 Task: Open an excel sheet and write heading  Prime Sales. Add 10 people name  'David White, Emily Green, Andrew Baker, Madison Evans, Logan King, Grace Hill, Gabriel Young, Elizabeth Flores, Samuel Reed, Avery Nelson'Item code in between  2020-2080. Product range in between  1000-5000. Add Products   TOMS Shoe, UGG Shoe, Wolverine Shoe, Z-Coil Shoe, Adidas shoe, Gucci T-shirt, Louis Vuitton bag, Zara Shirt, H&M jeans, Chanel perfume.Choose quantity  4 to 9 Tax 12 percent Total Add Amount. Save page  Prime Sales templetes book
Action: Mouse moved to (27, 83)
Screenshot: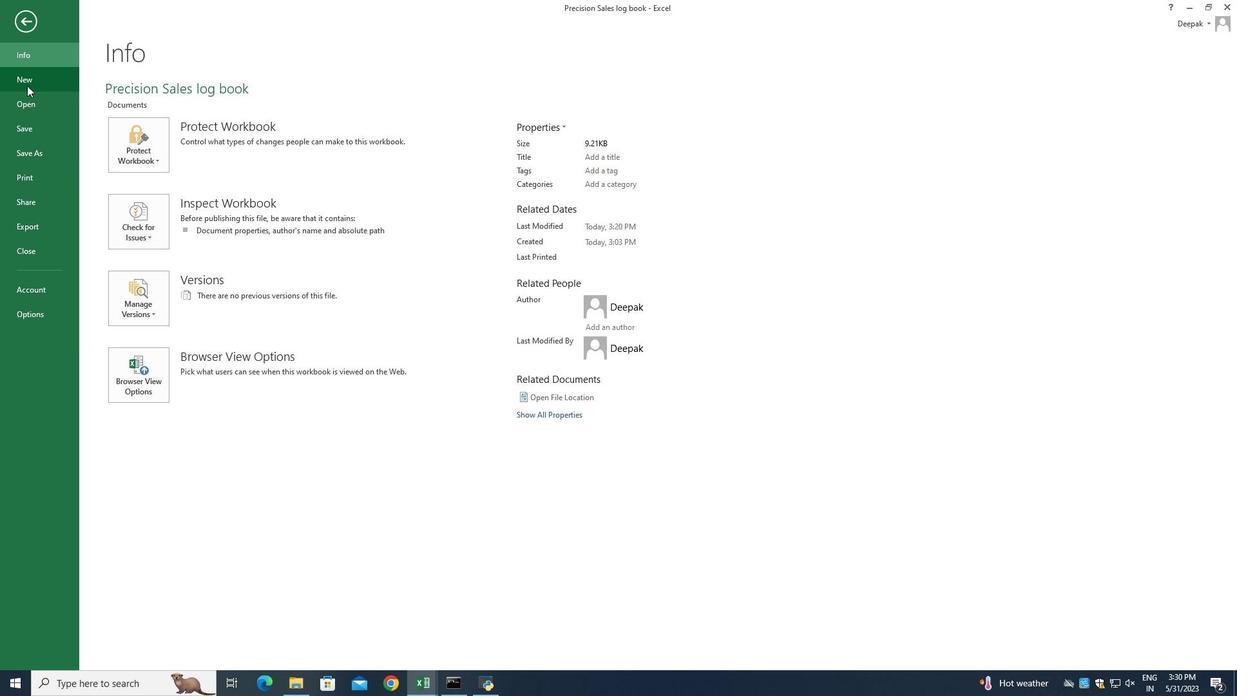 
Action: Mouse pressed left at (27, 83)
Screenshot: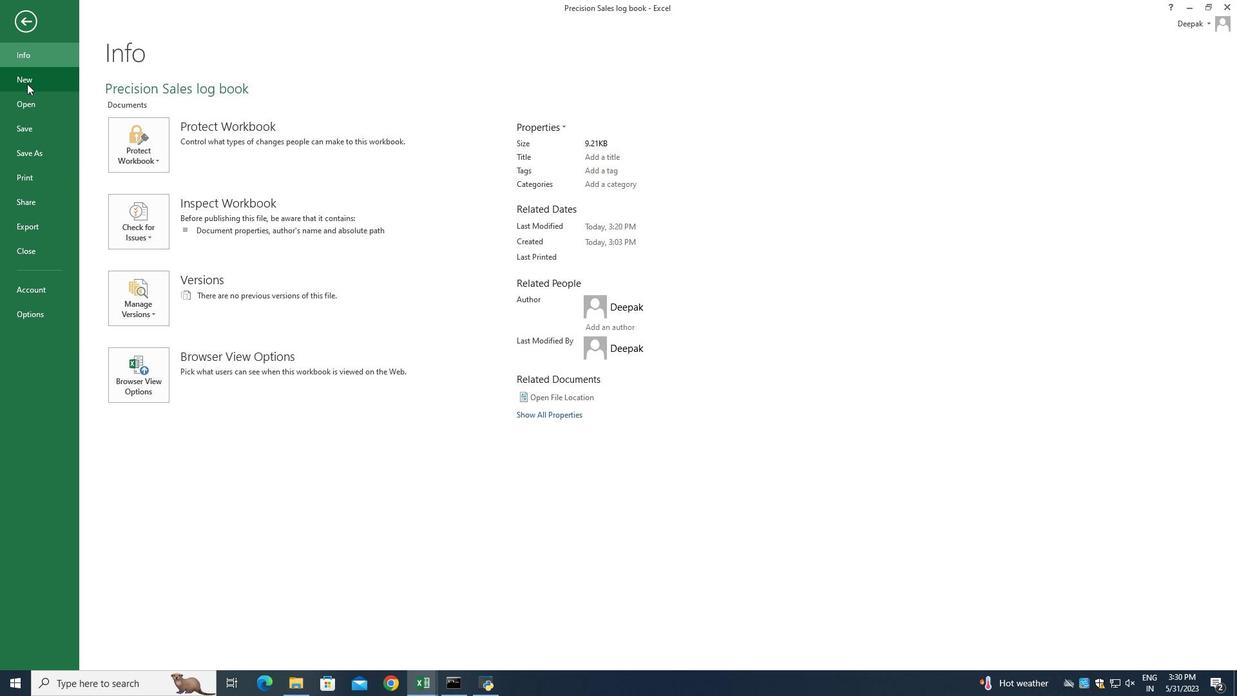 
Action: Mouse moved to (173, 230)
Screenshot: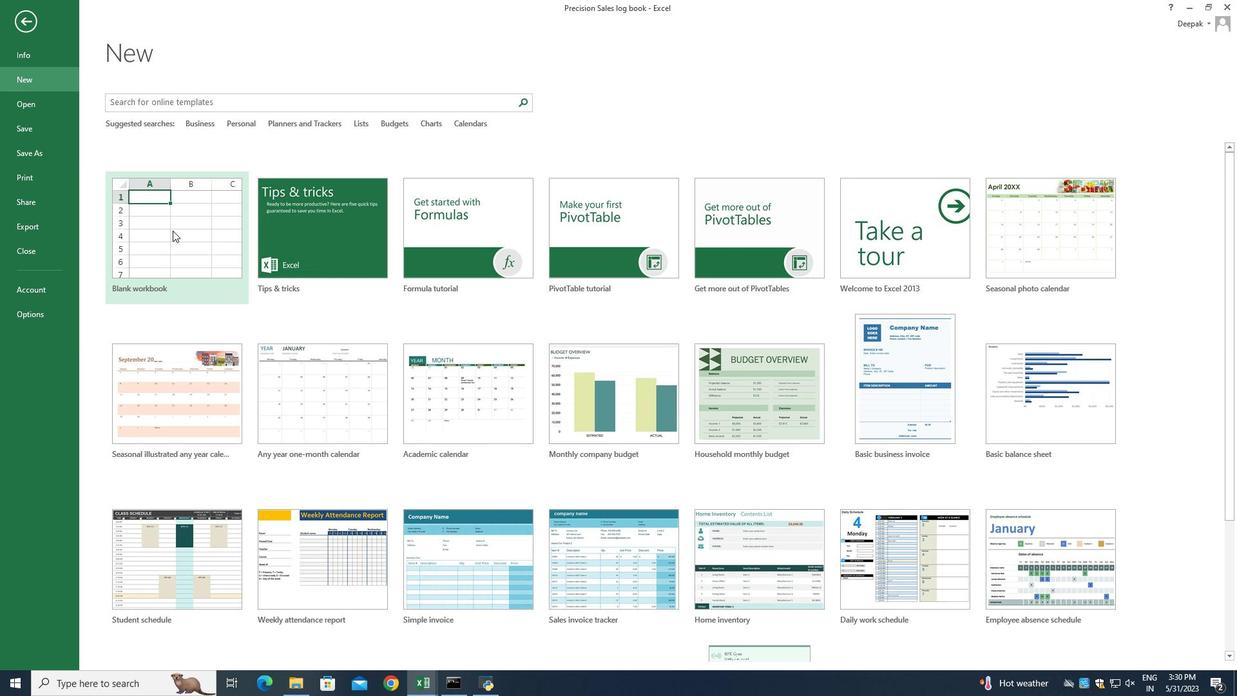 
Action: Mouse pressed left at (173, 230)
Screenshot: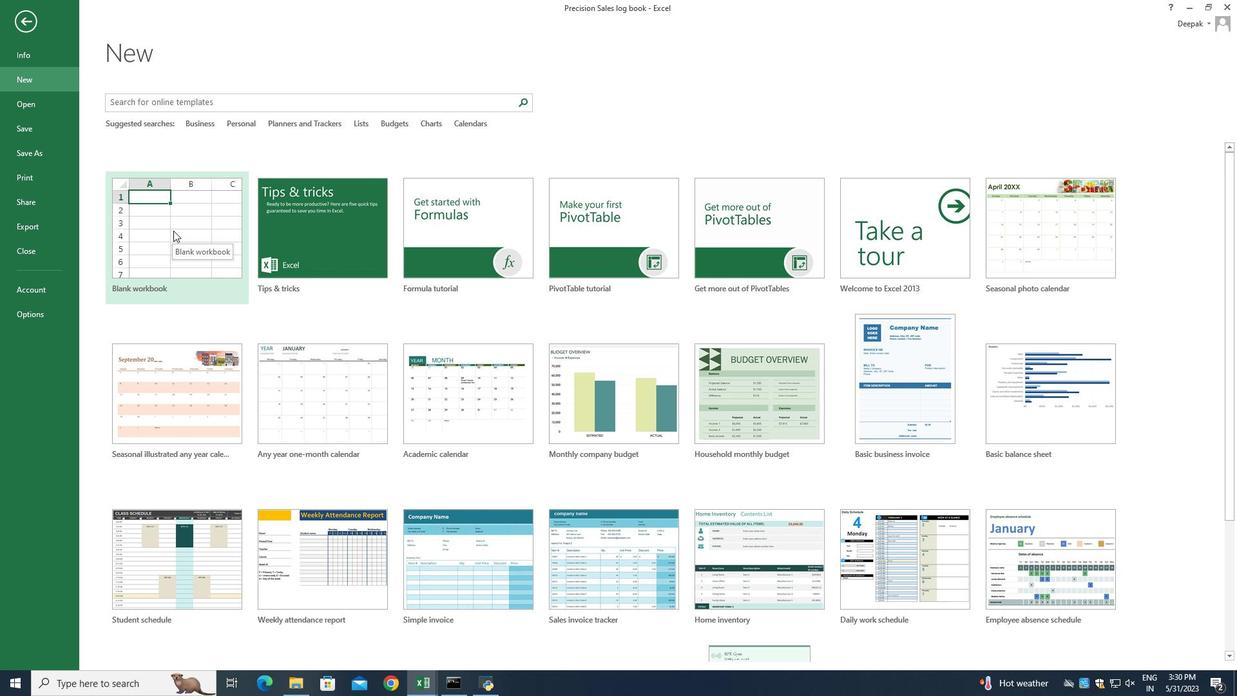 
Action: Mouse moved to (148, 201)
Screenshot: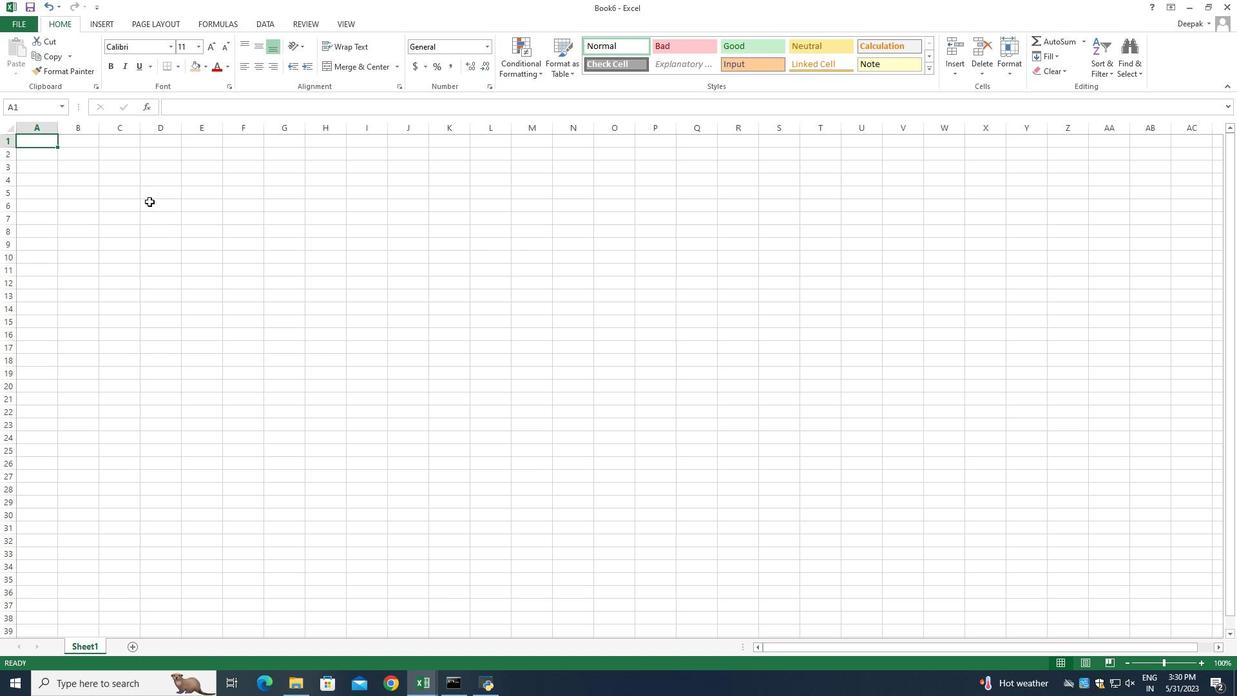 
Action: Key pressed <Key.shift>Prime<Key.space><Key.shift_r>Sales<Key.enter><Key.shift>Name<Key.enter><Key.shift_r>David<Key.space><Key.shift_r>White<Key.enter><Key.shift_r>Emily<Key.space><Key.shift_r>Green<Key.enter><Key.shift_r>Andrew<Key.space><Key.shift_r><Key.shift_r>Baker<Key.enter><Key.shift>Madison<Key.space><Key.shift_r>Evans<Key.enter><Key.shift>Logan<Key.space><Key.shift>King<Key.enter><Key.shift_r>Grace<Key.space><Key.shift>Hill<Key.enter><Key.shift_r>Gabriel<Key.space><Key.shift>Young<Key.enter><Key.shift_r>Elizabeth<Key.space><Key.shift_r>Flores<Key.enter><Key.shift_r>Samuel<Key.space><Key.shift_r>Reed<Key.enter><Key.shift_r>Avery<Key.space><Key.shift>Nelson<Key.enter>
Screenshot: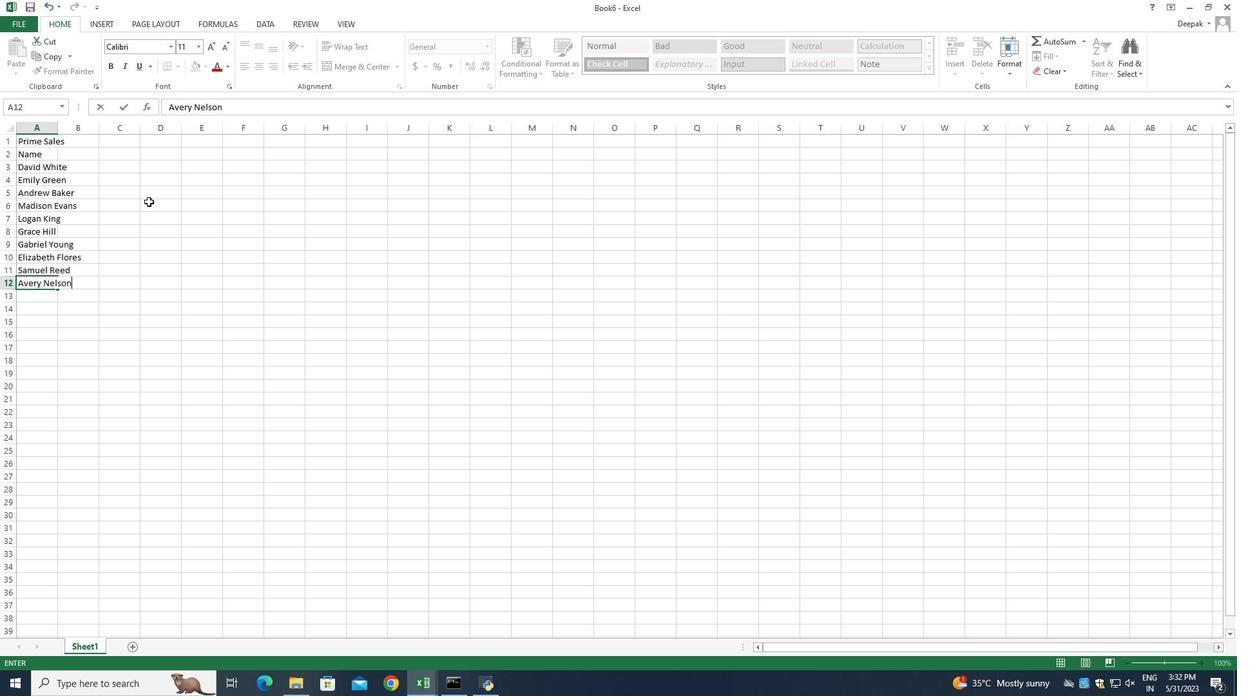 
Action: Mouse moved to (77, 154)
Screenshot: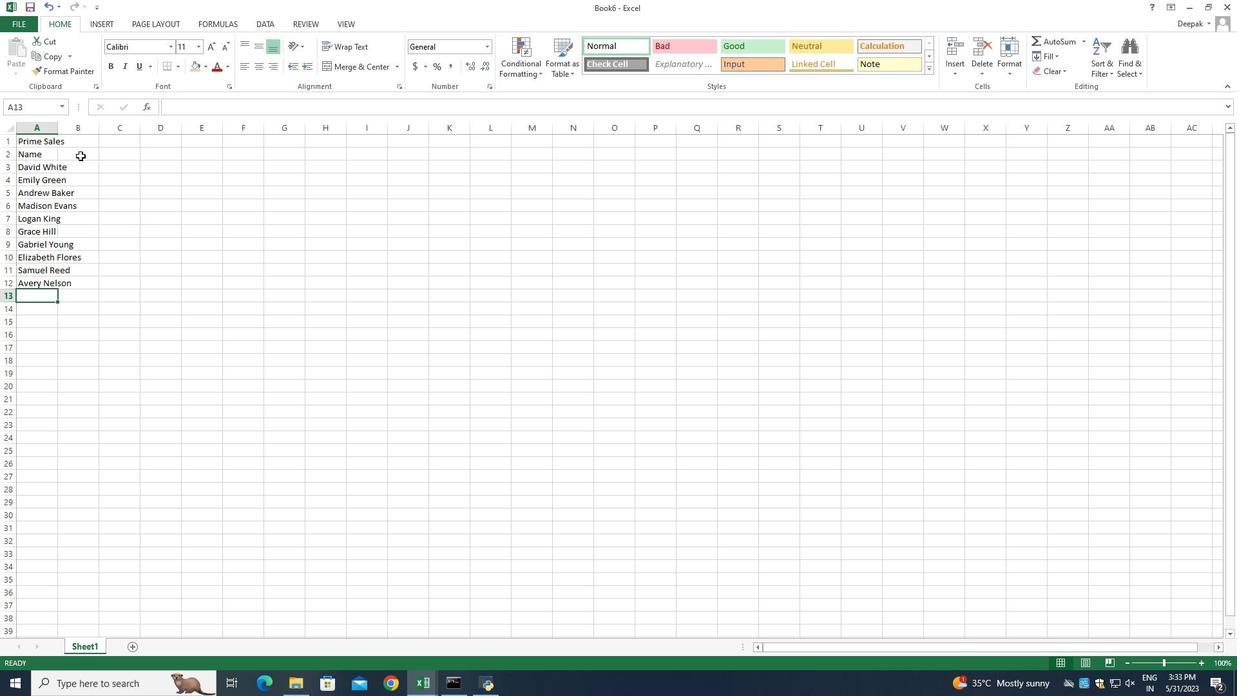 
Action: Mouse pressed left at (77, 154)
Screenshot: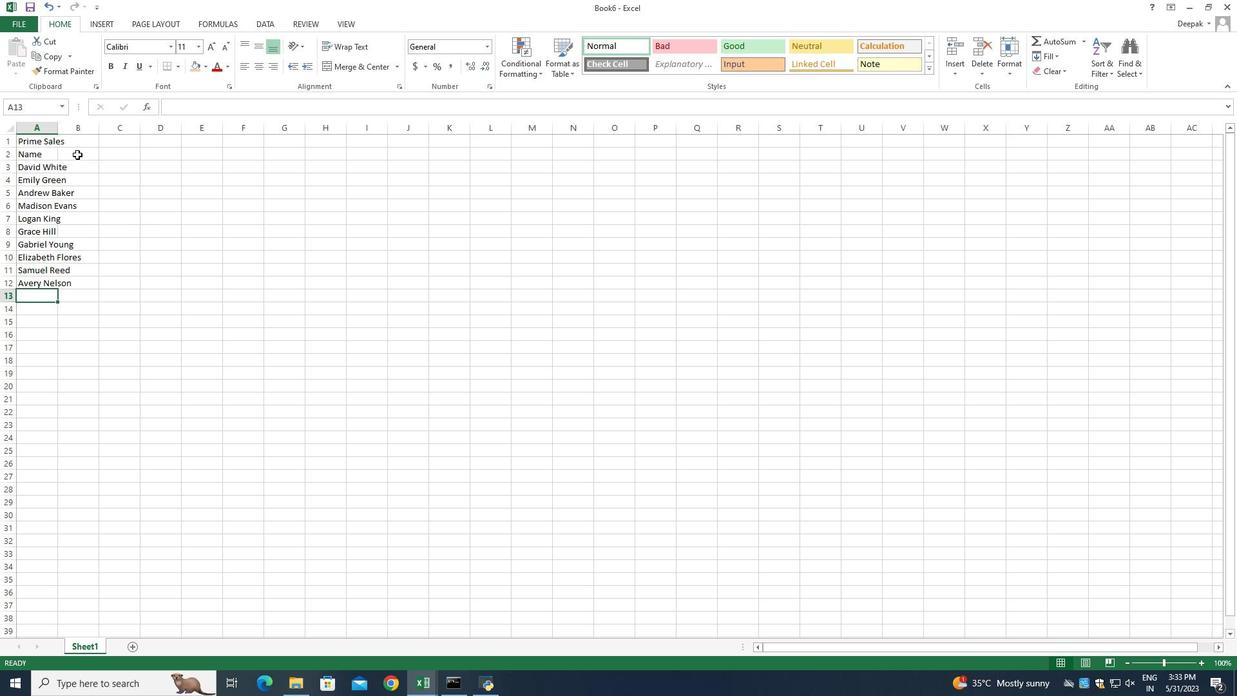 
Action: Mouse pressed left at (77, 154)
Screenshot: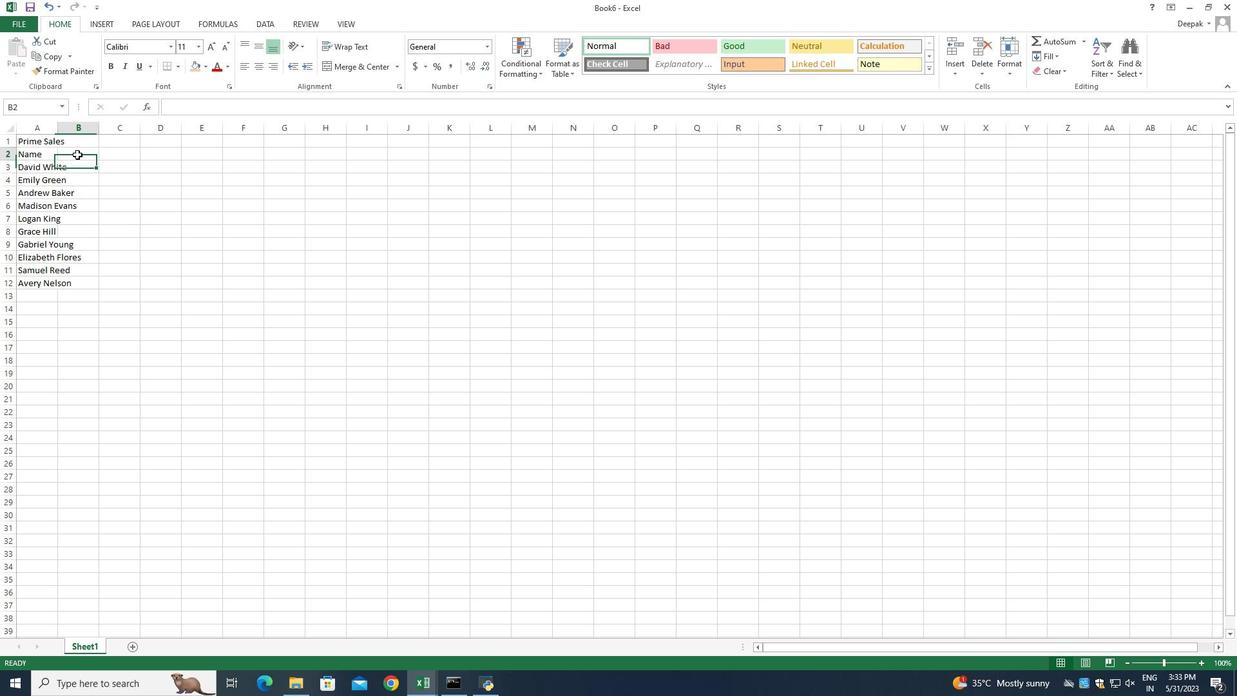 
Action: Mouse moved to (159, 209)
Screenshot: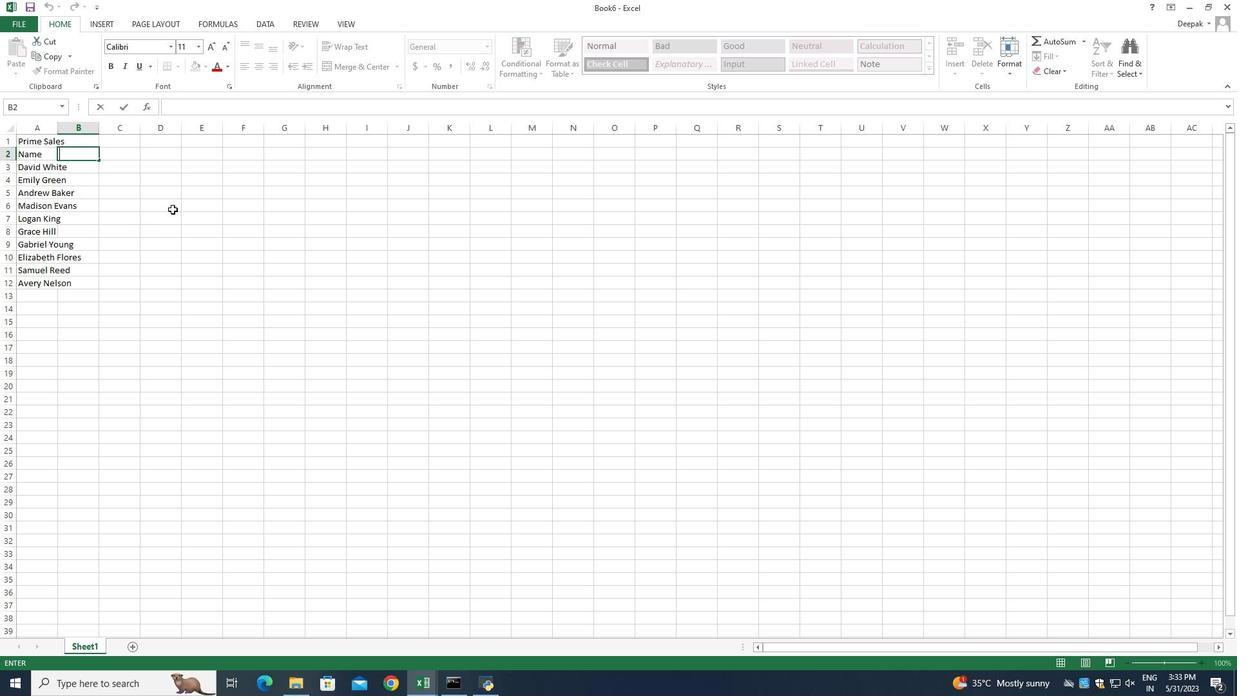 
Action: Key pressed <Key.shift>Item<Key.space><Key.shift_r>Code<Key.enter>2020<Key.enter>2030<Key.enter>2035<Key.enter>2050<Key.enter>2075<Key.enter>2065<Key.enter>2045<Key.enter>2015<Key.backspace><Key.backspace>25<Key.enter>2065<Key.enter>2055<Key.enter>
Screenshot: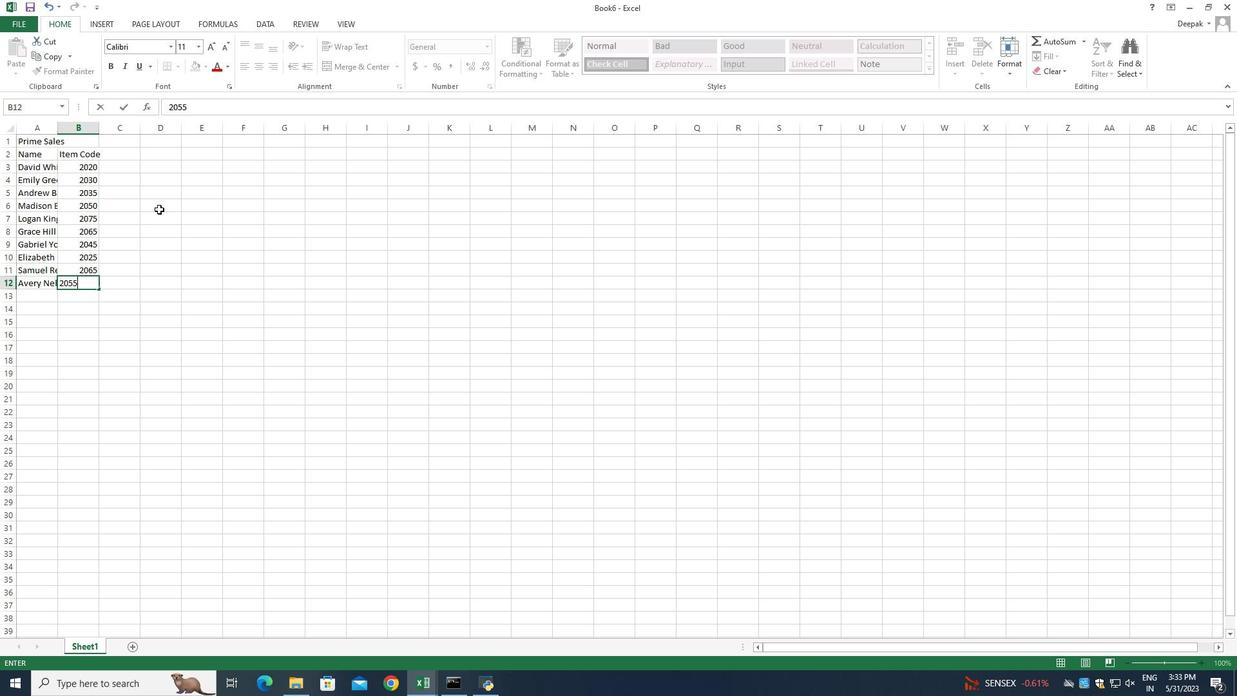 
Action: Mouse moved to (128, 152)
Screenshot: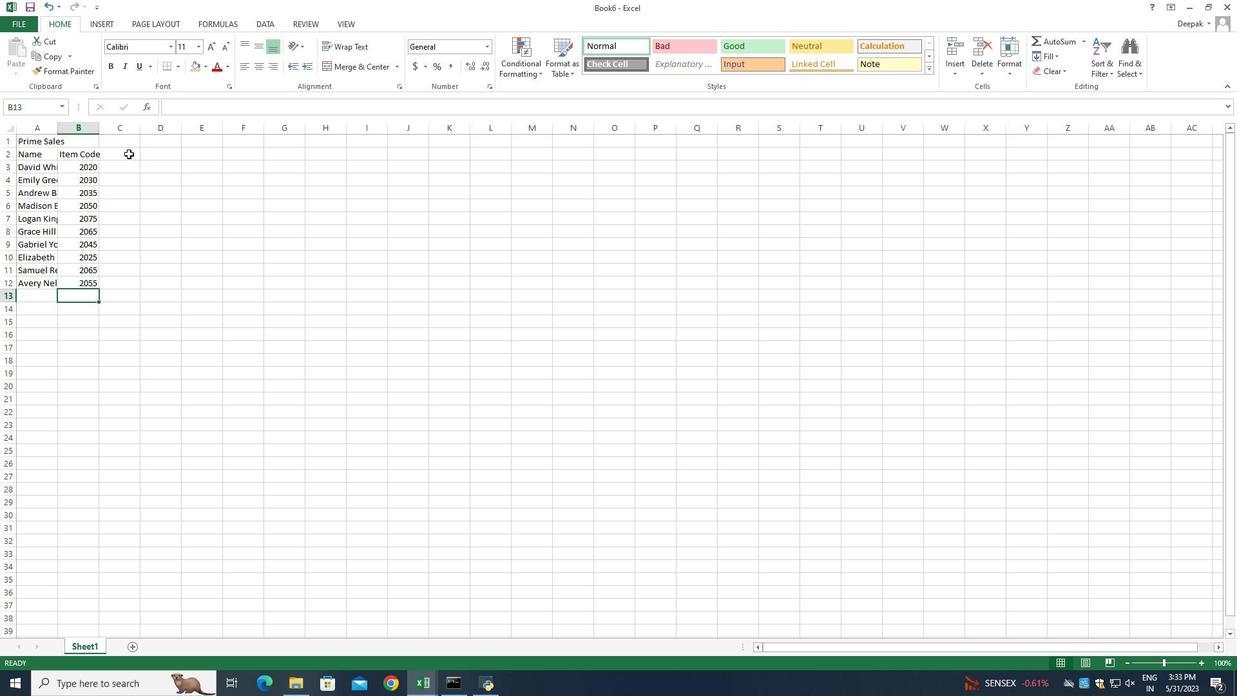 
Action: Mouse pressed left at (128, 152)
Screenshot: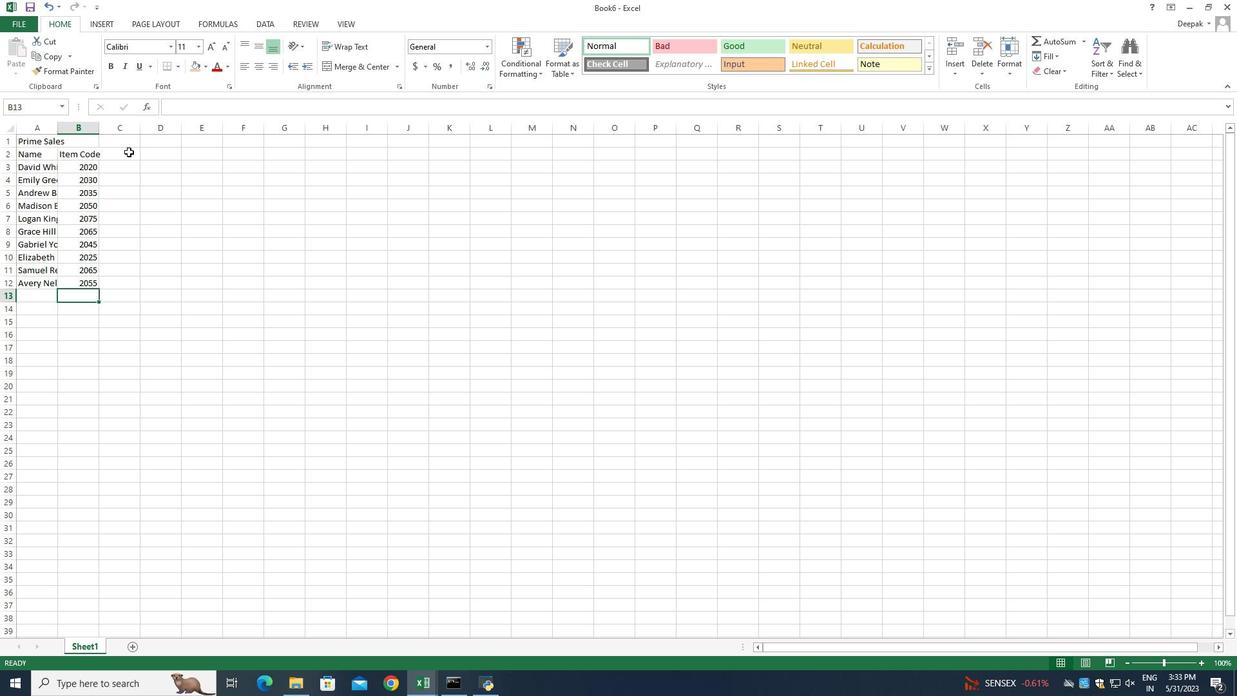 
Action: Mouse pressed left at (128, 152)
Screenshot: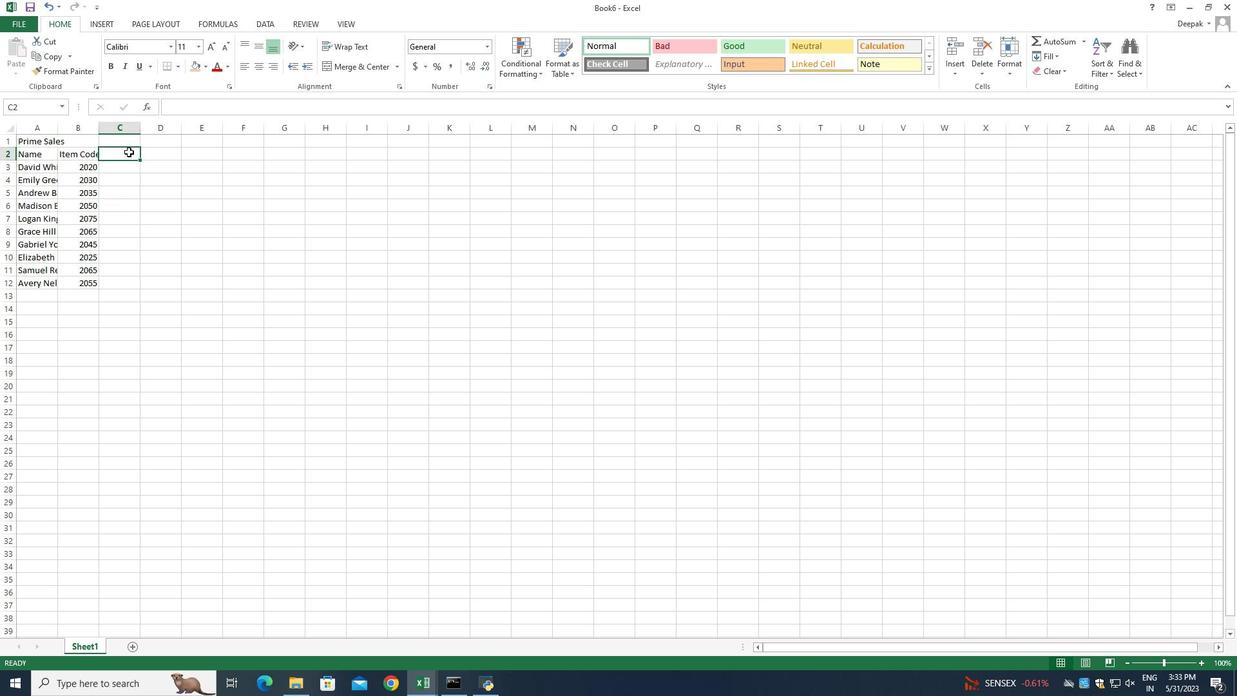
Action: Mouse moved to (244, 186)
Screenshot: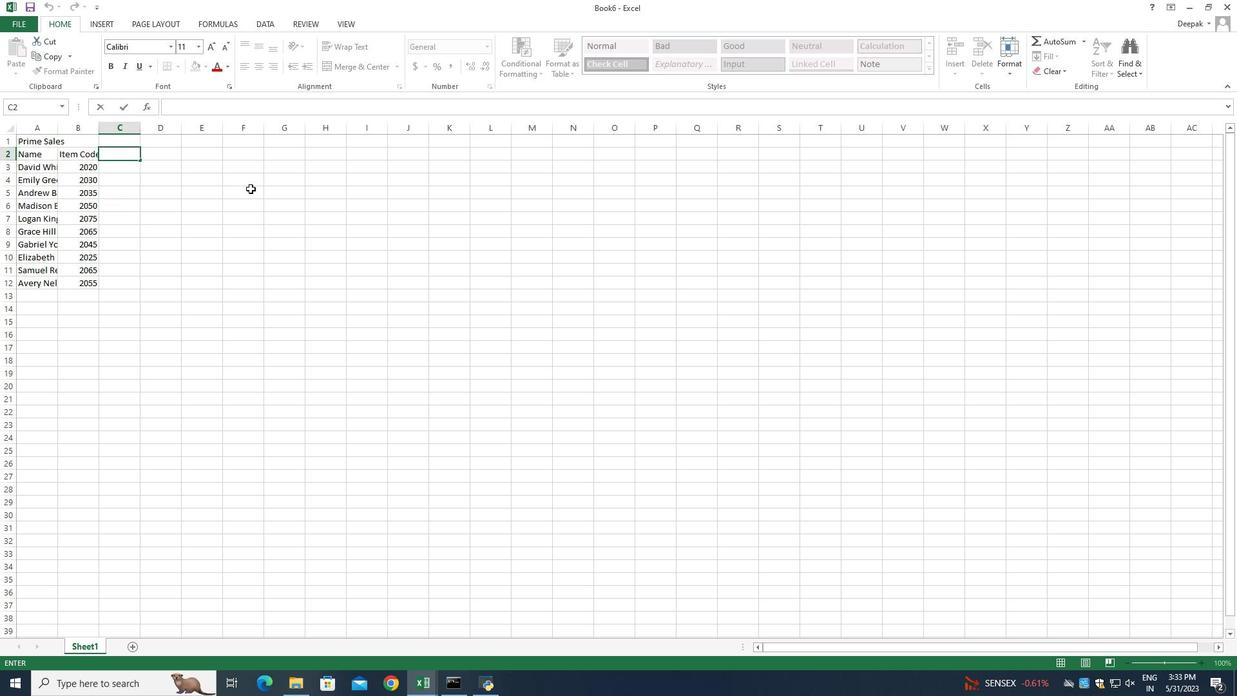 
Action: Key pressed <Key.shift_r><Key.shift_r><Key.shift>Product<Key.space>range<Key.backspace><Key.backspace><Key.backspace><Key.backspace><Key.backspace><Key.shift_r>Range<Key.enter>
Screenshot: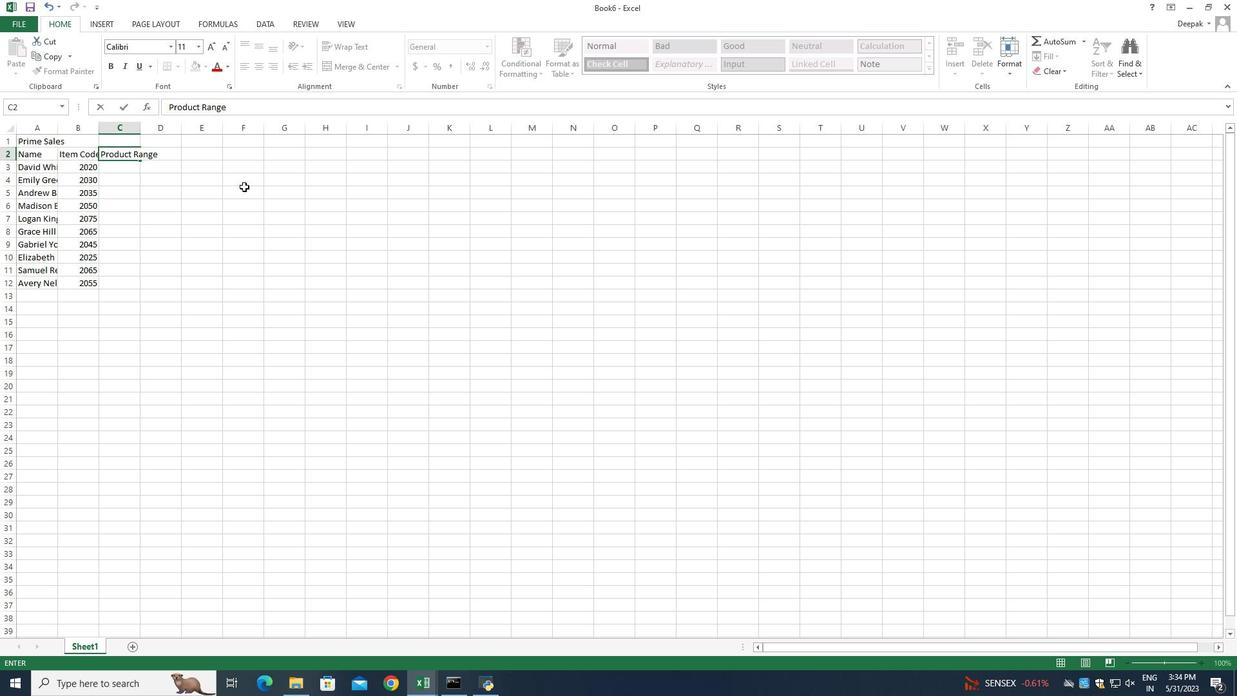 
Action: Mouse moved to (130, 153)
Screenshot: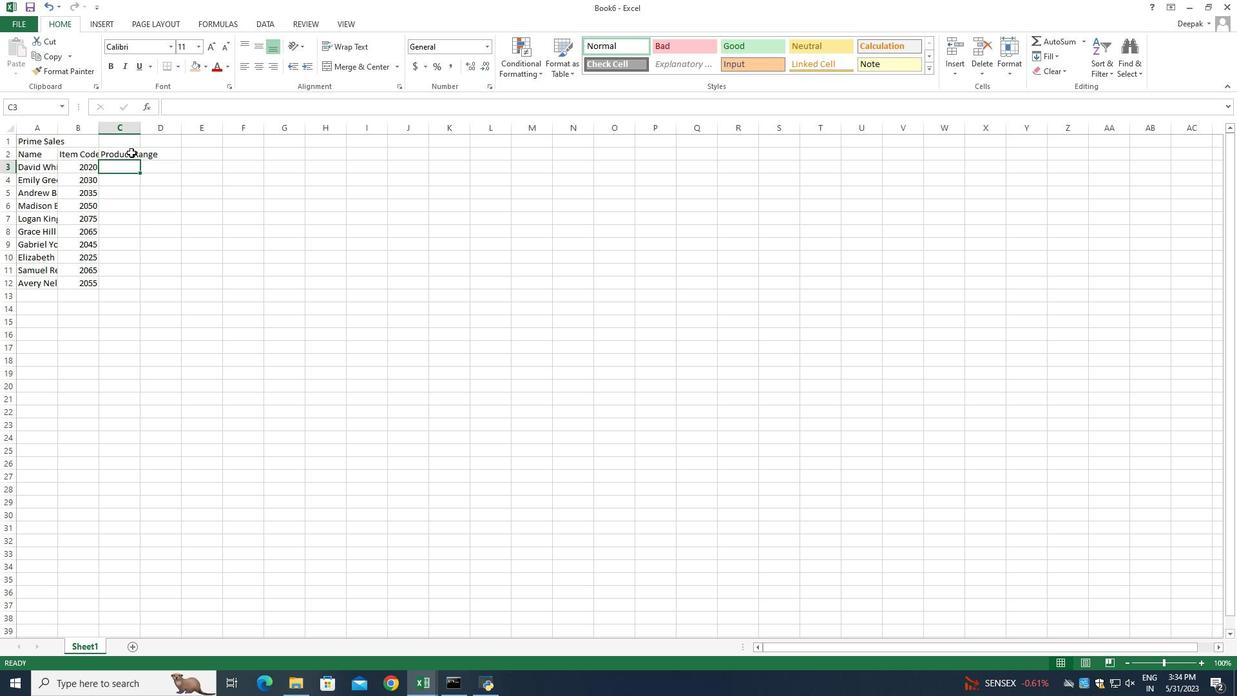 
Action: Mouse pressed left at (130, 153)
Screenshot: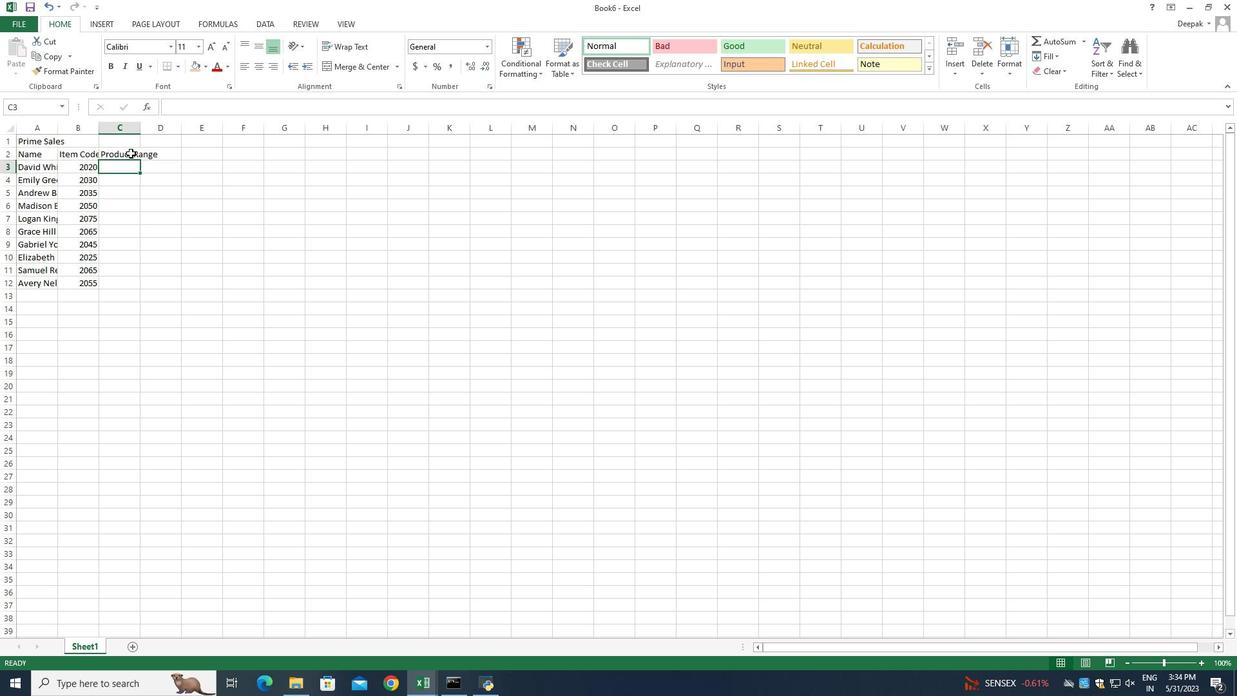 
Action: Mouse moved to (130, 153)
Screenshot: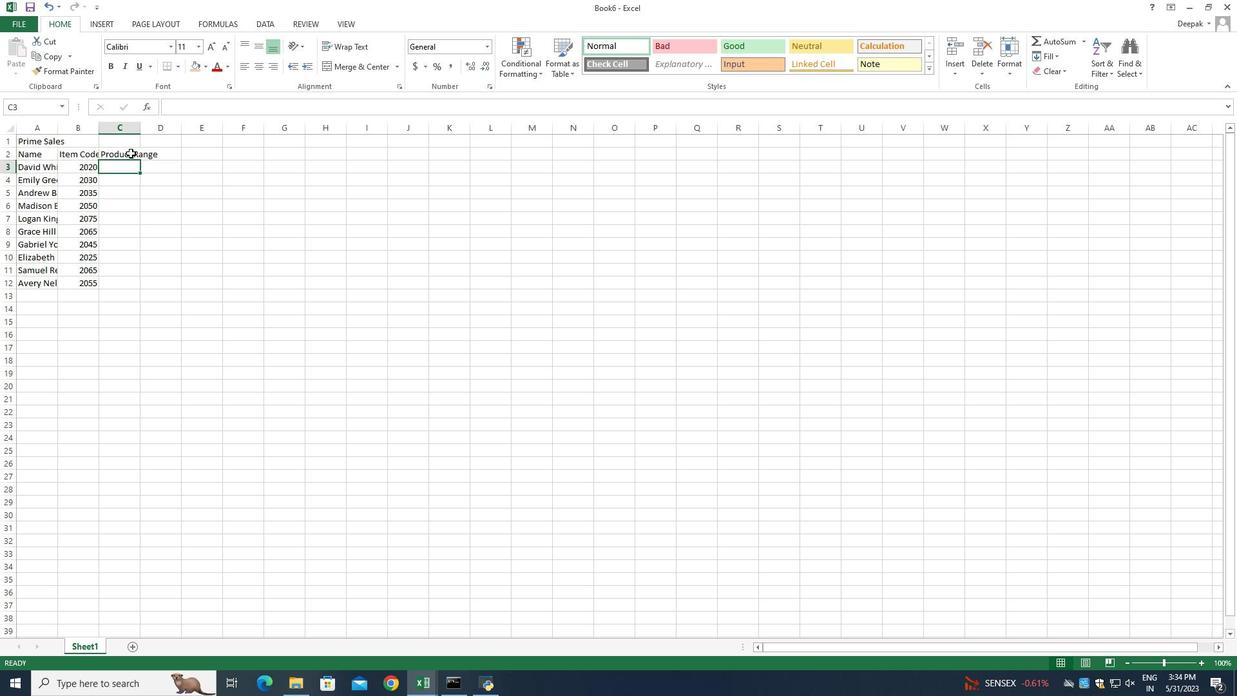 
Action: Mouse pressed left at (130, 153)
Screenshot: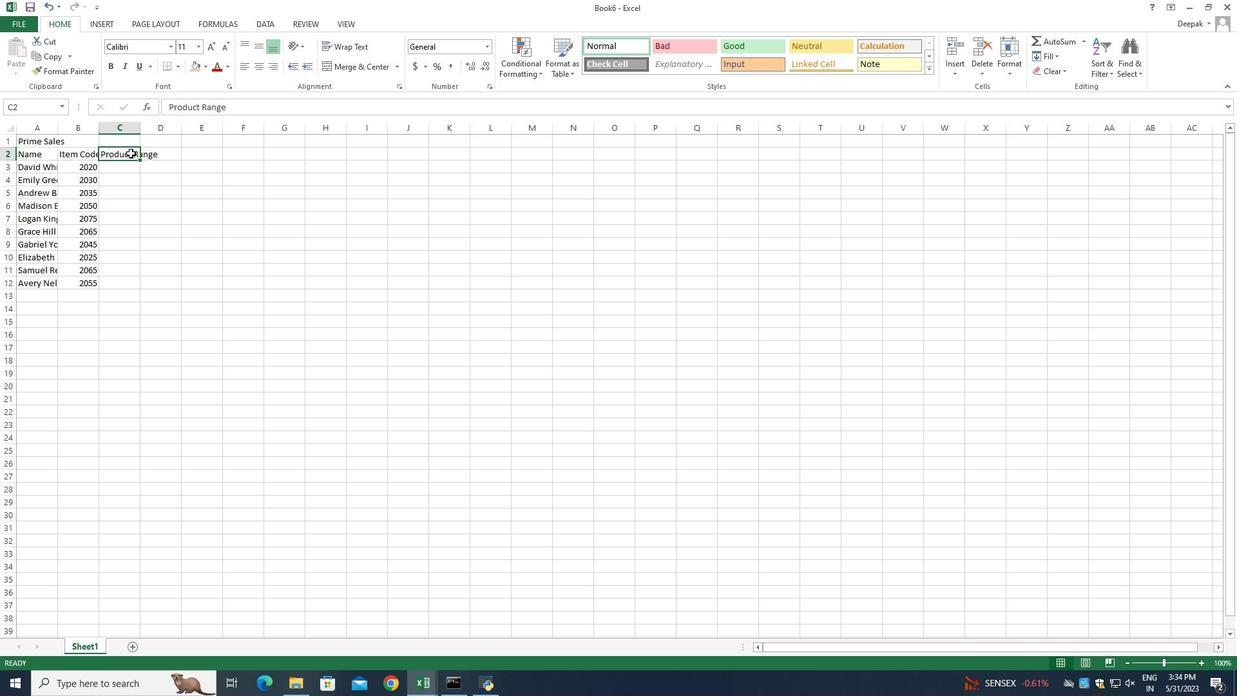 
Action: Mouse moved to (136, 187)
Screenshot: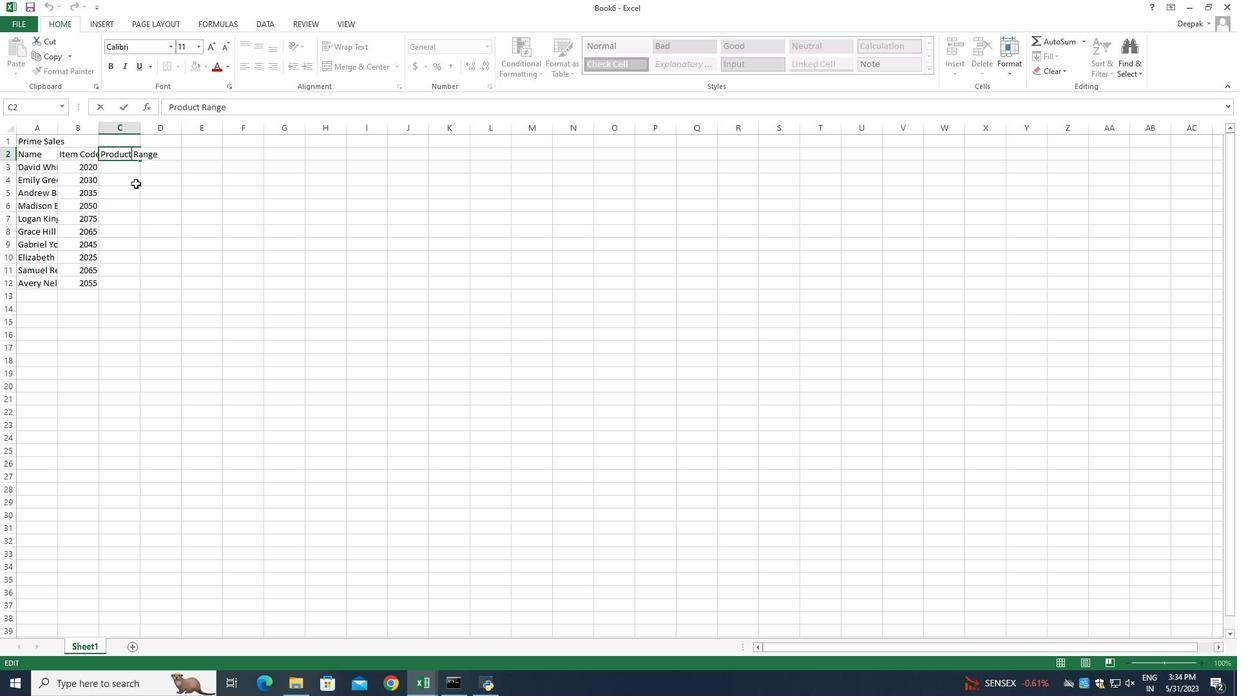 
Action: Key pressed s
Screenshot: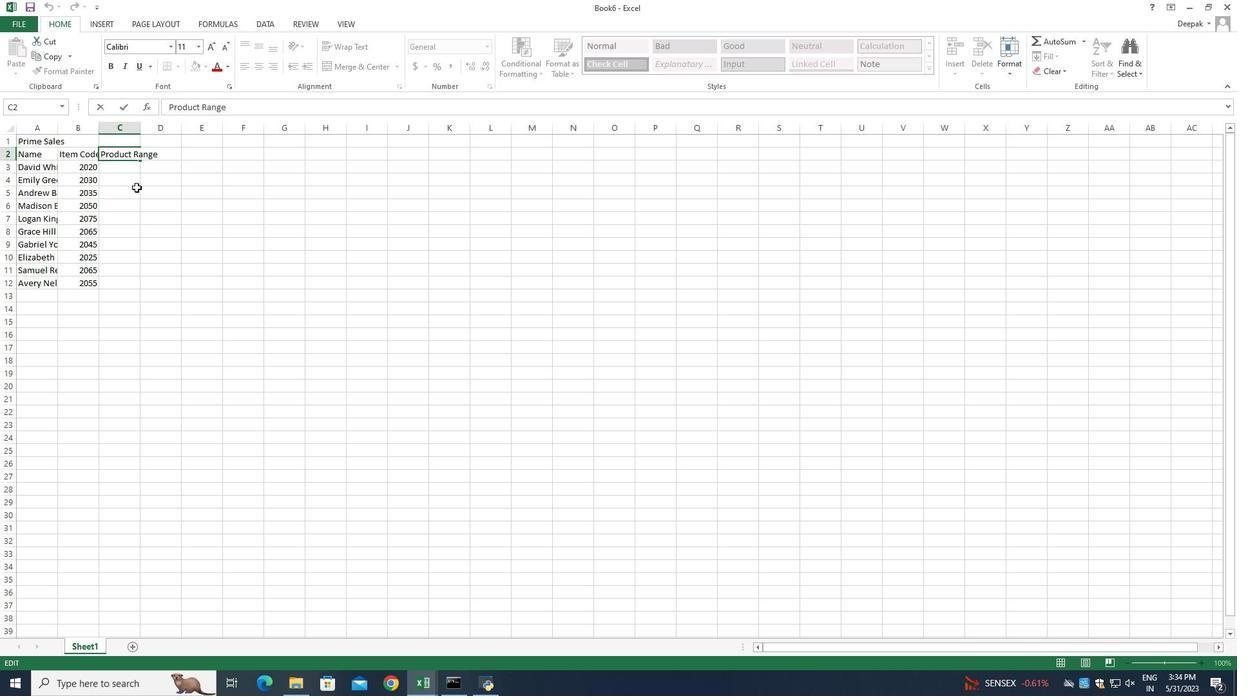
Action: Mouse moved to (125, 166)
Screenshot: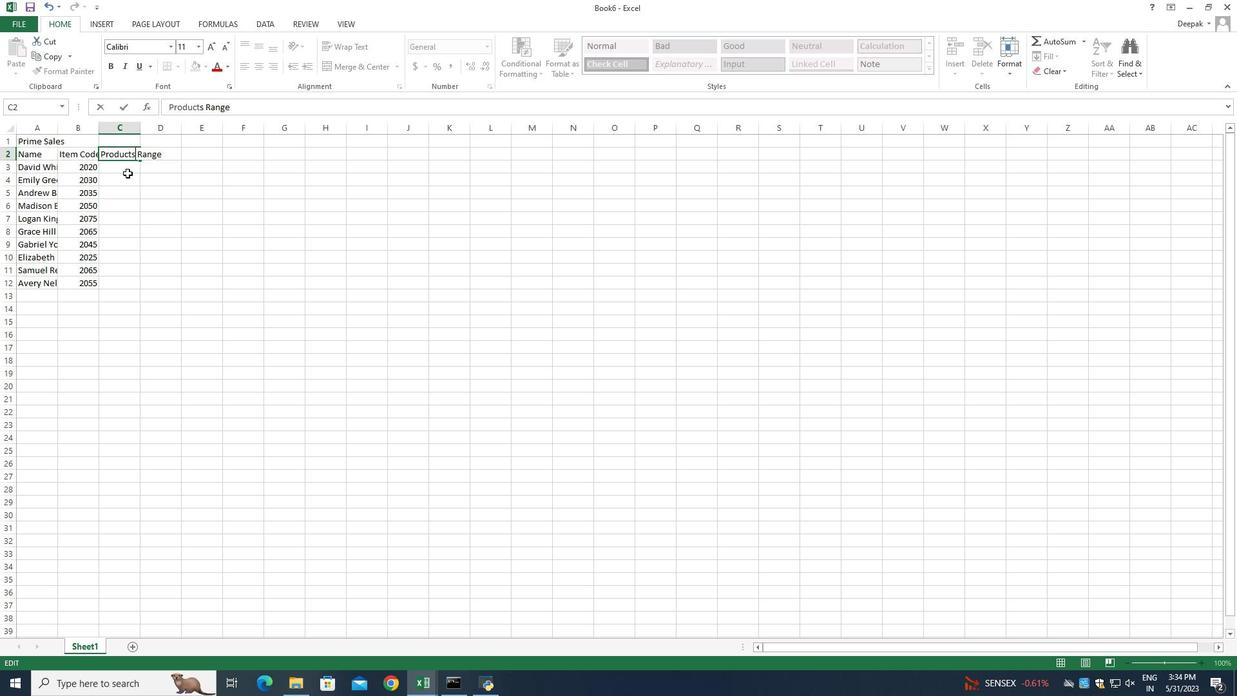 
Action: Mouse pressed left at (125, 166)
Screenshot: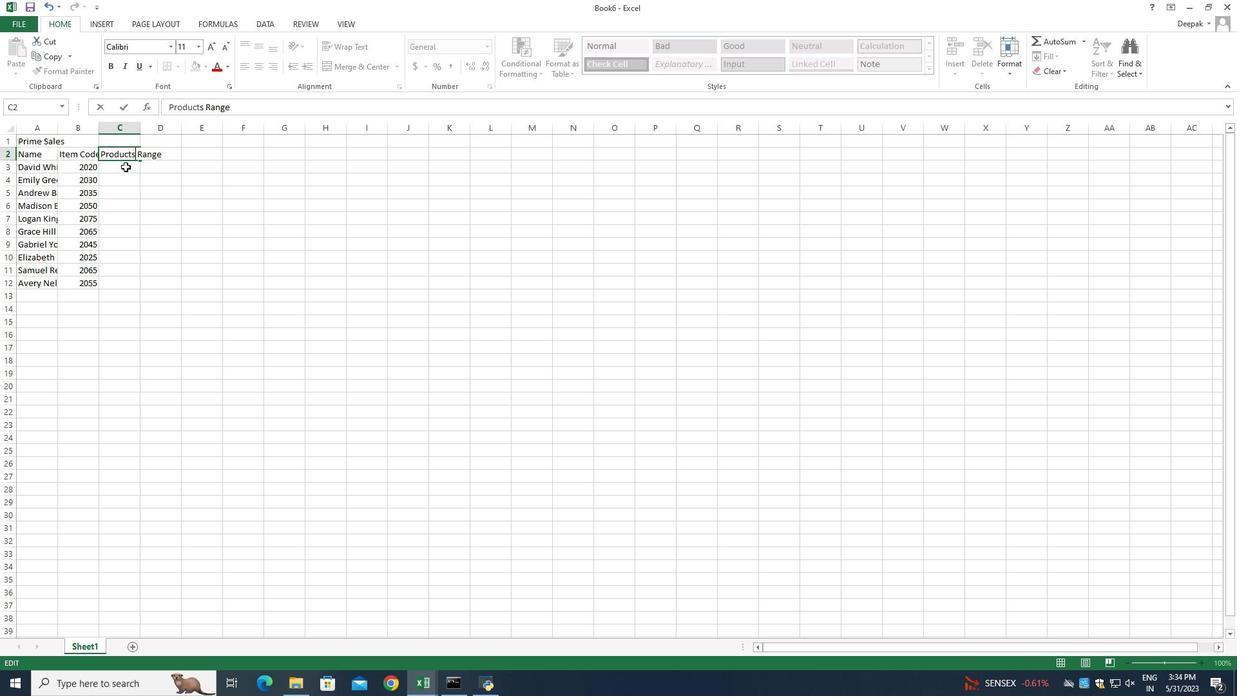 
Action: Mouse moved to (144, 189)
Screenshot: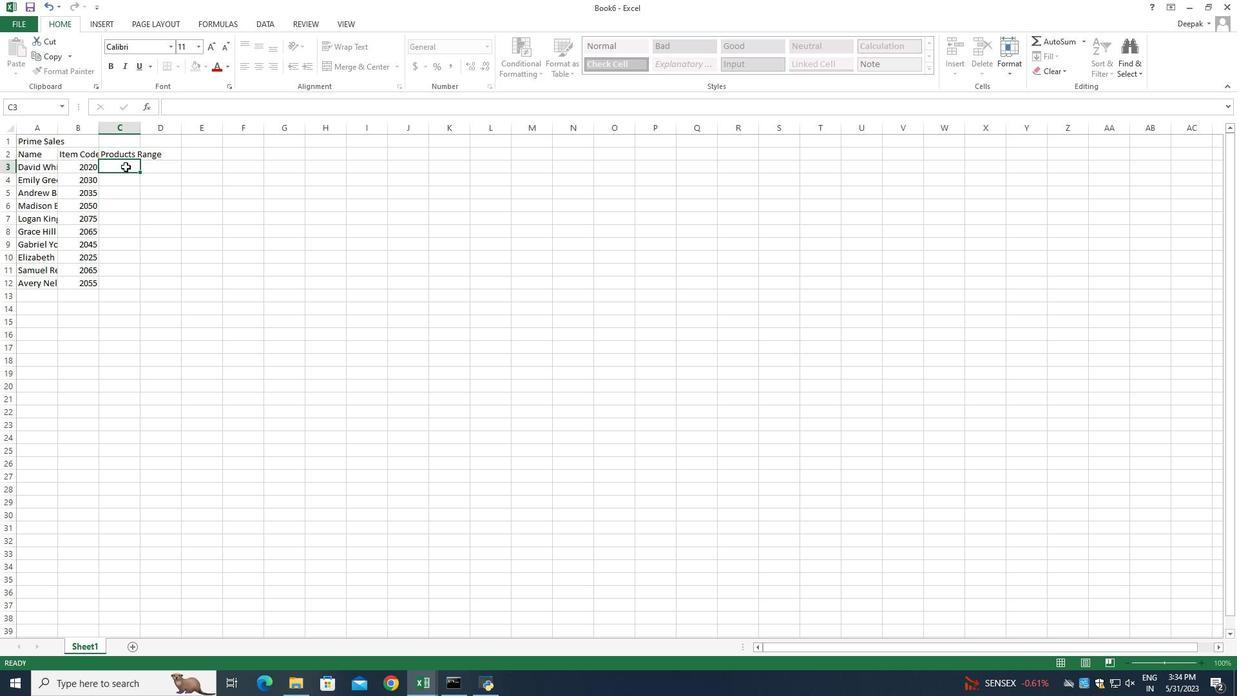 
Action: Key pressed 1000<Key.enter>1500<Key.enter>5000<Key.enter>2500<Key.enter>4500<Key.enter>3500<Key.enter>4500<Key.enter>2450<Key.enter>3650<Key.enter>4650<Key.enter>
Screenshot: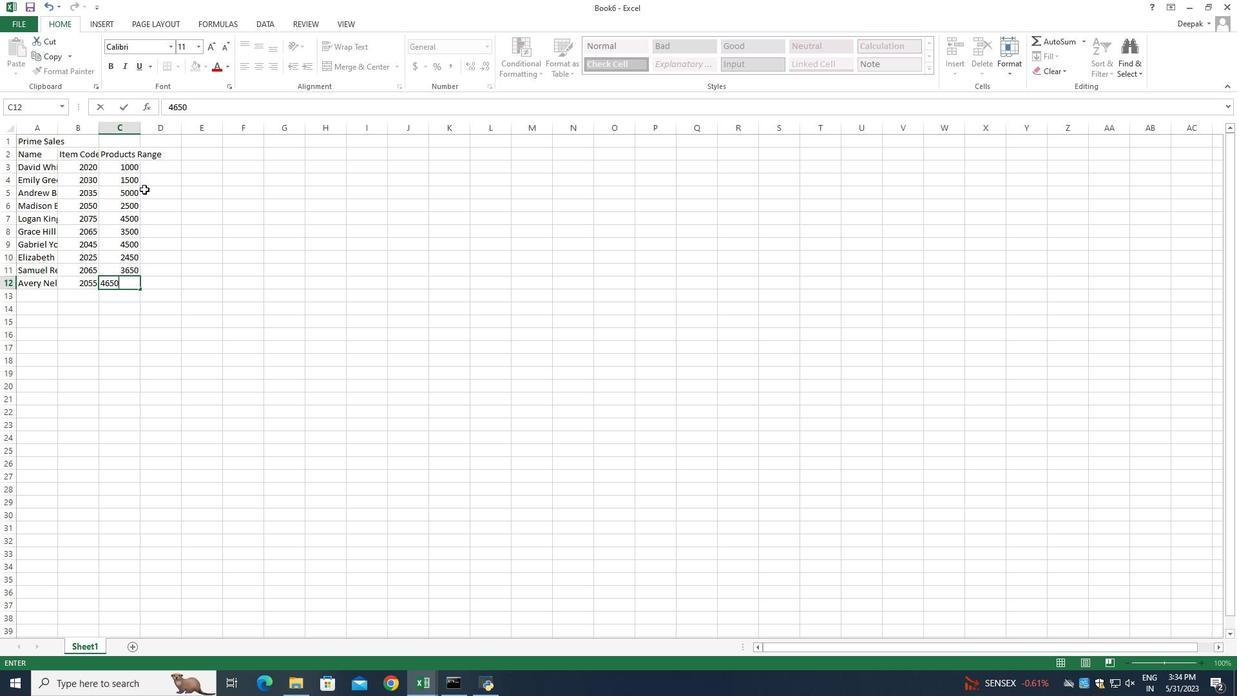 
Action: Mouse moved to (163, 152)
Screenshot: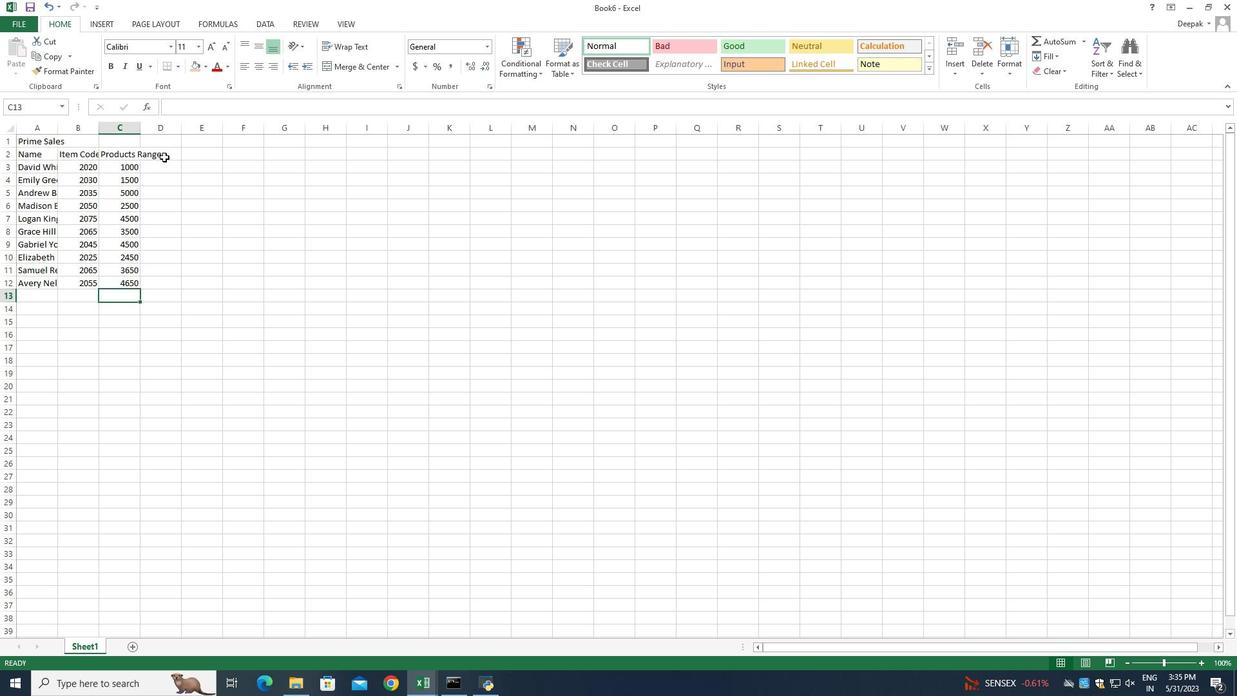 
Action: Mouse pressed left at (163, 152)
Screenshot: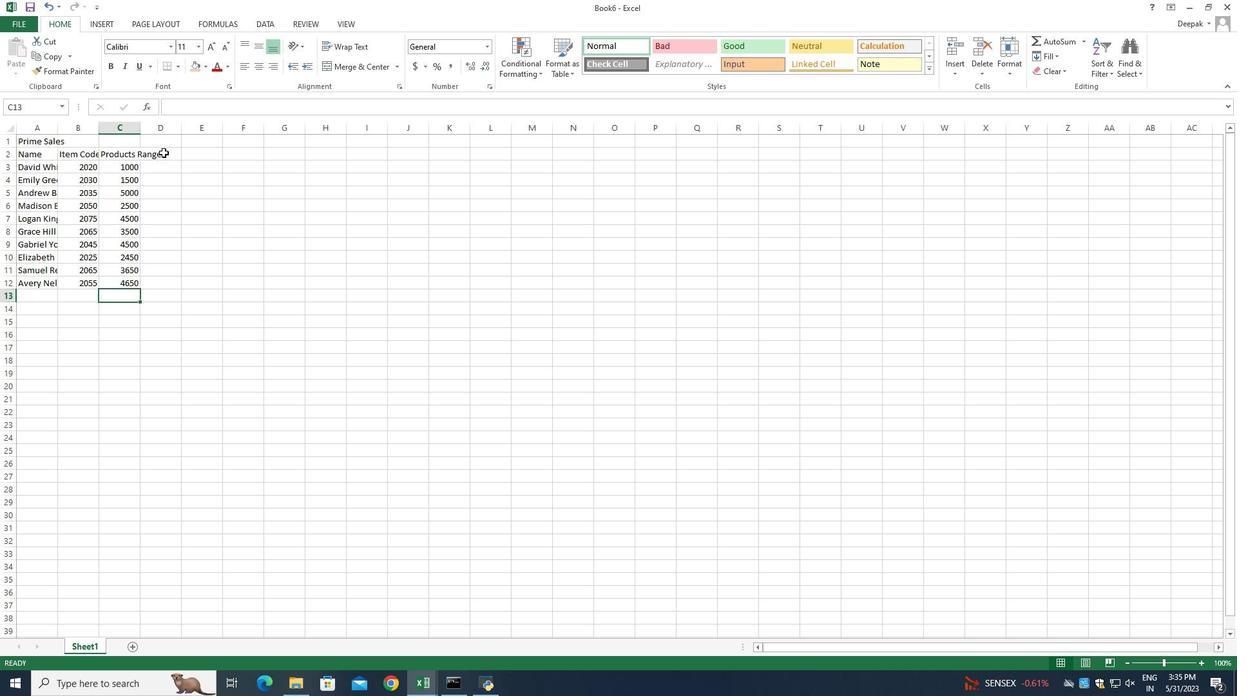 
Action: Mouse pressed left at (163, 152)
Screenshot: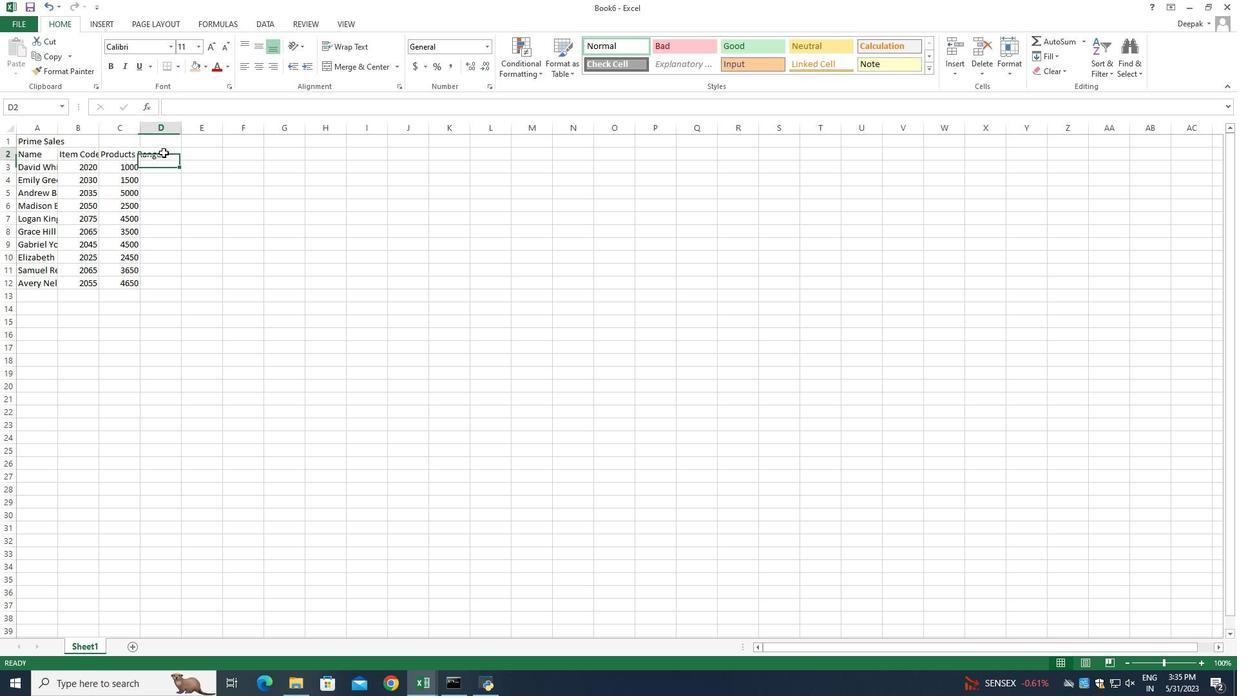 
Action: Mouse moved to (240, 176)
Screenshot: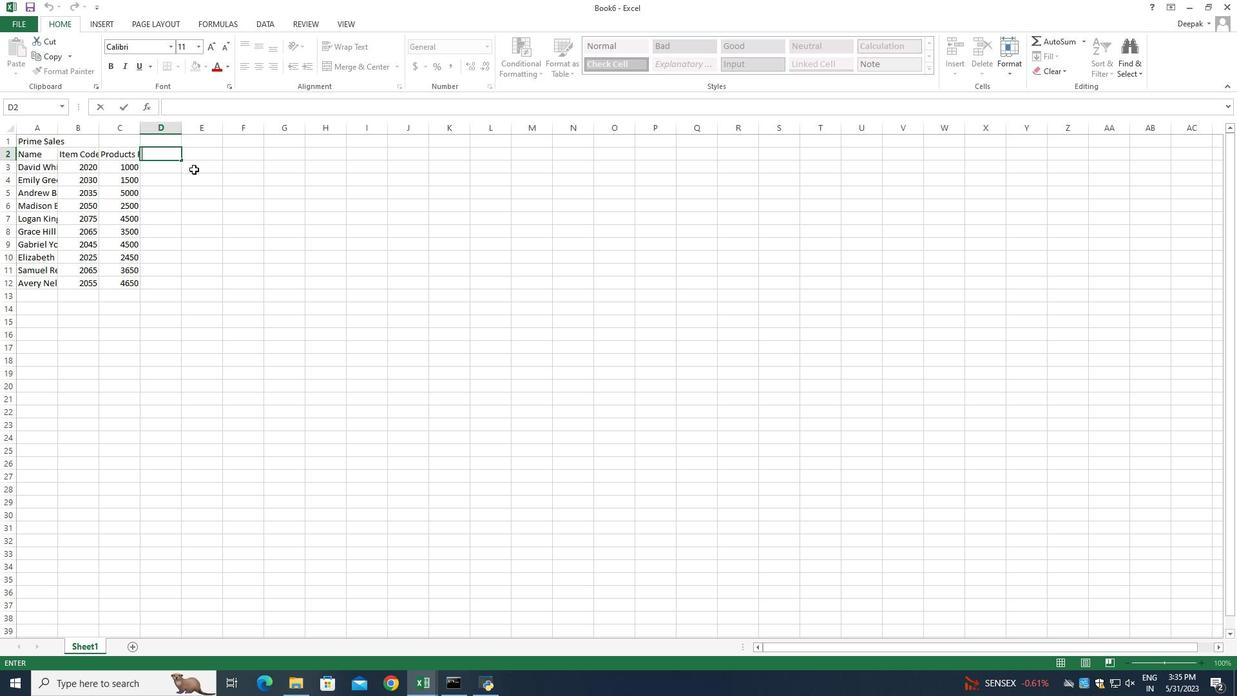 
Action: Key pressed <Key.shift>Products<Key.enter><Key.shift_r>T<Key.shift>Oam<Key.backspace><Key.shift>M<Key.backspace><Key.backspace><Key.shift>M<Key.shift_r>S<Key.space><Key.shift_r>Shoe<Key.enter><Key.shift>U<Key.shift_r>GG<Key.space><Key.shift_r>Shoe<Key.enter><Key.shift_r>Wolverine<Key.space><Key.shift_r>Shoe<Key.enter><Key.shift_r><Key.shift_r><Key.shift_r><Key.shift_r><Key.shift_r><Key.shift_r><Key.shift_r><Key.shift_r><Key.shift_r>Z-<Key.shift_r>Coil<Key.space><Key.shift_r>Shoe<Key.enter><Key.shift_r>Adidas<Key.space>shoe<Key.enter><Key.shift_r>gu=<Key.backspace><Key.backspace><Key.backspace><Key.shift_r>Gucci<Key.space><Key.shift_r>T-0<Key.backspace>0<Key.backspace>shirt<Key.enter><Key.shift>Louis<Key.space><Key.shift_r>Vuitton<Key.space>bag<Key.enter><Key.shift_r>Zara<Key.space><Key.shift_r>Shirt<Key.space><Key.enter><Key.shift>H<Key.shift><Key.shift><Key.shift><Key.shift><Key.shift><Key.shift><Key.shift><Key.shift><Key.shift><Key.shift><Key.shift><Key.shift><Key.shift><Key.shift><Key.shift><Key.shift><Key.shift><Key.shift><Key.shift><Key.shift><Key.shift><Key.shift><Key.shift><Key.shift><Key.shift><Key.shift><Key.shift><Key.shift><Key.shift><Key.shift><Key.shift><Key.shift><Key.shift><Key.shift><Key.shift><Key.shift><Key.shift><Key.shift><Key.shift><Key.shift><Key.shift><Key.shift><Key.shift><Key.shift><Key.shift><Key.shift><Key.shift><Key.shift><Key.shift><Key.shift><Key.shift><Key.shift><Key.shift><Key.shift><Key.shift><Key.shift><Key.shift><Key.shift><Key.shift><Key.shift><Key.shift><Key.shift><Key.shift><Key.shift><Key.shift><Key.shift><Key.shift><Key.shift><Key.shift><Key.shift><Key.shift>&M<Key.space>jeans<Key.enter><Key.shift_r>Chanel<Key.space>perfume<Key.enter>
Screenshot: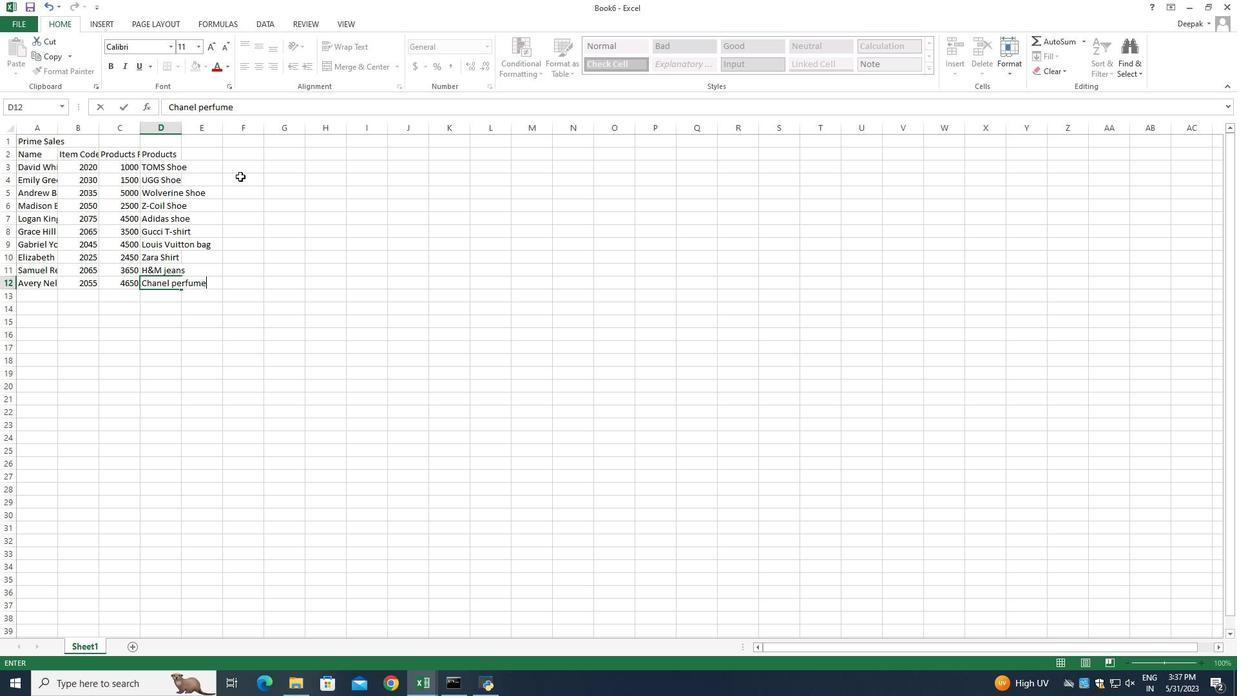 
Action: Mouse moved to (191, 154)
Screenshot: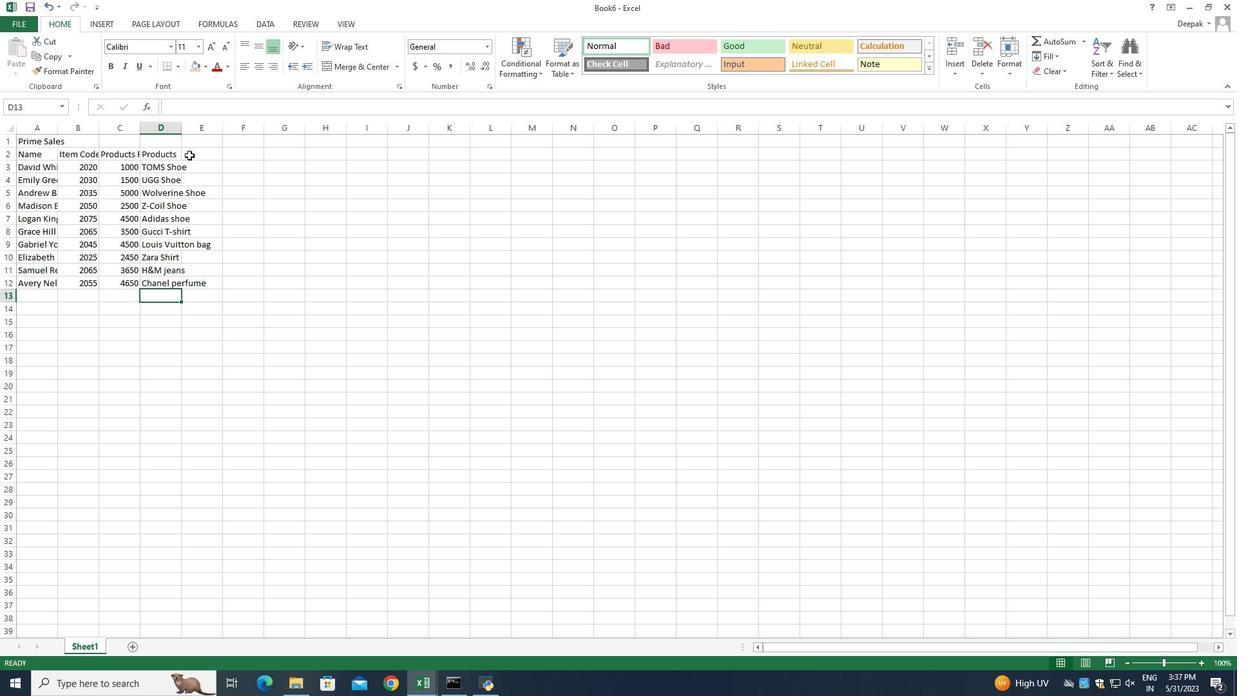 
Action: Mouse pressed left at (191, 154)
Screenshot: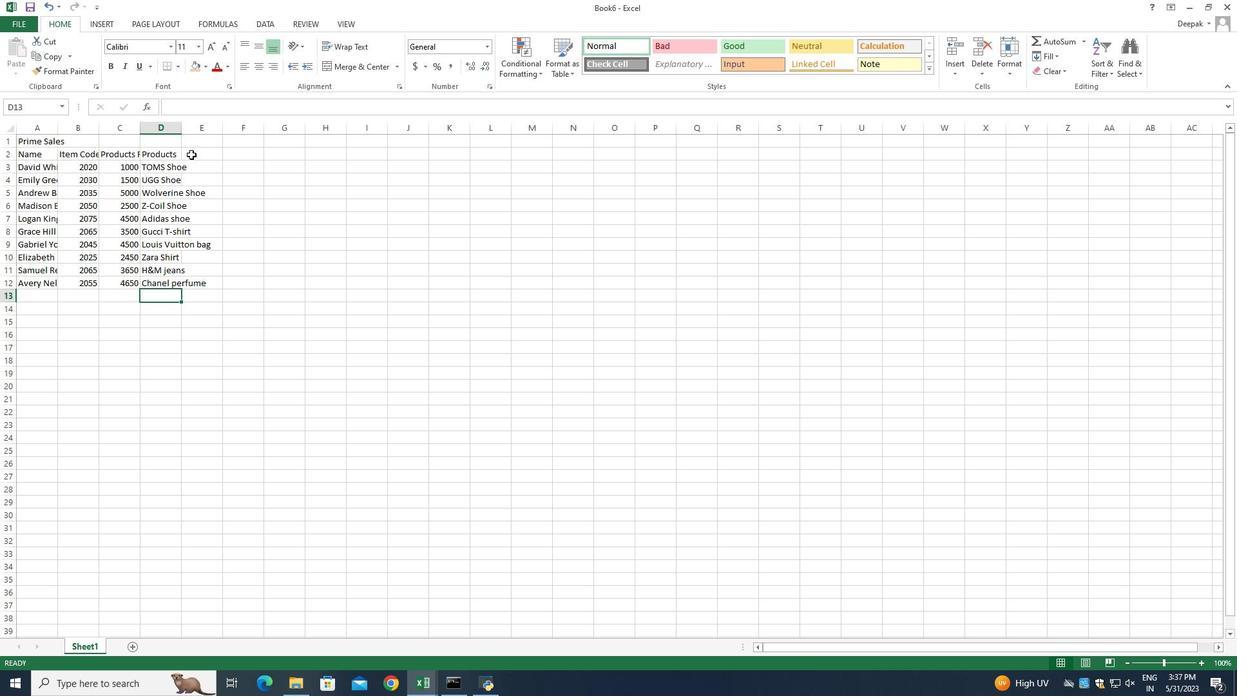
Action: Mouse pressed left at (191, 154)
Screenshot: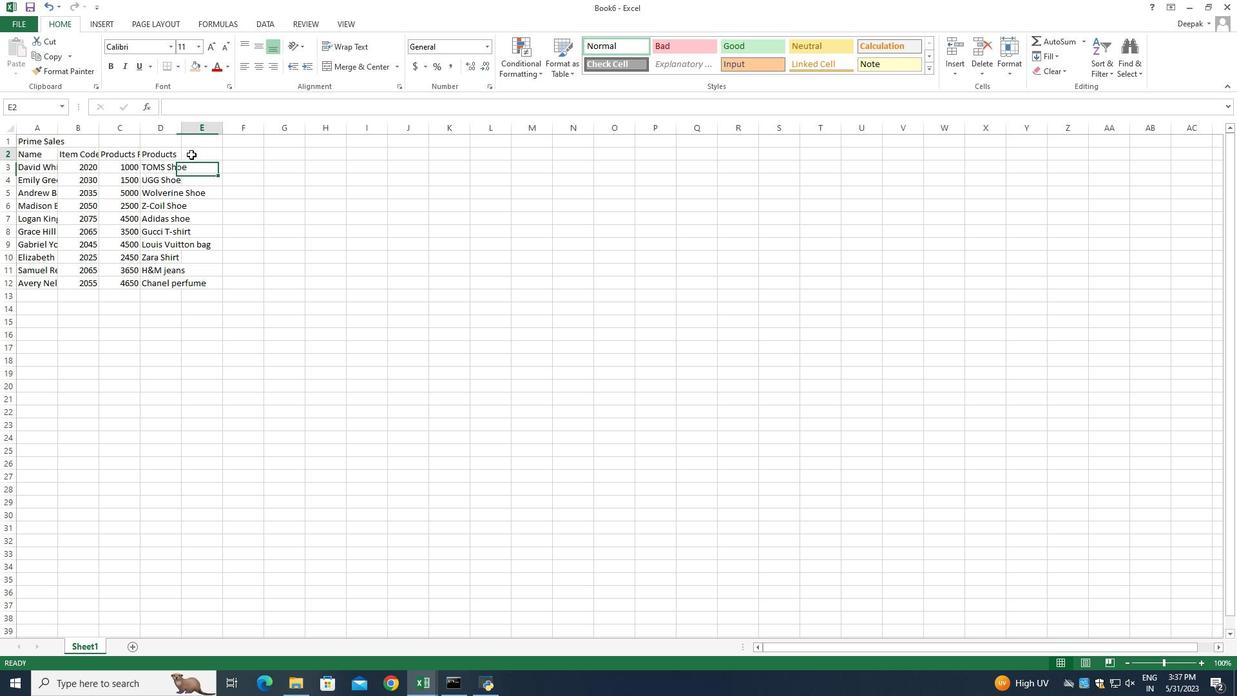 
Action: Mouse moved to (277, 217)
Screenshot: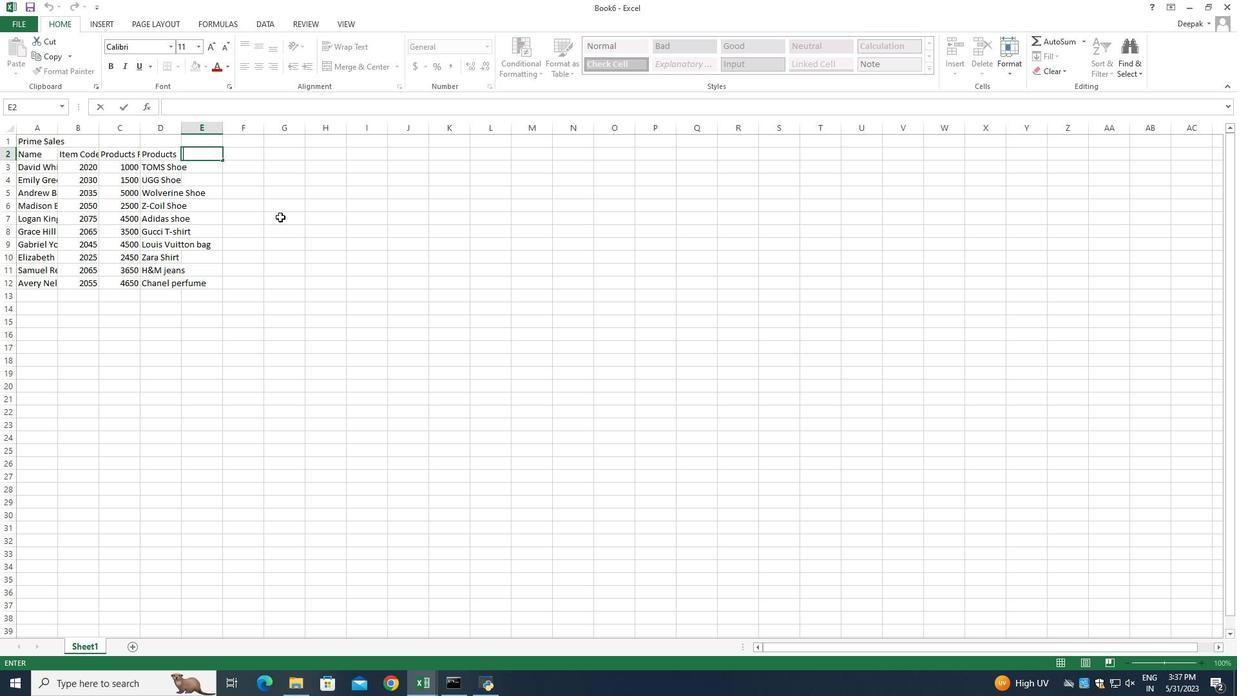 
Action: Key pressed <Key.shift_r>Quantity<Key.enter>5<Key.enter>6<Key.enter>8<Key.enter>5<Key.enter>7<Key.enter>6<Key.enter>8<Key.enter>9<Key.enter>7<Key.enter>5<Key.enter>9<Key.enter><Key.up><Key.delete>
Screenshot: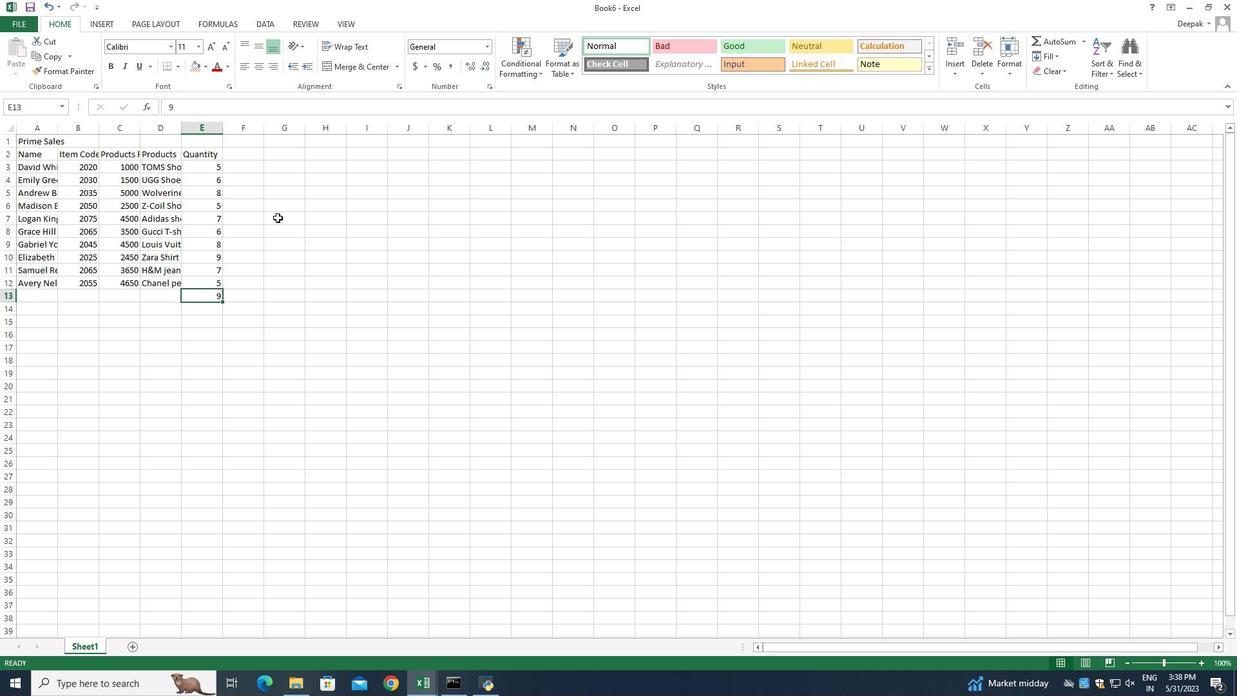 
Action: Mouse moved to (245, 154)
Screenshot: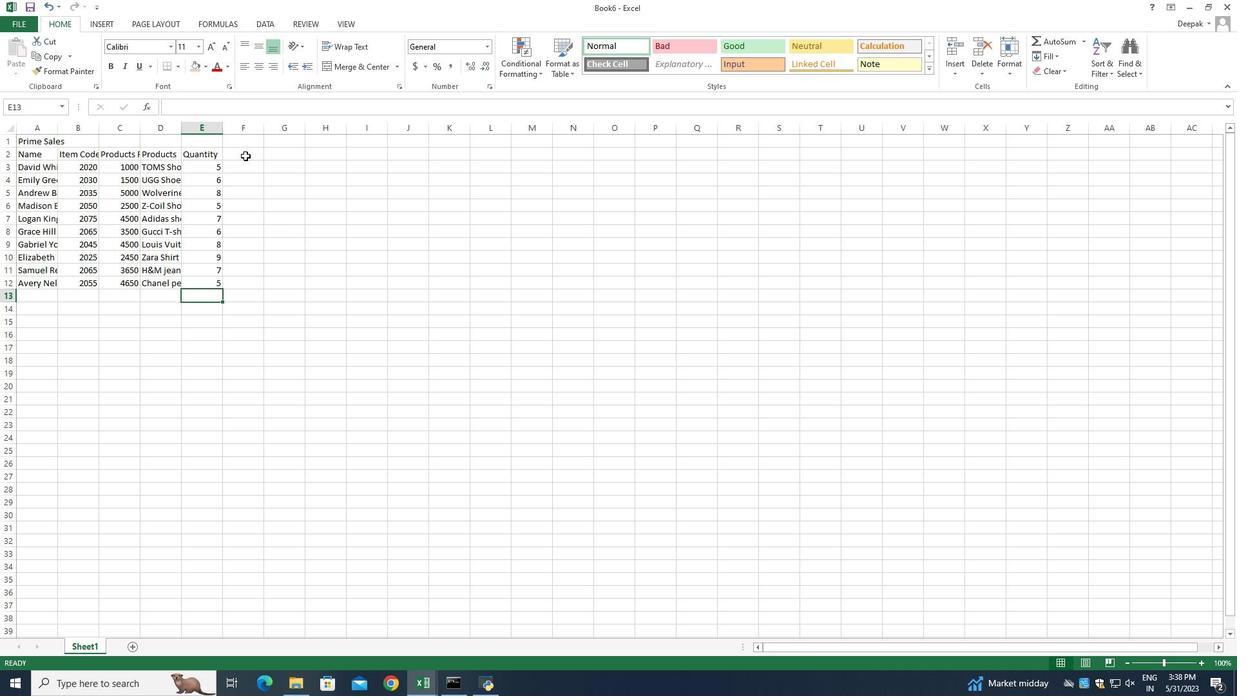 
Action: Mouse pressed left at (245, 154)
Screenshot: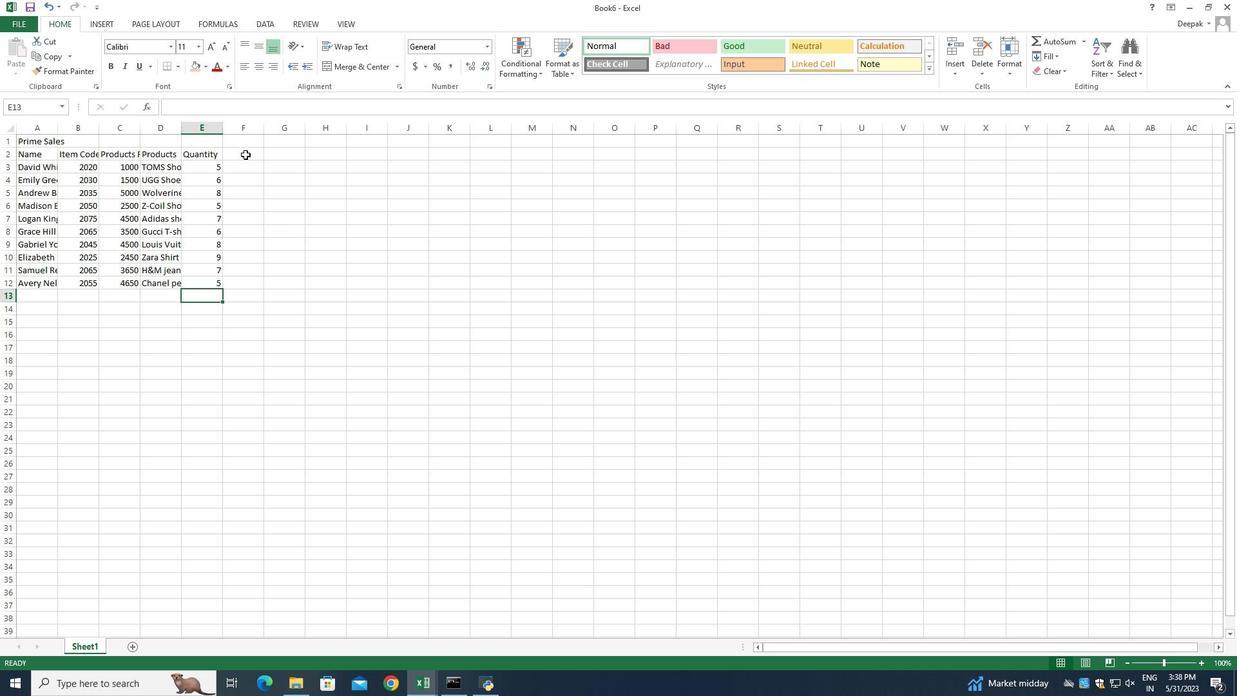 
Action: Mouse moved to (235, 154)
Screenshot: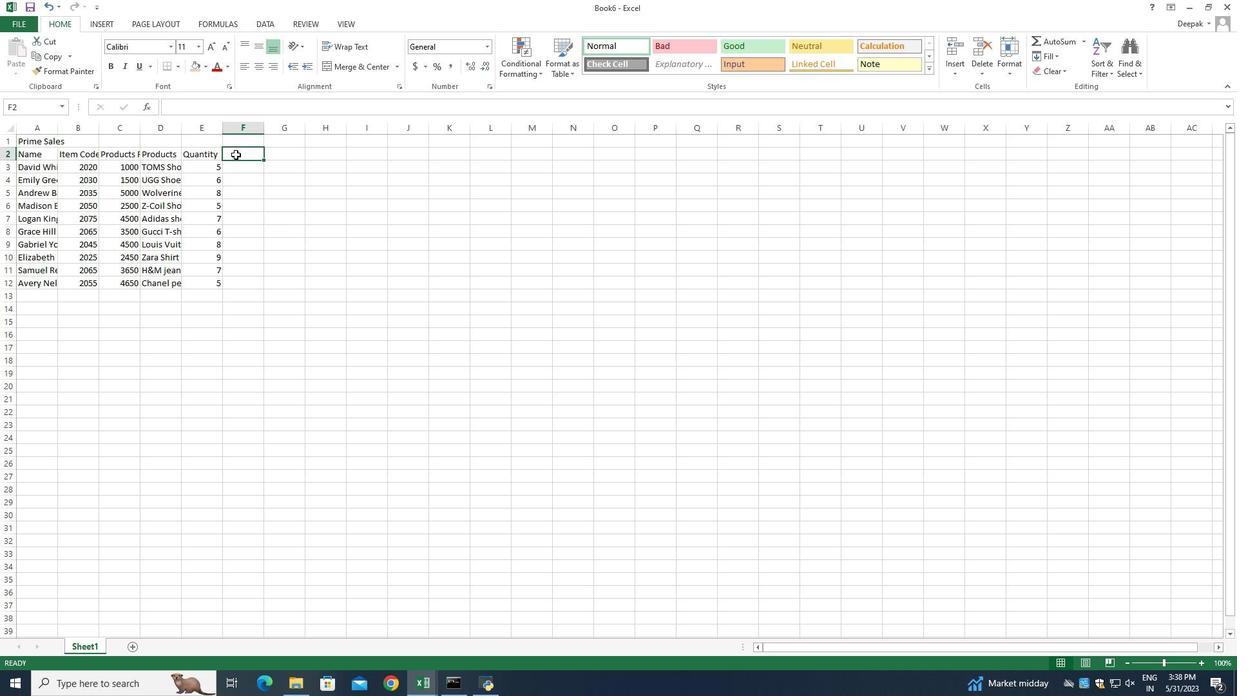 
Action: Mouse pressed left at (235, 154)
Screenshot: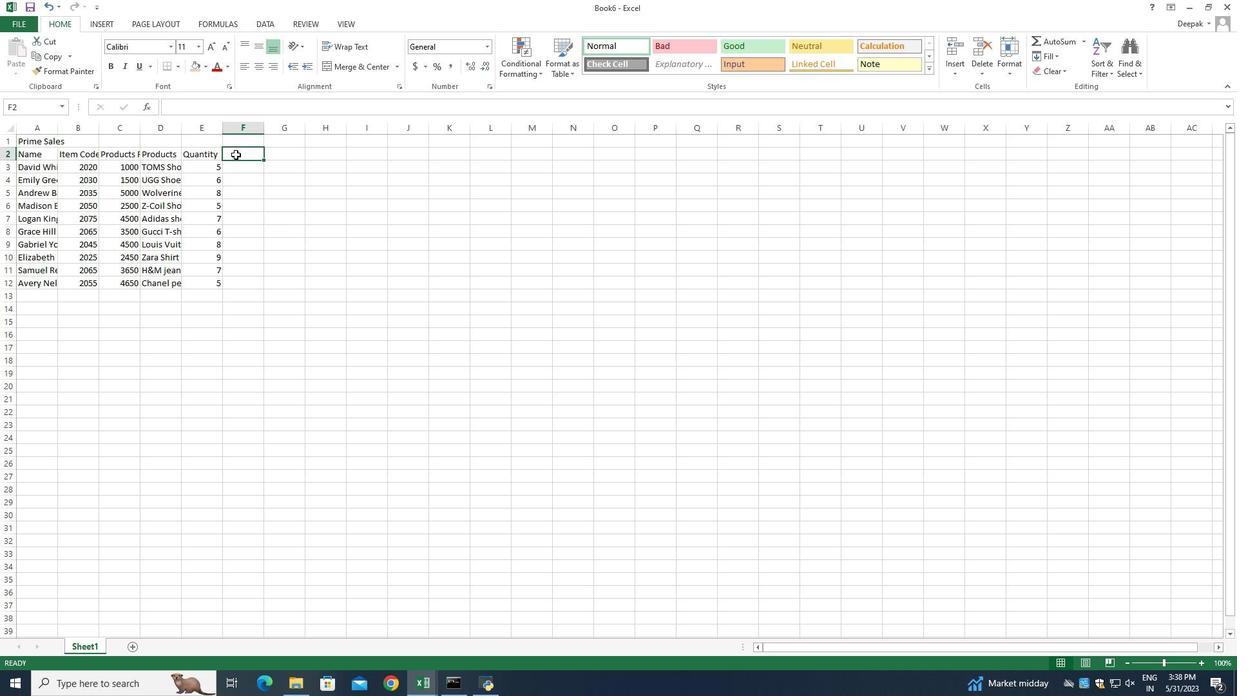 
Action: Mouse pressed left at (235, 154)
Screenshot: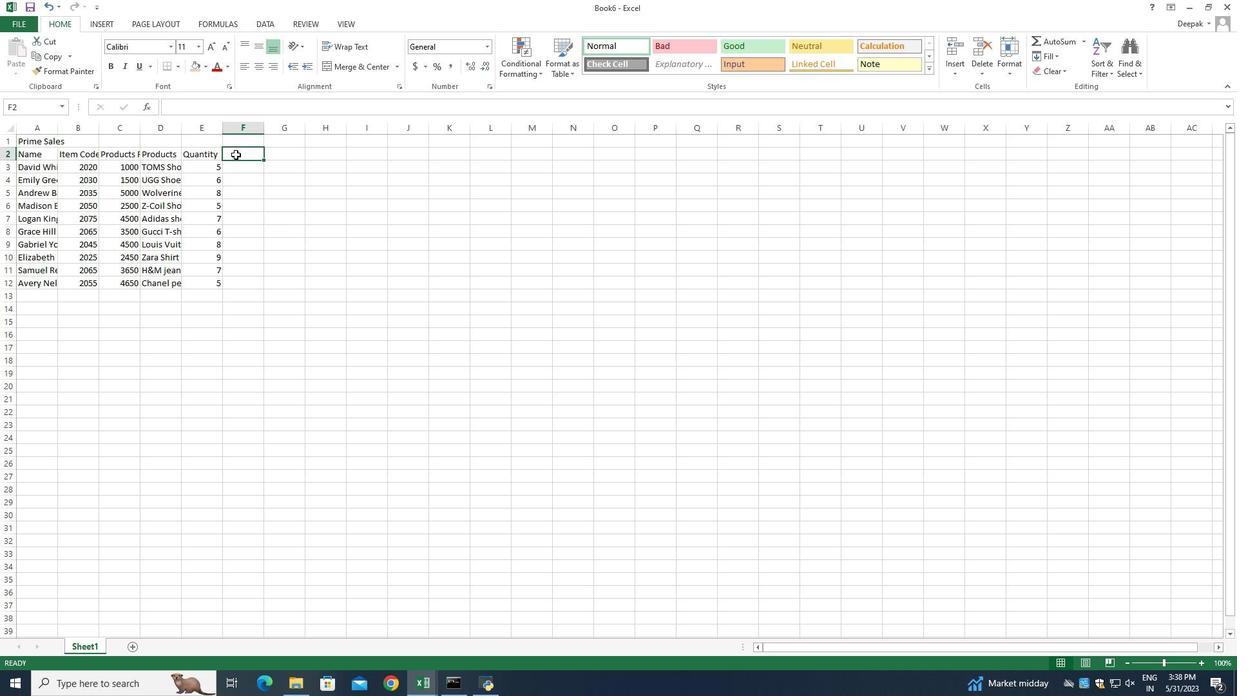 
Action: Mouse moved to (371, 271)
Screenshot: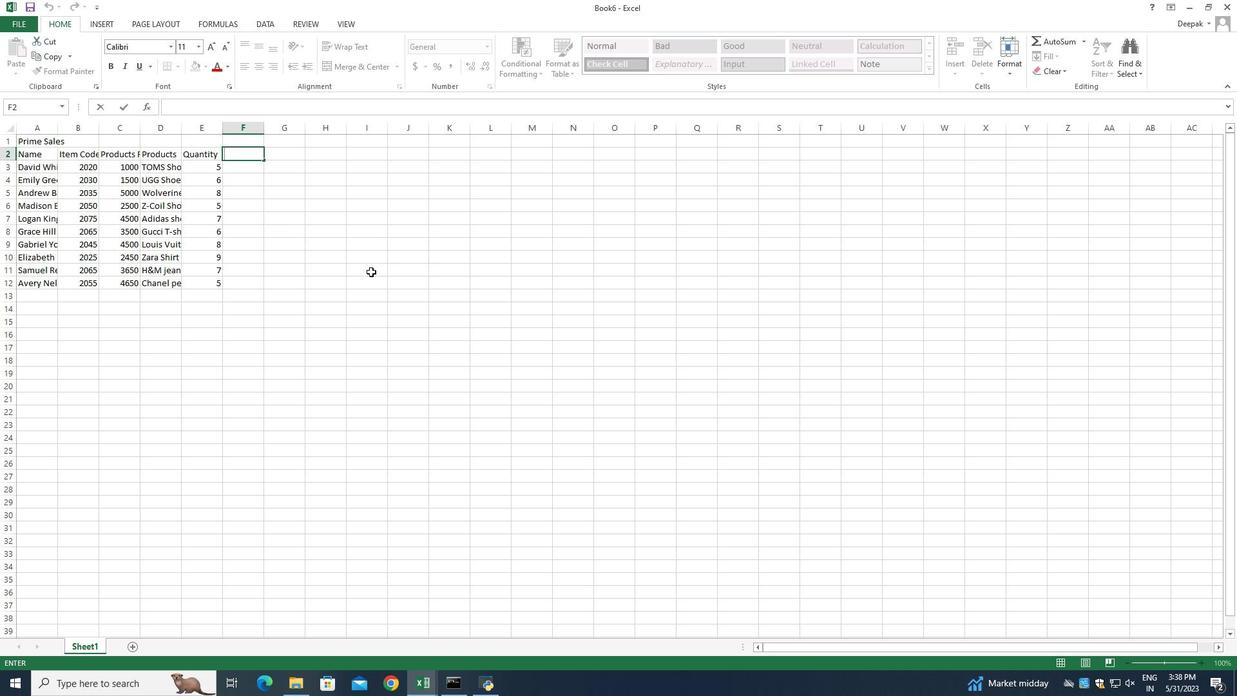 
Action: Key pressed <Key.shift_r>Tax<Key.enter>=
Screenshot: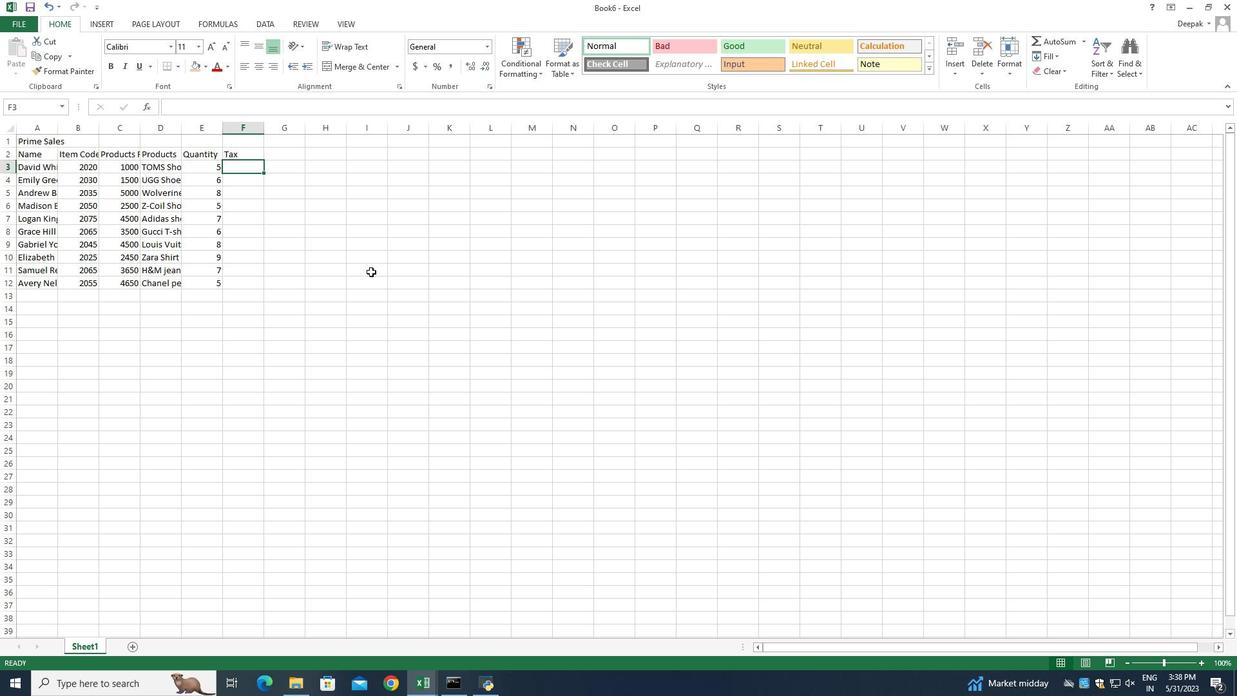 
Action: Mouse moved to (117, 166)
Screenshot: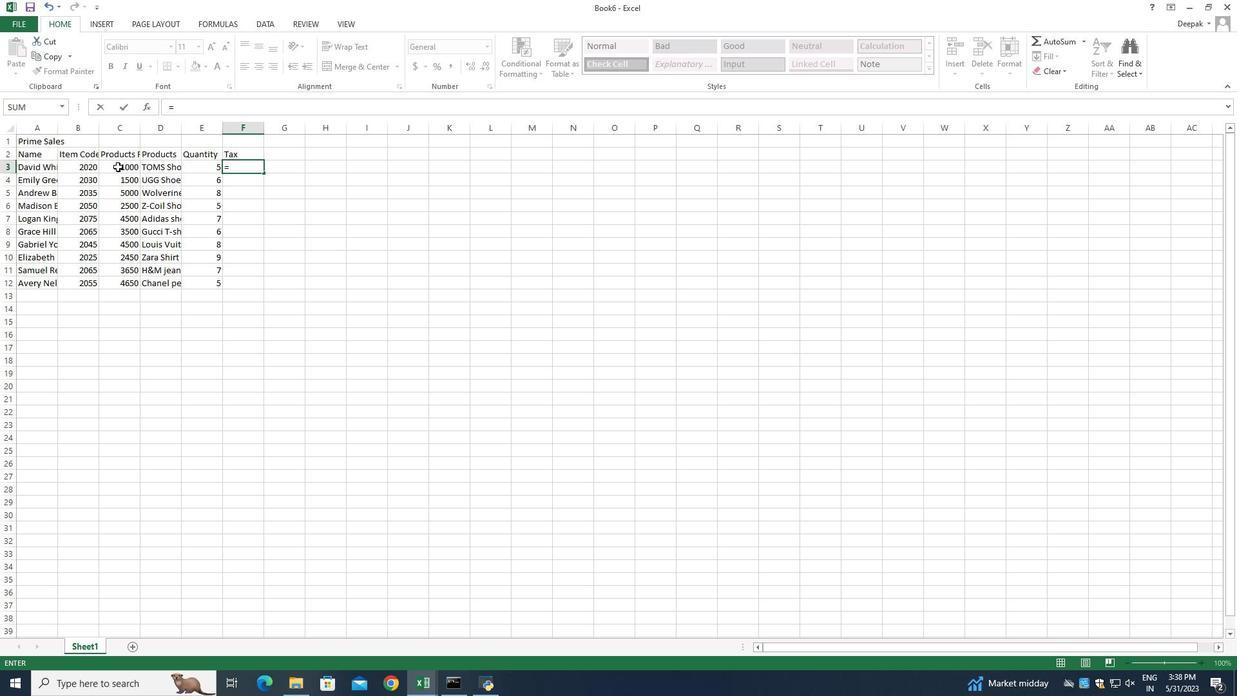 
Action: Mouse pressed left at (117, 166)
Screenshot: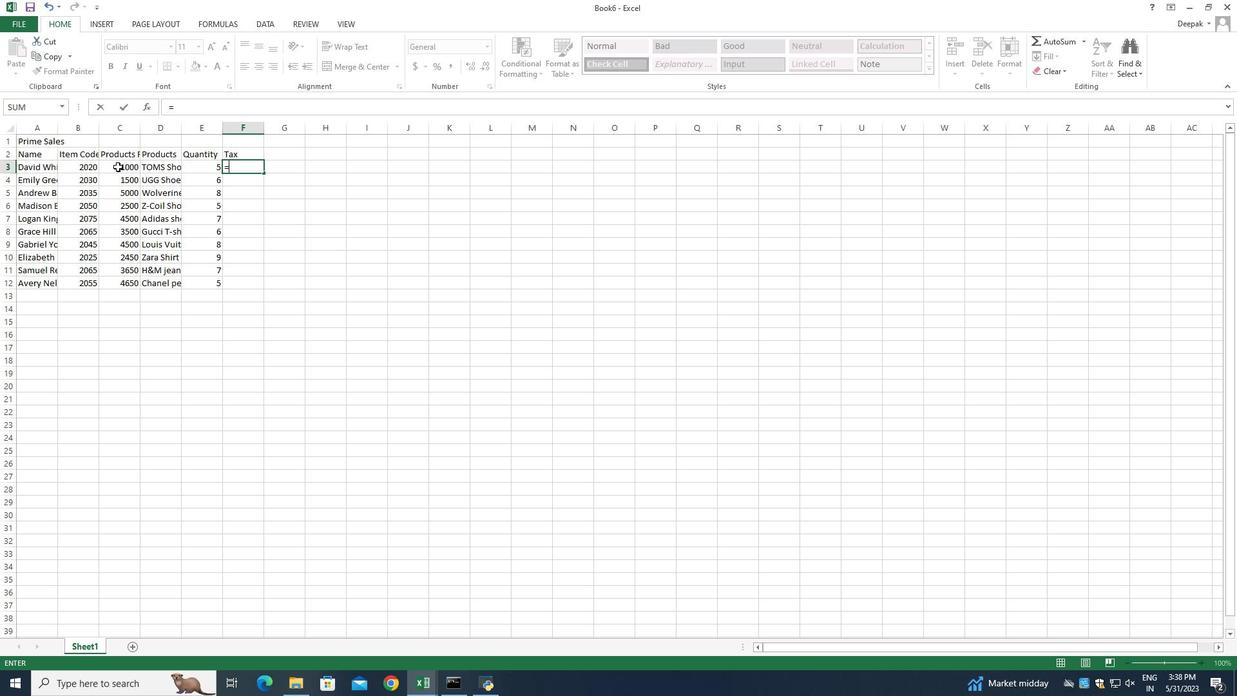 
Action: Mouse moved to (243, 195)
Screenshot: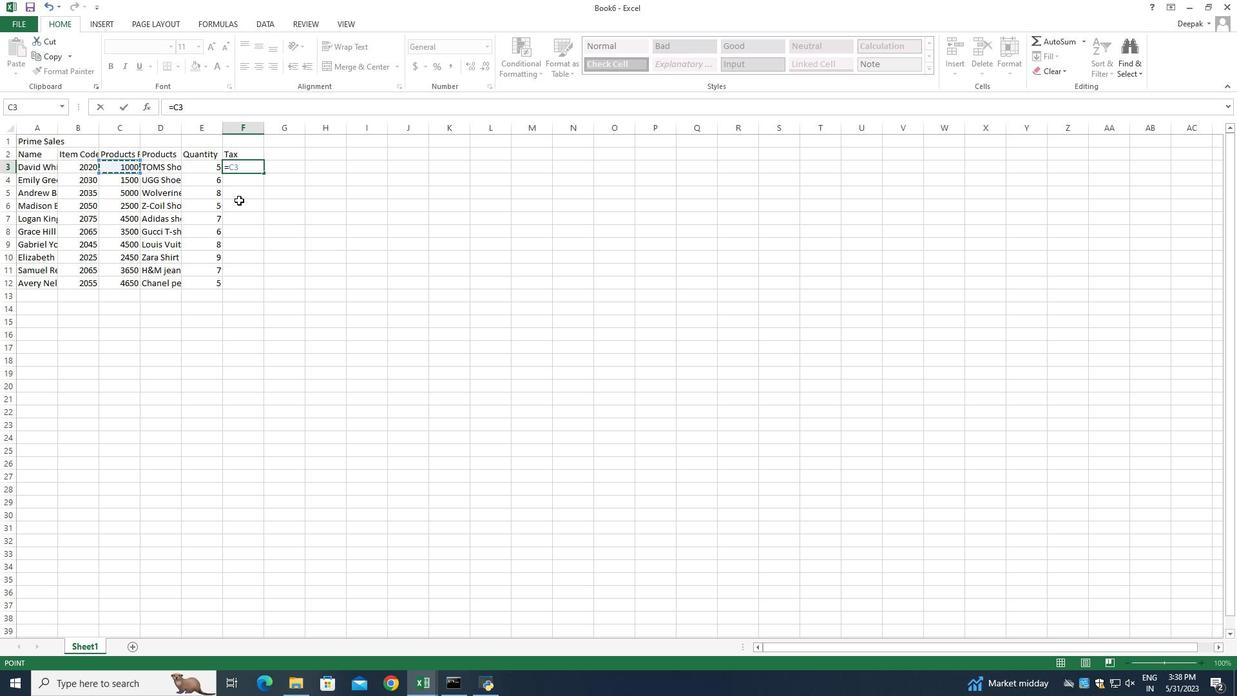 
Action: Key pressed *12<Key.shift>%<Key.enter>
Screenshot: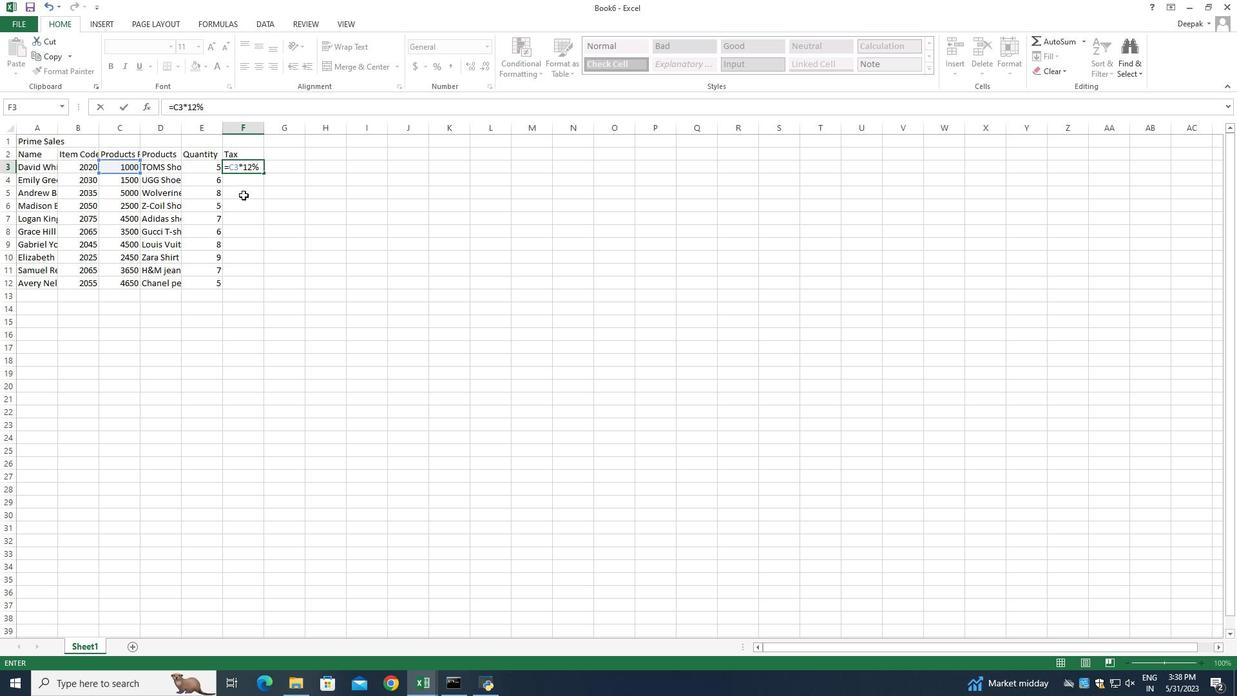 
Action: Mouse moved to (244, 180)
Screenshot: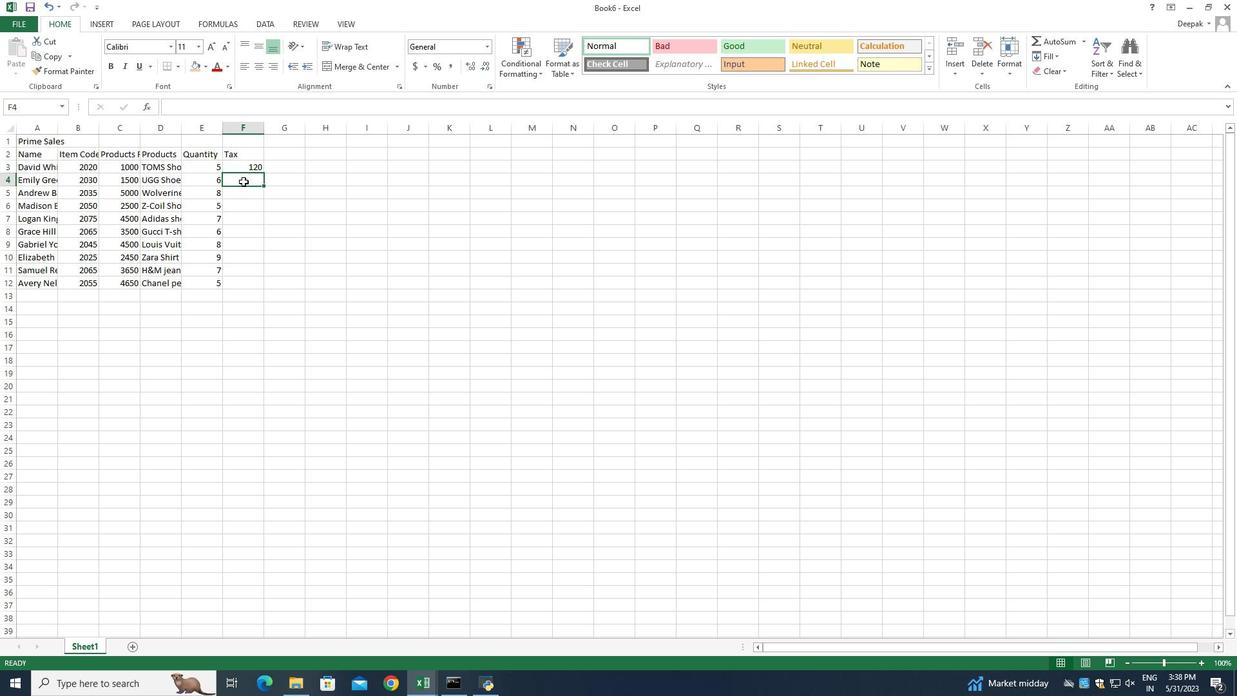 
Action: Key pressed =
Screenshot: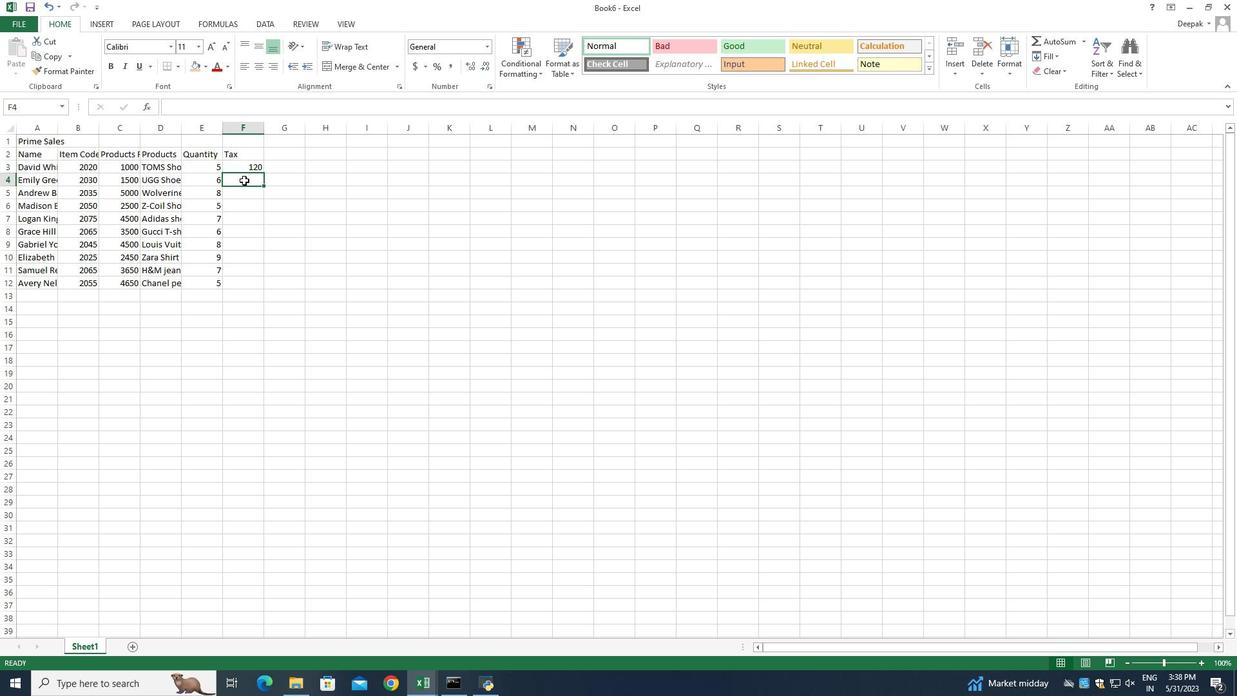 
Action: Mouse moved to (121, 181)
Screenshot: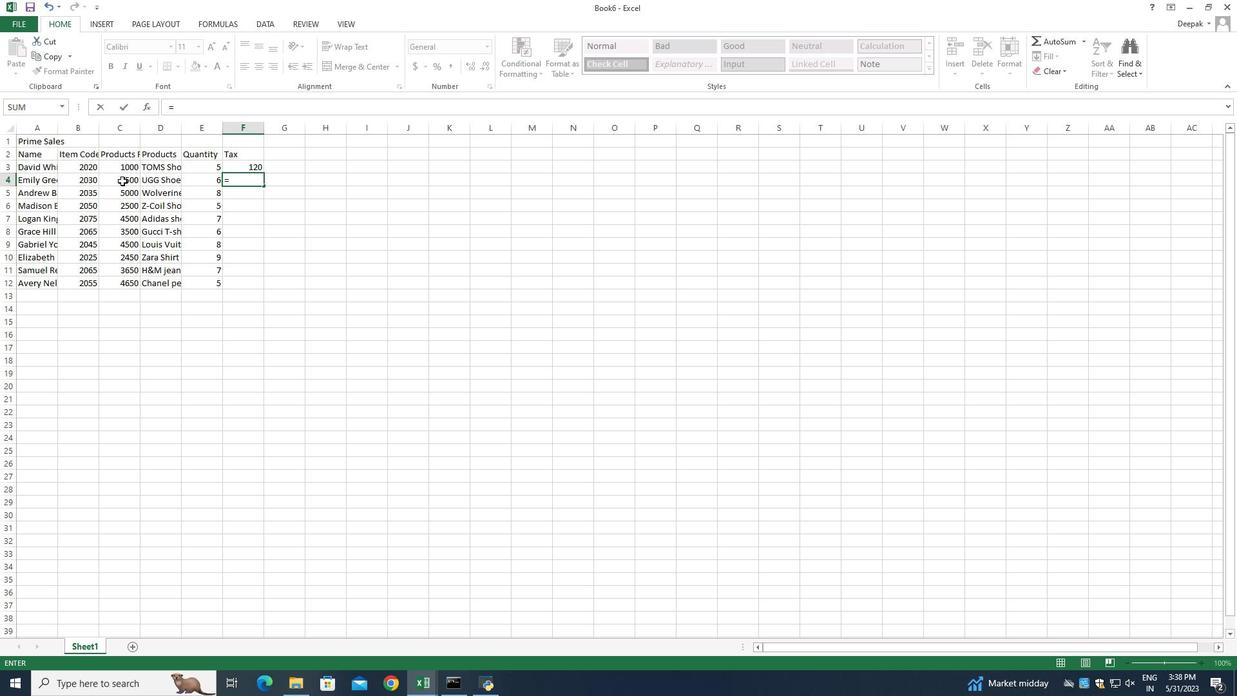 
Action: Mouse pressed left at (121, 181)
Screenshot: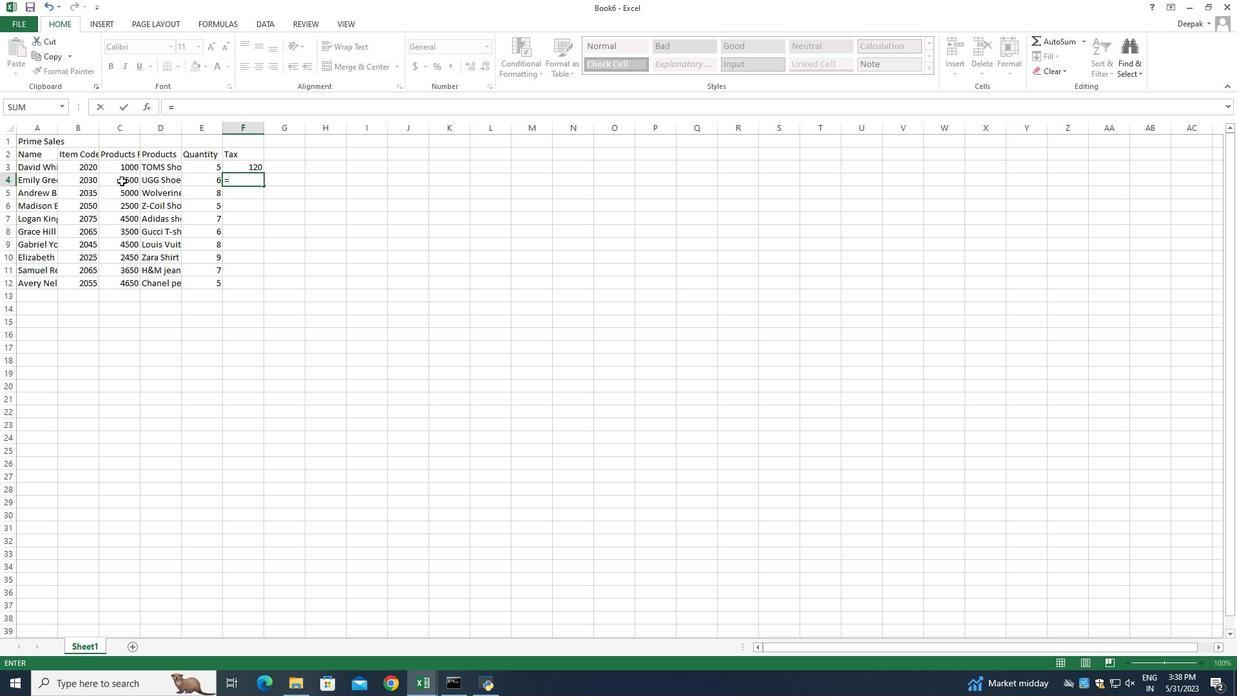 
Action: Mouse moved to (241, 263)
Screenshot: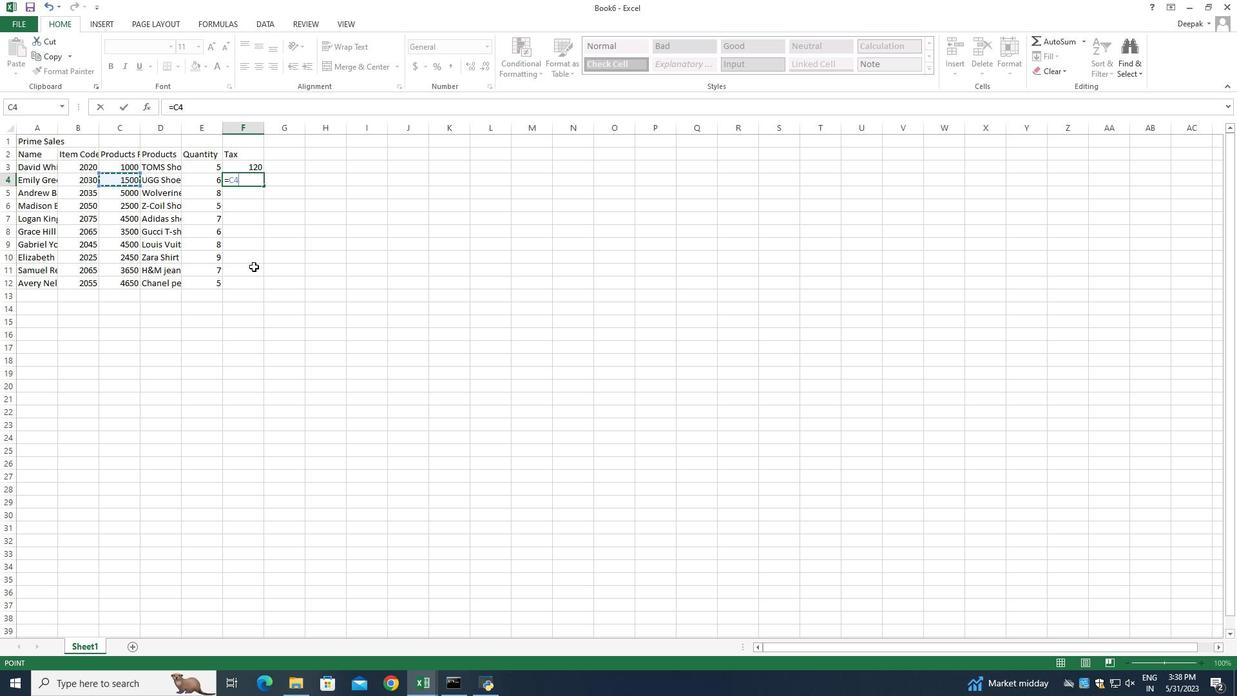 
Action: Key pressed *12<Key.shift><Key.shift><Key.shift><Key.shift><Key.shift><Key.shift><Key.shift><Key.shift><Key.shift><Key.shift>%<Key.enter>=
Screenshot: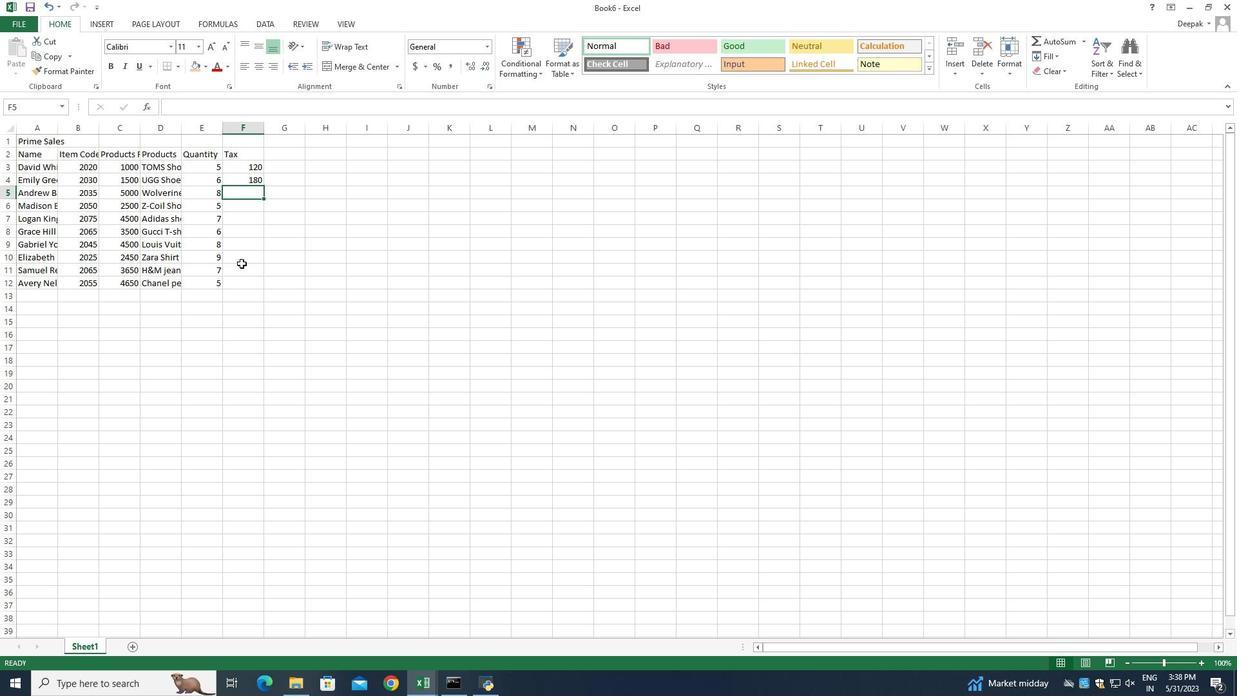 
Action: Mouse moved to (80, 192)
Screenshot: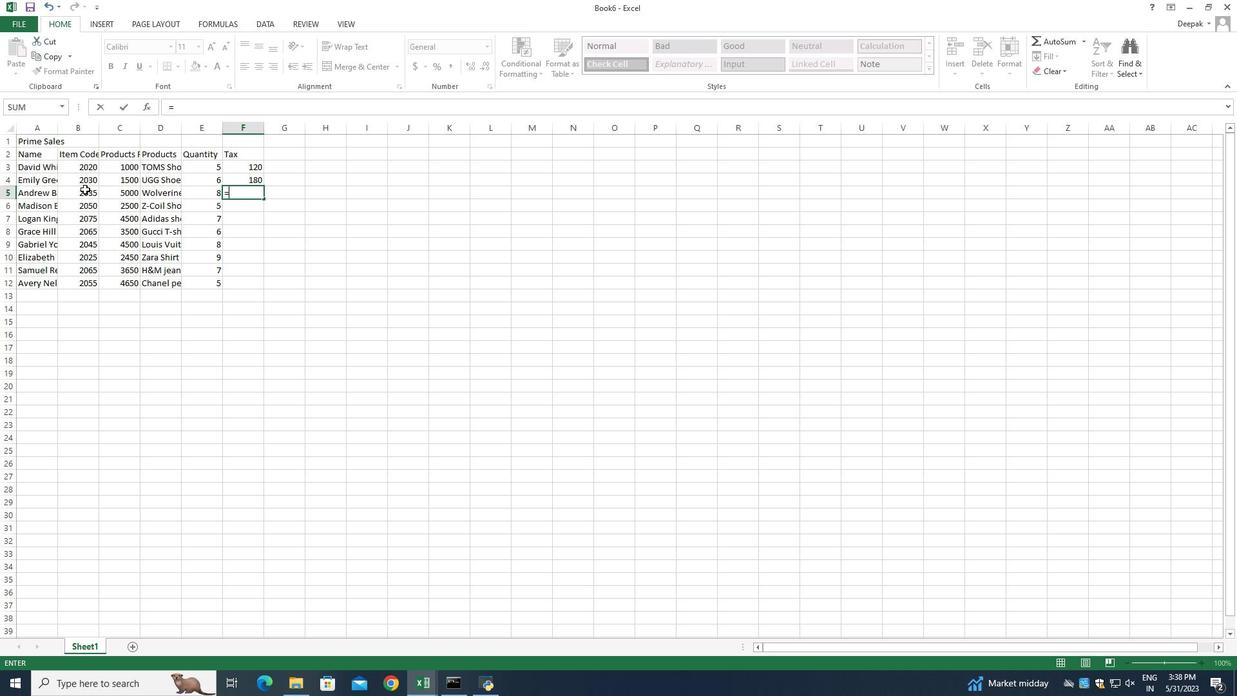 
Action: Mouse pressed left at (80, 192)
Screenshot: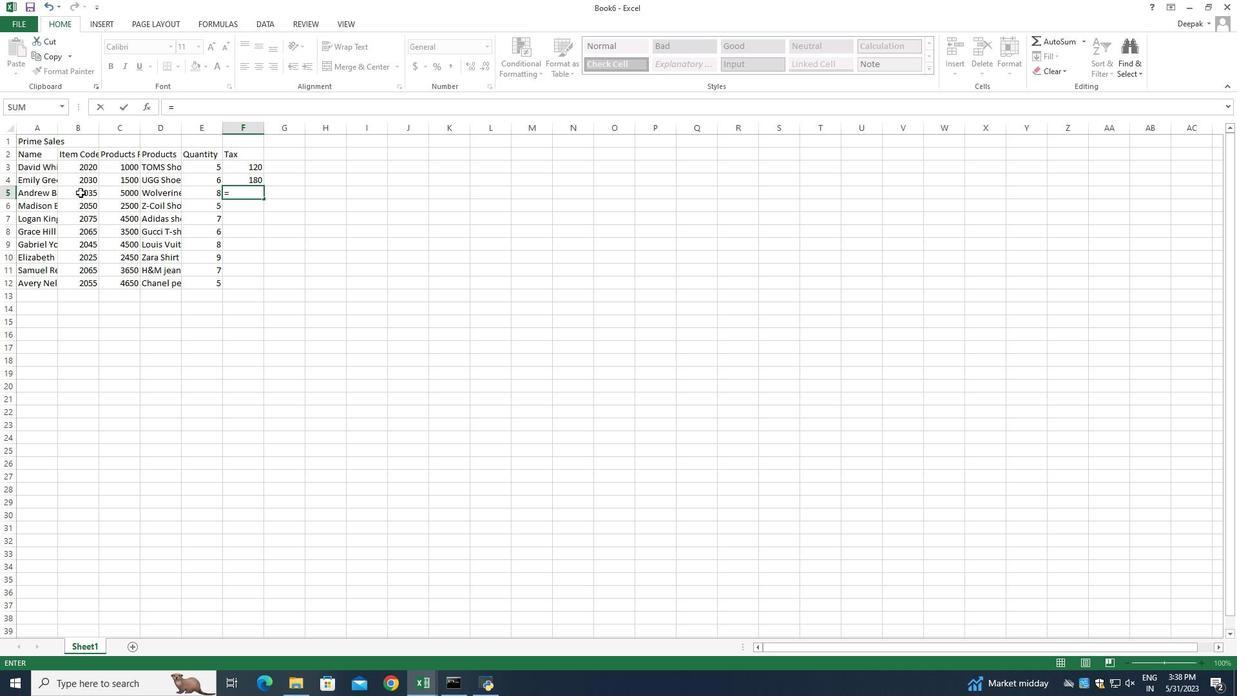 
Action: Mouse moved to (254, 246)
Screenshot: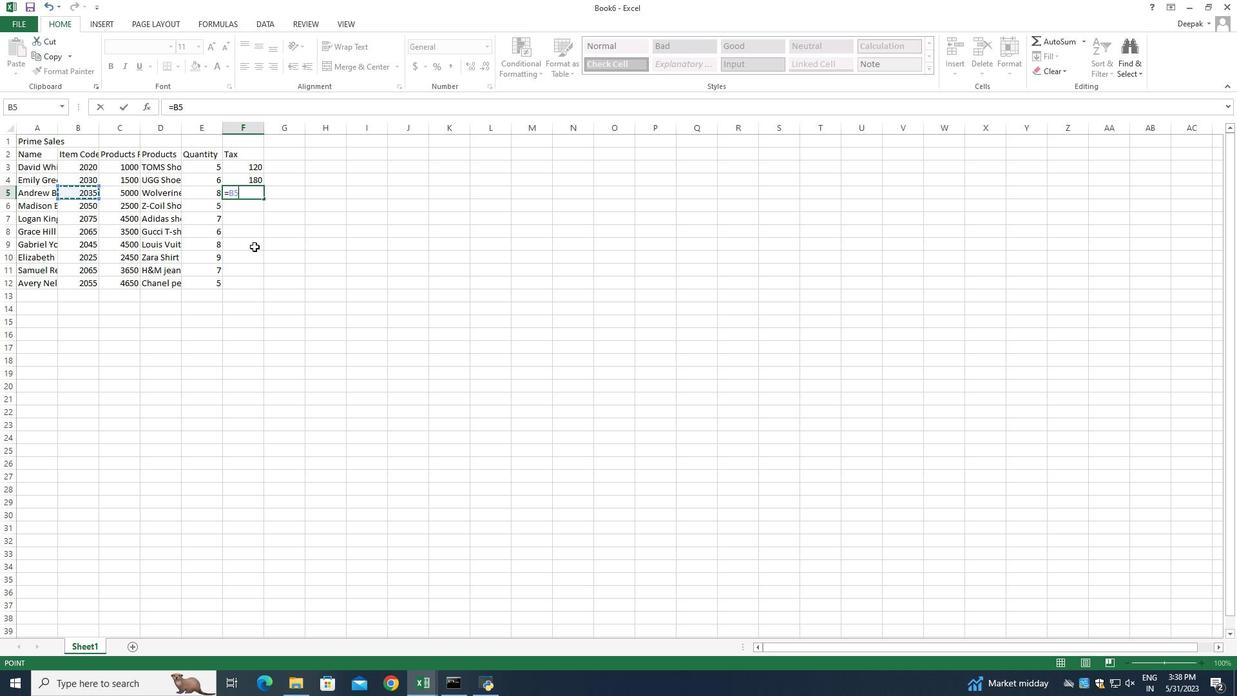 
Action: Key pressed *12<Key.shift>%<Key.enter>
Screenshot: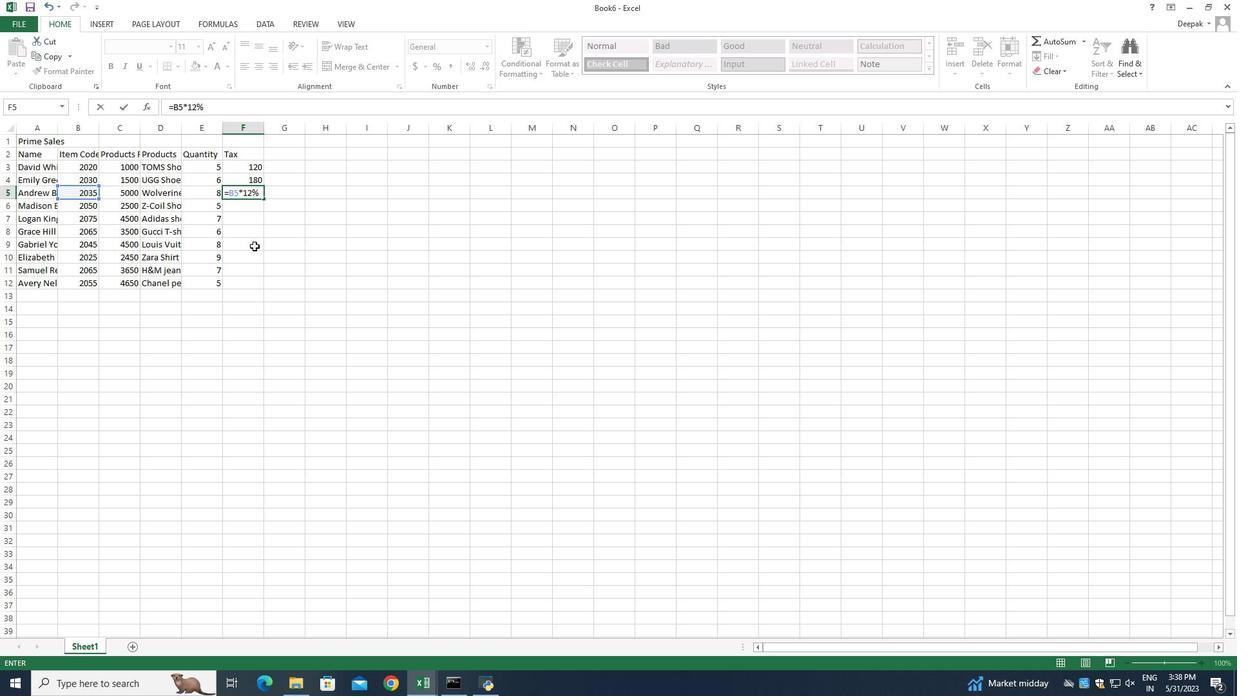 
Action: Mouse moved to (246, 208)
Screenshot: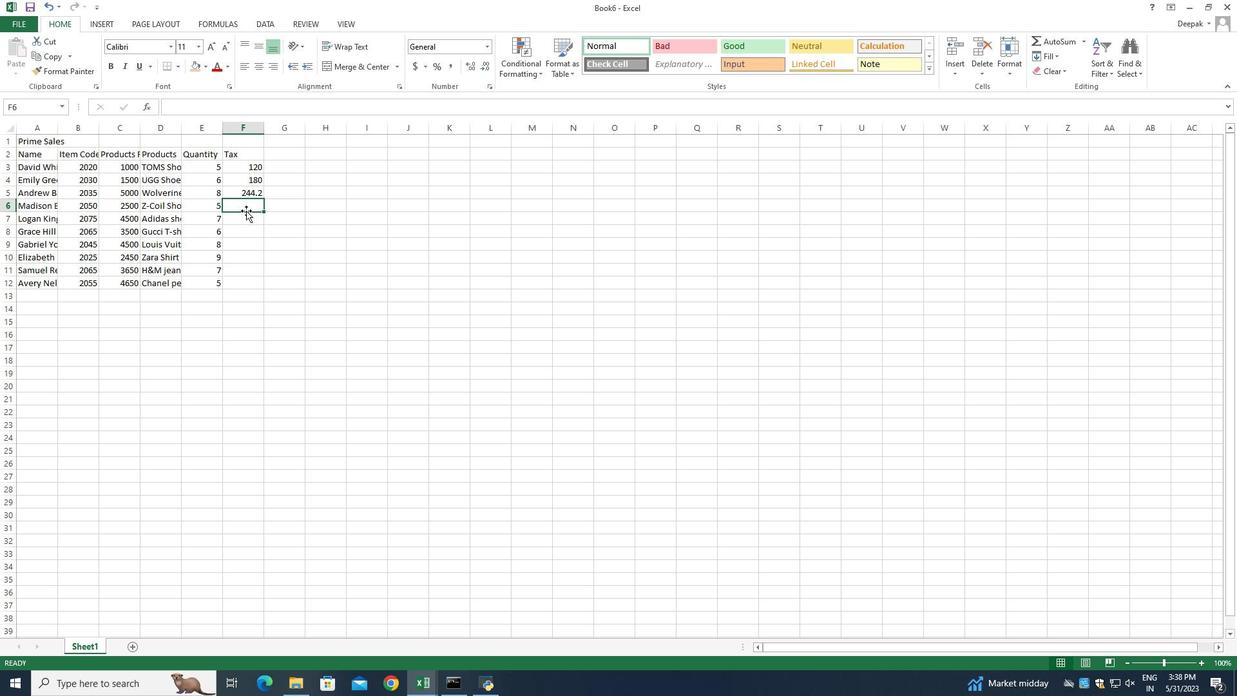
Action: Key pressed =
Screenshot: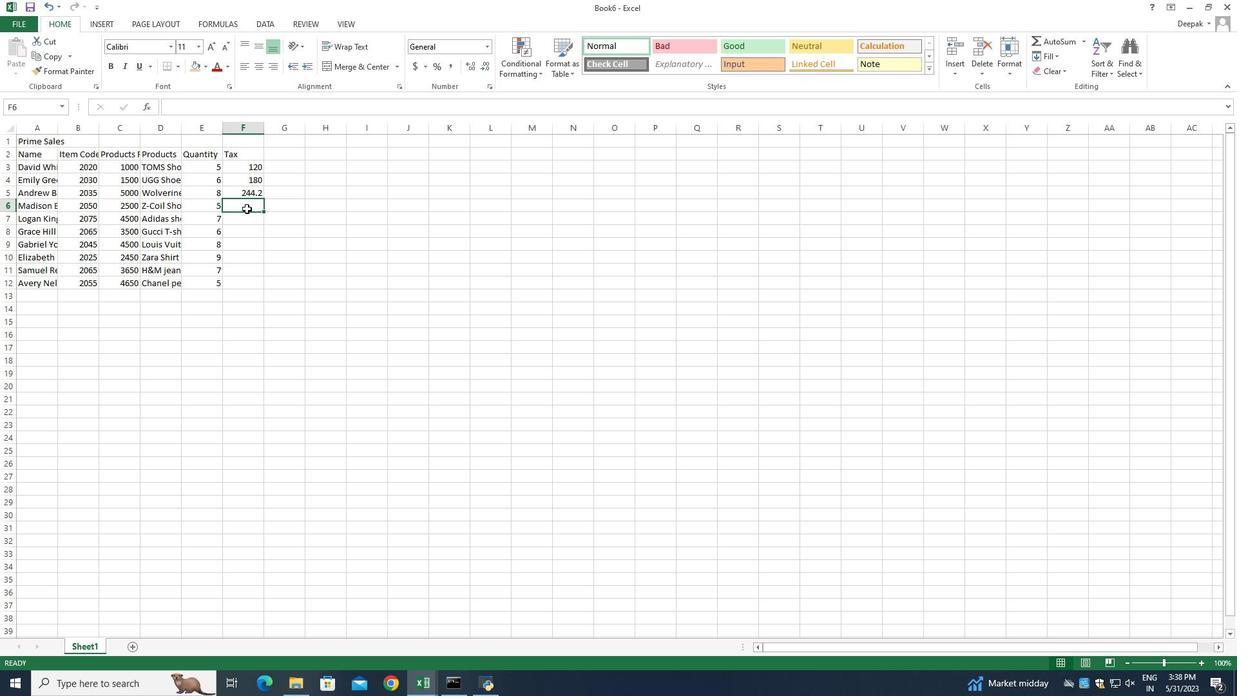 
Action: Mouse moved to (81, 208)
Screenshot: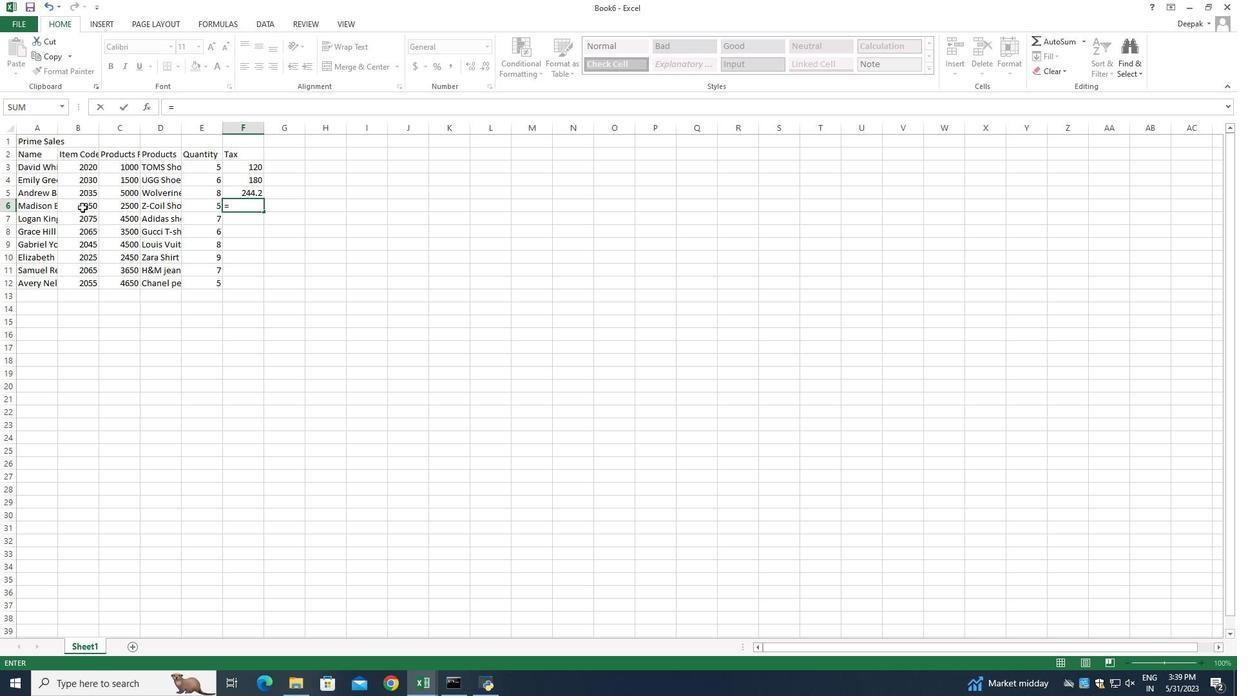
Action: Mouse pressed left at (81, 208)
Screenshot: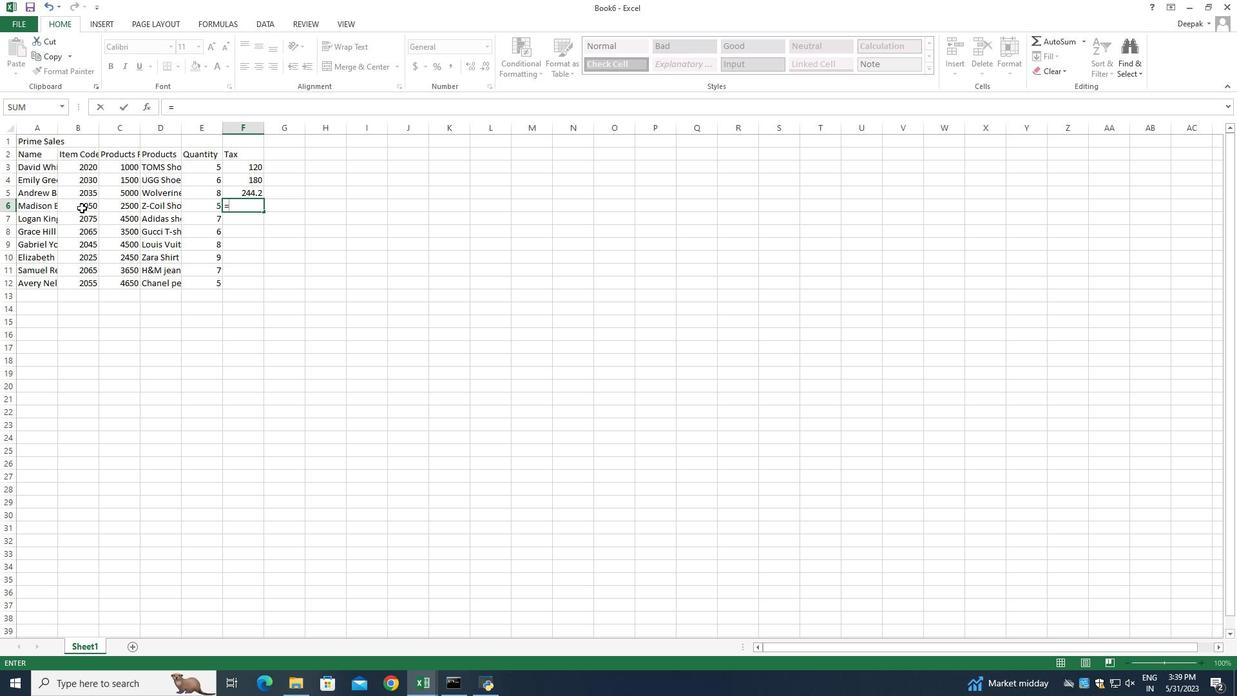 
Action: Mouse moved to (244, 227)
Screenshot: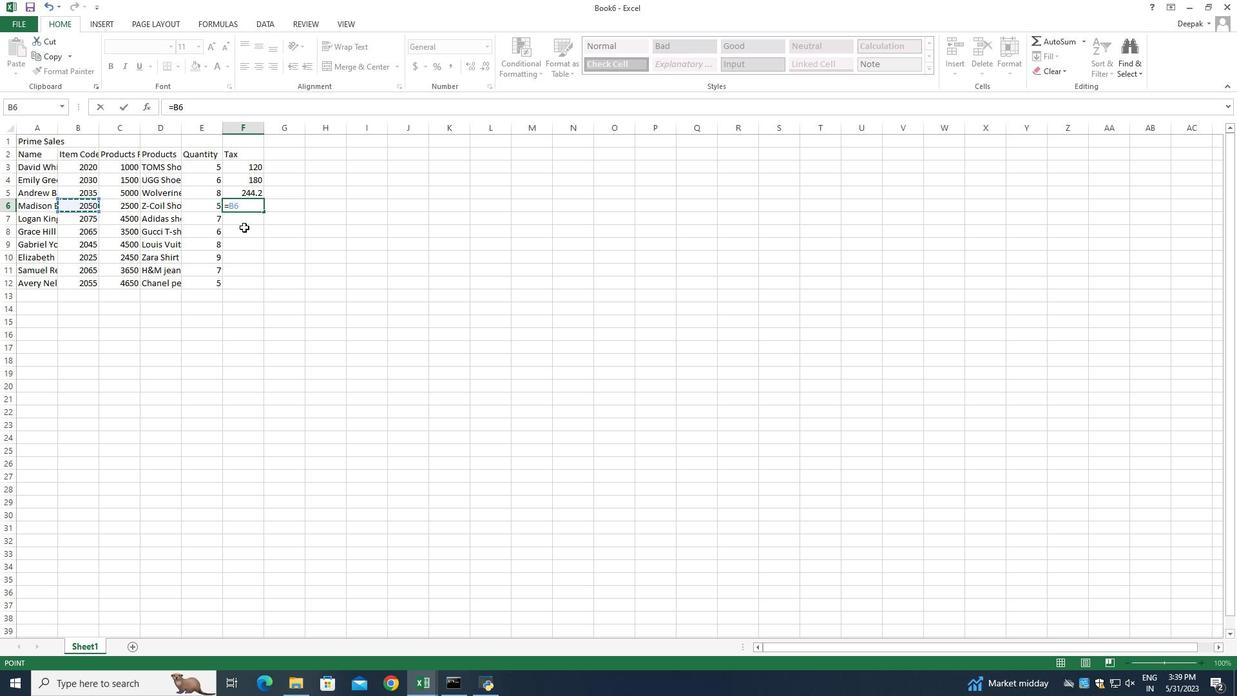 
Action: Key pressed *12<Key.shift>%<Key.enter>
Screenshot: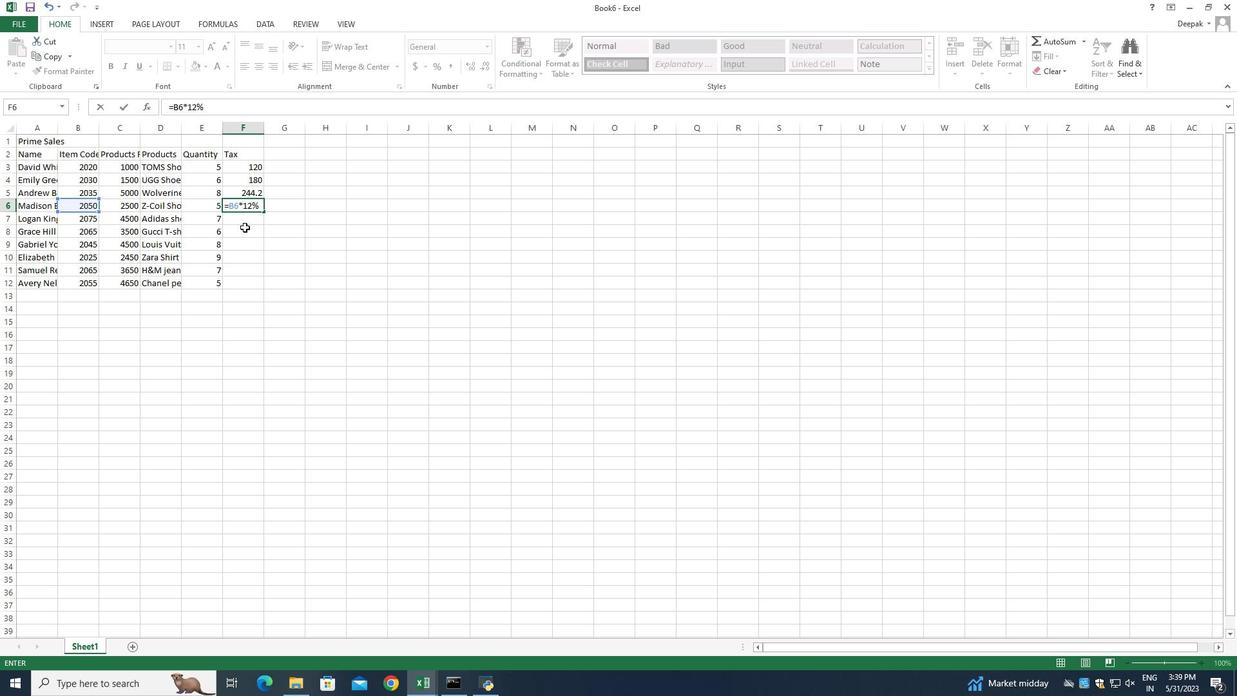 
Action: Mouse moved to (241, 217)
Screenshot: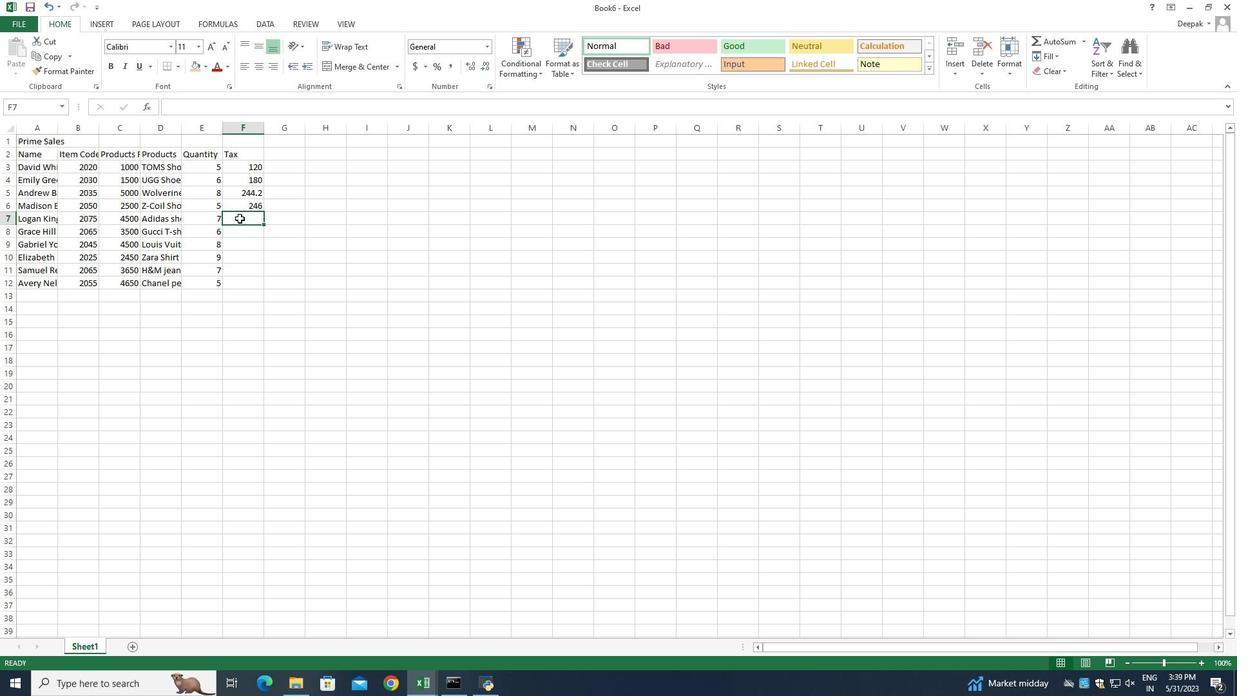
Action: Key pressed =
Screenshot: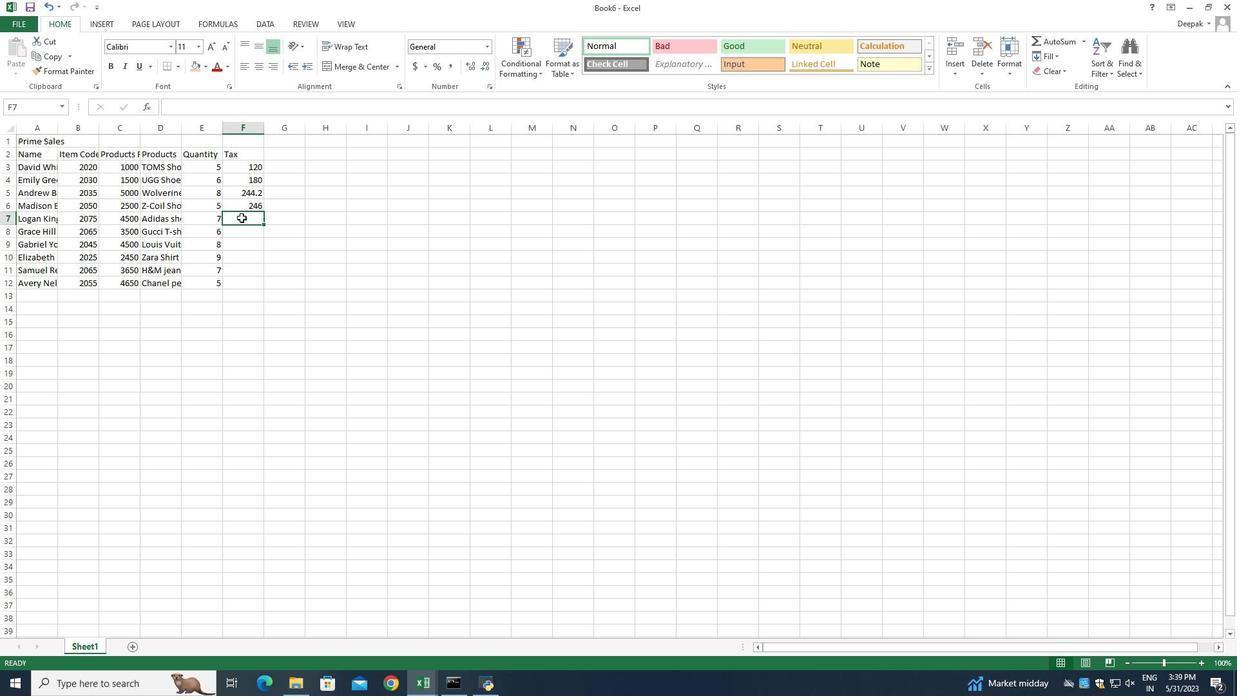 
Action: Mouse moved to (72, 219)
Screenshot: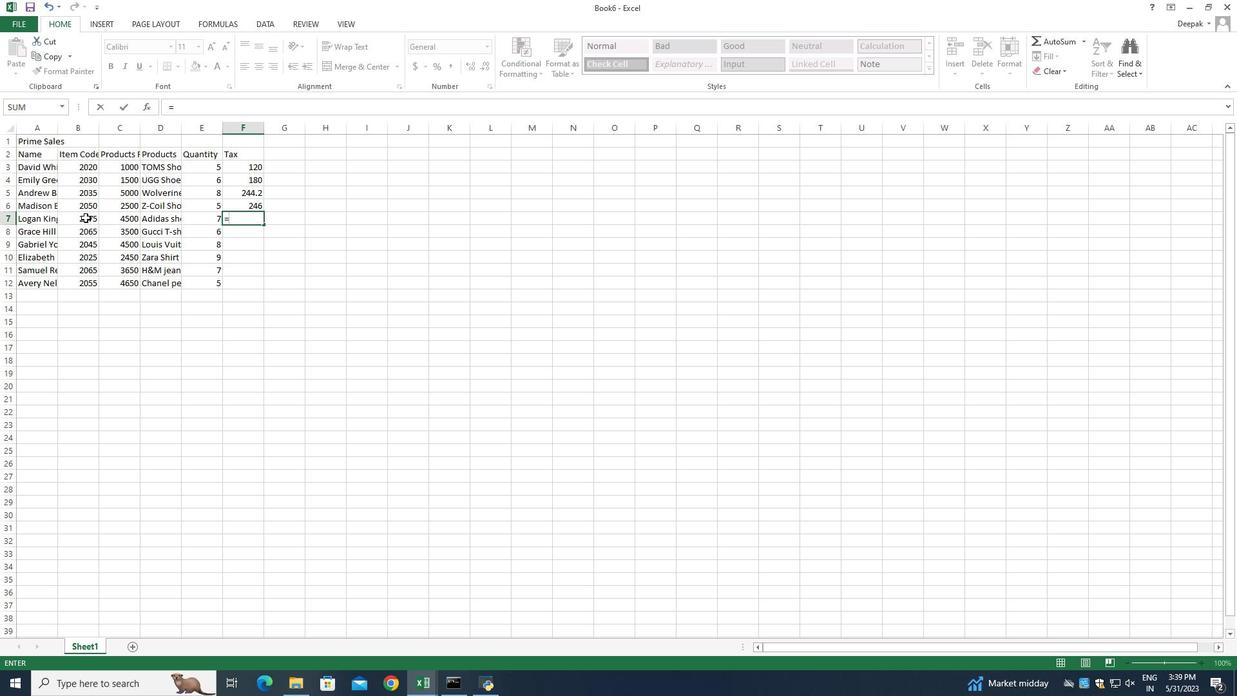 
Action: Mouse pressed left at (72, 219)
Screenshot: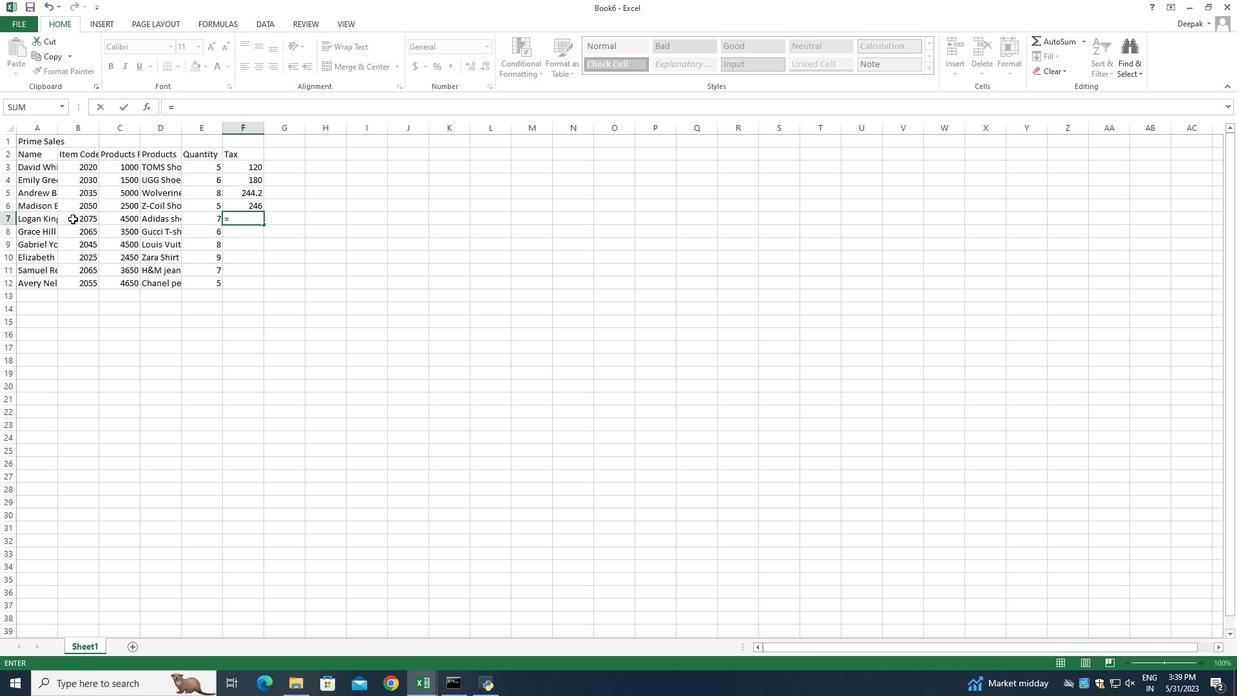 
Action: Mouse moved to (253, 246)
Screenshot: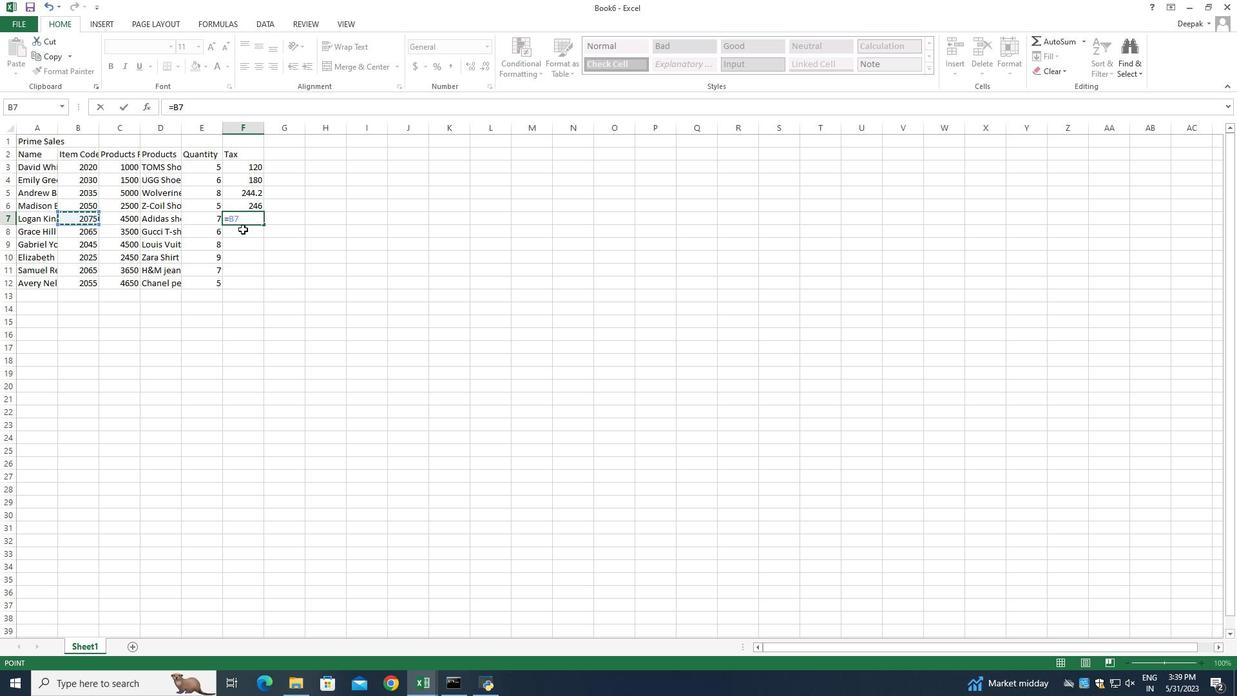 
Action: Key pressed *12<Key.shift>%<Key.enter>
Screenshot: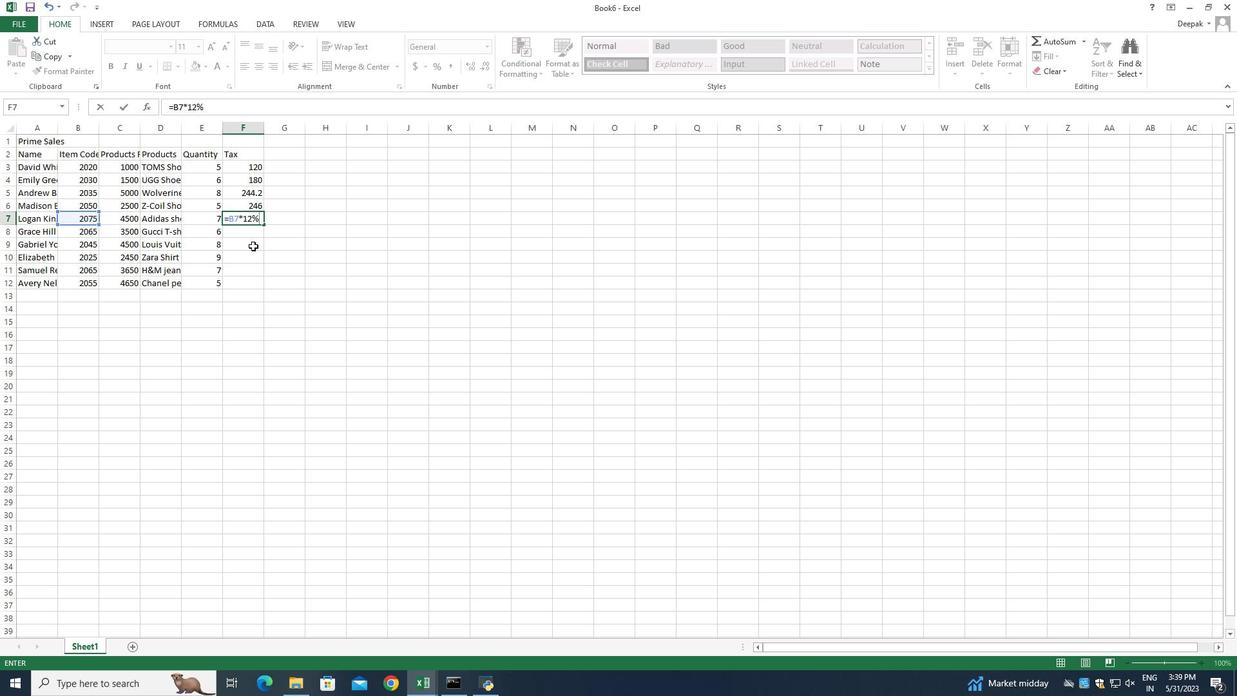 
Action: Mouse moved to (241, 231)
Screenshot: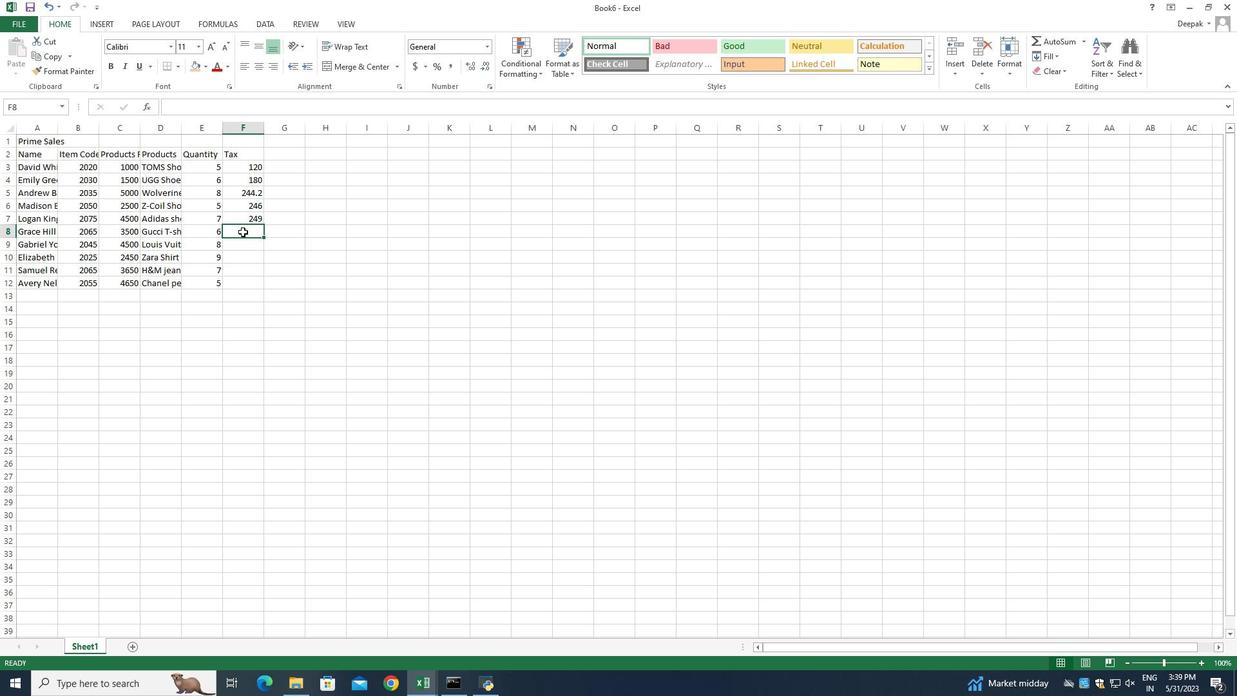 
Action: Key pressed =
Screenshot: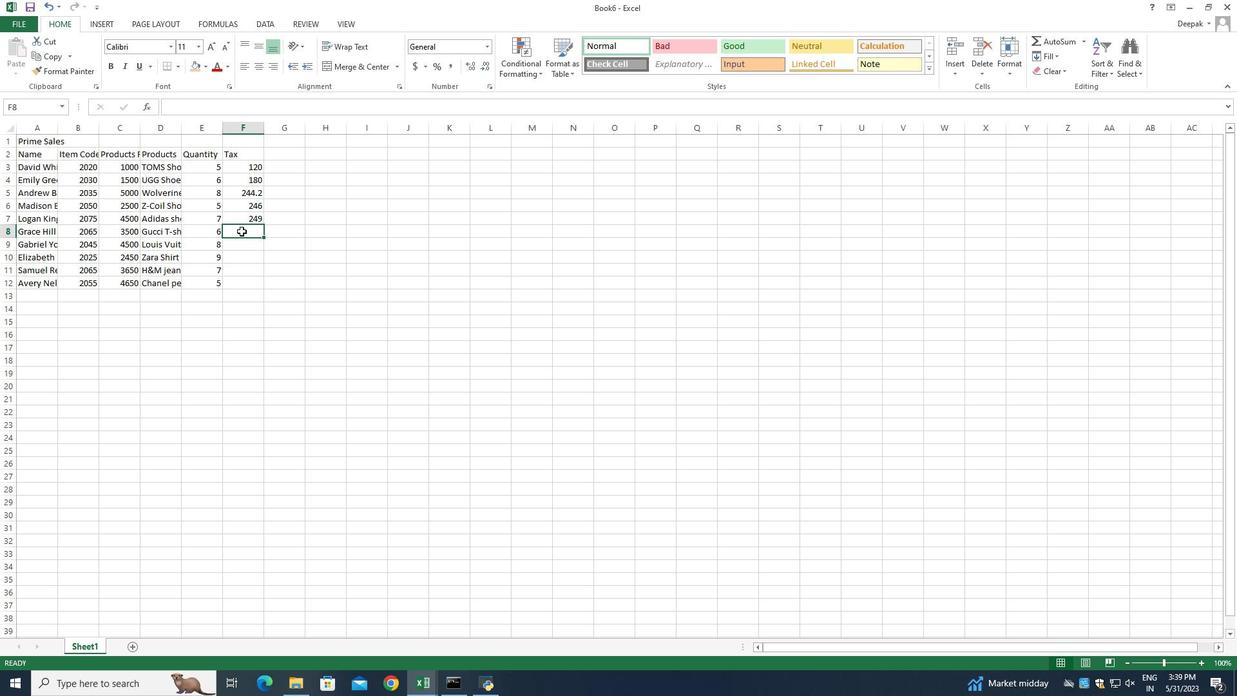 
Action: Mouse moved to (123, 231)
Screenshot: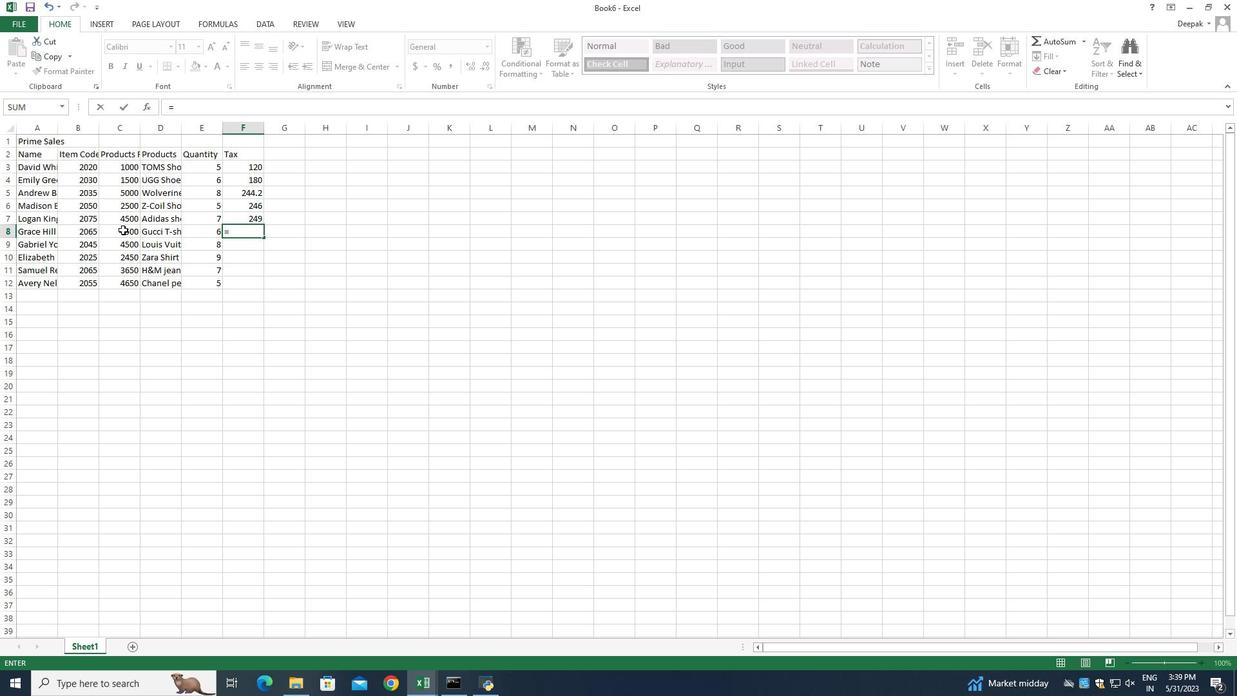 
Action: Mouse pressed left at (123, 231)
Screenshot: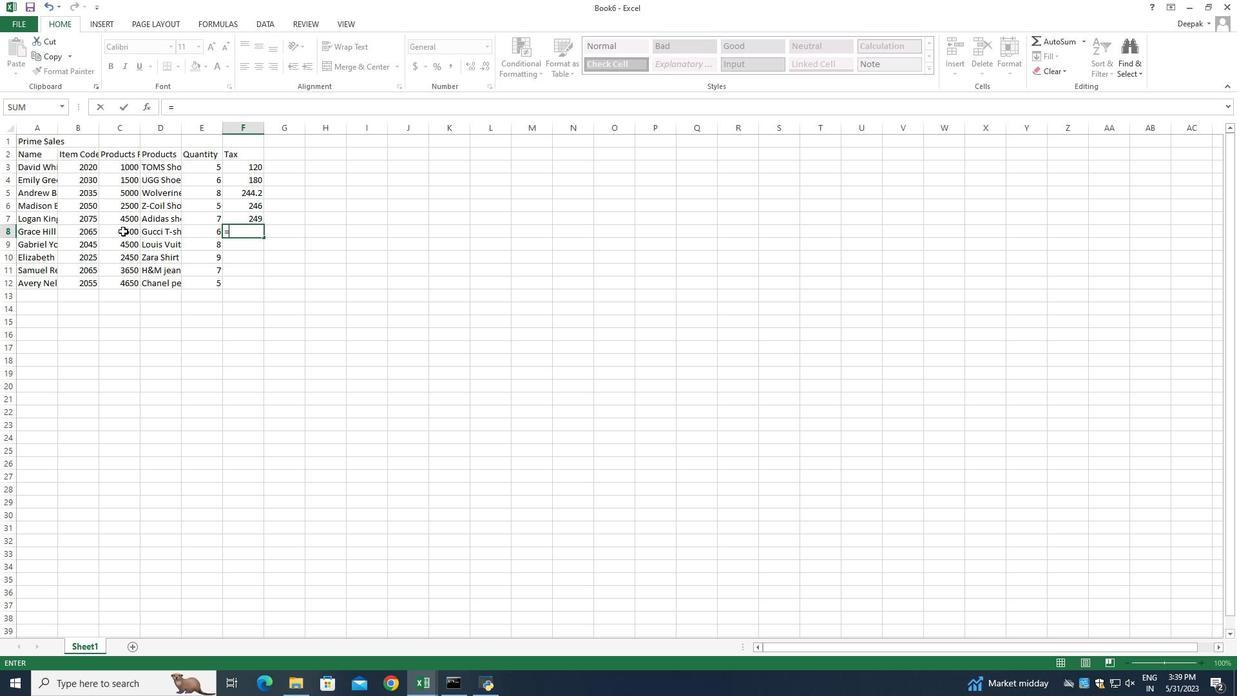 
Action: Mouse moved to (231, 270)
Screenshot: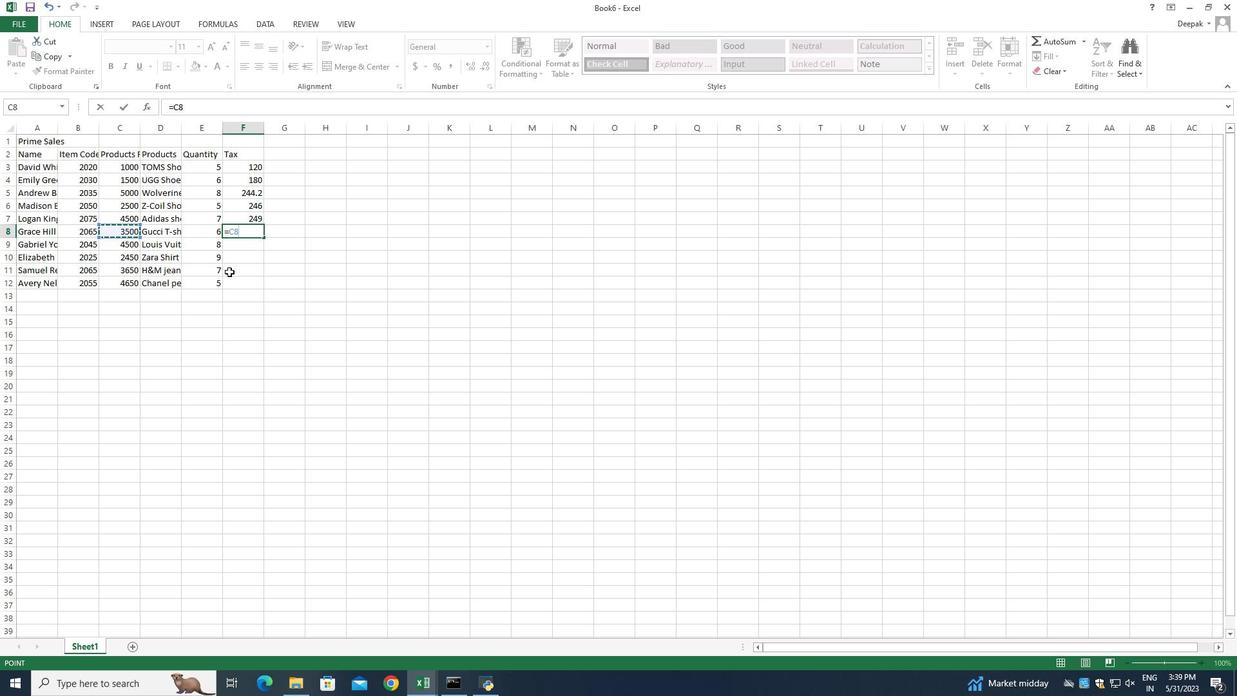 
Action: Key pressed *12<Key.shift><Key.shift><Key.shift><Key.shift><Key.shift><Key.shift><Key.shift><Key.shift><Key.shift><Key.shift><Key.shift><Key.shift><Key.shift>%<Key.enter>
Screenshot: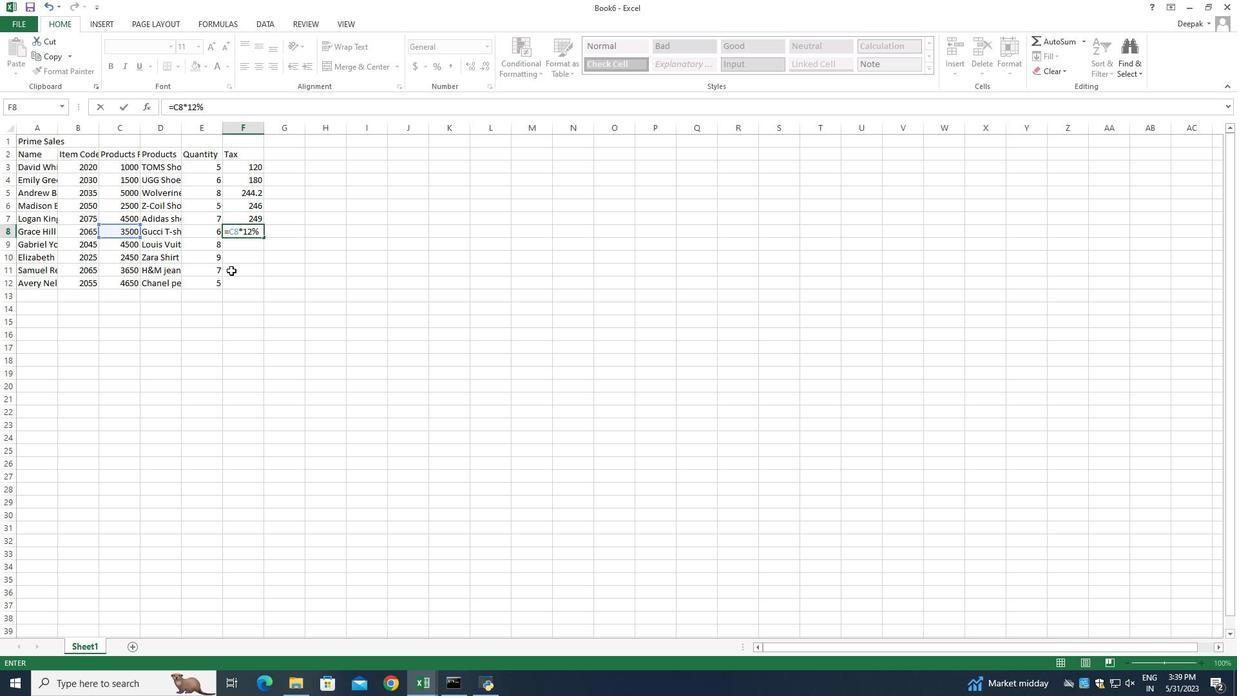 
Action: Mouse moved to (232, 266)
Screenshot: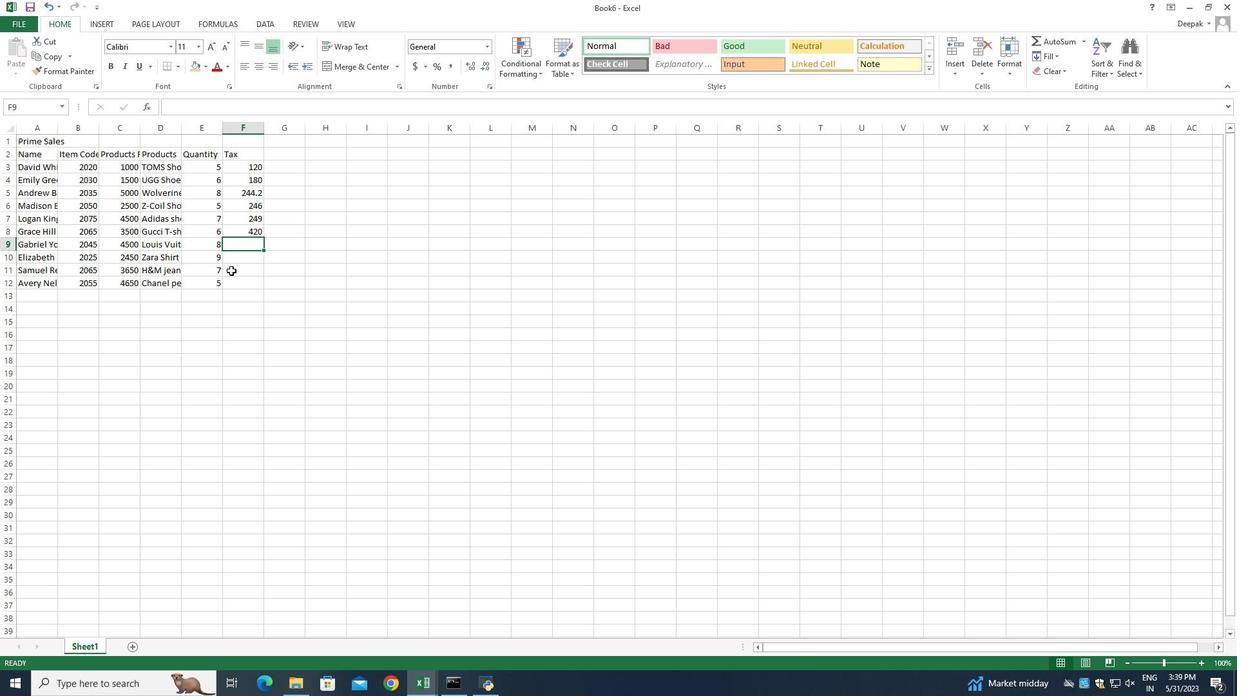
Action: Key pressed =
Screenshot: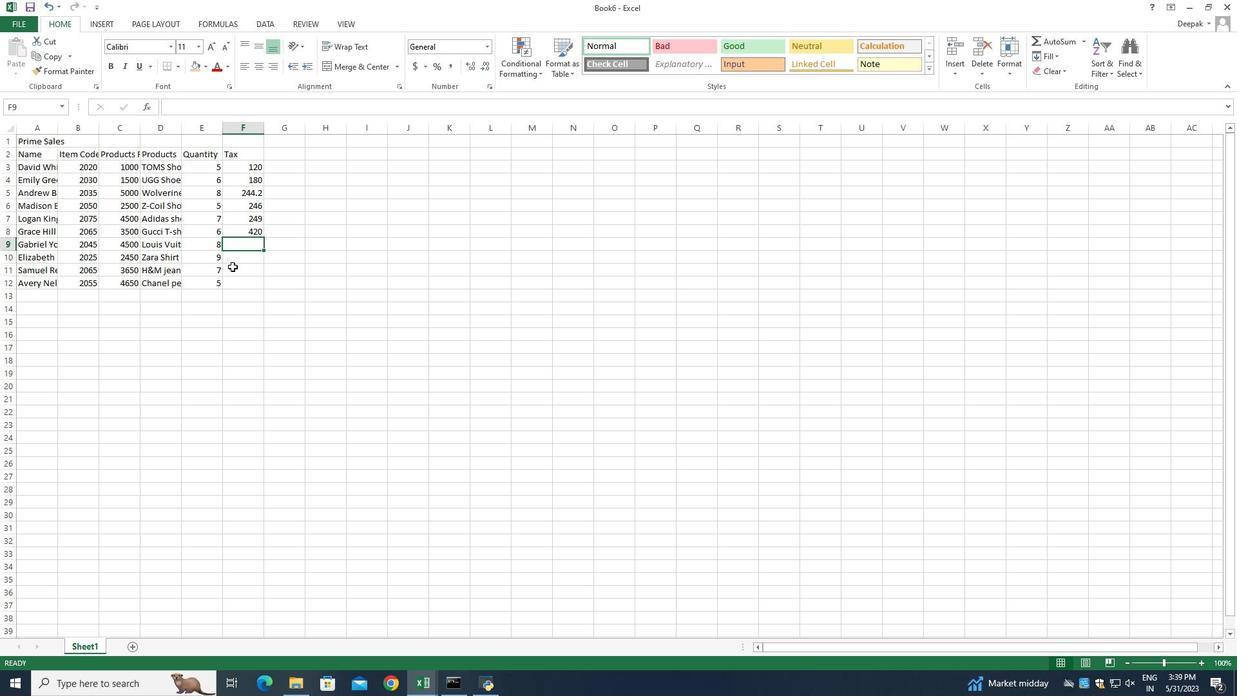 
Action: Mouse moved to (128, 242)
Screenshot: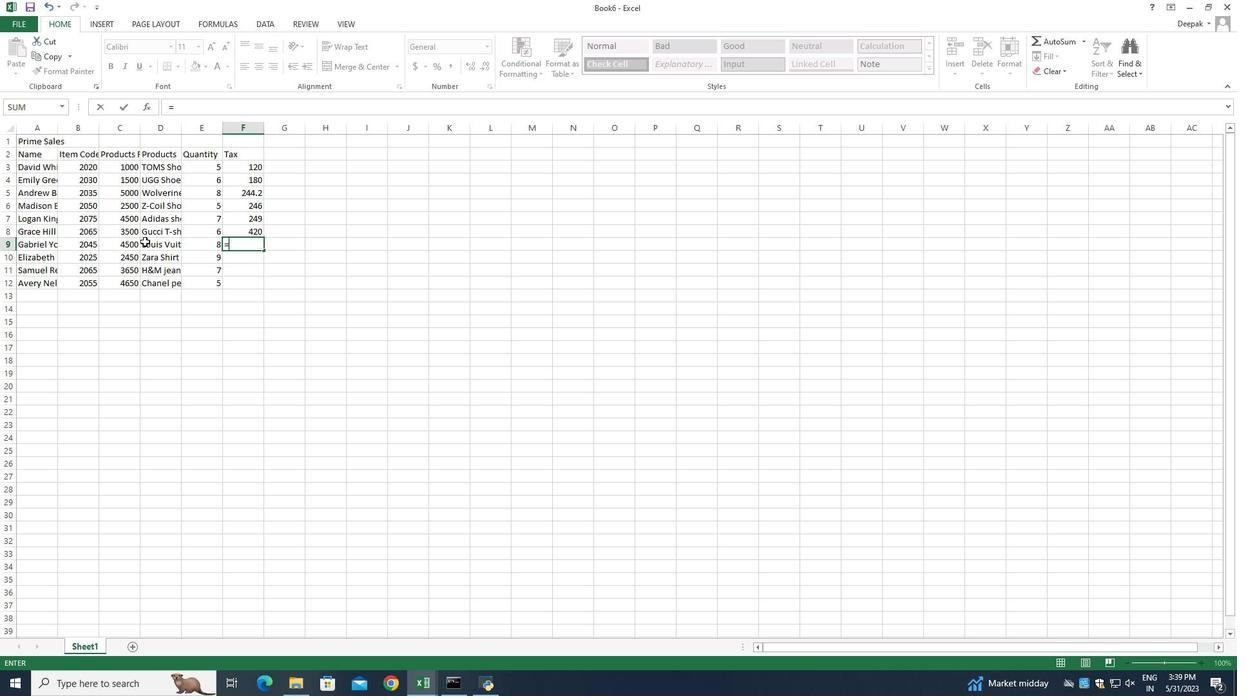 
Action: Mouse pressed left at (128, 242)
Screenshot: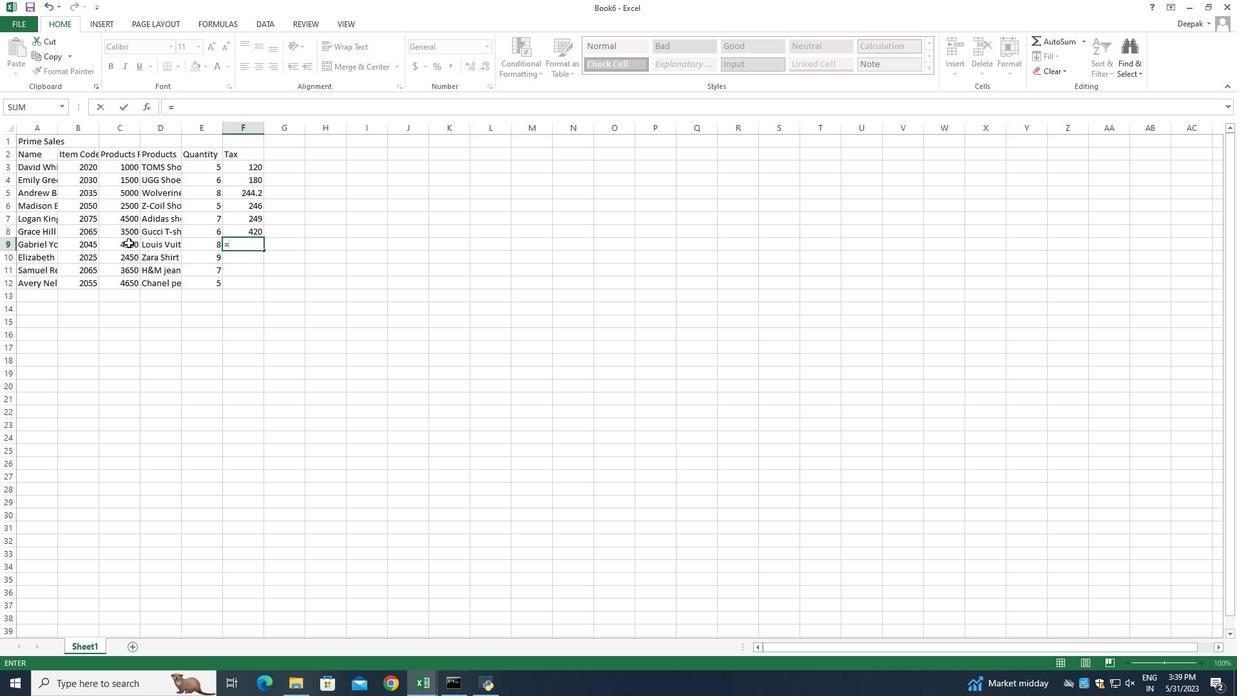 
Action: Mouse moved to (245, 275)
Screenshot: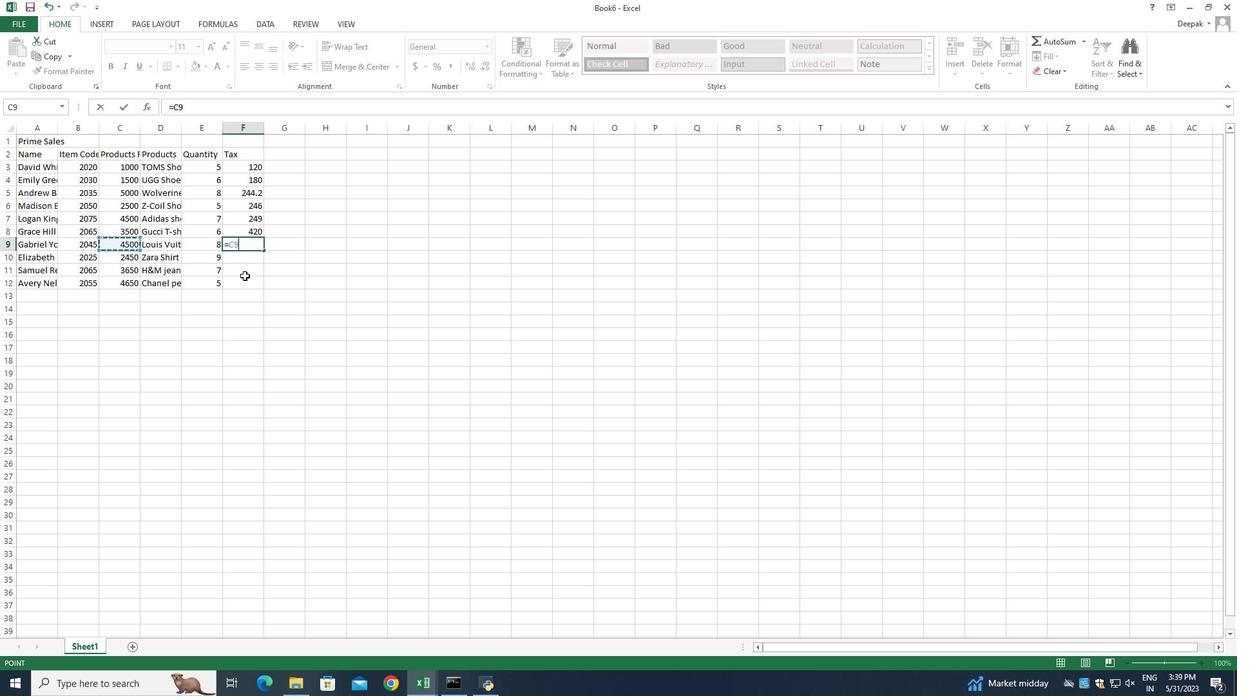 
Action: Key pressed *12<Key.shift><Key.shift><Key.shift><Key.shift><Key.shift><Key.shift><Key.shift><Key.shift><Key.shift><Key.shift><Key.shift><Key.shift><Key.shift><Key.shift><Key.shift><Key.shift><Key.shift><Key.shift><Key.shift><Key.shift><Key.shift><Key.shift><Key.shift><Key.shift><Key.shift><Key.shift><Key.shift><Key.shift><Key.shift><Key.shift><Key.shift><Key.shift><Key.shift><Key.shift><Key.shift><Key.shift><Key.shift><Key.shift><Key.shift><Key.shift><Key.shift><Key.shift><Key.shift><Key.shift><Key.shift>%<Key.enter>
Screenshot: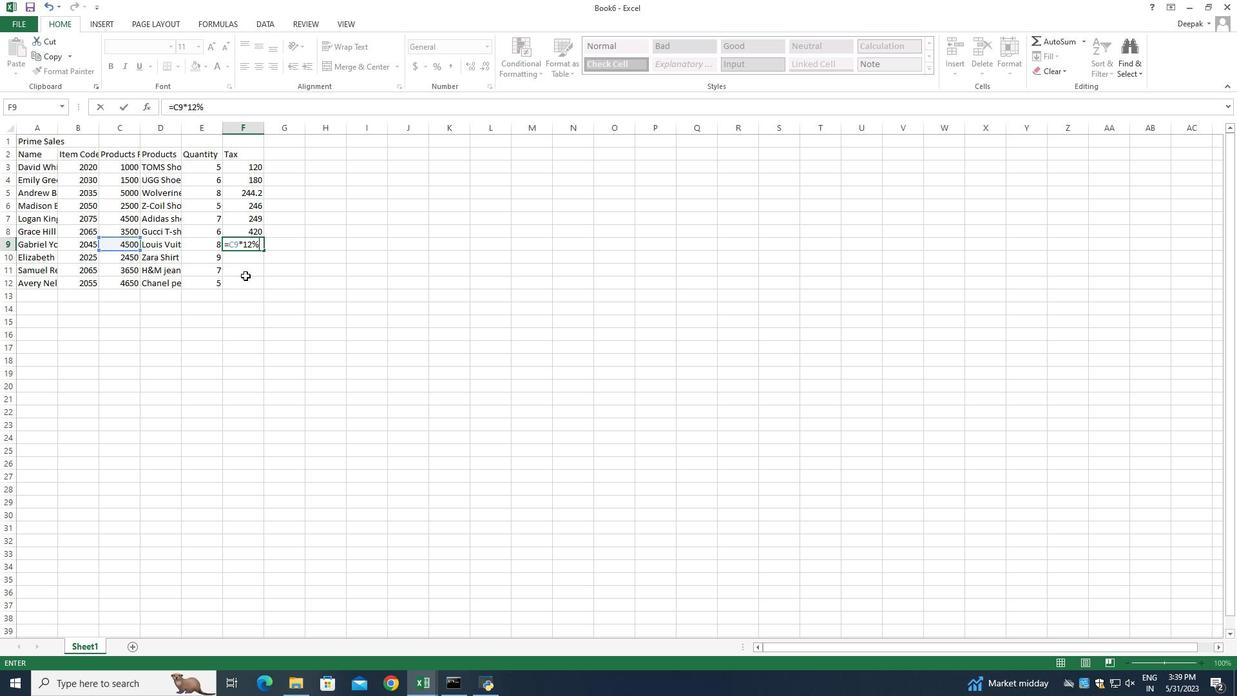 
Action: Mouse moved to (252, 274)
Screenshot: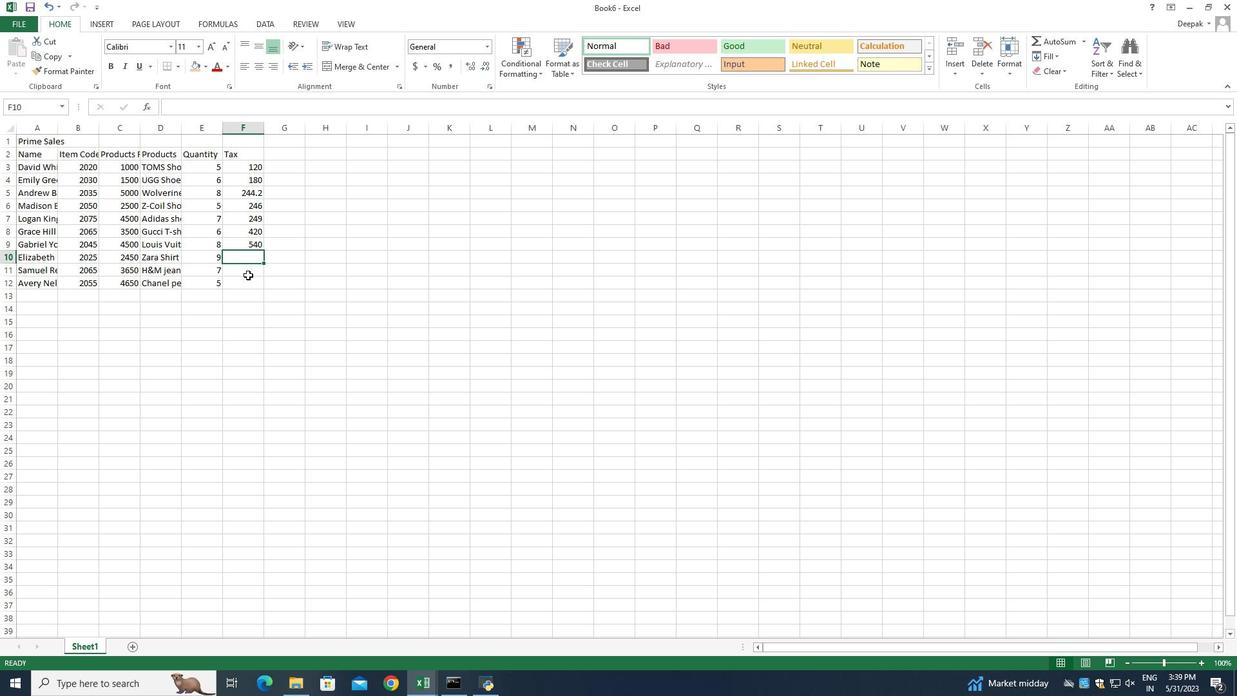 
Action: Key pressed =
Screenshot: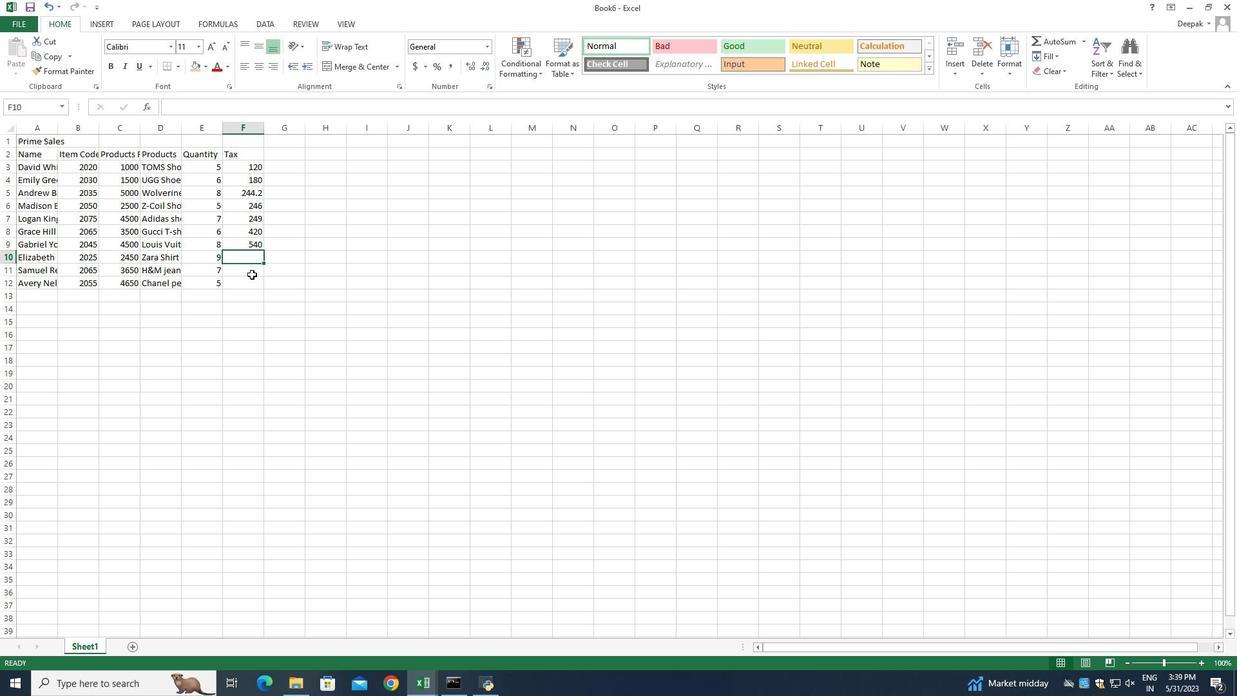
Action: Mouse moved to (126, 257)
Screenshot: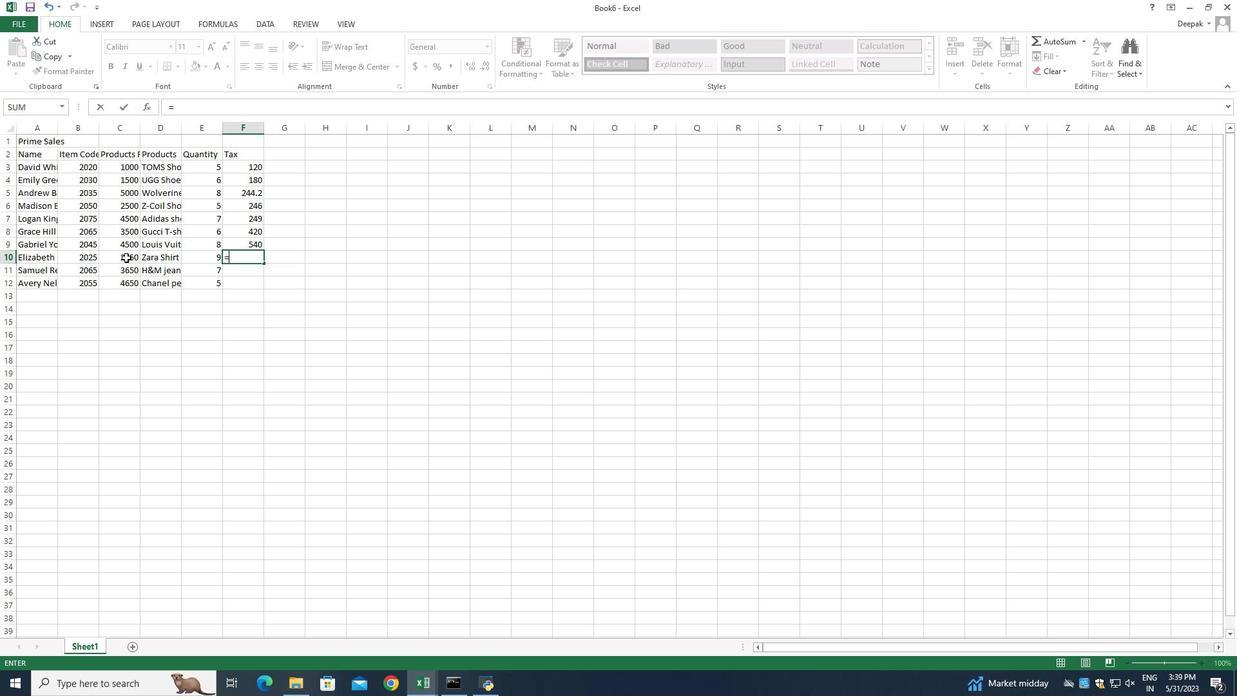 
Action: Mouse pressed left at (126, 257)
Screenshot: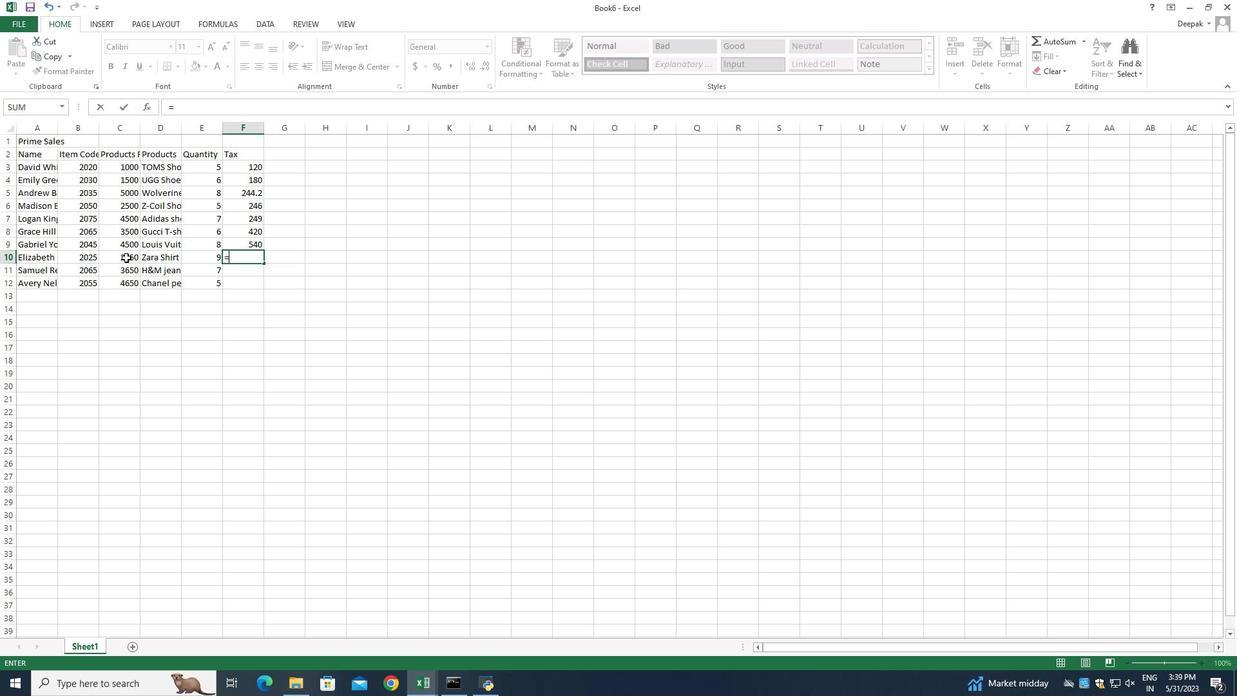 
Action: Mouse moved to (271, 283)
Screenshot: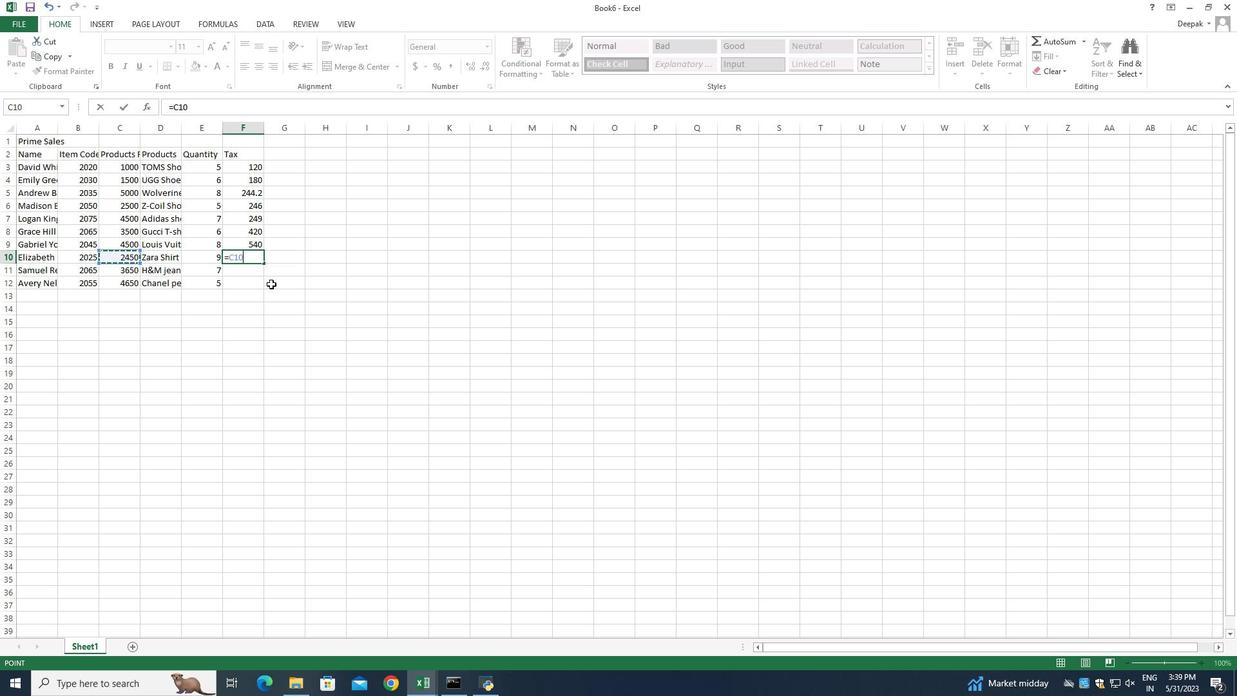 
Action: Key pressed *12<Key.shift><Key.shift><Key.shift><Key.shift><Key.shift>%<Key.enter>=
Screenshot: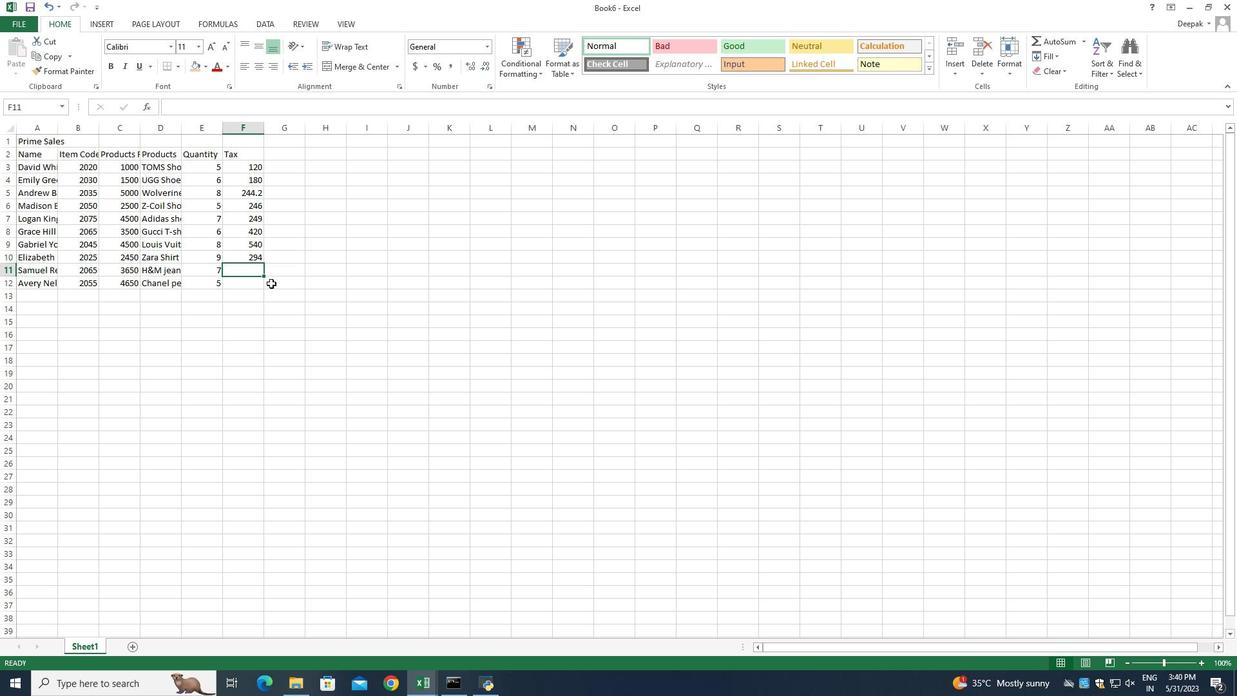
Action: Mouse moved to (122, 271)
Screenshot: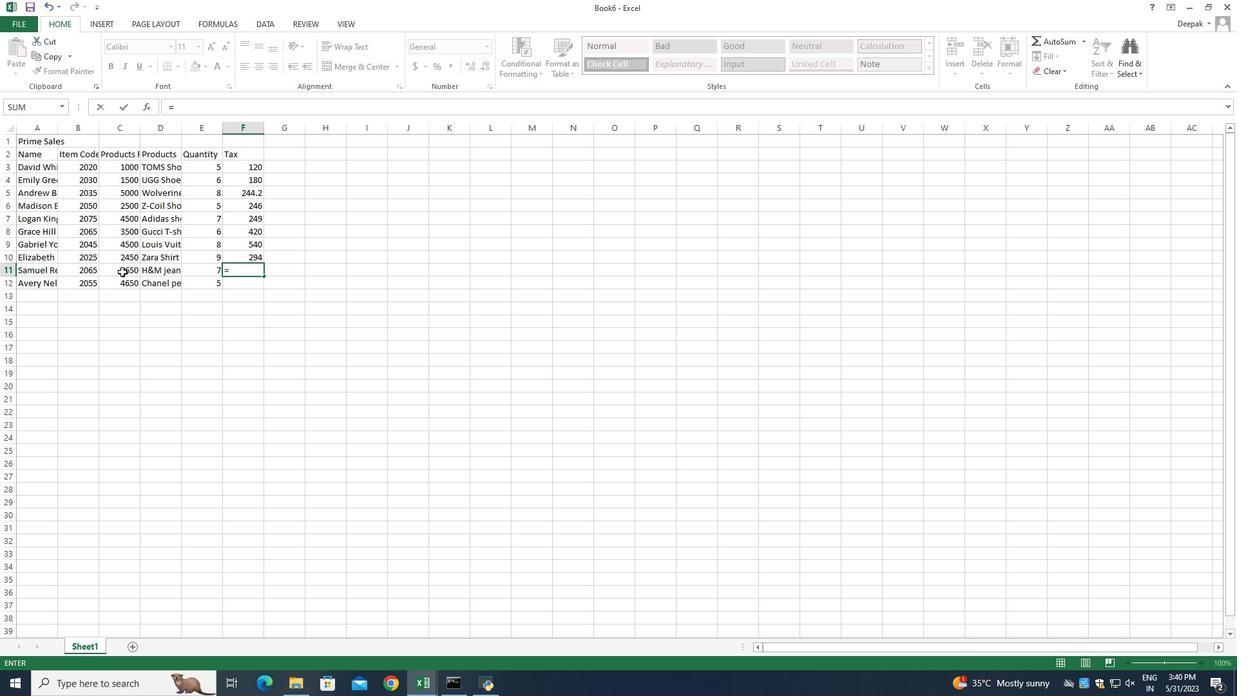 
Action: Mouse pressed left at (122, 271)
Screenshot: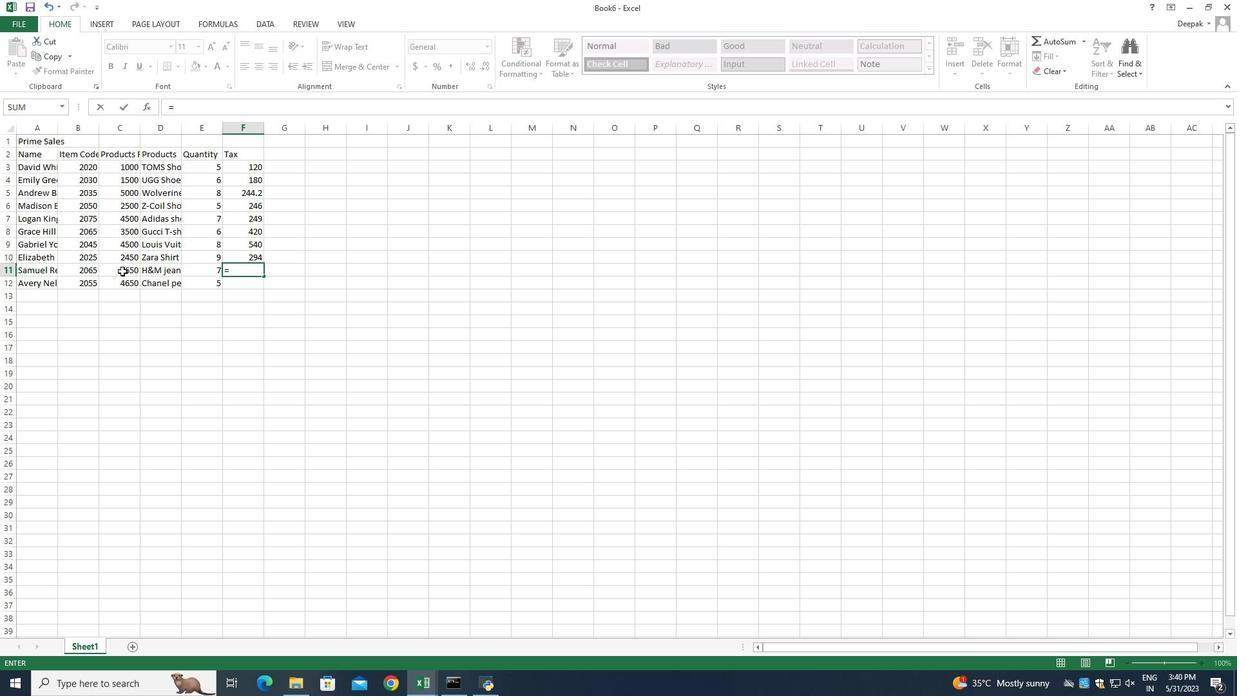 
Action: Mouse moved to (237, 280)
Screenshot: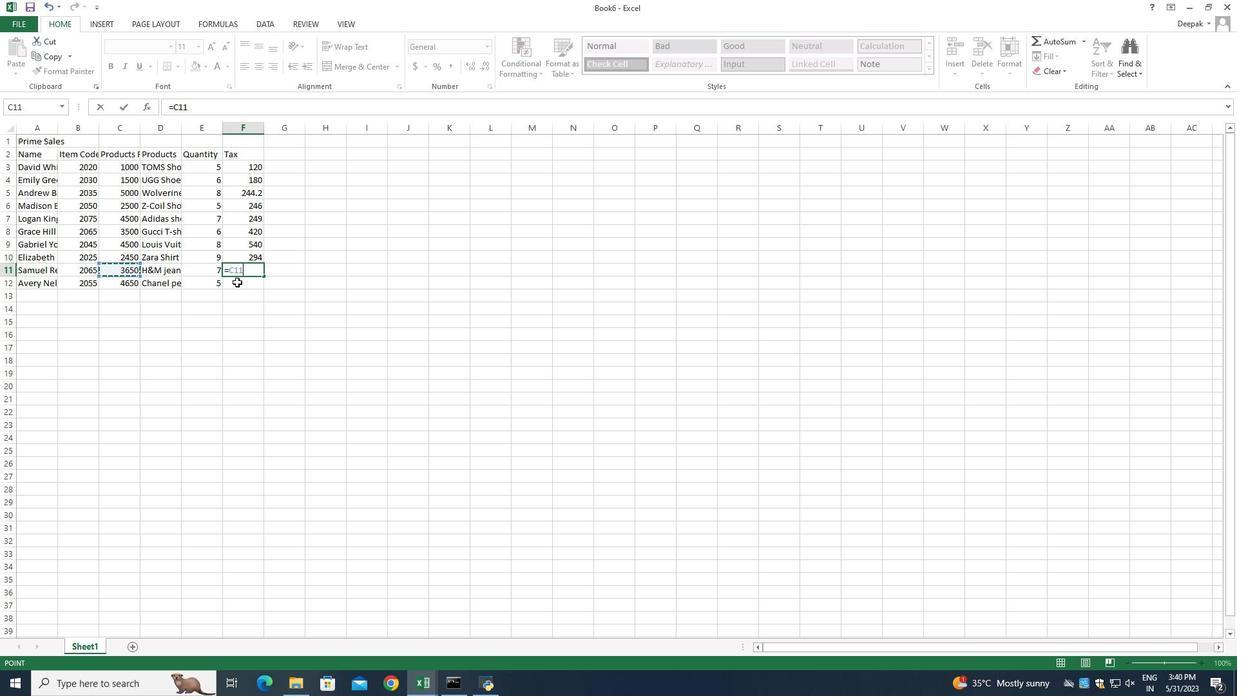 
Action: Key pressed *12<Key.shift><Key.shift><Key.shift><Key.shift><Key.shift><Key.shift><Key.shift><Key.shift><Key.shift>%<Key.enter>=
Screenshot: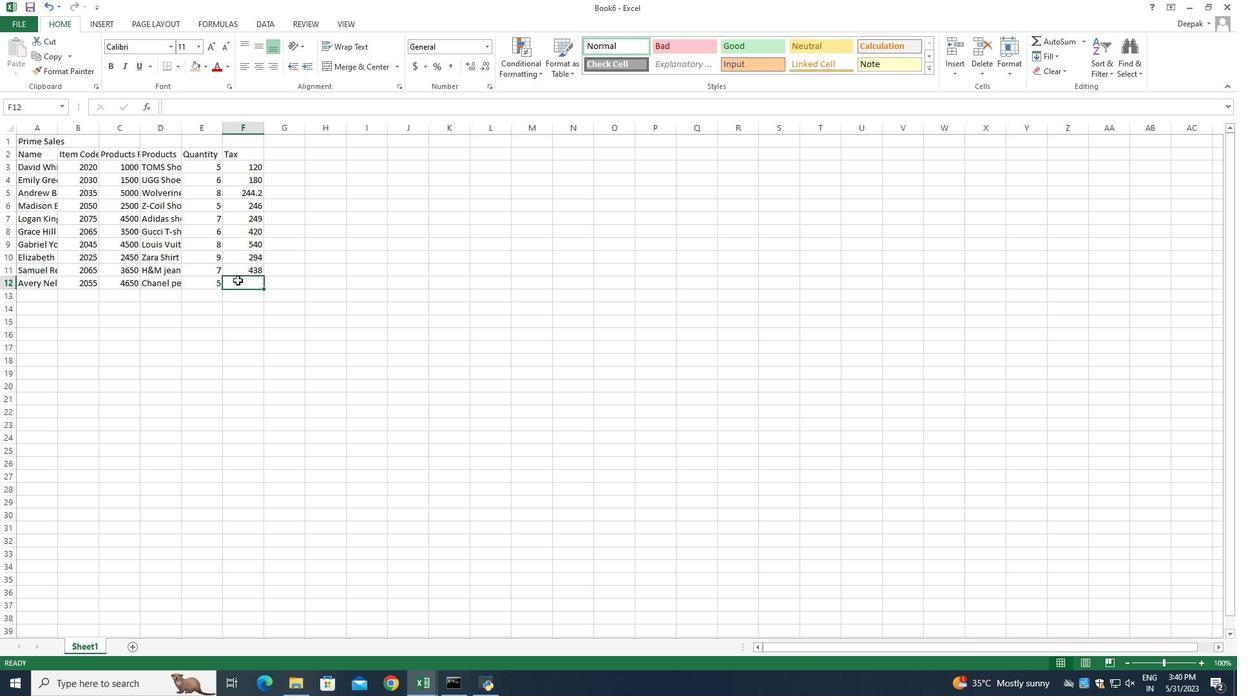 
Action: Mouse moved to (121, 284)
Screenshot: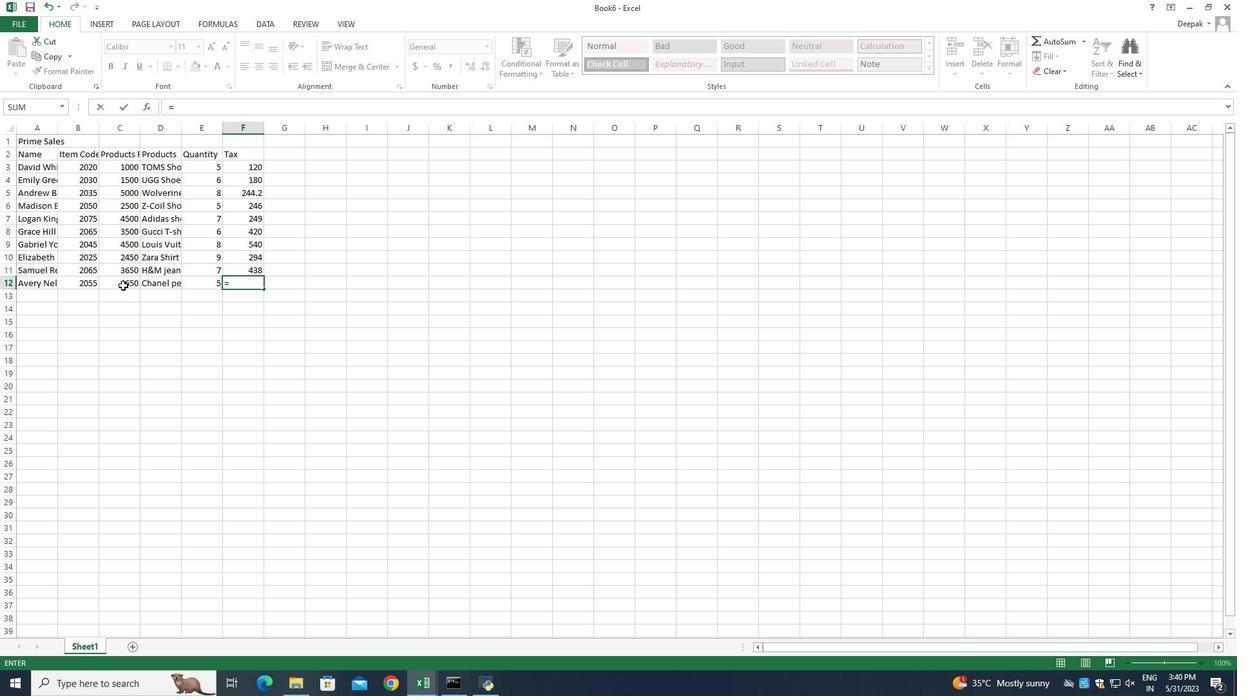 
Action: Mouse pressed left at (121, 284)
Screenshot: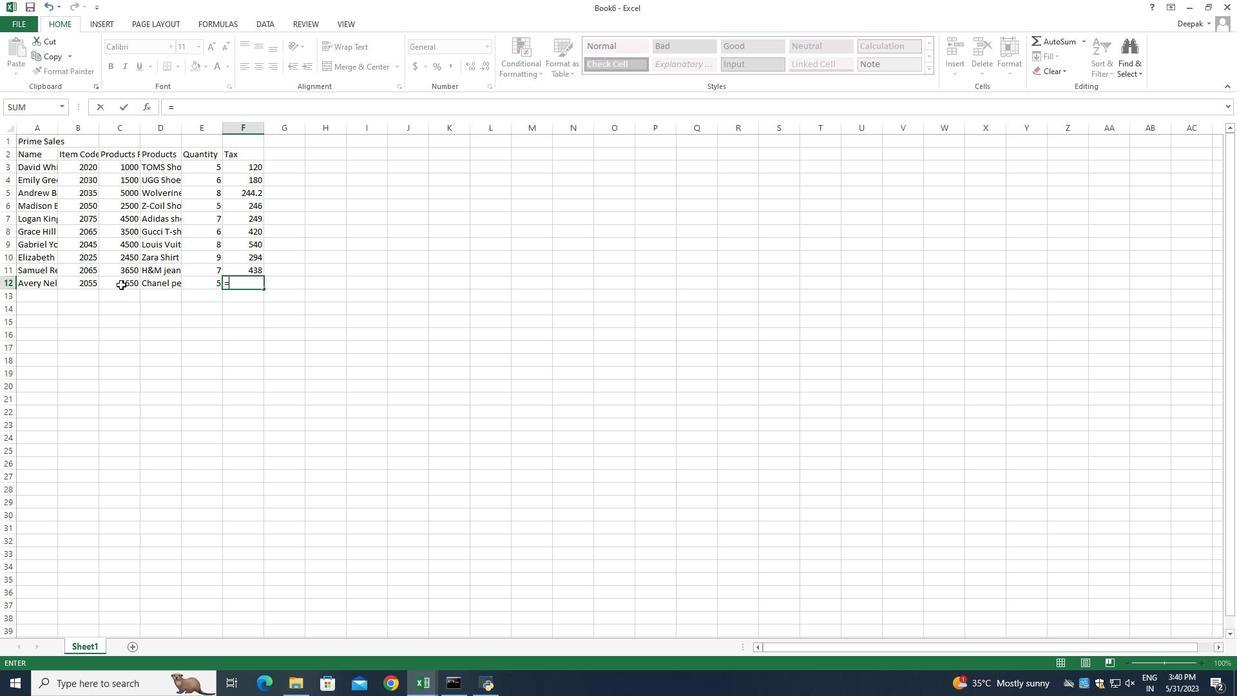 
Action: Mouse moved to (269, 288)
Screenshot: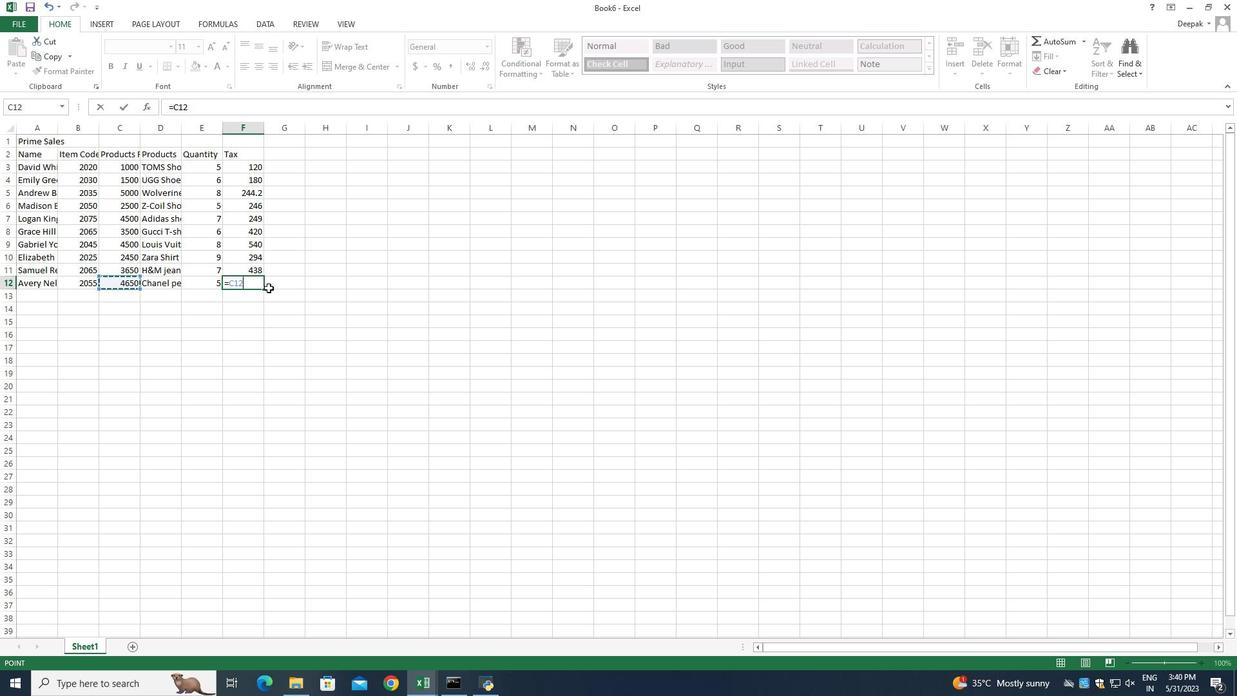 
Action: Key pressed *12<Key.enter>
Screenshot: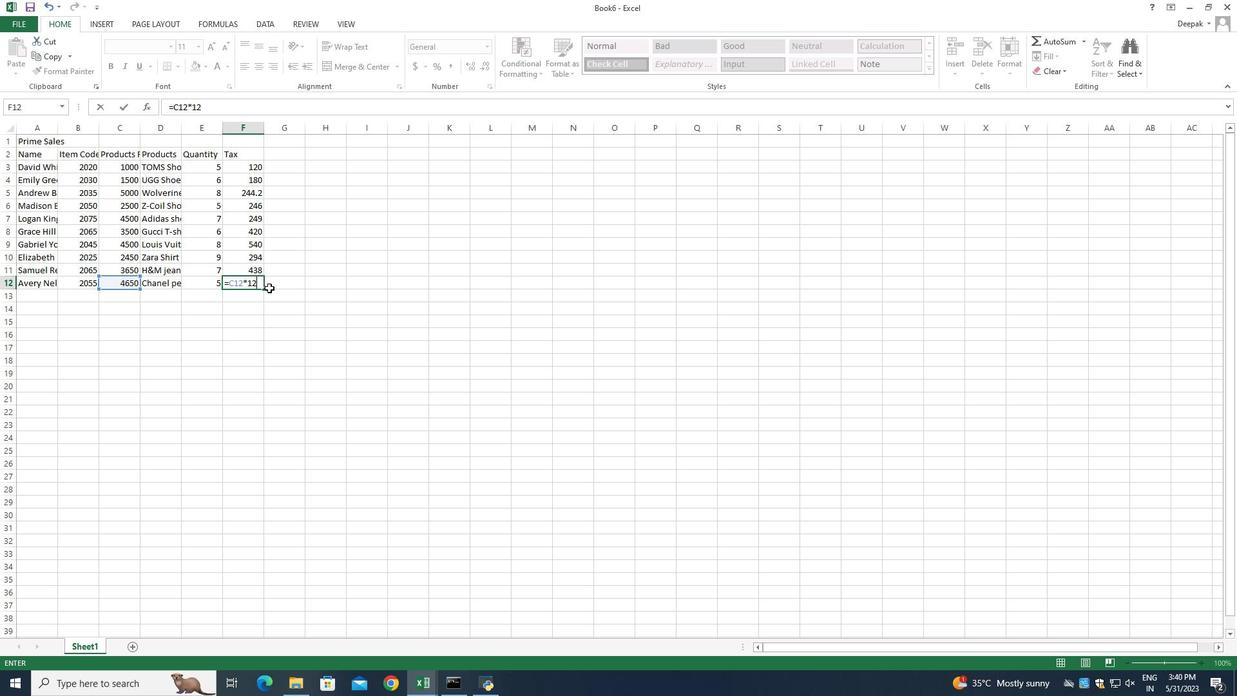 
Action: Mouse moved to (252, 284)
Screenshot: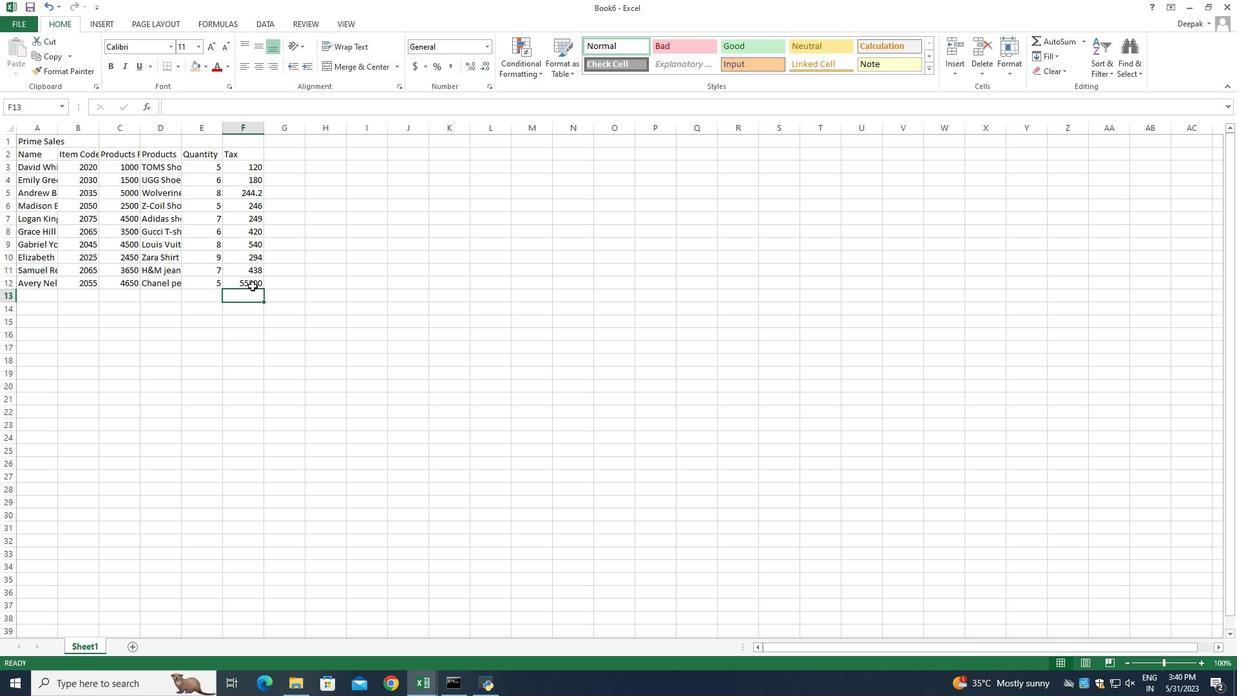 
Action: Mouse pressed left at (252, 284)
Screenshot: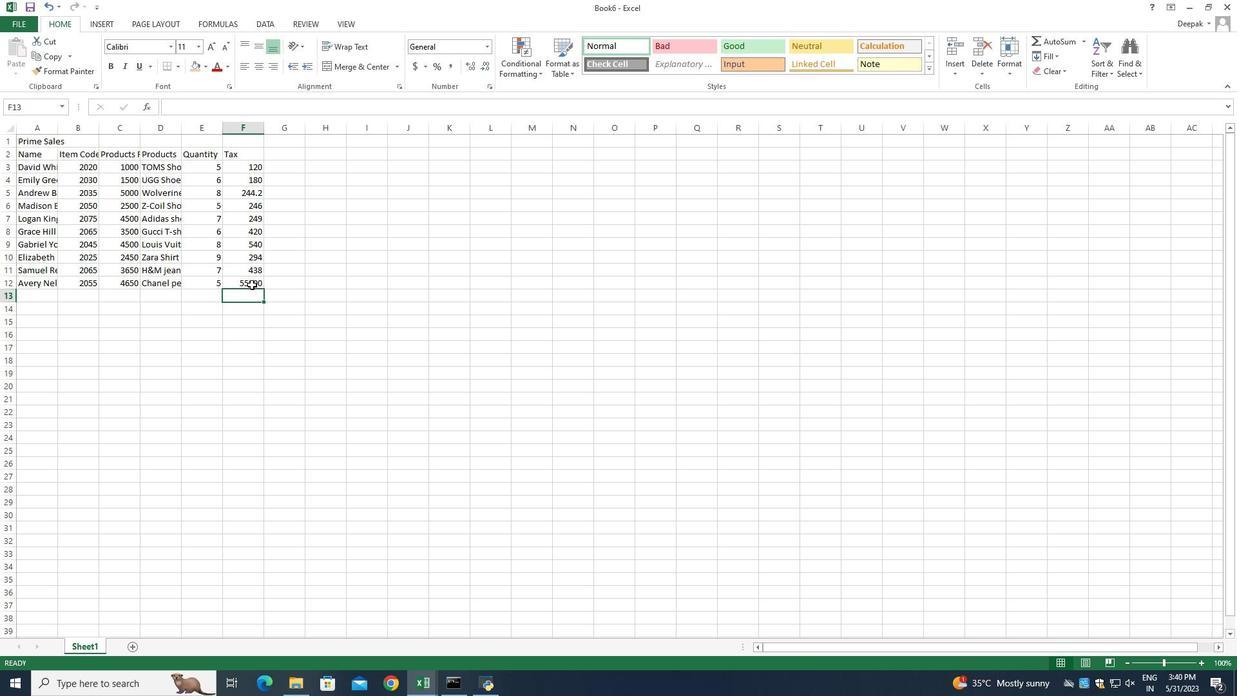 
Action: Key pressed <Key.delete>=
Screenshot: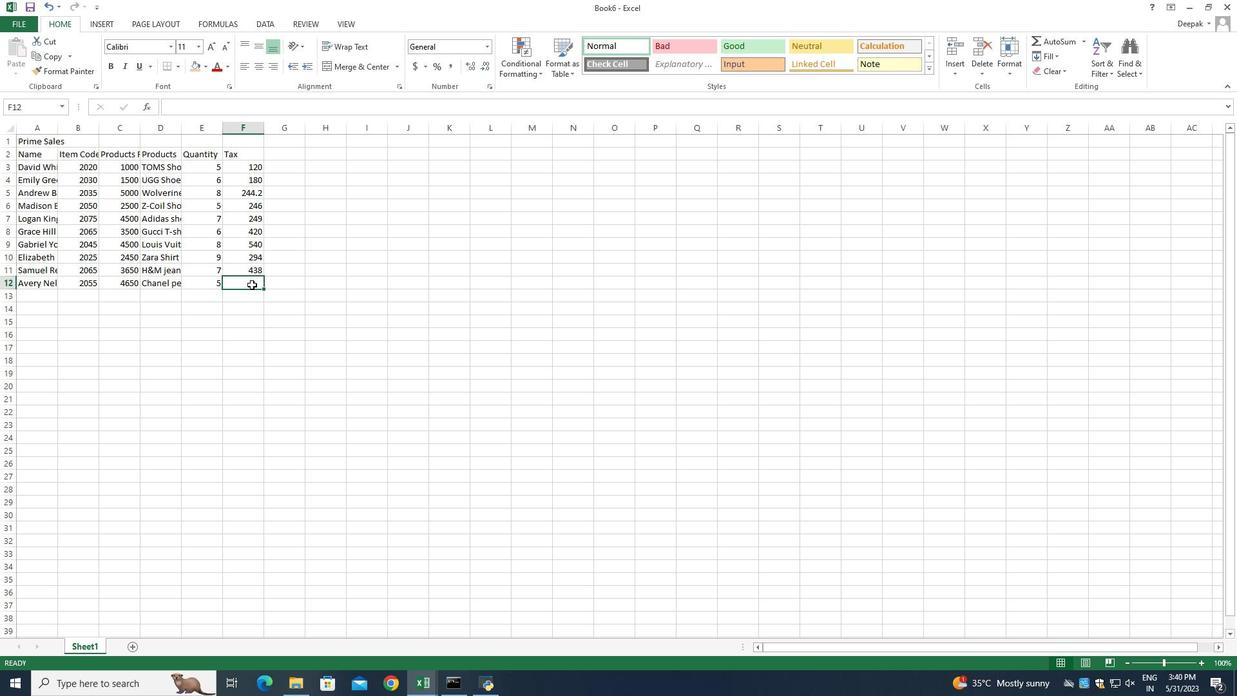 
Action: Mouse moved to (125, 284)
Screenshot: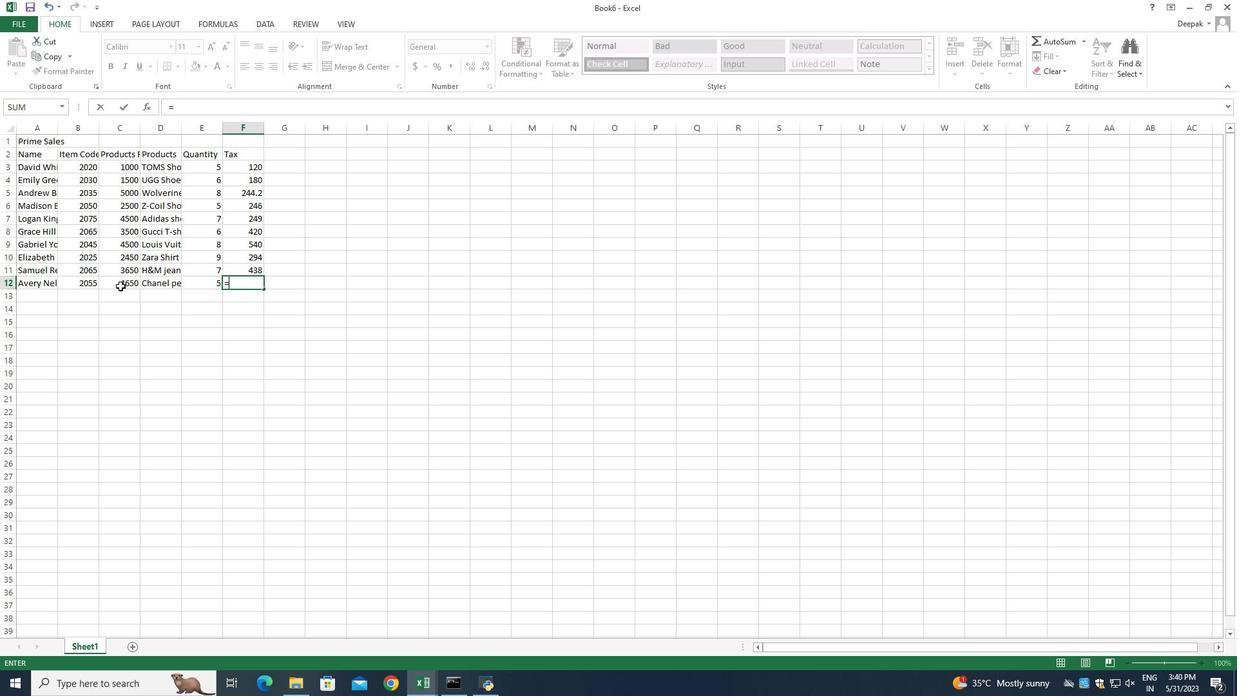 
Action: Mouse pressed left at (125, 284)
Screenshot: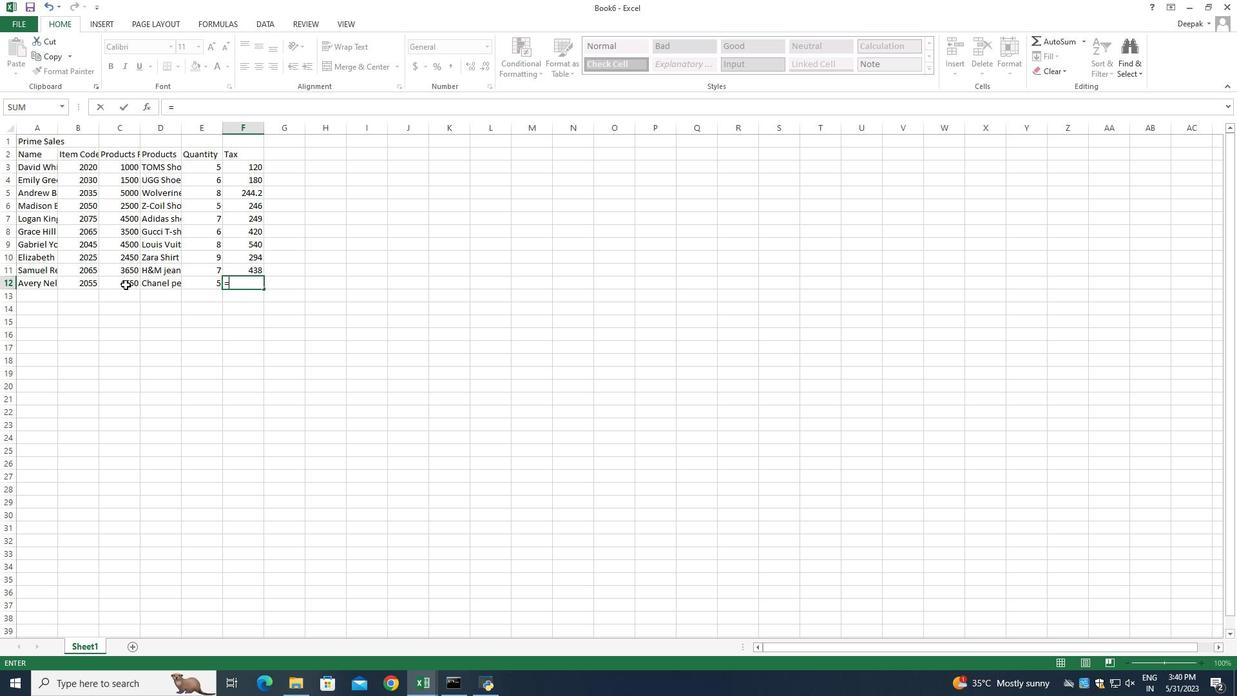 
Action: Mouse moved to (260, 282)
Screenshot: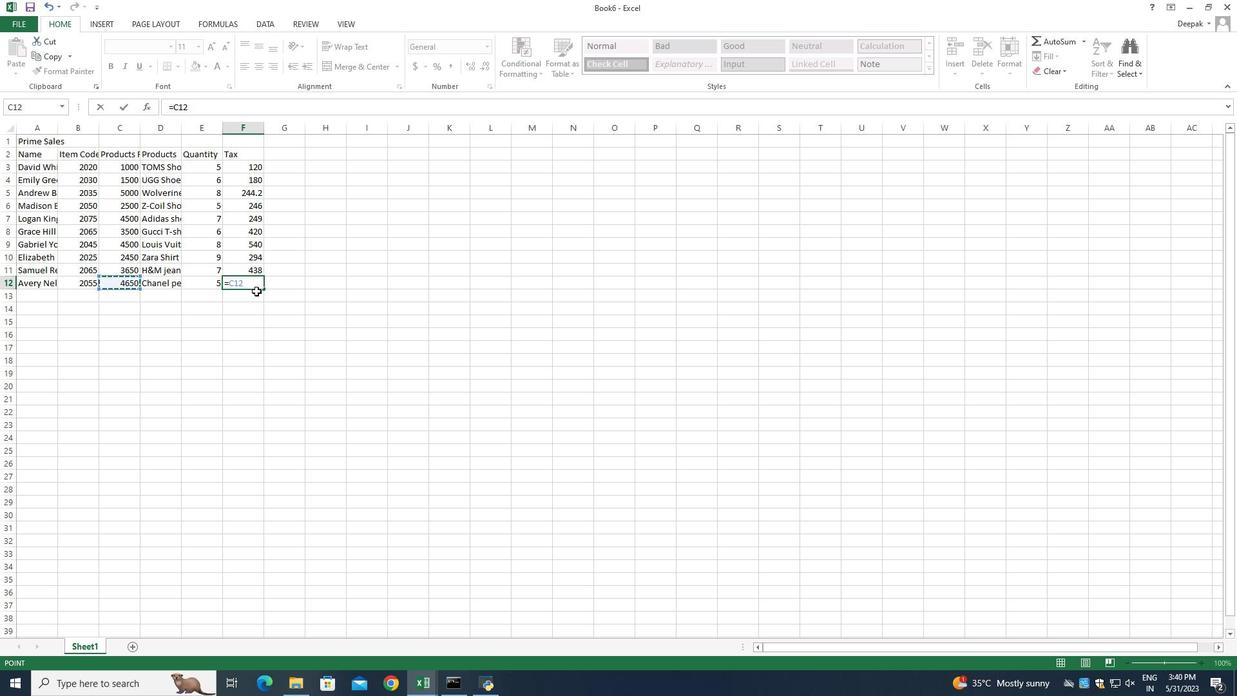 
Action: Key pressed *12<Key.shift>%<Key.enter>
Screenshot: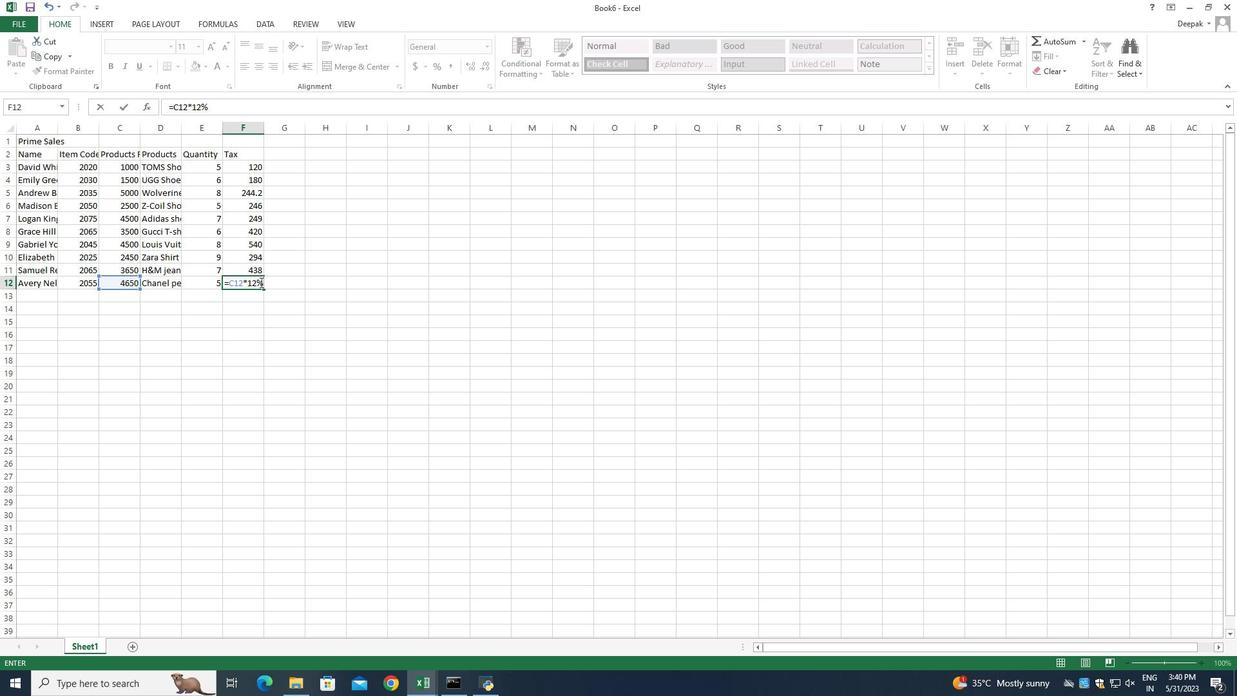 
Action: Mouse moved to (283, 154)
Screenshot: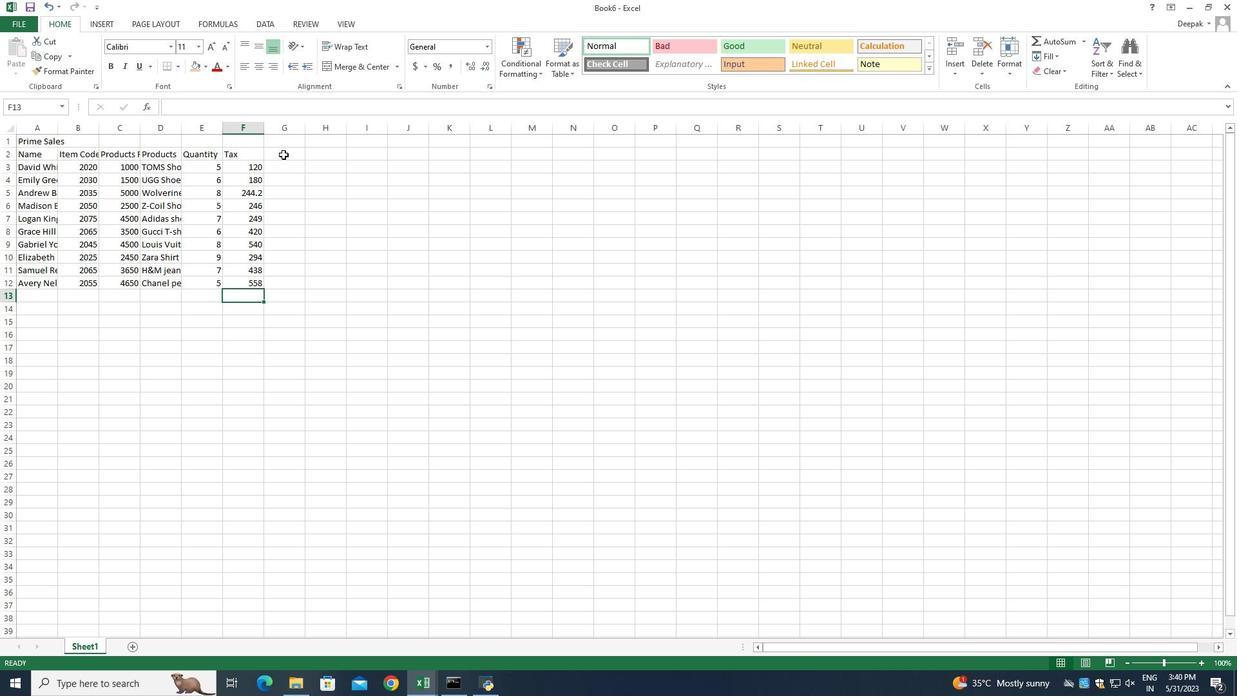 
Action: Mouse pressed left at (283, 154)
Screenshot: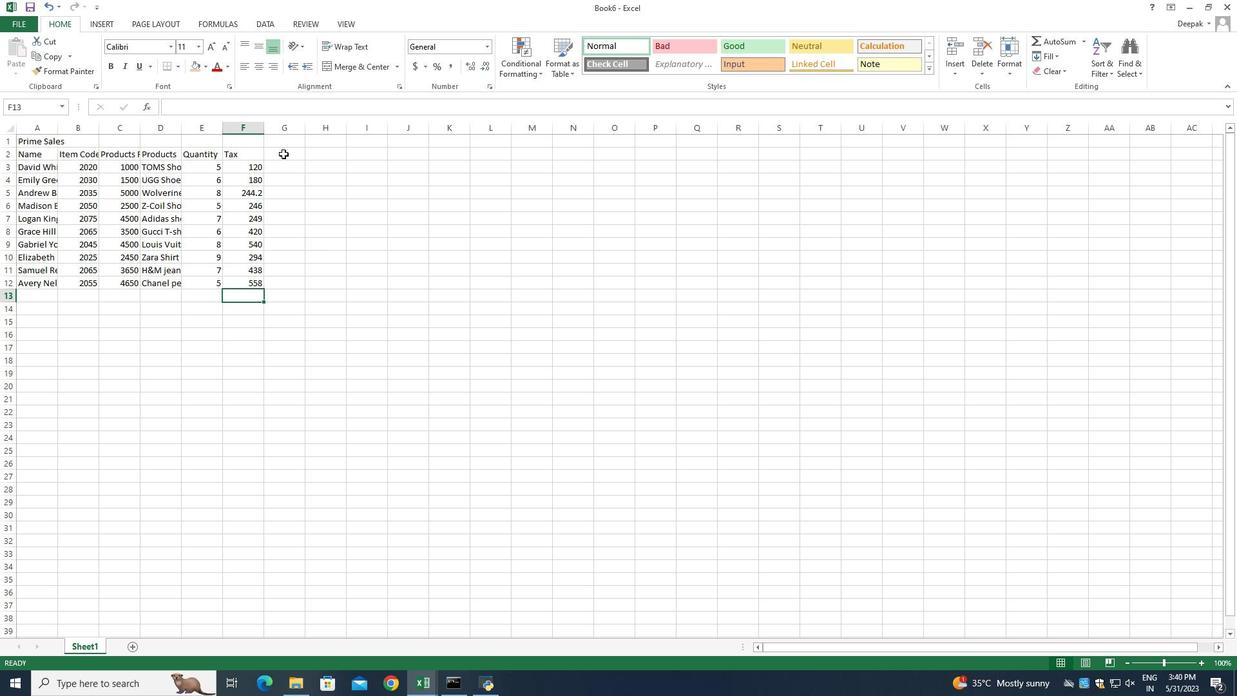 
Action: Mouse pressed left at (283, 154)
Screenshot: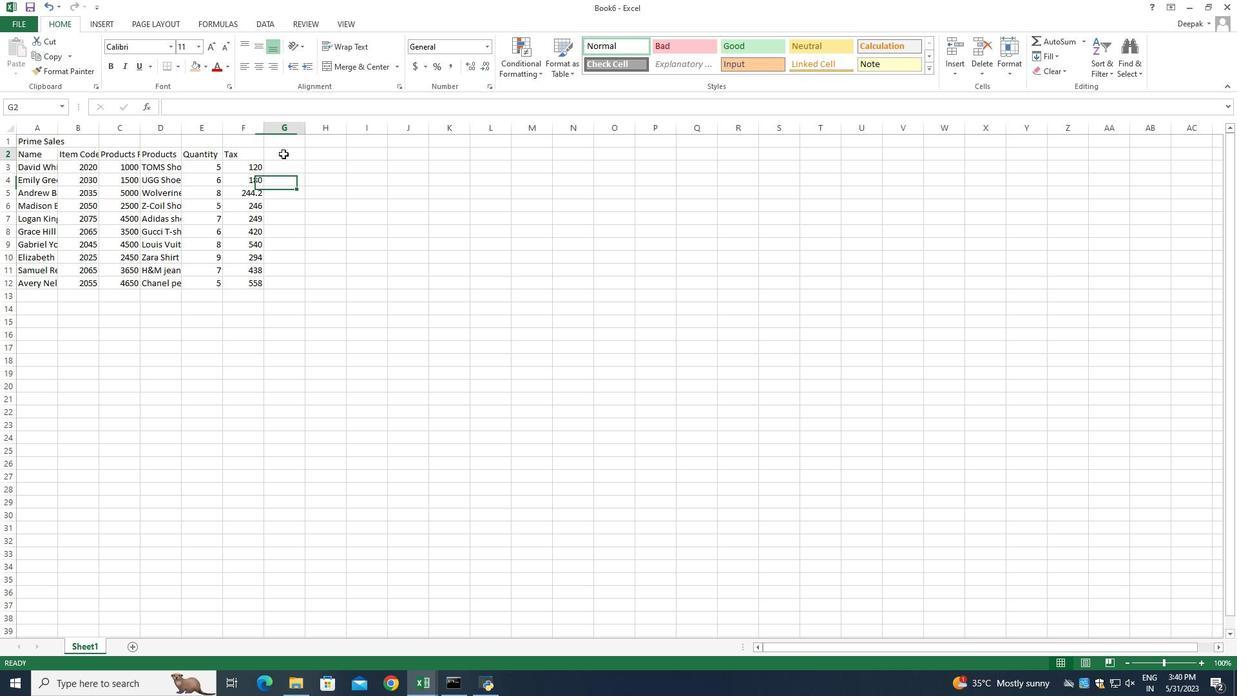 
Action: Mouse moved to (359, 258)
Screenshot: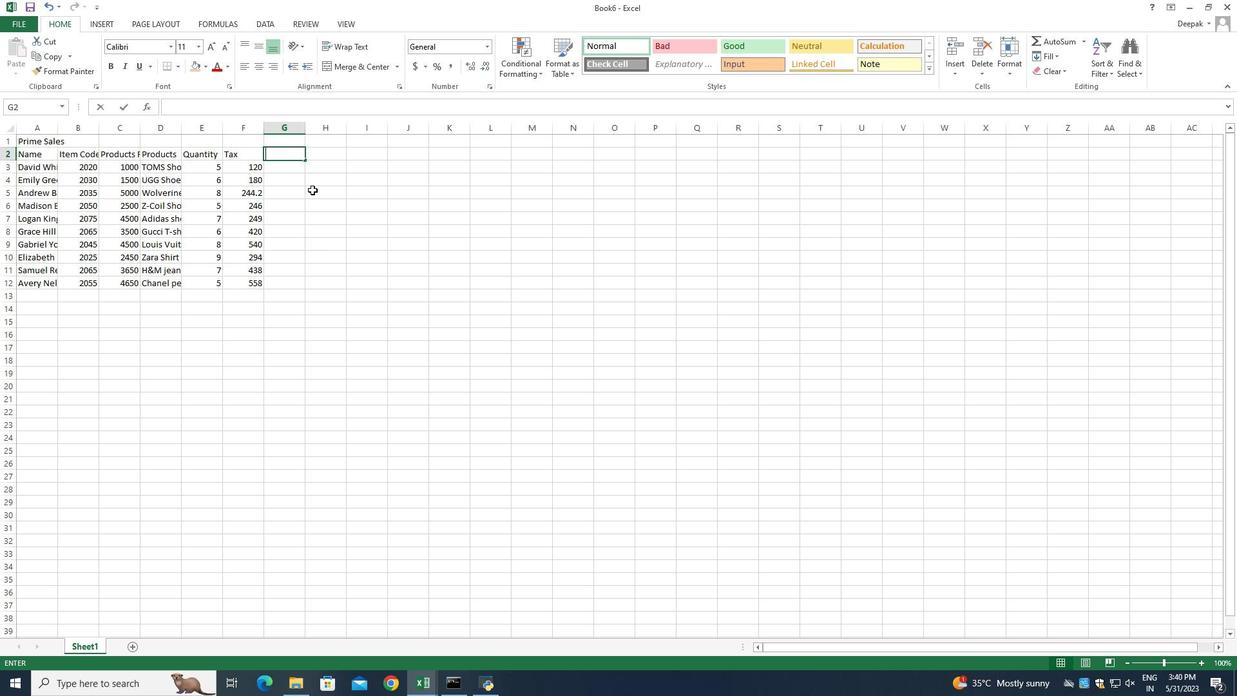 
Action: Key pressed <Key.shift_r>Total<Key.enter>
Screenshot: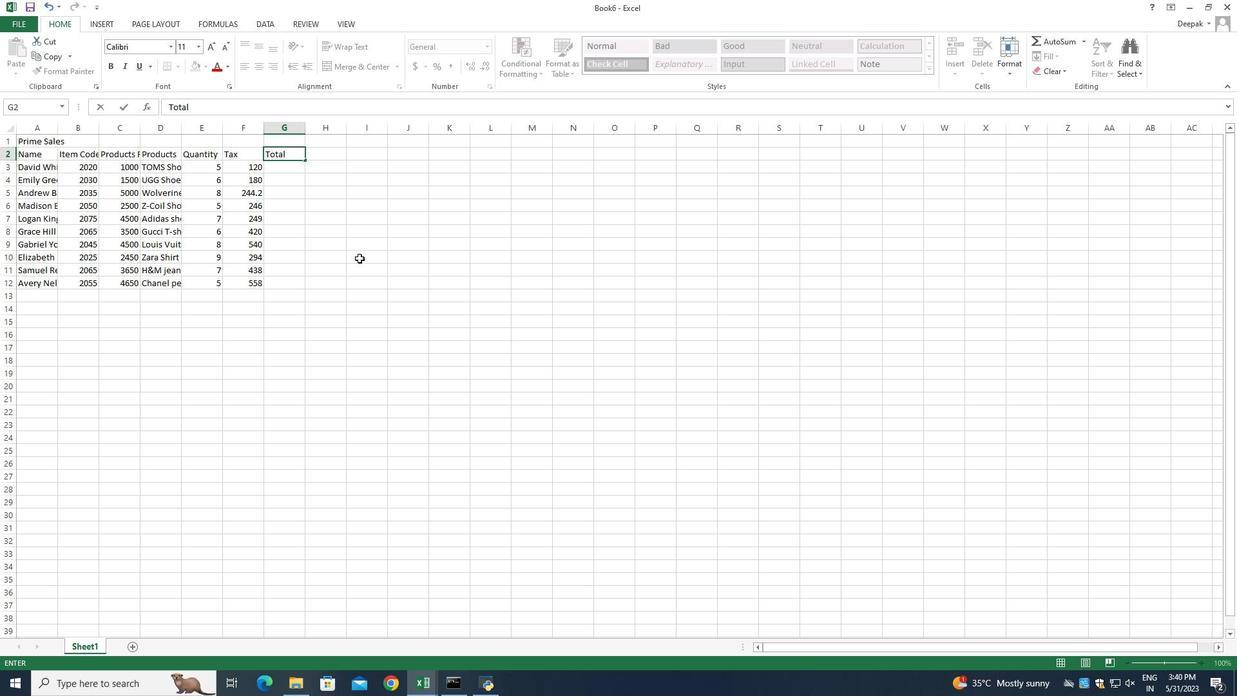 
Action: Mouse moved to (296, 268)
Screenshot: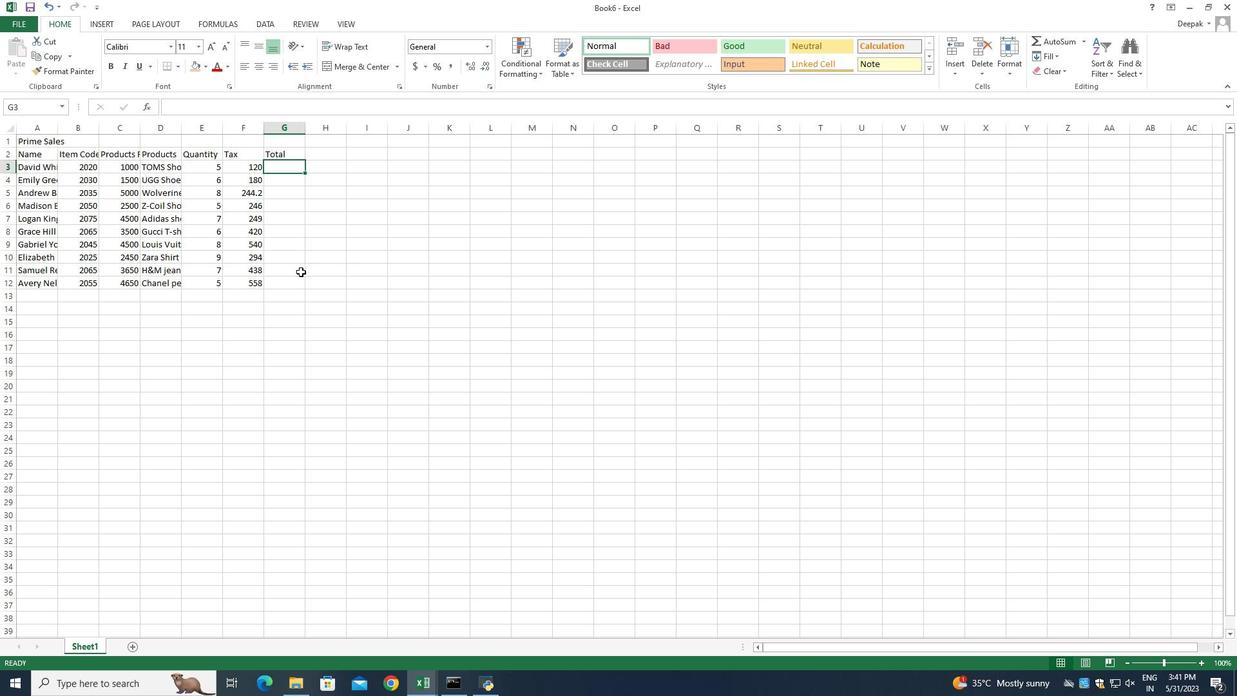 
Action: Mouse scrolled (296, 268) with delta (0, 0)
Screenshot: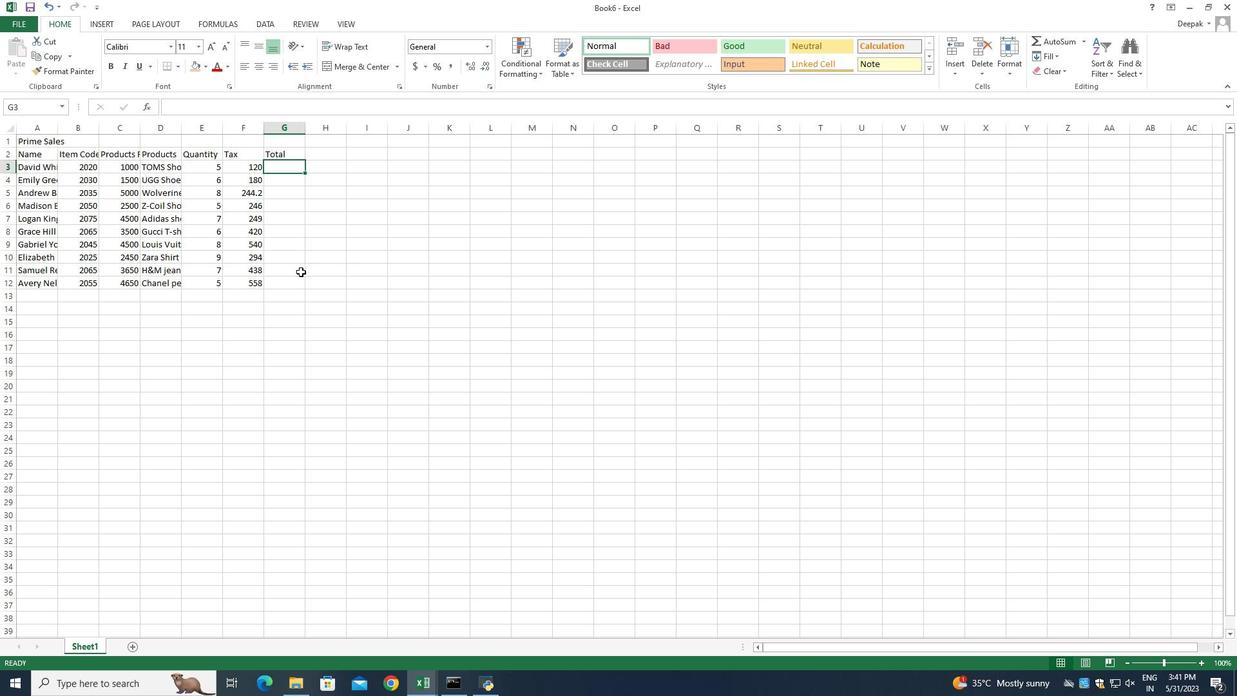
Action: Mouse moved to (295, 264)
Screenshot: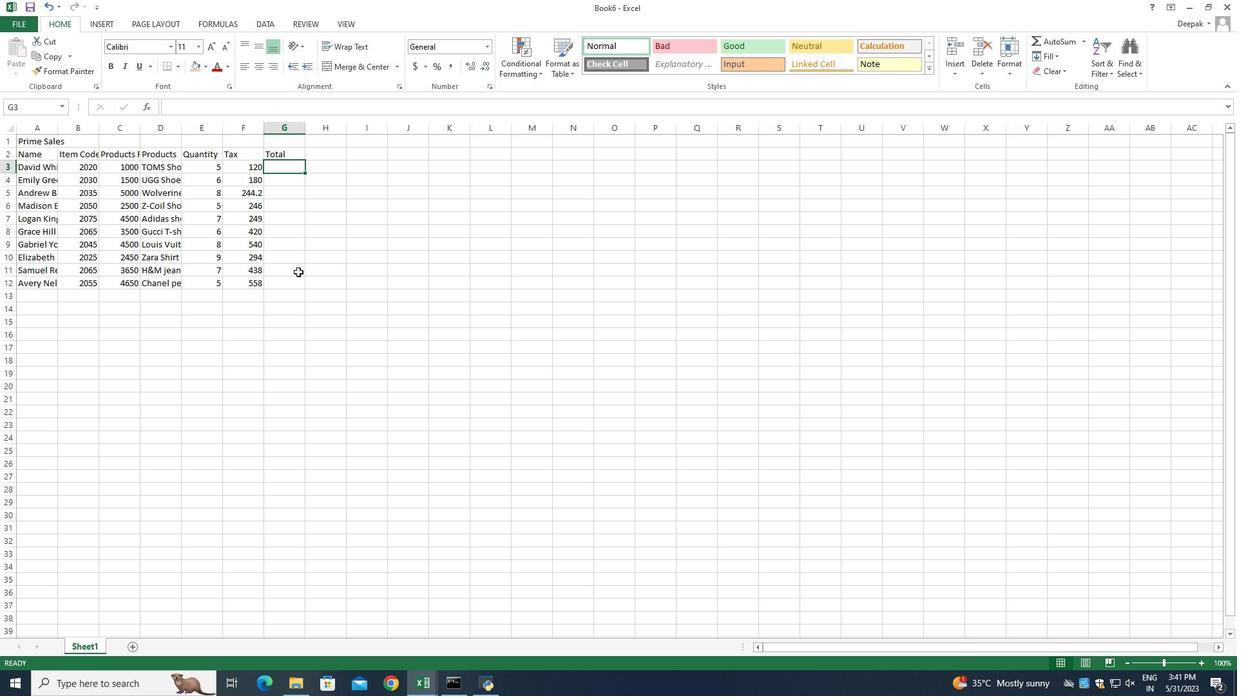 
Action: Mouse scrolled (295, 264) with delta (0, 0)
Screenshot: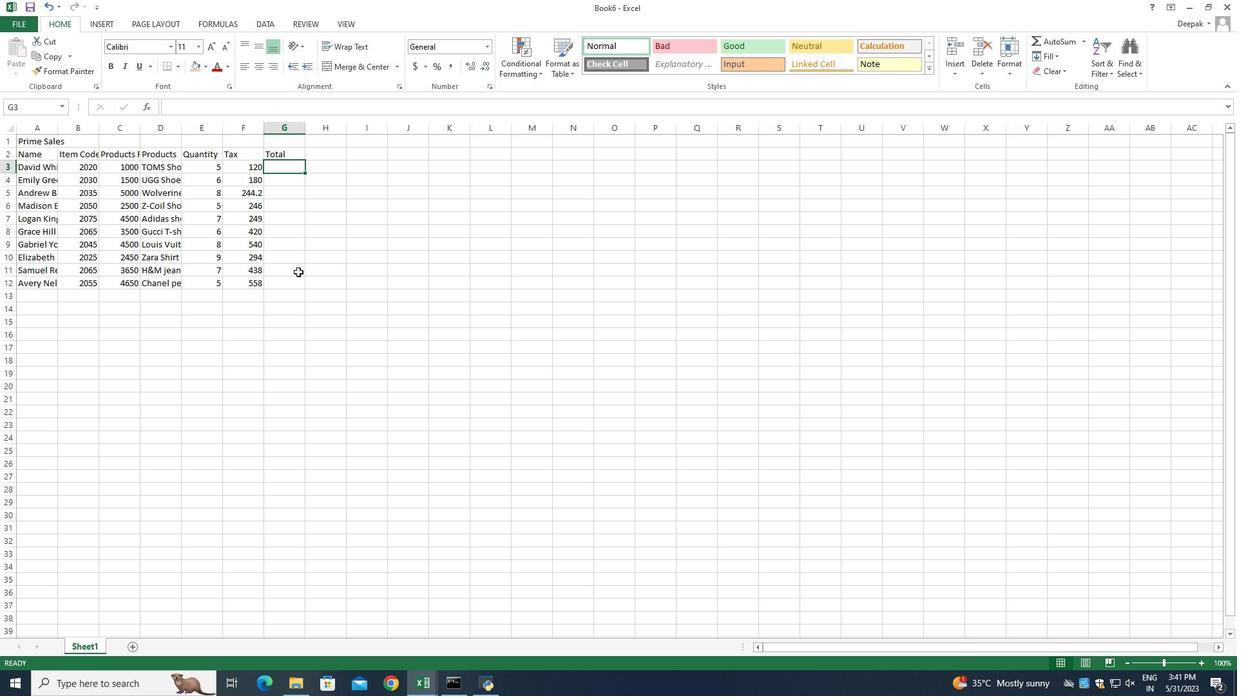 
Action: Mouse moved to (294, 260)
Screenshot: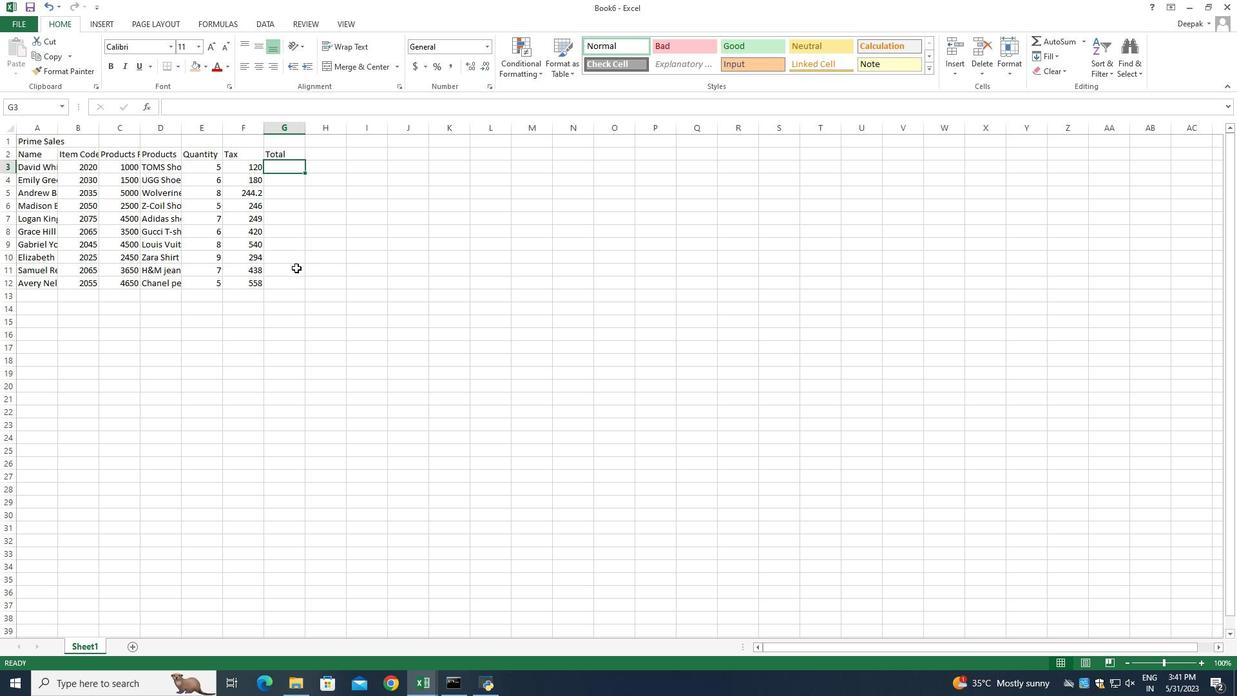 
Action: Mouse scrolled (294, 261) with delta (0, 0)
Screenshot: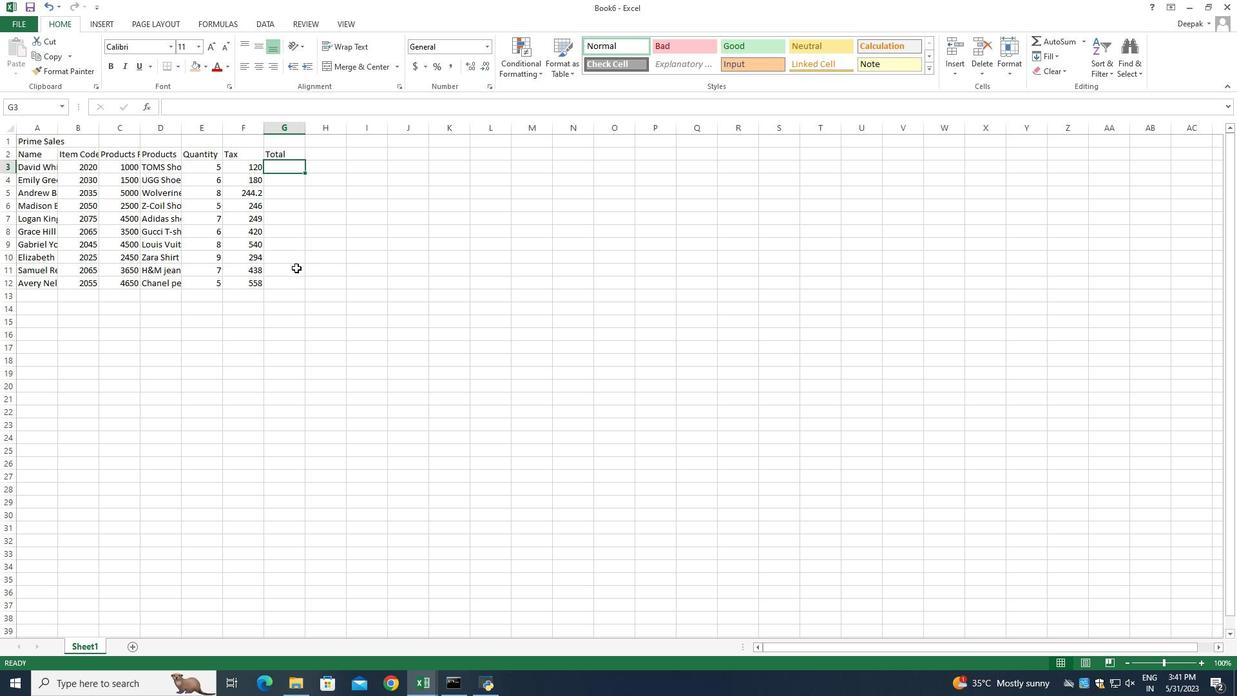 
Action: Mouse moved to (291, 184)
Screenshot: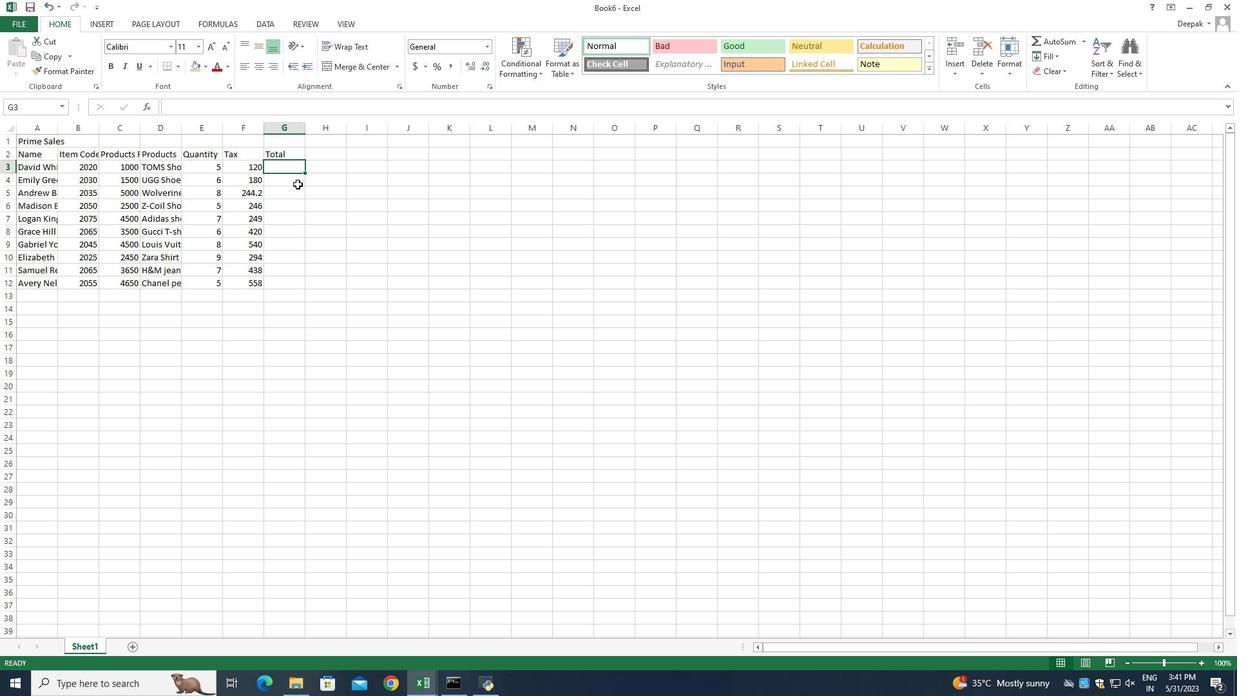 
Action: Mouse pressed left at (291, 184)
Screenshot: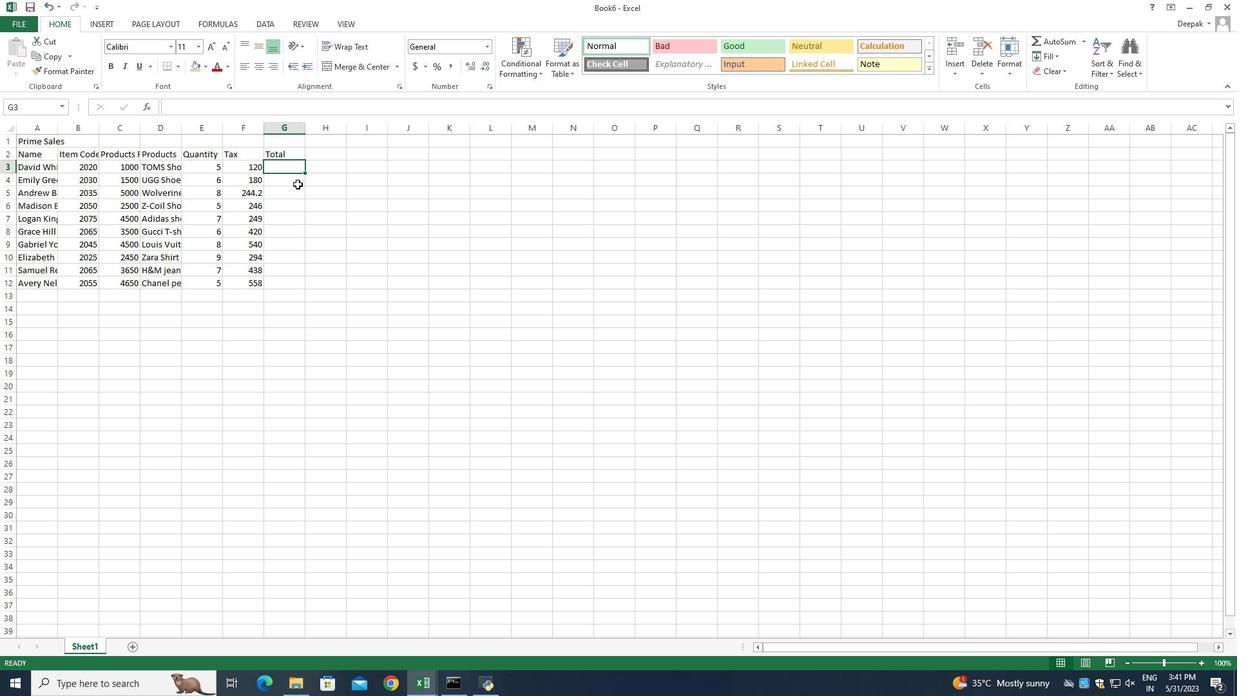 
Action: Mouse moved to (289, 169)
Screenshot: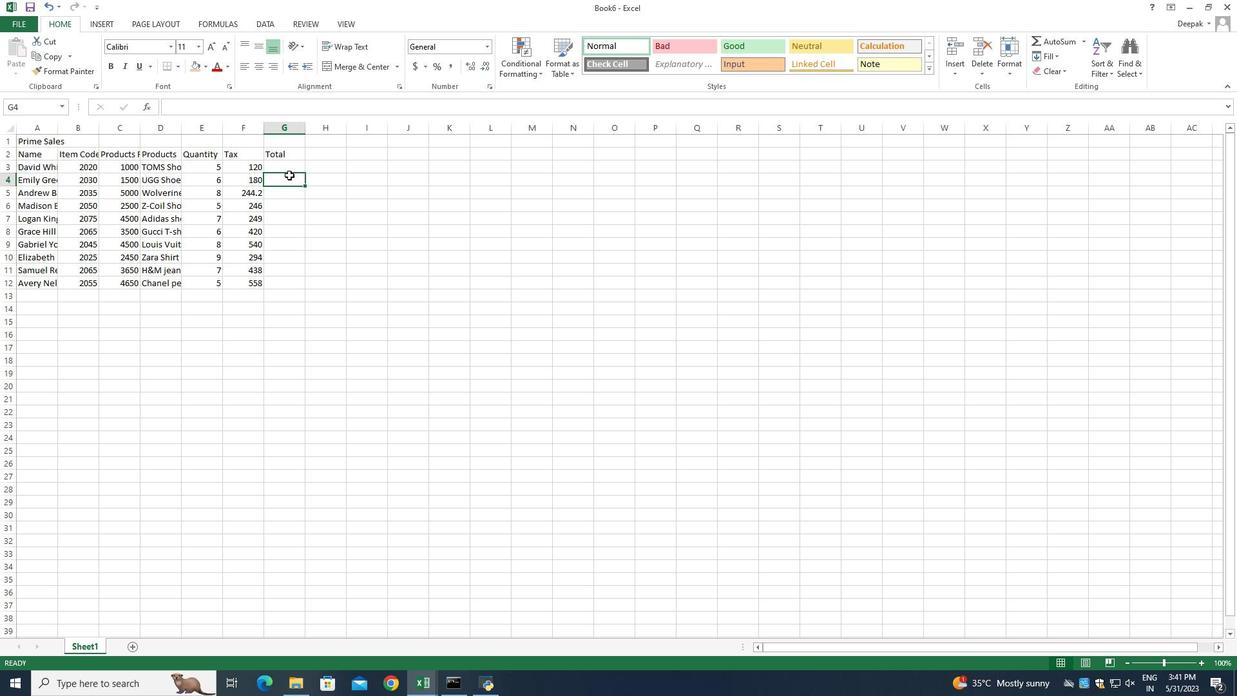 
Action: Mouse pressed left at (289, 169)
Screenshot: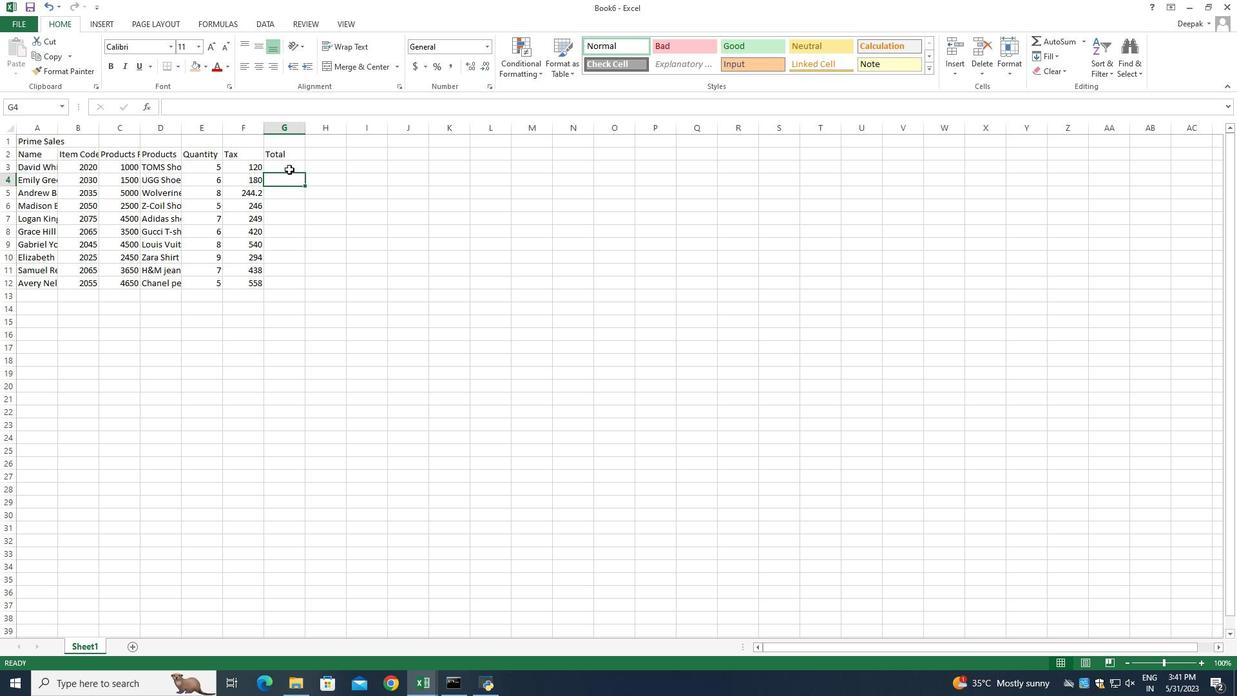 
Action: Mouse moved to (289, 165)
Screenshot: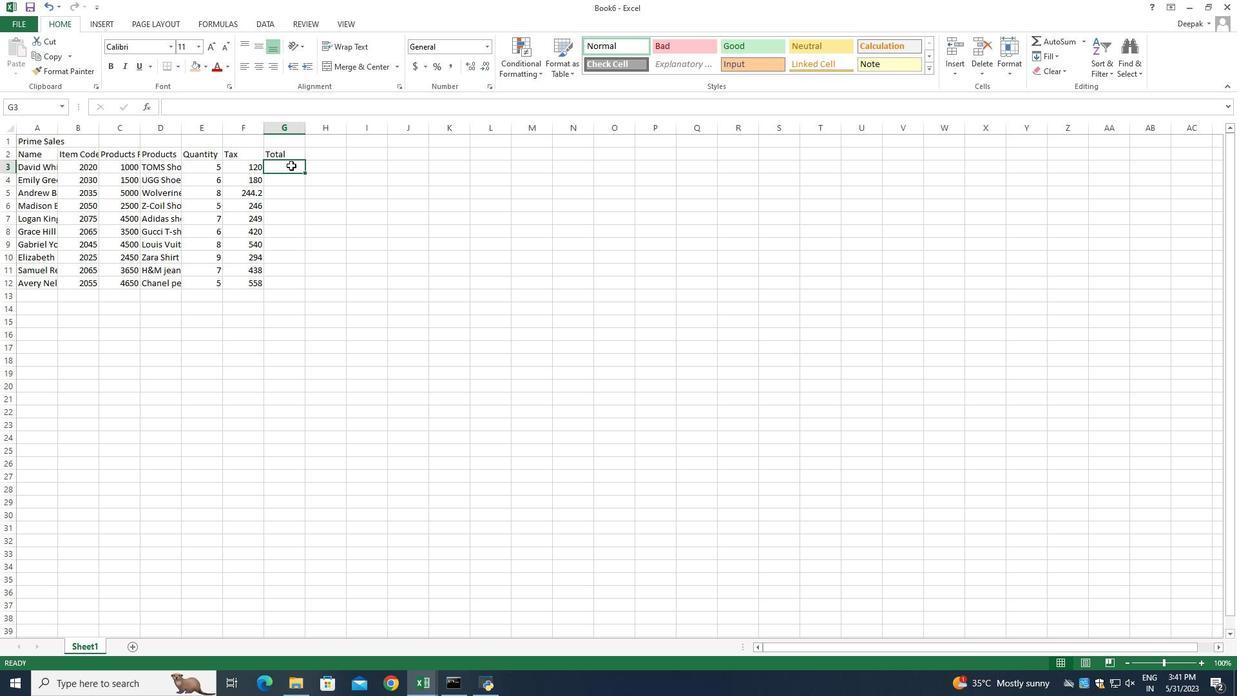 
Action: Key pressed =
Screenshot: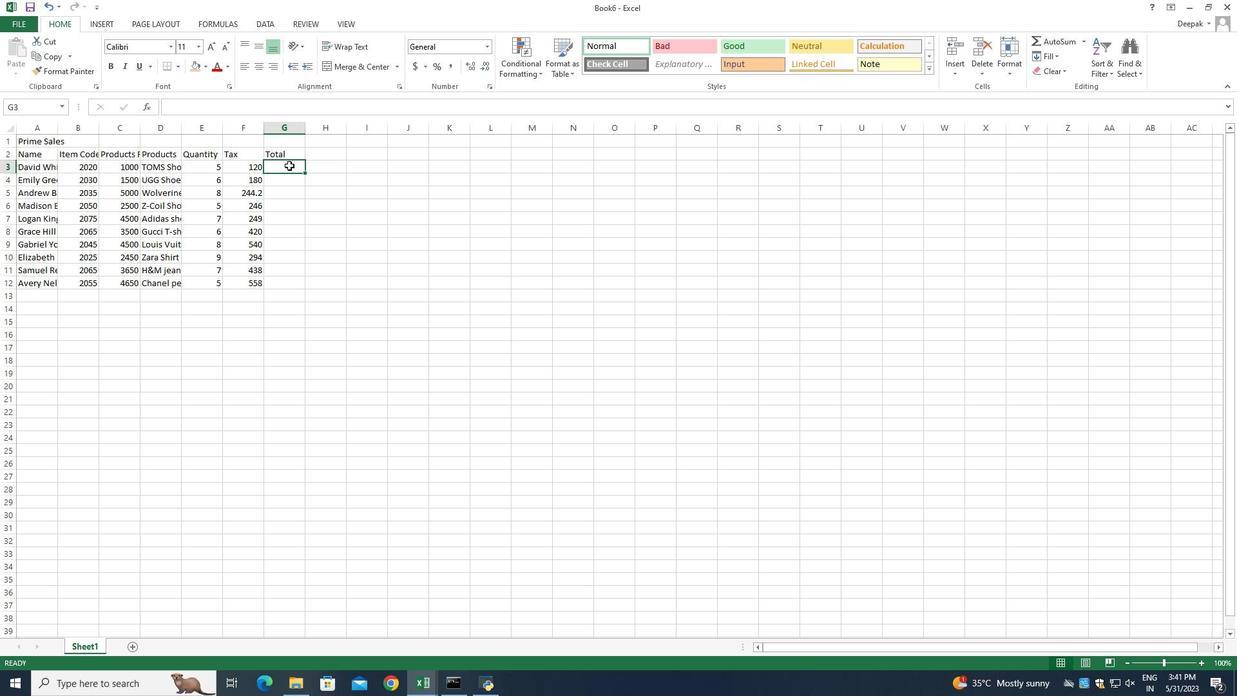
Action: Mouse moved to (207, 166)
Screenshot: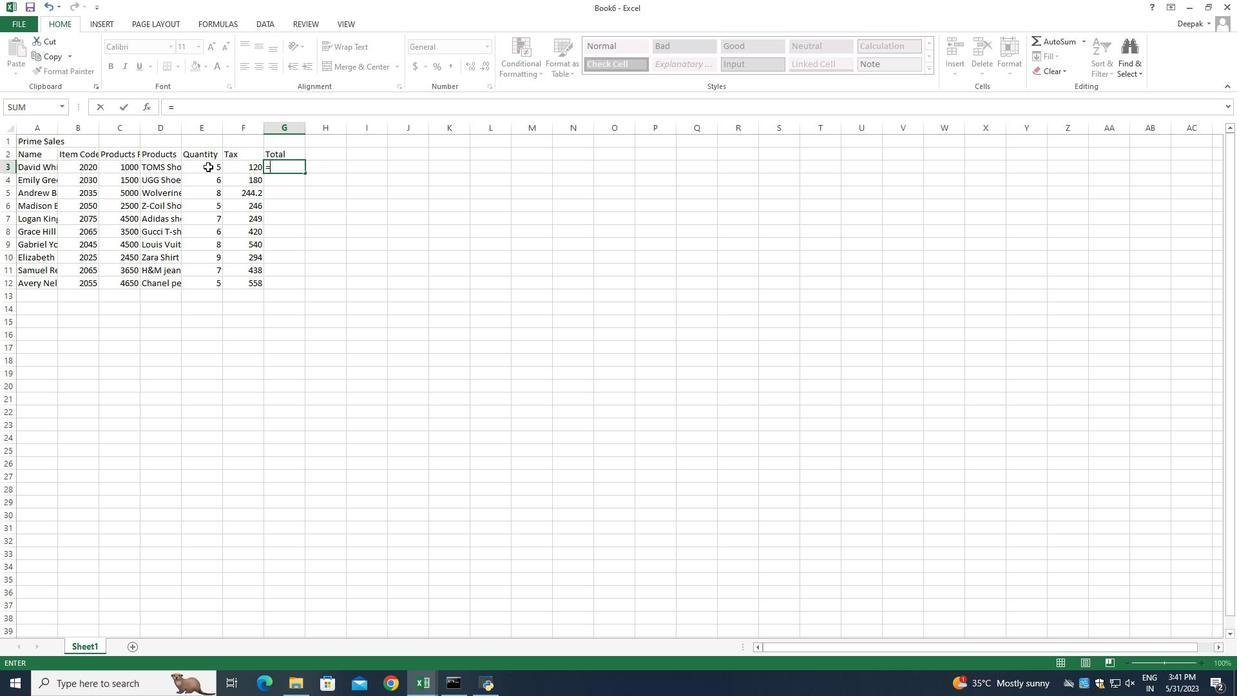 
Action: Mouse pressed left at (207, 166)
Screenshot: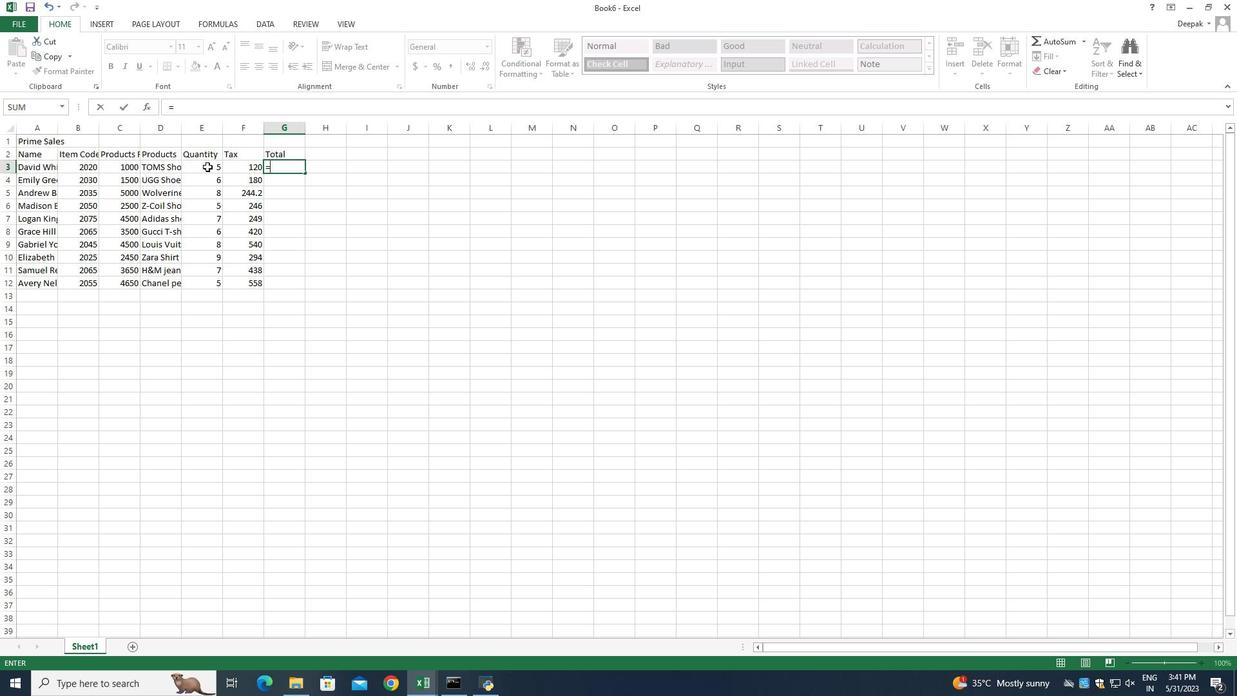 
Action: Key pressed *
Screenshot: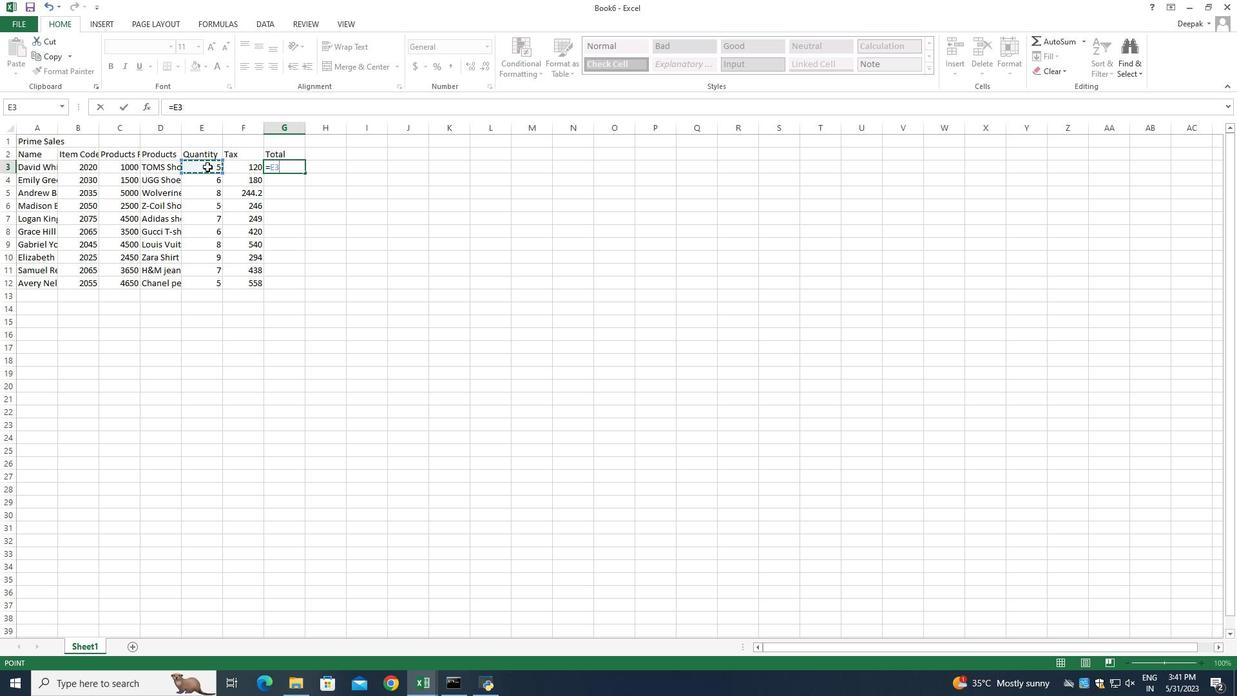 
Action: Mouse moved to (119, 167)
Screenshot: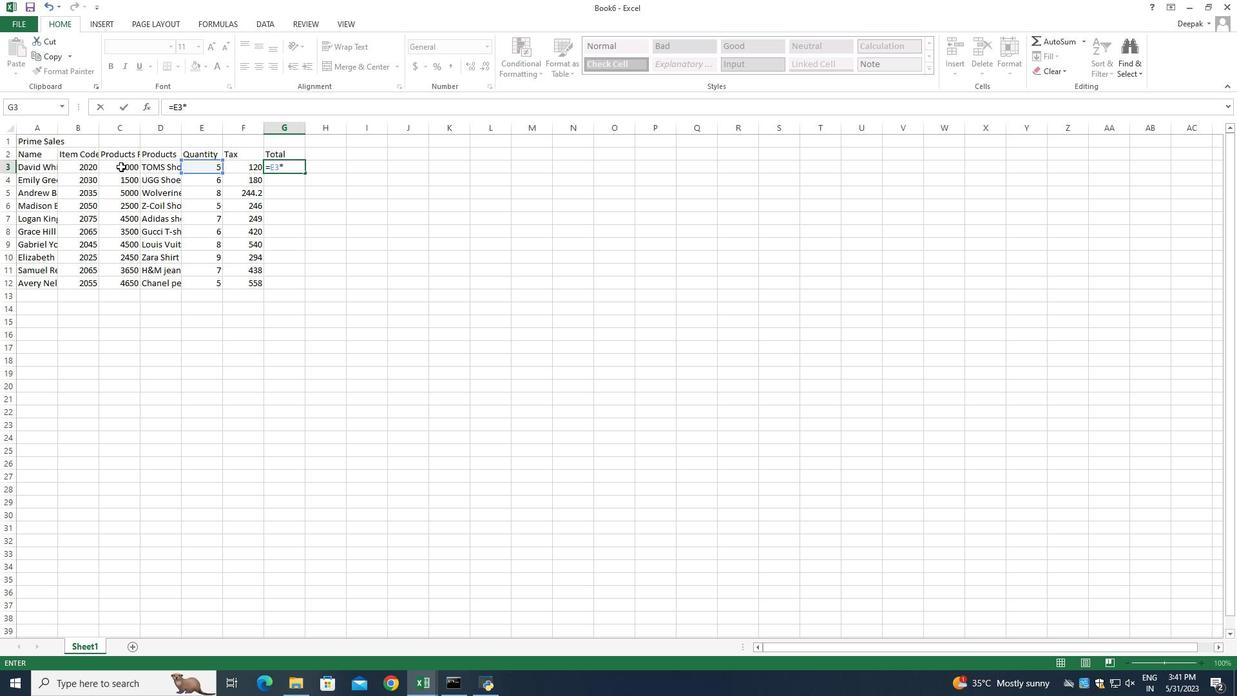 
Action: Mouse pressed left at (119, 167)
Screenshot: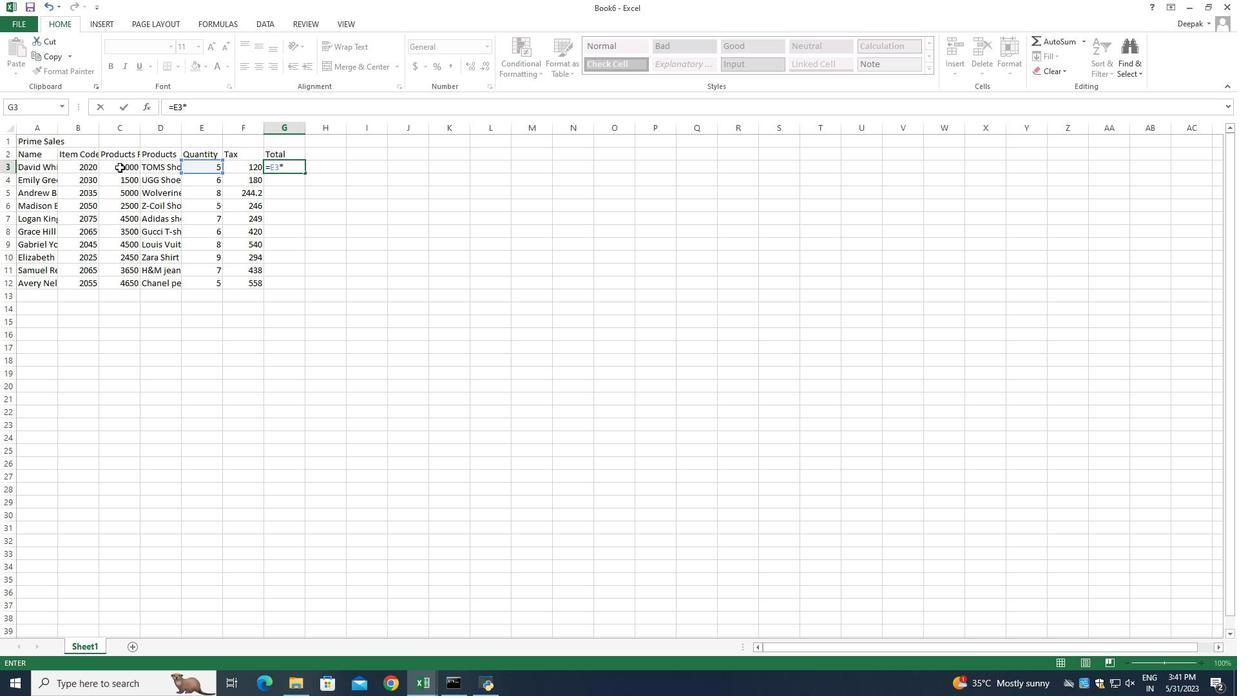 
Action: Key pressed +
Screenshot: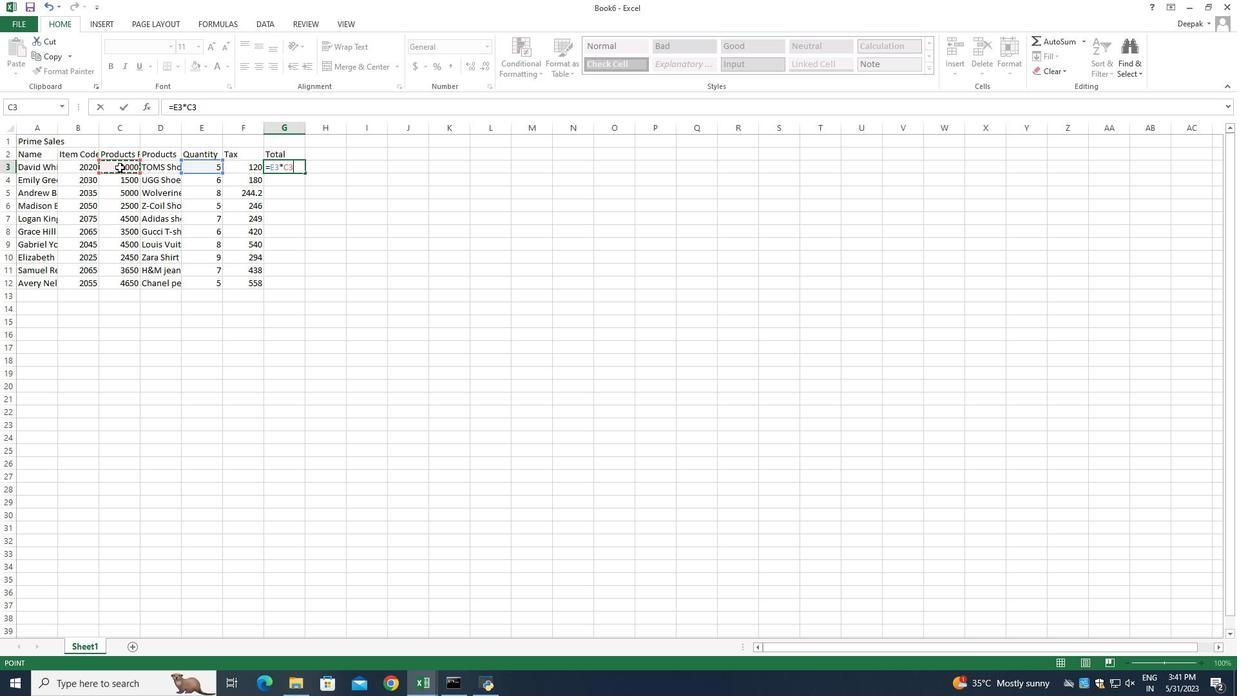 
Action: Mouse moved to (203, 168)
Screenshot: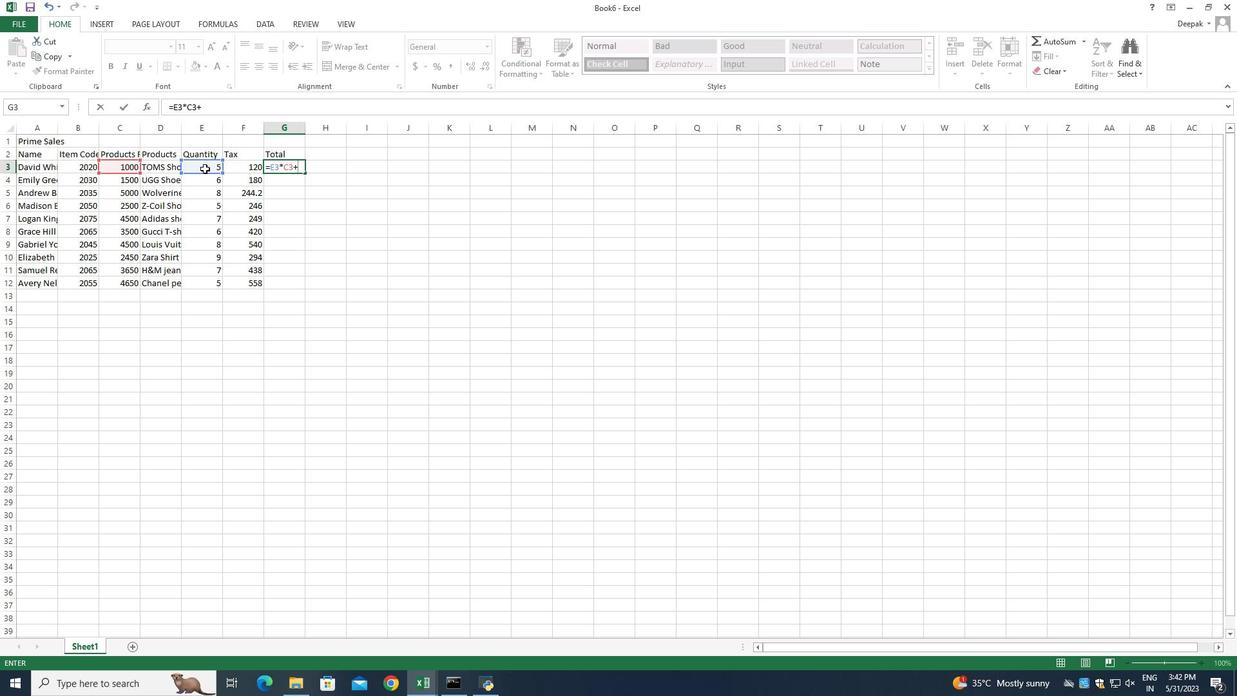 
Action: Mouse pressed left at (203, 168)
Screenshot: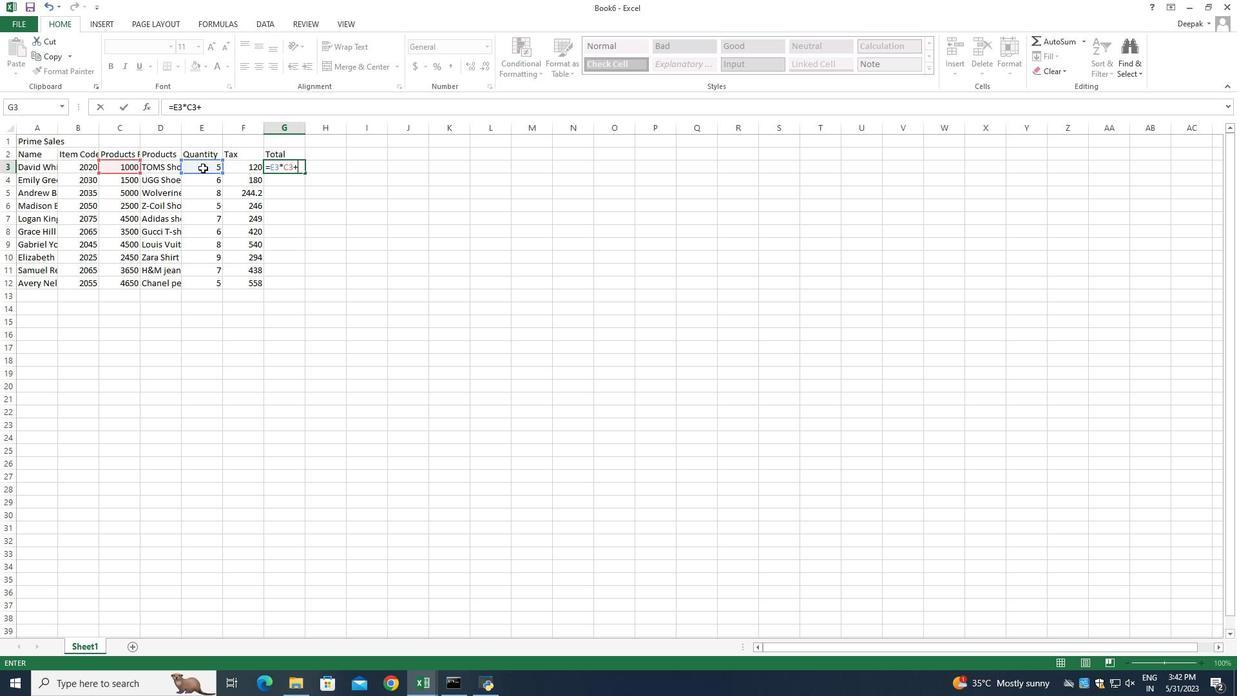 
Action: Key pressed *
Screenshot: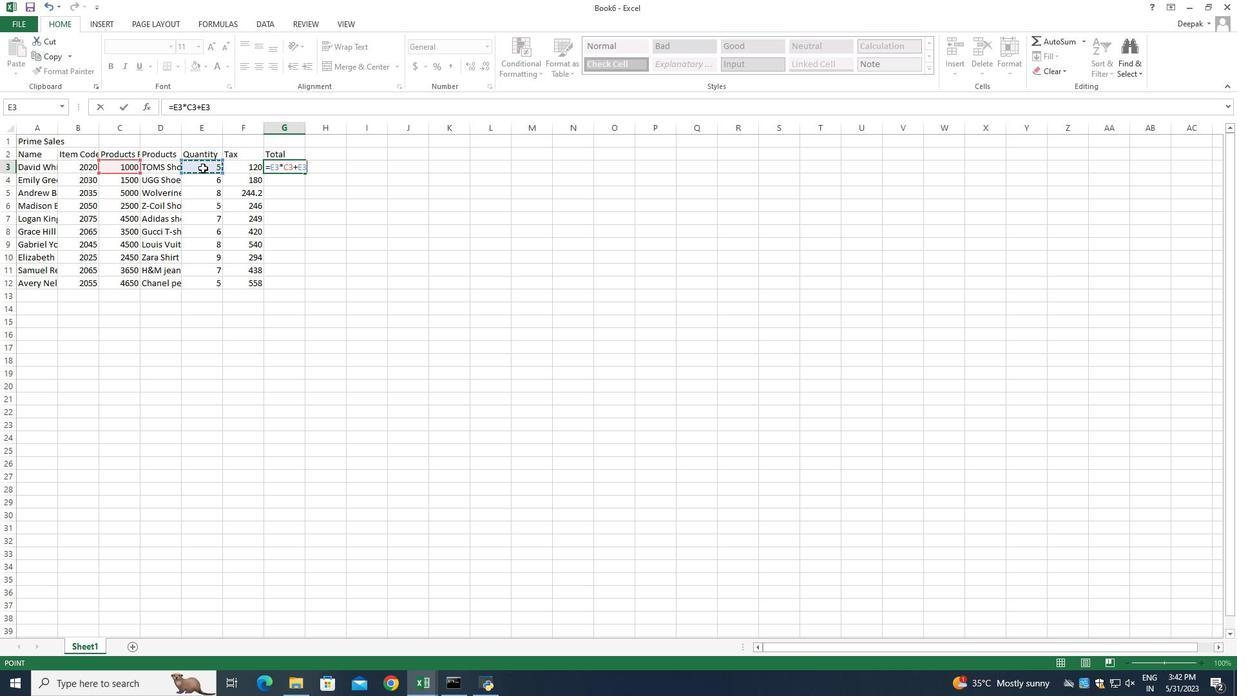 
Action: Mouse moved to (237, 170)
Screenshot: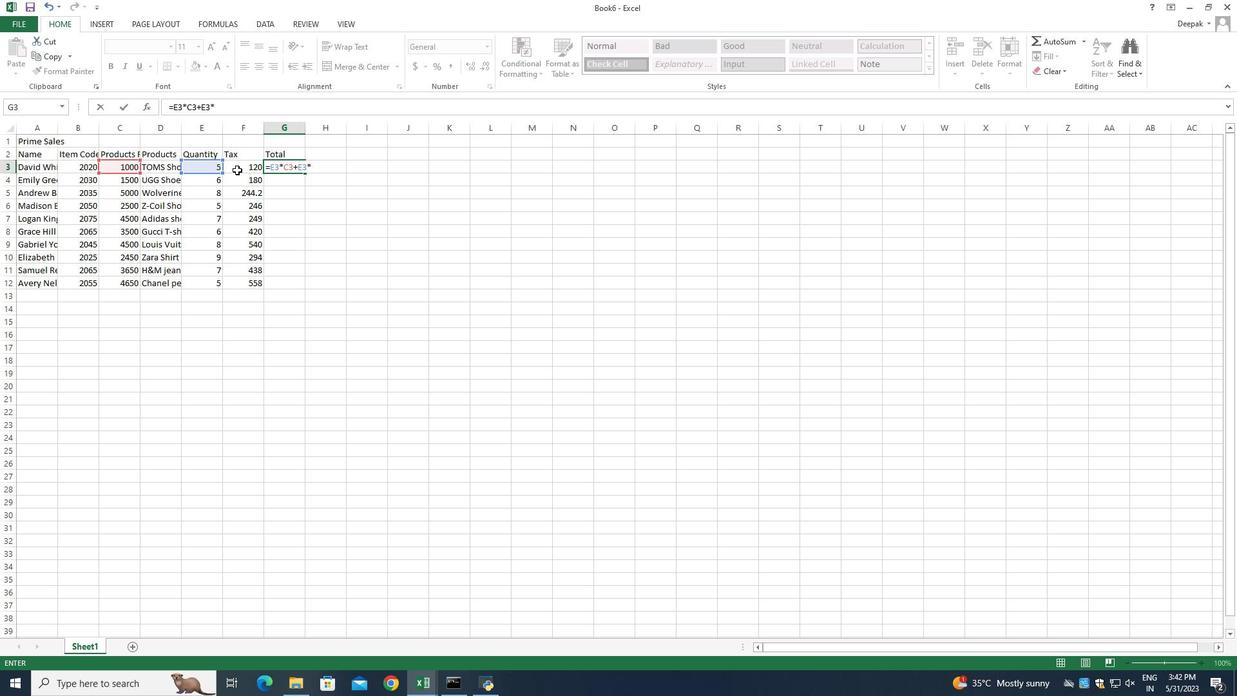 
Action: Mouse pressed left at (237, 170)
Screenshot: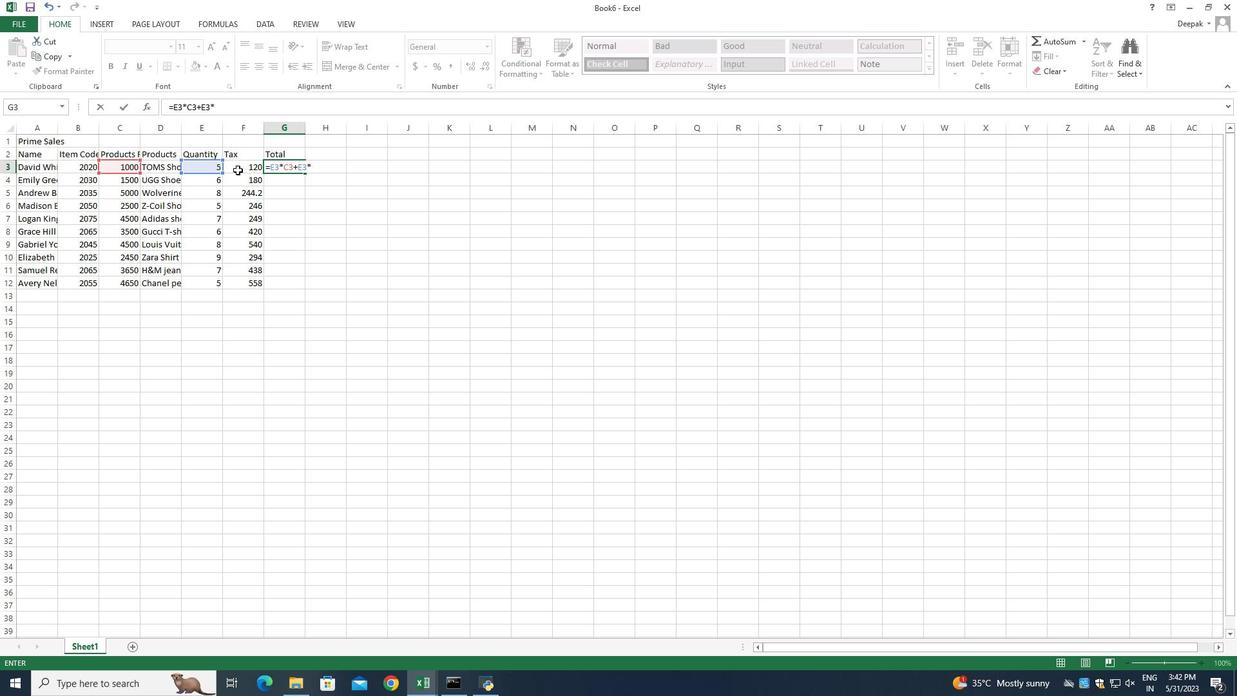 
Action: Mouse moved to (223, 163)
Screenshot: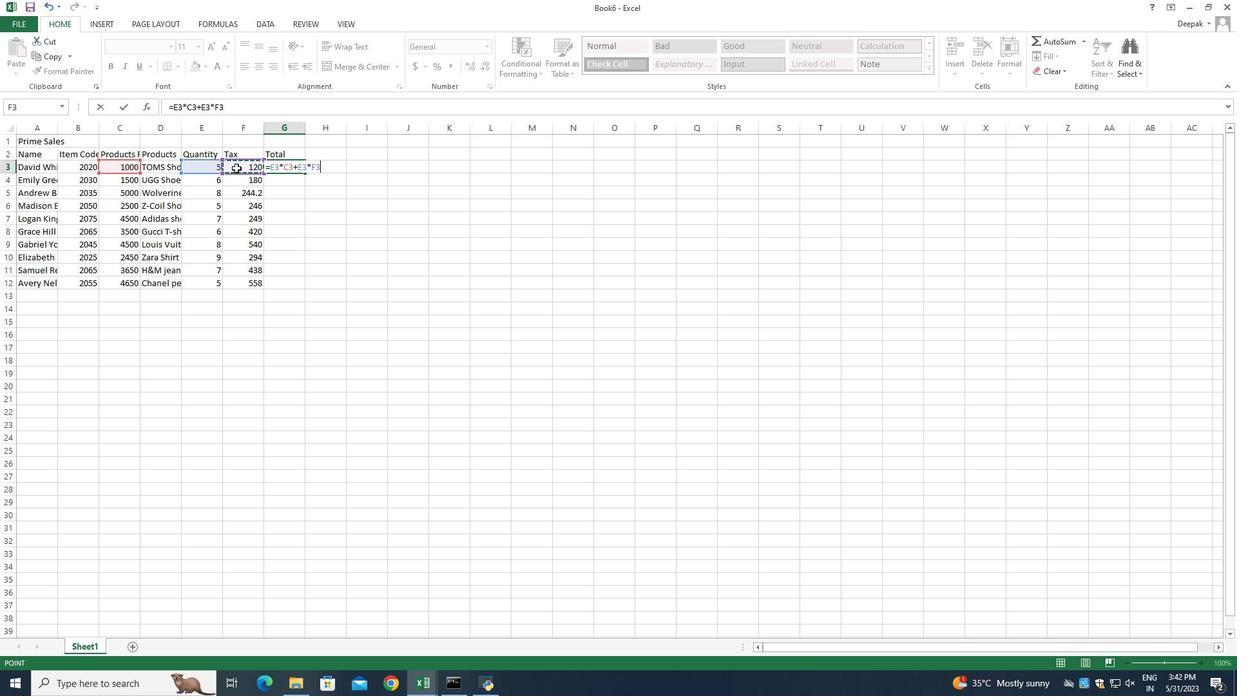 
Action: Key pressed <Key.enter>
Screenshot: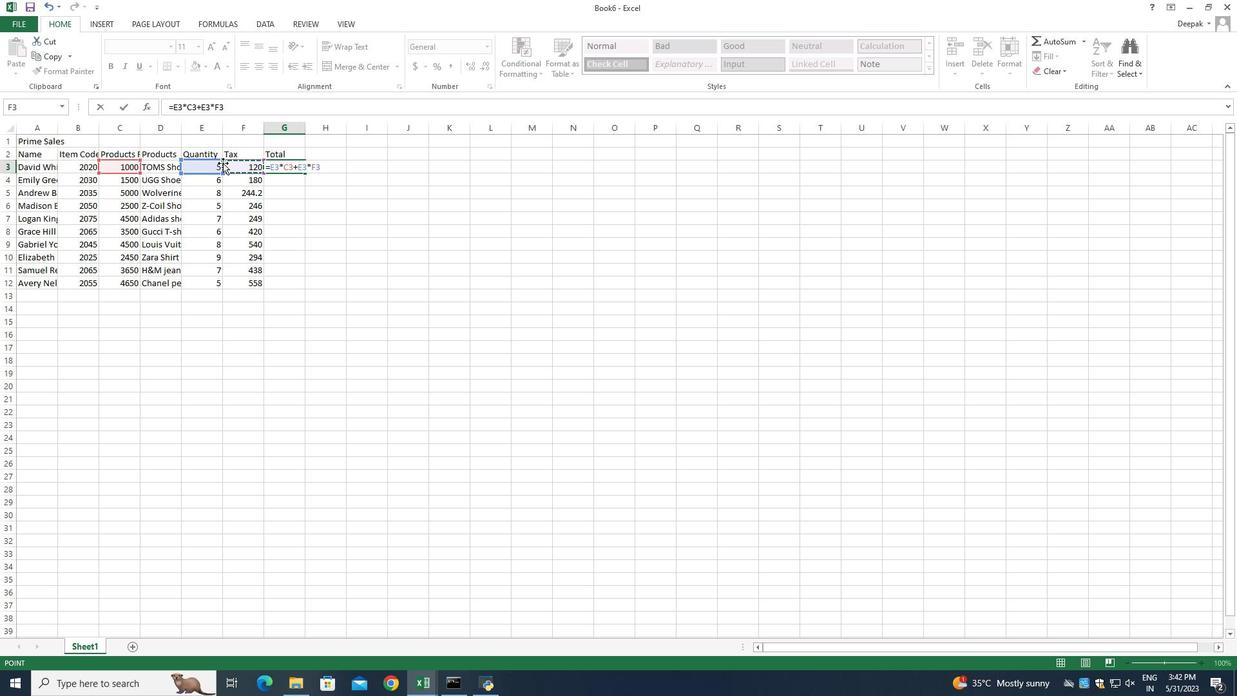 
Action: Mouse moved to (99, 126)
Screenshot: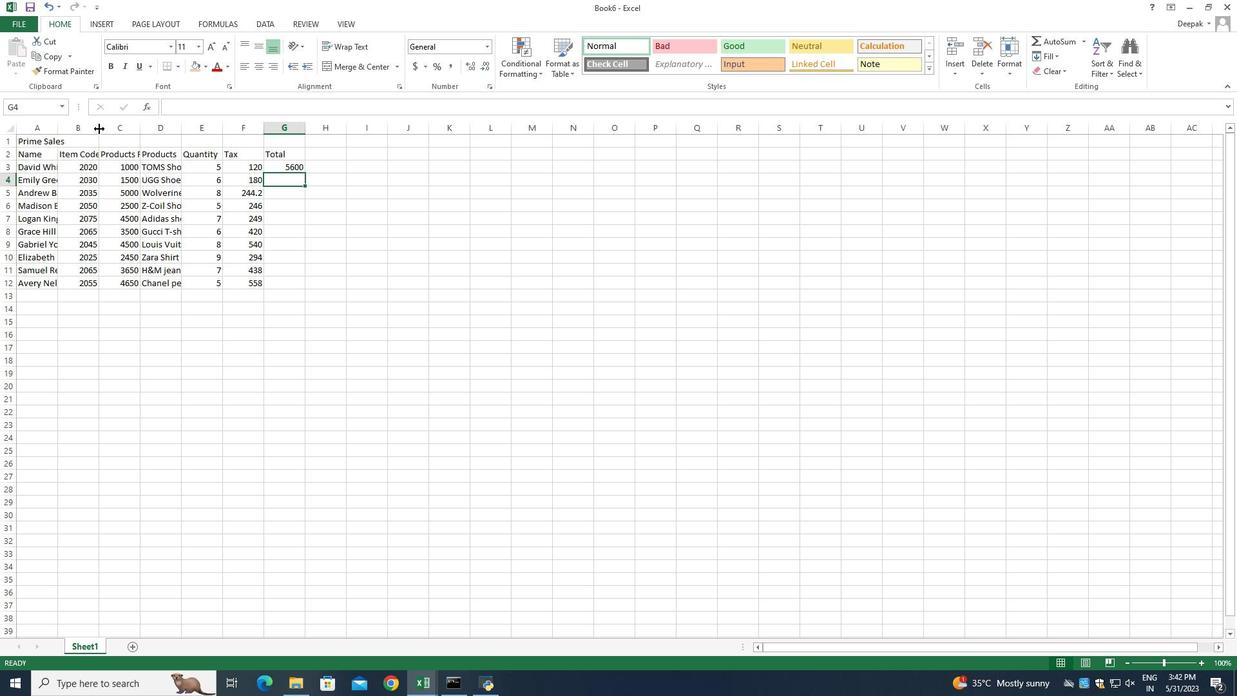 
Action: Mouse pressed left at (99, 126)
Screenshot: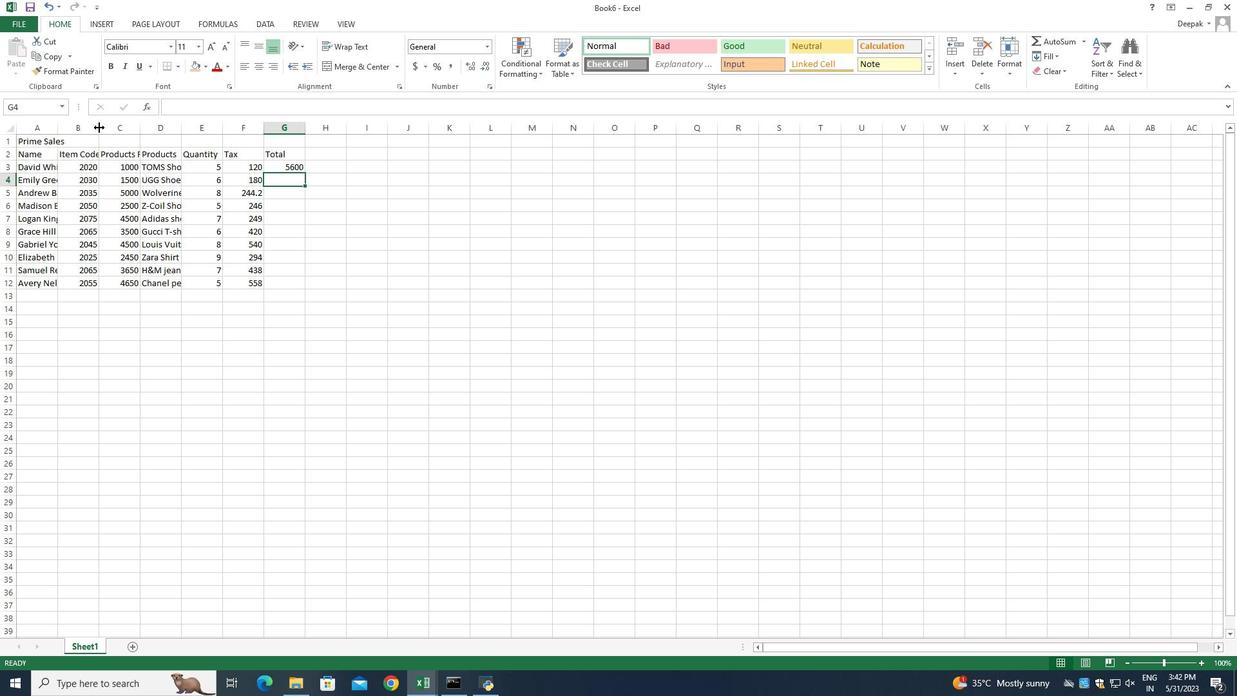 
Action: Mouse pressed left at (99, 126)
Screenshot: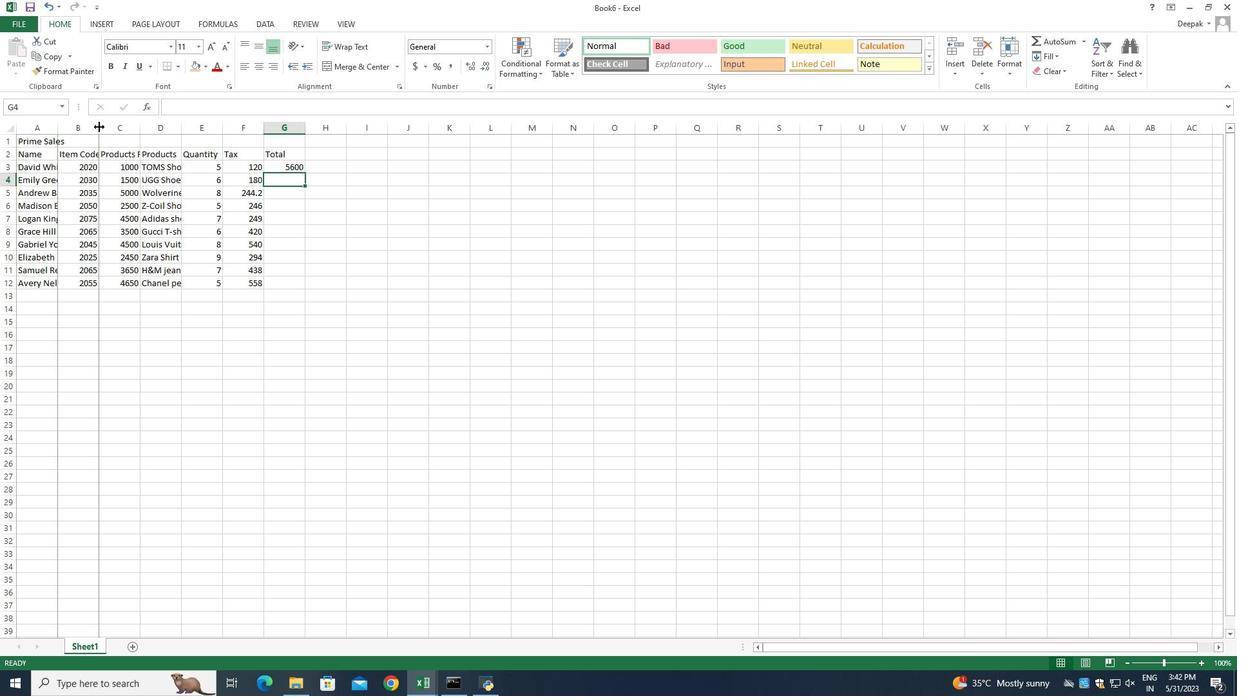 
Action: Mouse moved to (58, 127)
Screenshot: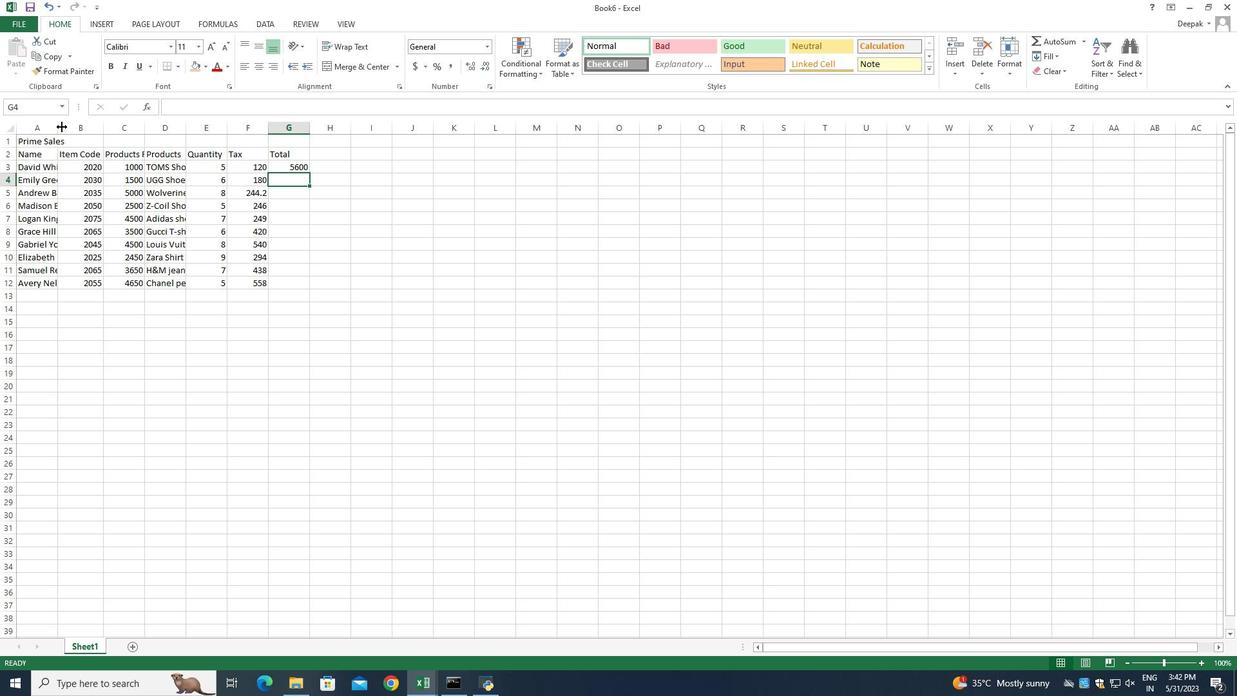 
Action: Mouse pressed left at (58, 127)
Screenshot: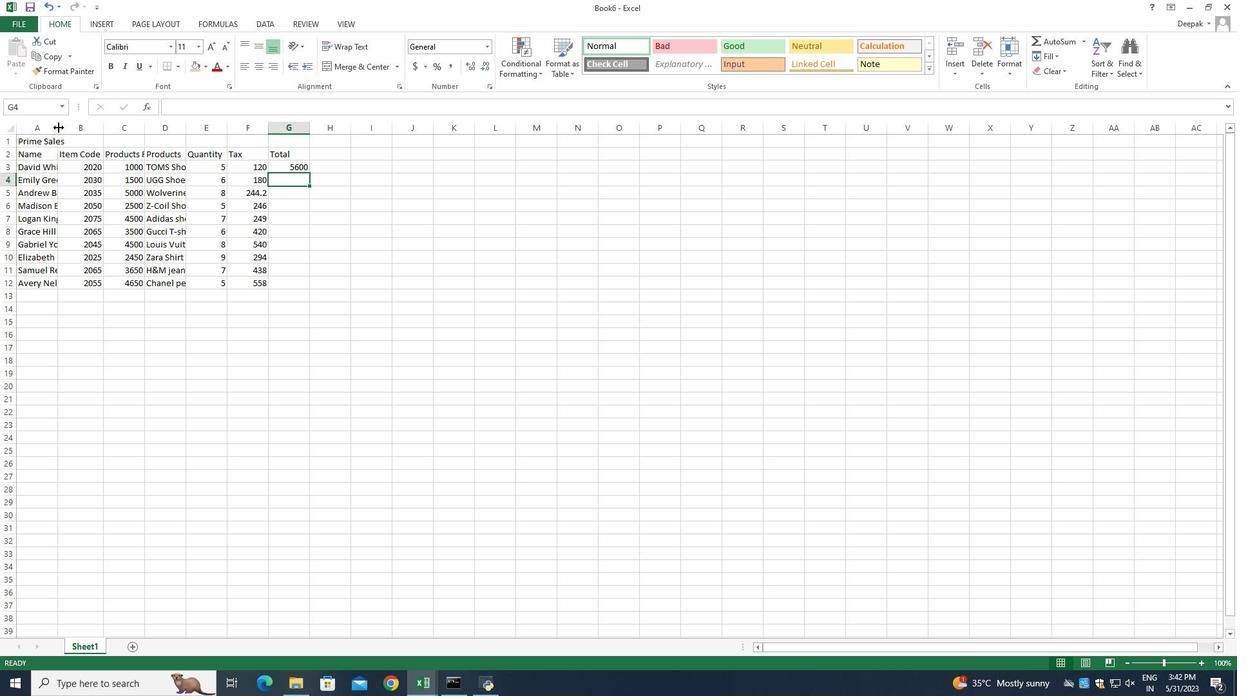 
Action: Mouse pressed left at (58, 127)
Screenshot: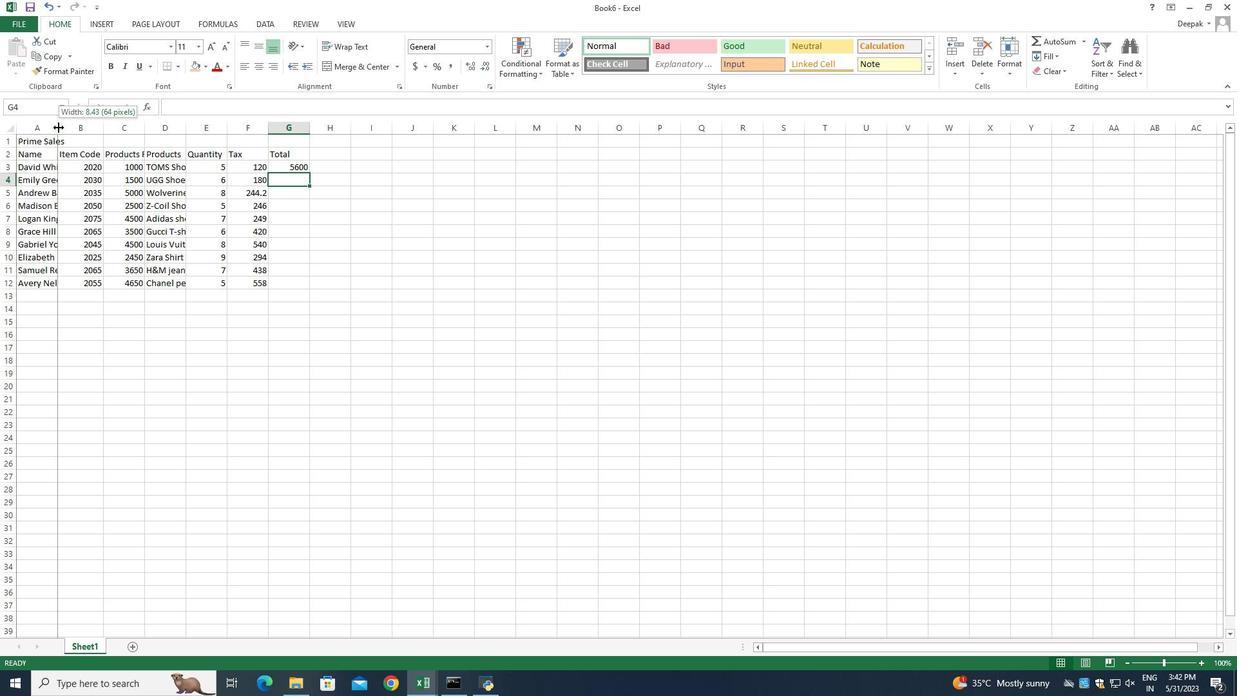 
Action: Mouse moved to (213, 125)
Screenshot: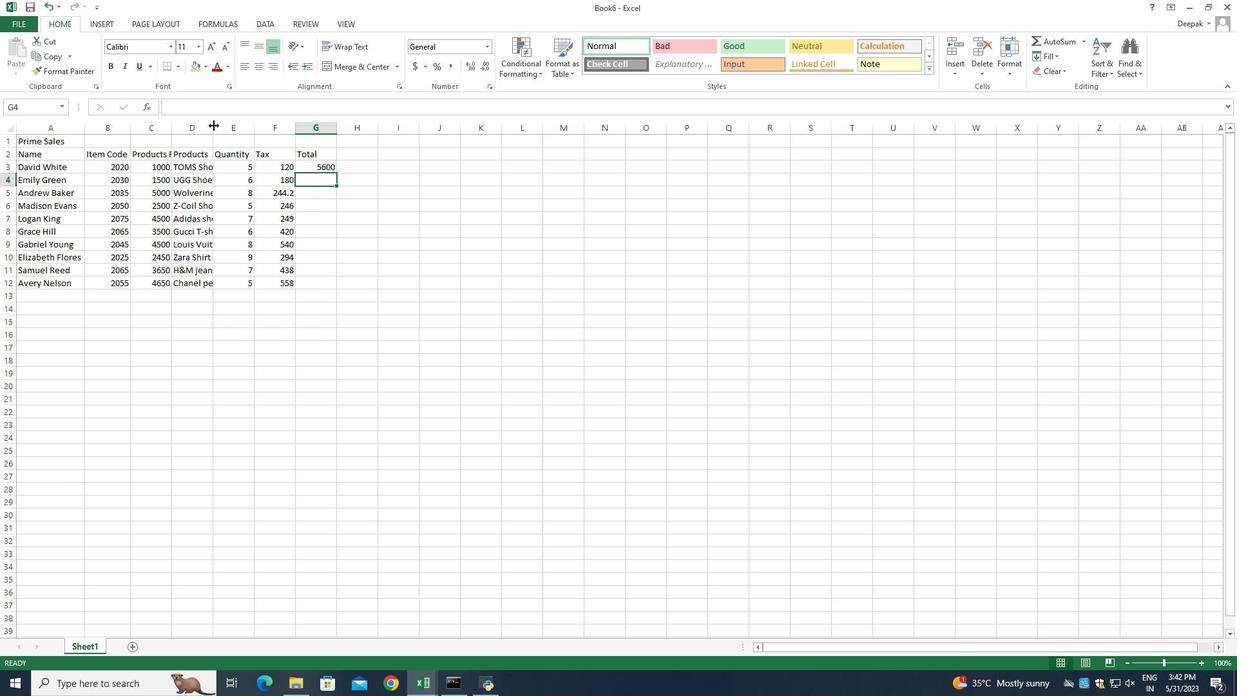 
Action: Mouse pressed left at (213, 125)
Screenshot: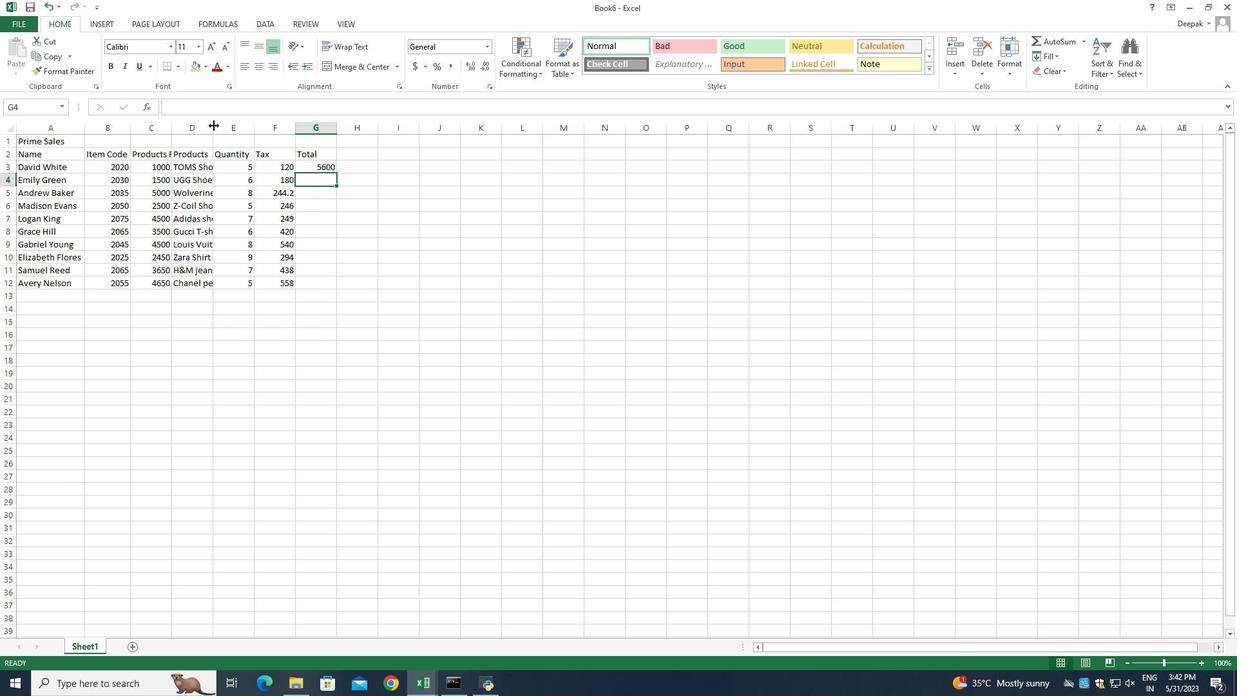 
Action: Mouse pressed left at (213, 125)
Screenshot: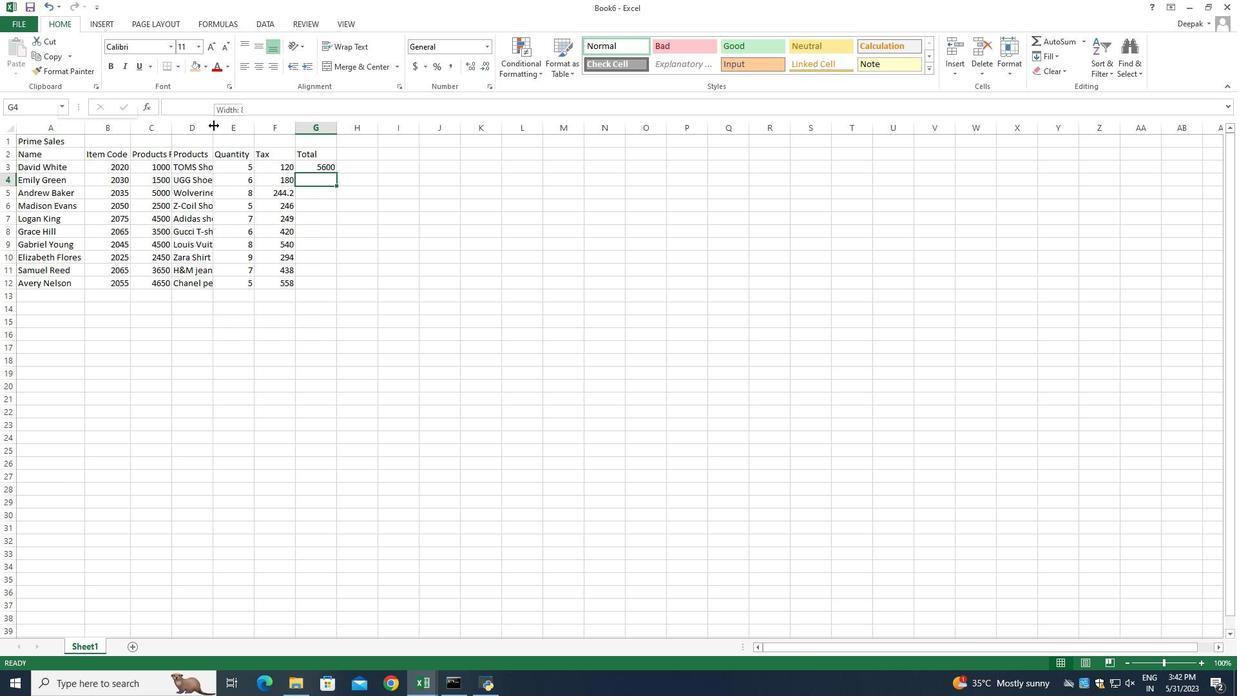 
Action: Mouse moved to (170, 128)
Screenshot: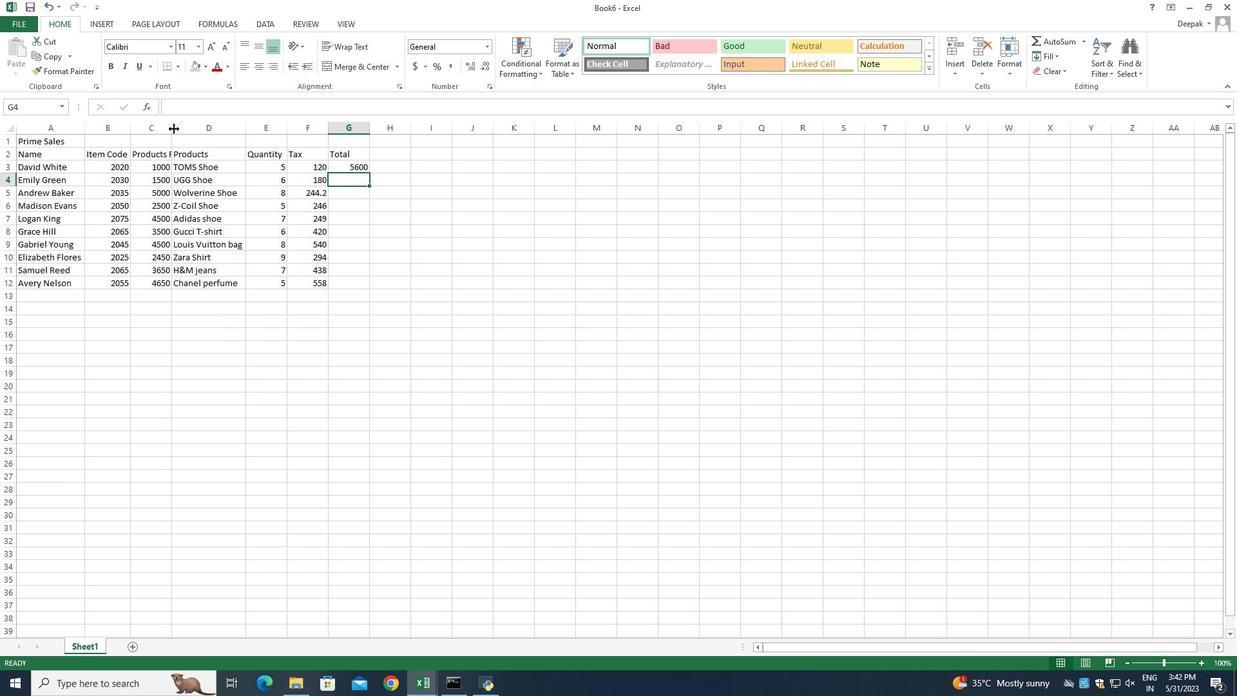 
Action: Mouse pressed left at (170, 128)
Screenshot: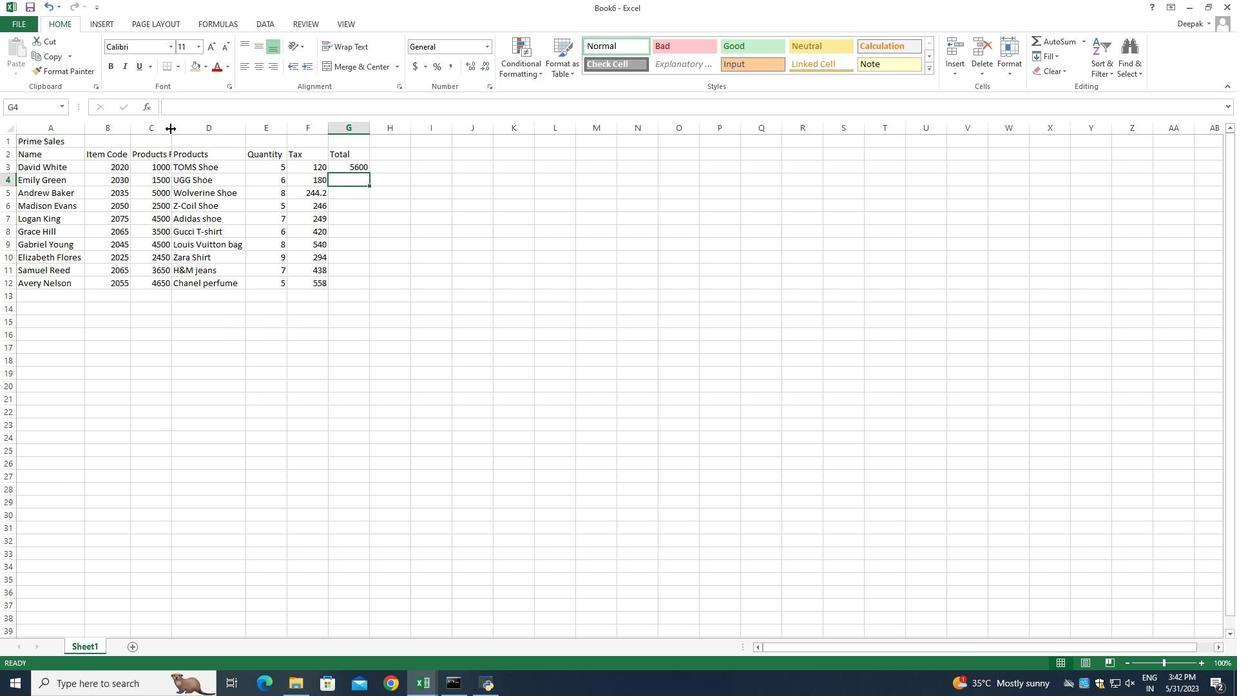 
Action: Mouse pressed left at (170, 128)
Screenshot: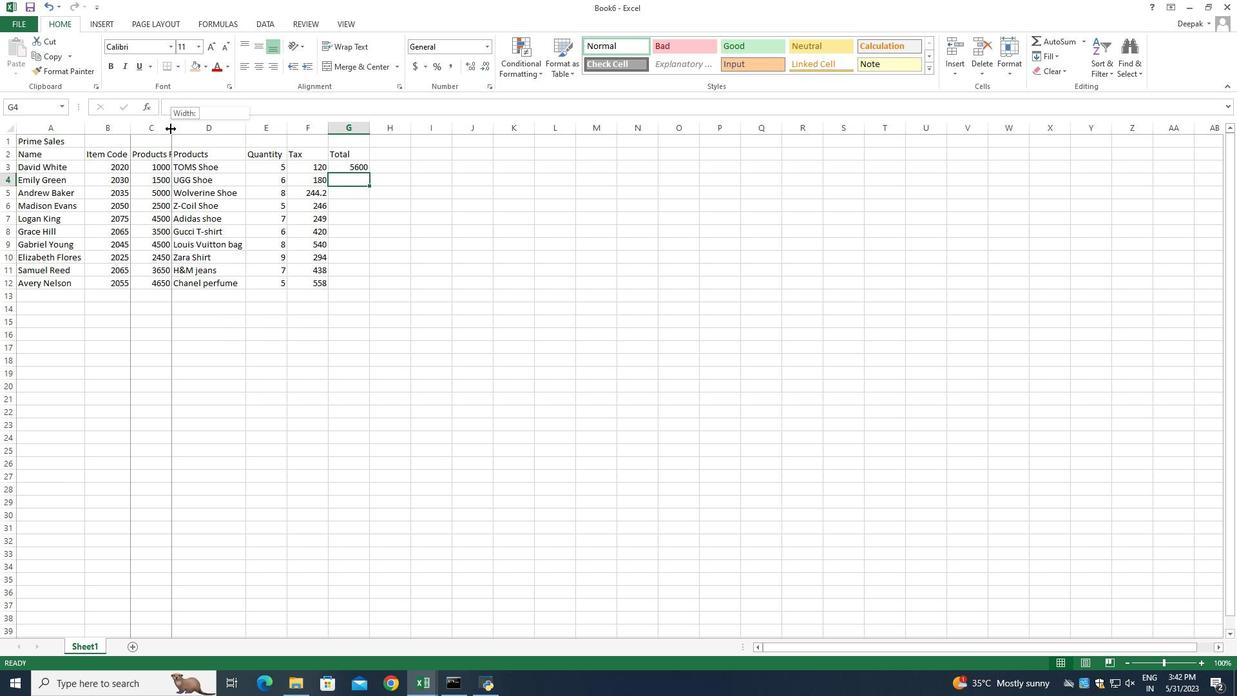 
Action: Mouse moved to (311, 127)
Screenshot: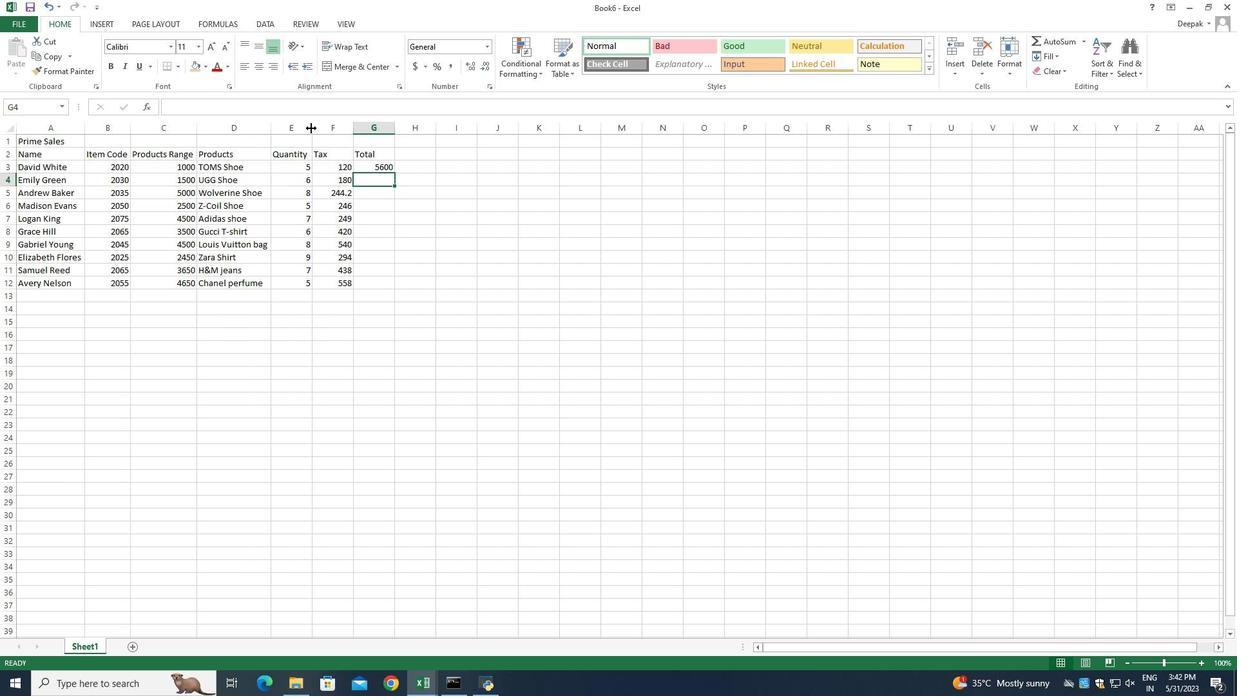 
Action: Mouse pressed left at (311, 127)
Screenshot: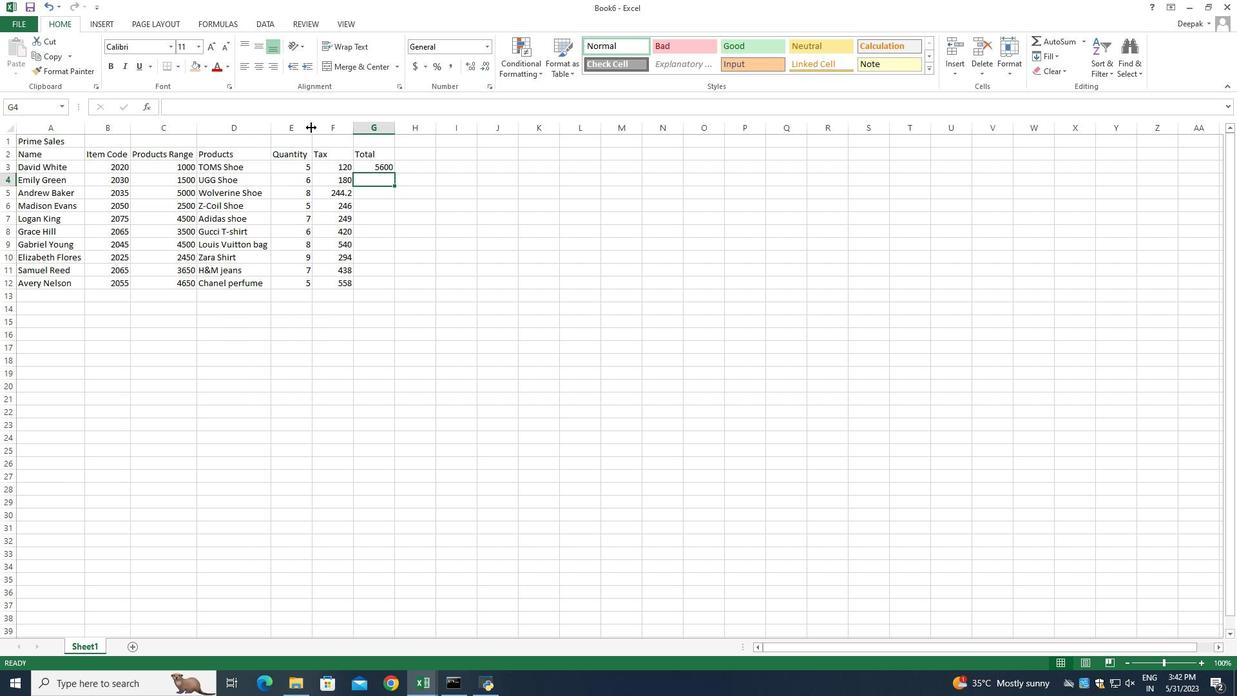 
Action: Mouse pressed left at (311, 127)
Screenshot: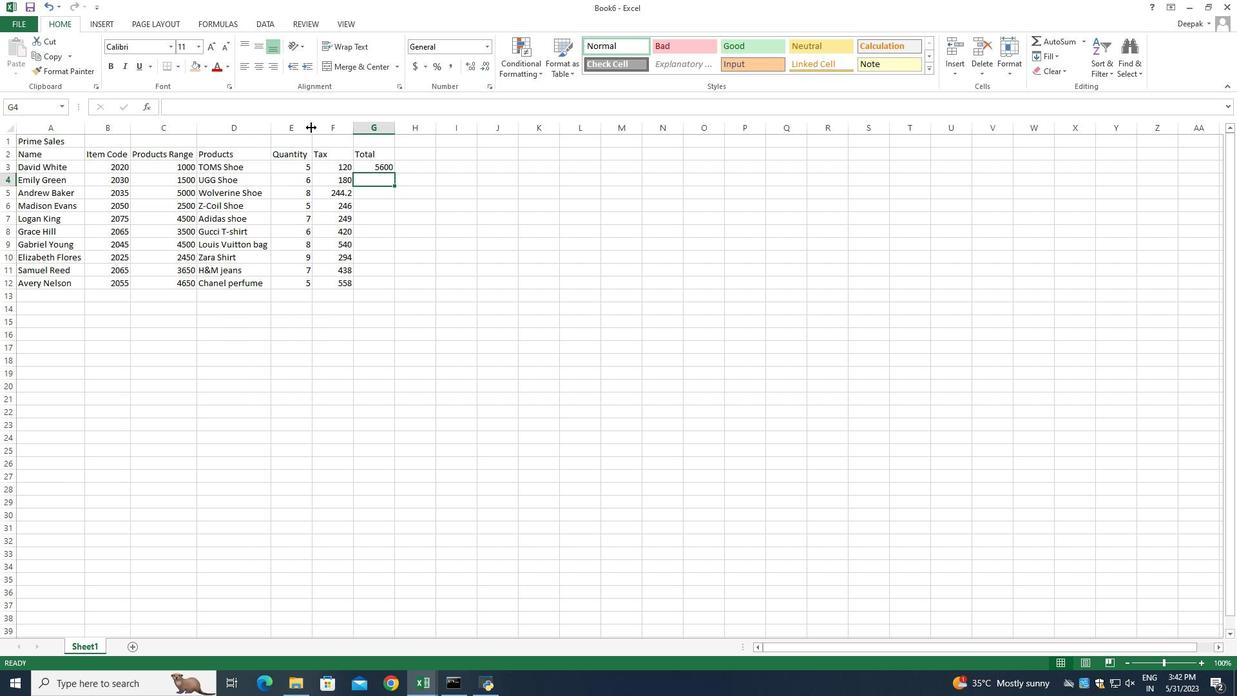 
Action: Mouse moved to (352, 126)
Screenshot: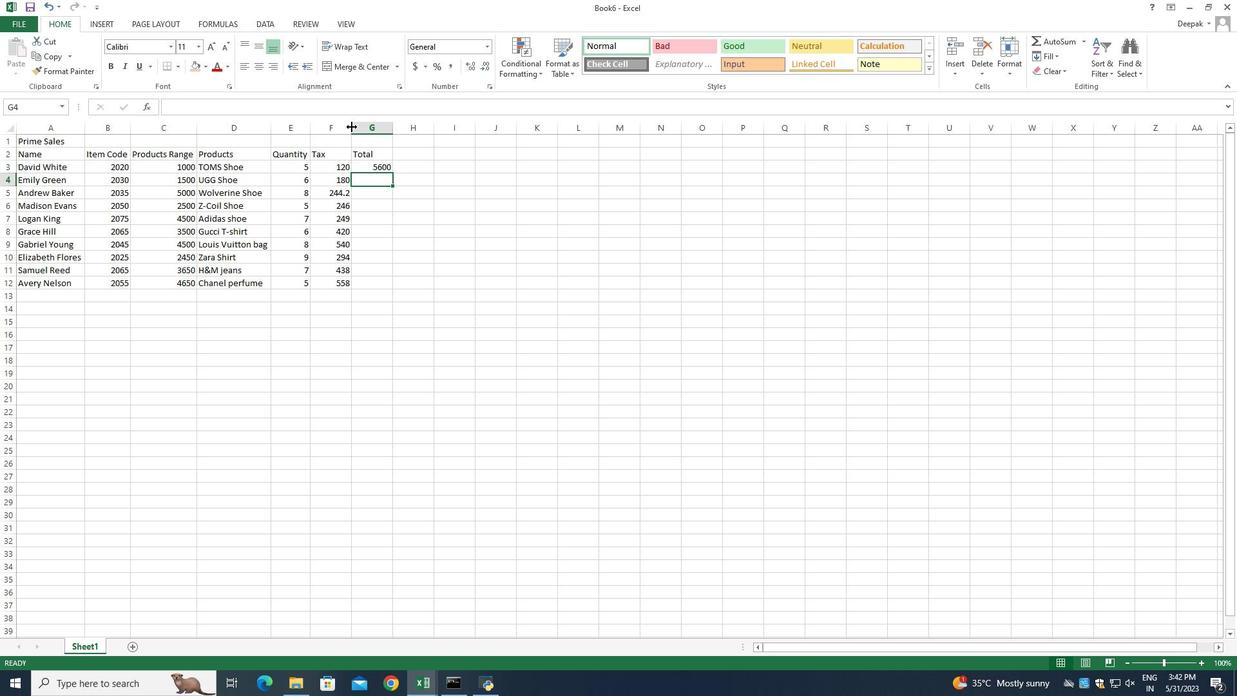 
Action: Mouse pressed left at (352, 126)
Screenshot: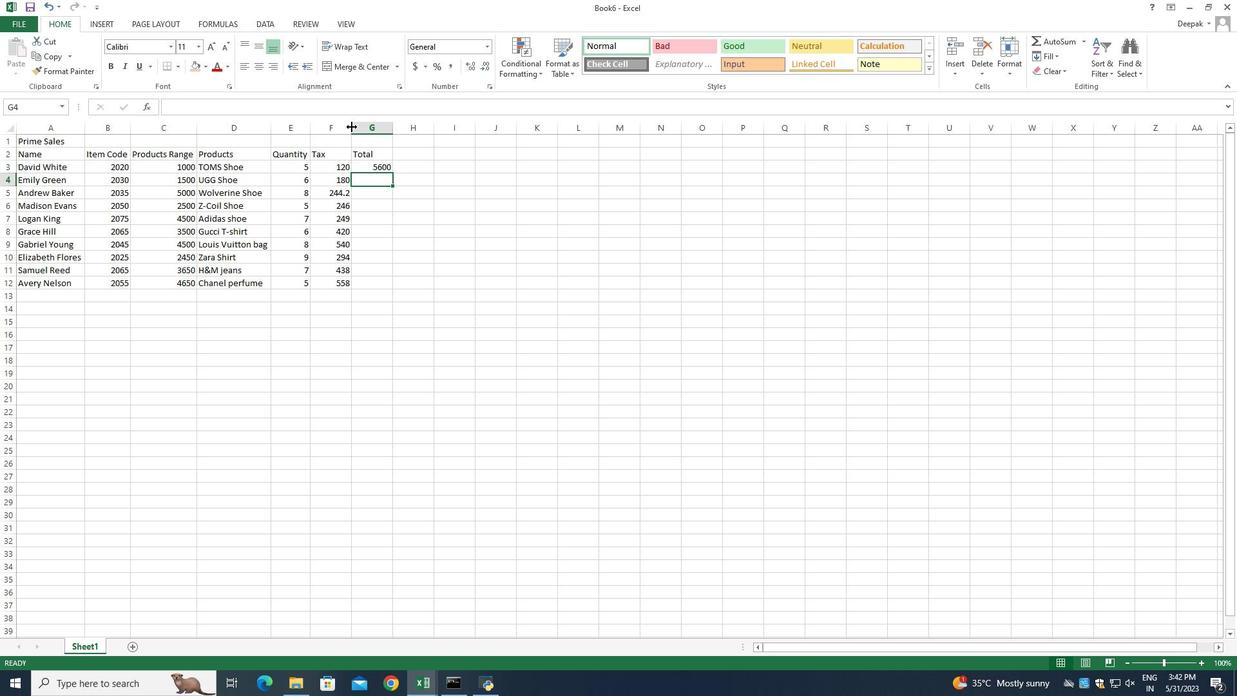 
Action: Mouse pressed left at (352, 126)
Screenshot: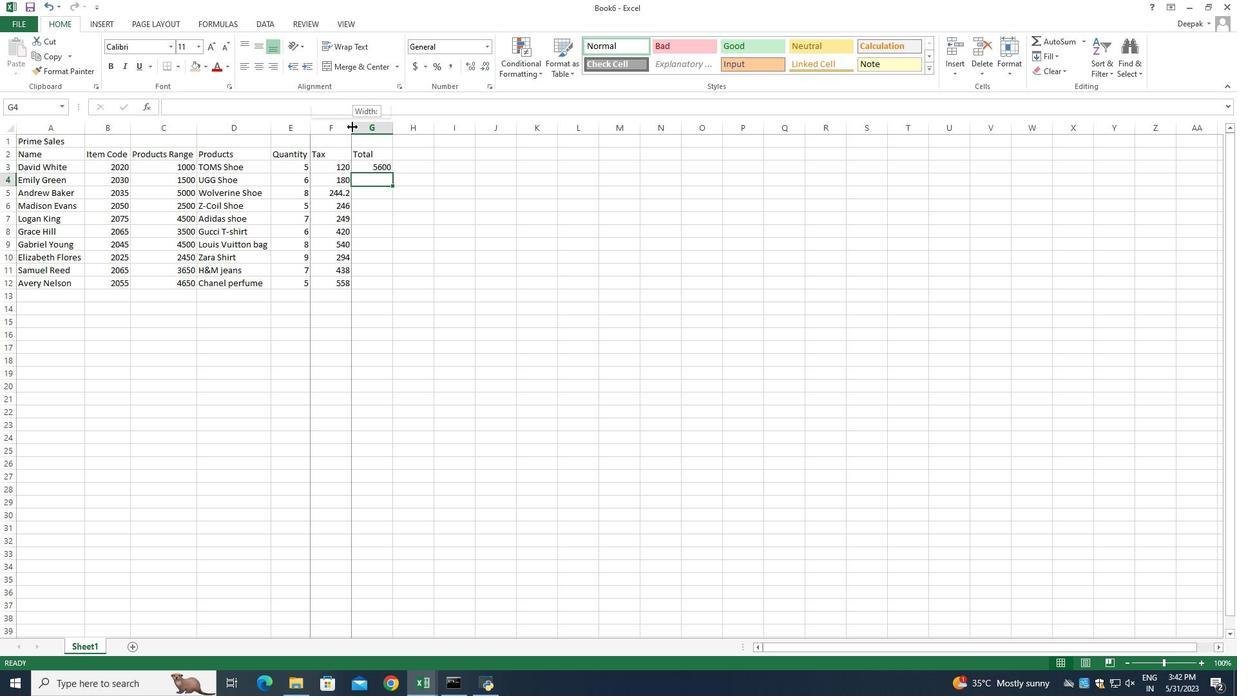 
Action: Mouse moved to (308, 172)
Screenshot: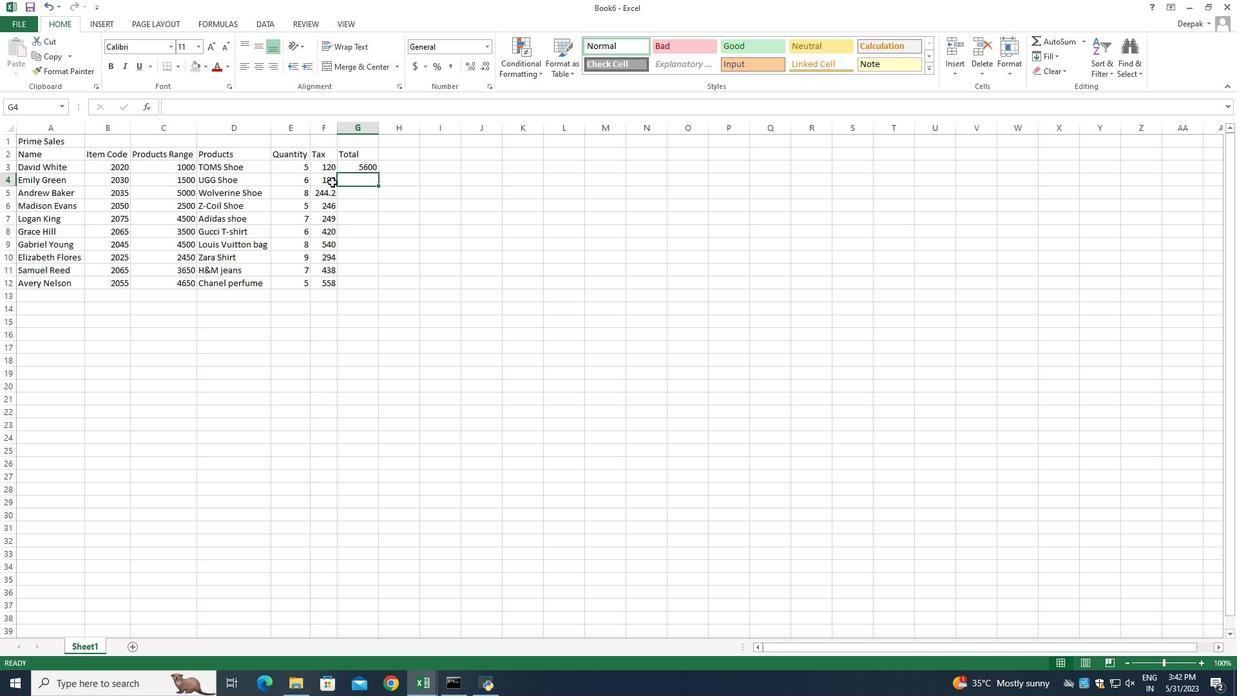 
Action: Key pressed =
Screenshot: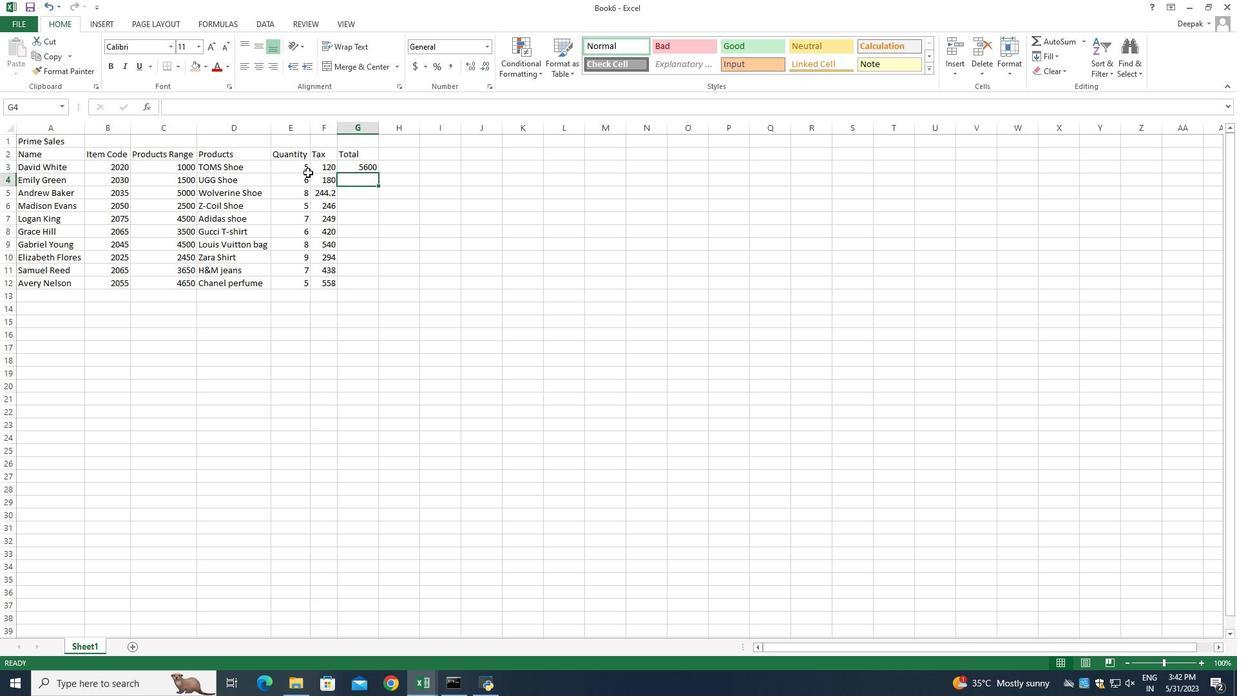 
Action: Mouse moved to (290, 183)
Screenshot: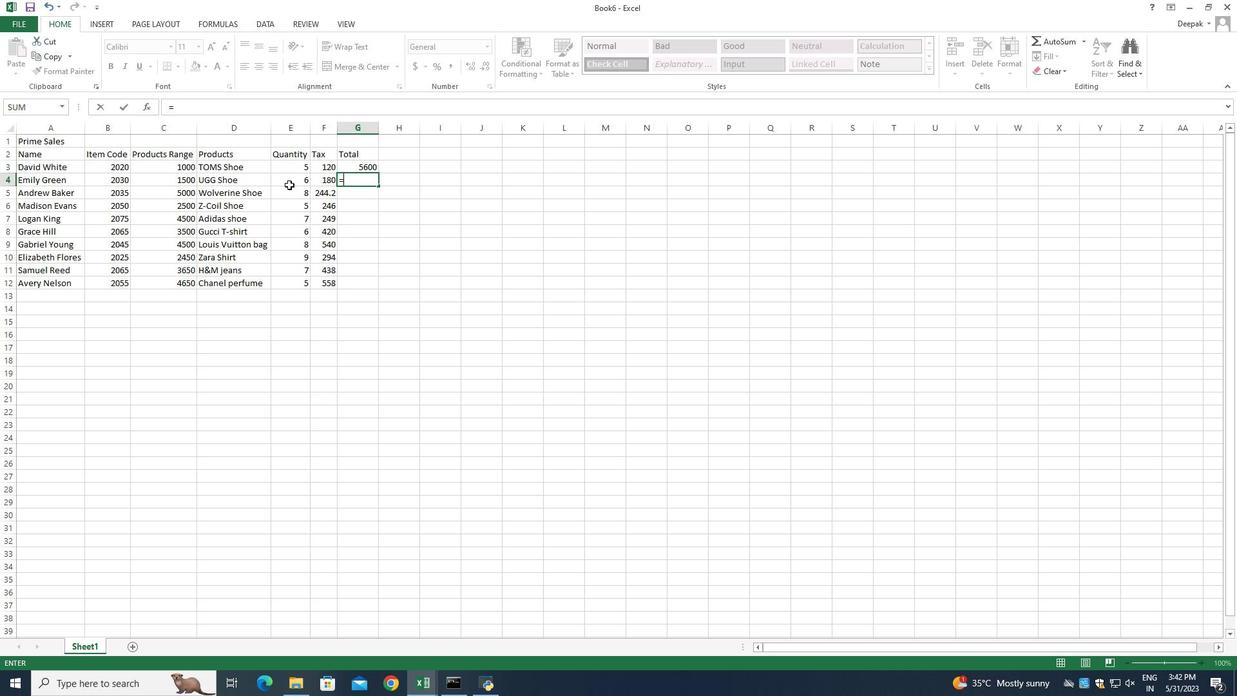 
Action: Mouse pressed left at (290, 183)
Screenshot: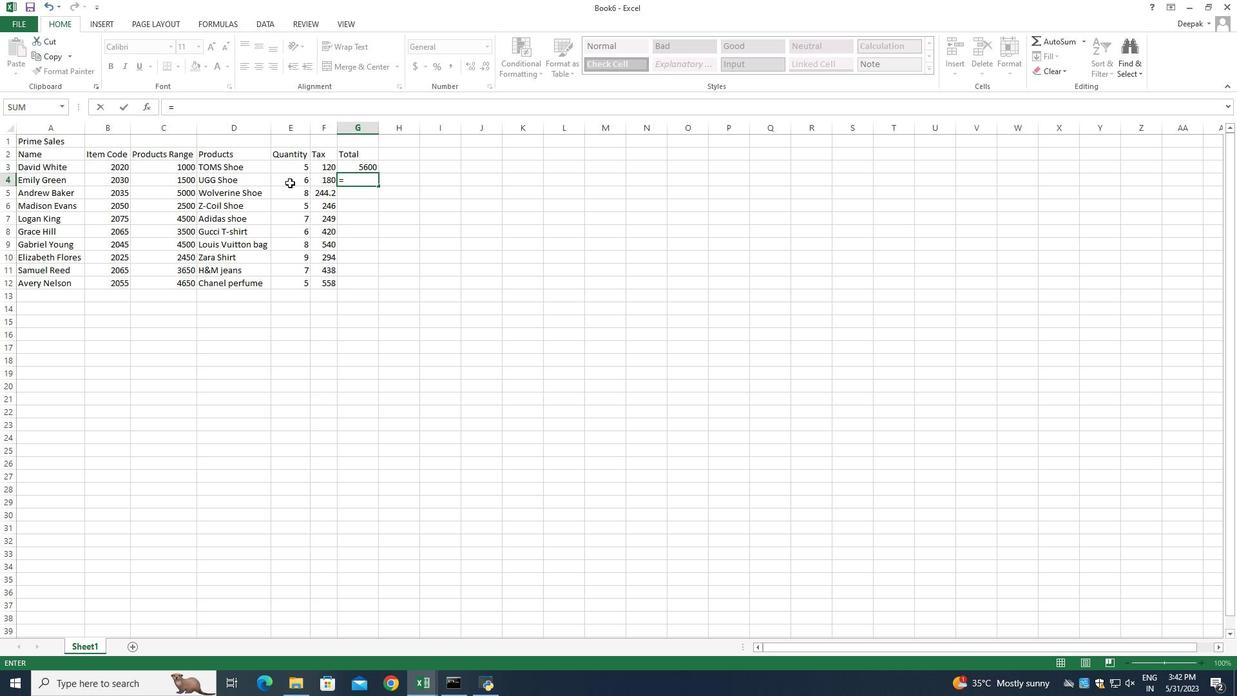
Action: Mouse moved to (290, 182)
Screenshot: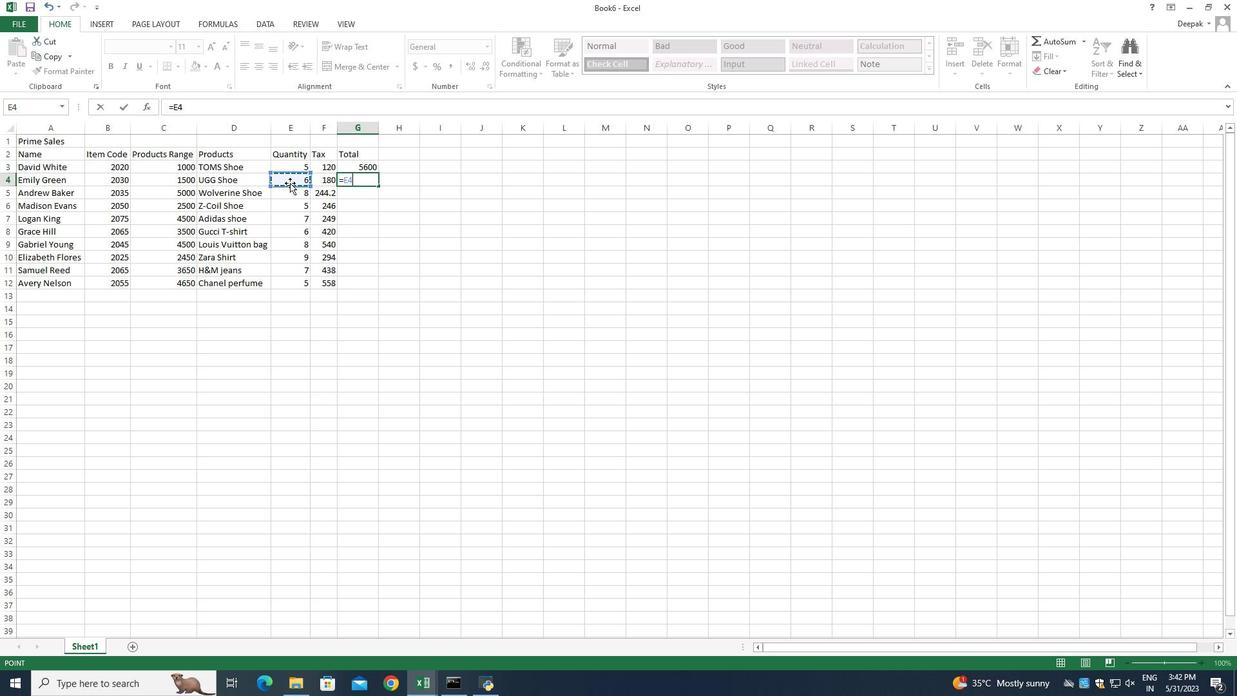 
Action: Key pressed *
Screenshot: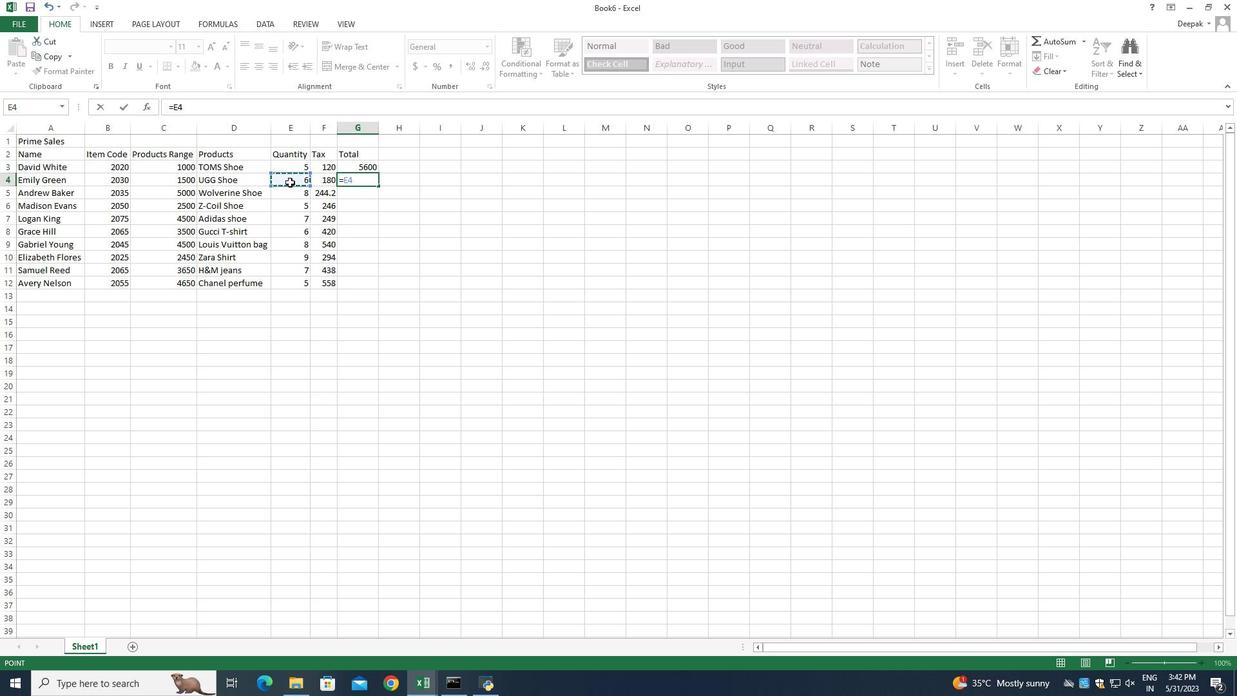 
Action: Mouse moved to (175, 178)
Screenshot: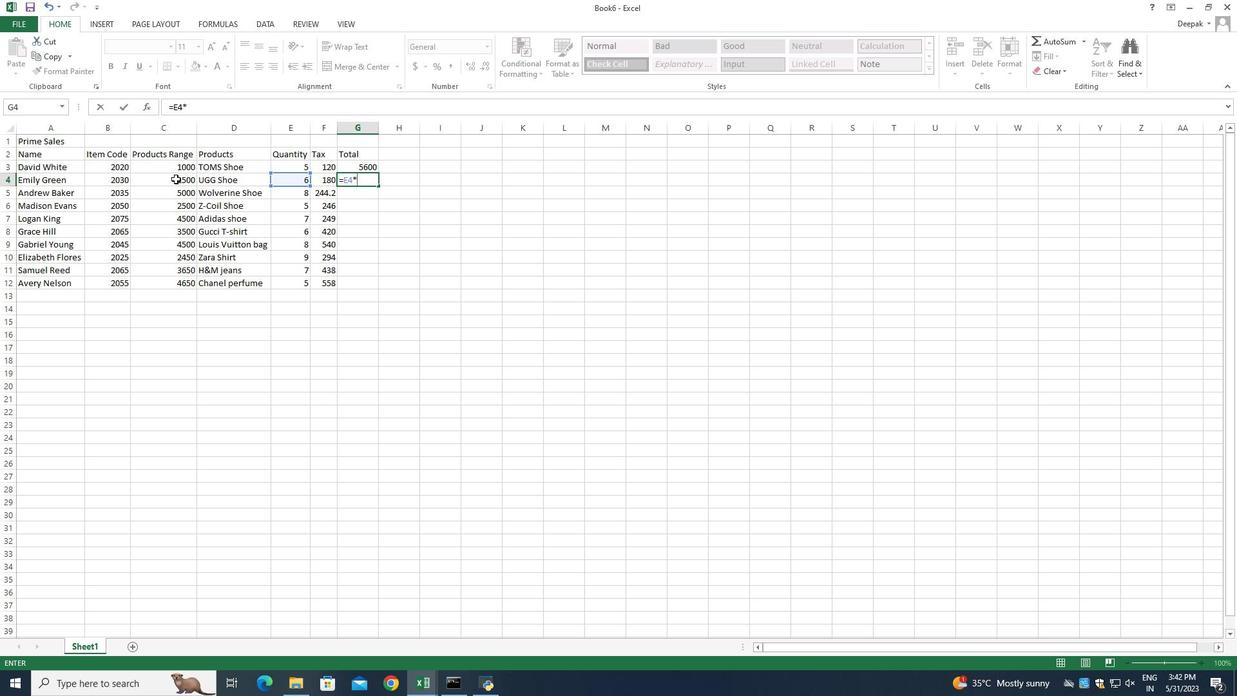 
Action: Mouse pressed left at (175, 178)
Screenshot: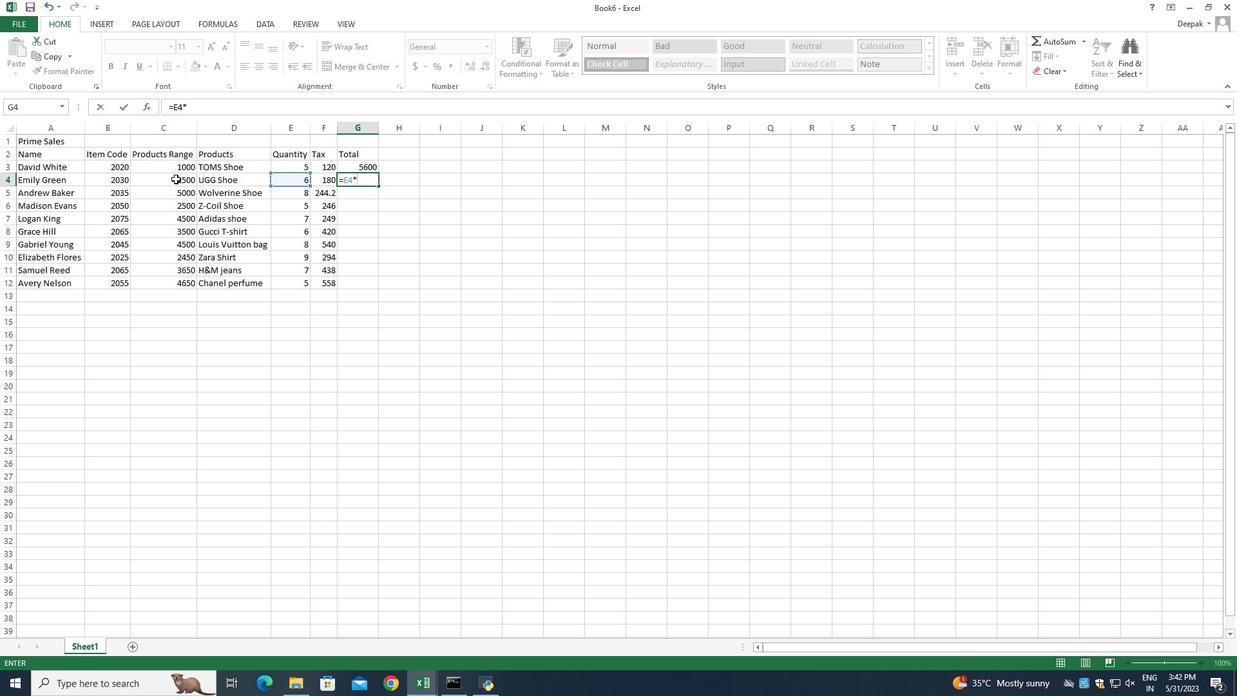 
Action: Key pressed +
Screenshot: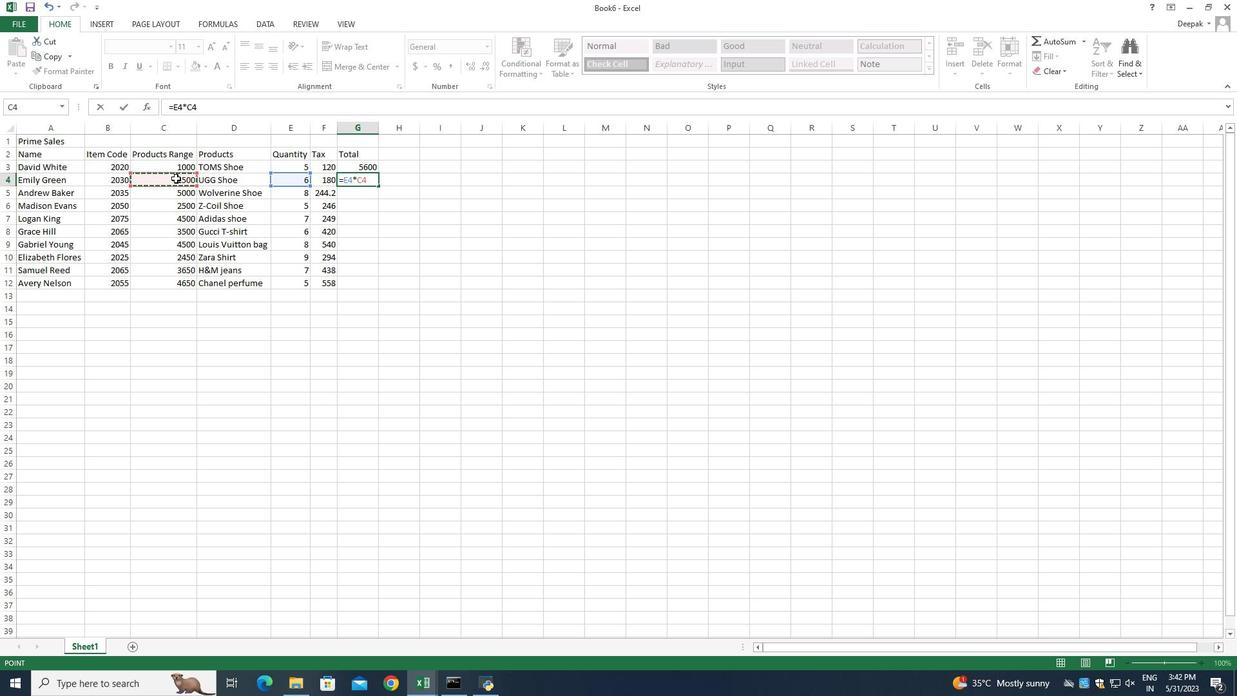 
Action: Mouse moved to (288, 181)
Screenshot: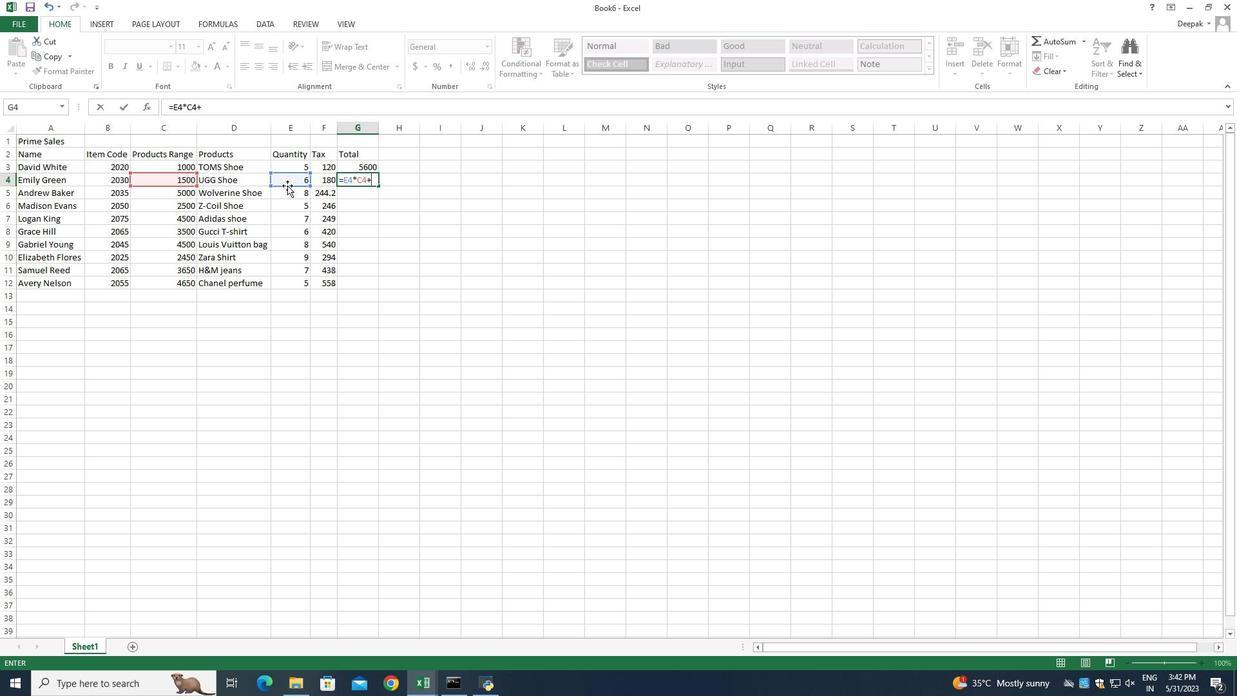 
Action: Mouse pressed left at (288, 181)
Screenshot: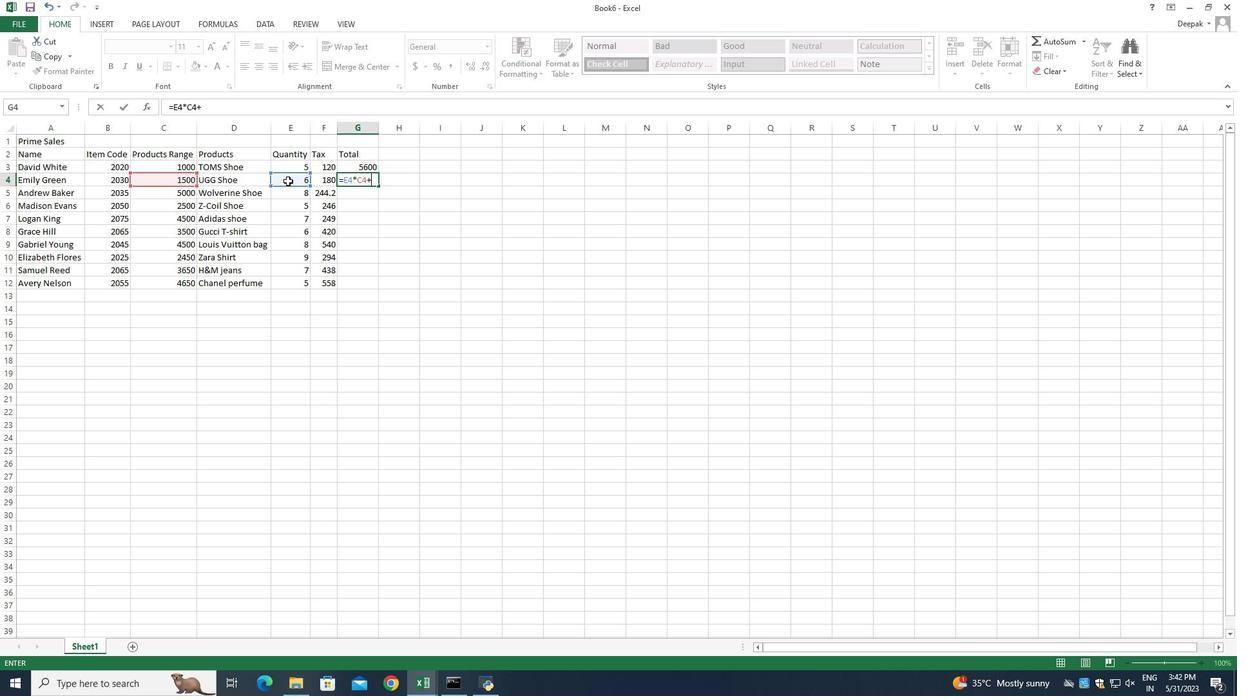
Action: Key pressed *
Screenshot: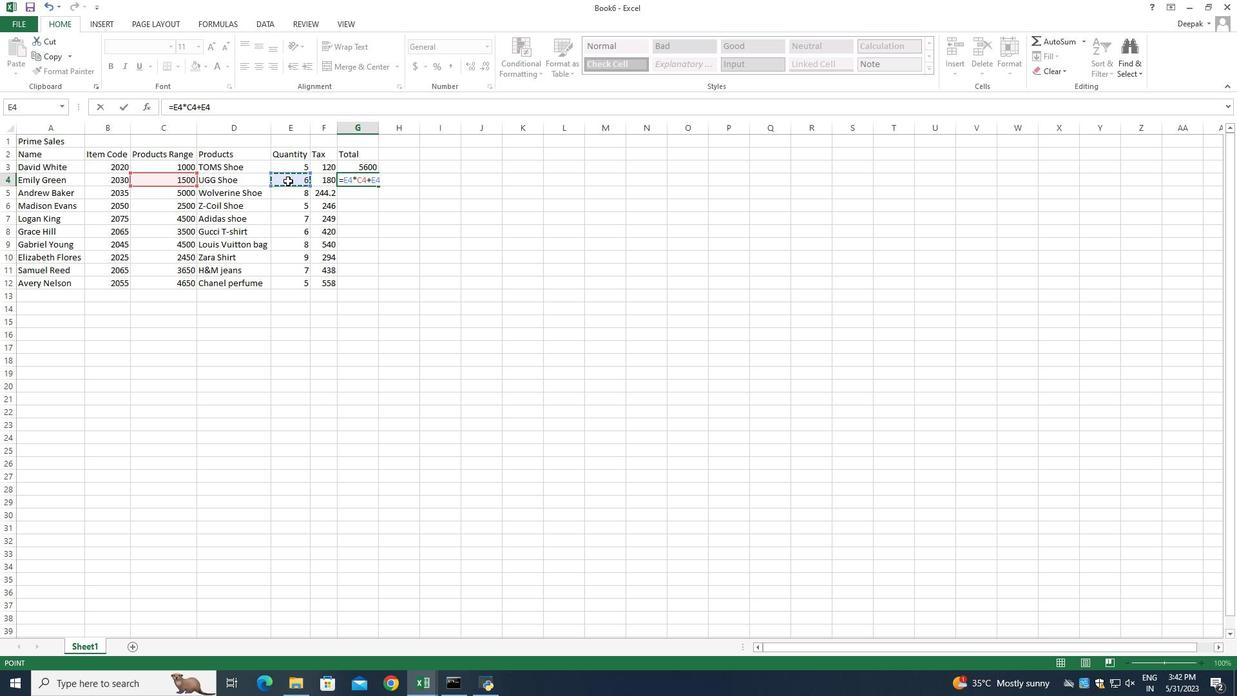 
Action: Mouse moved to (324, 182)
Screenshot: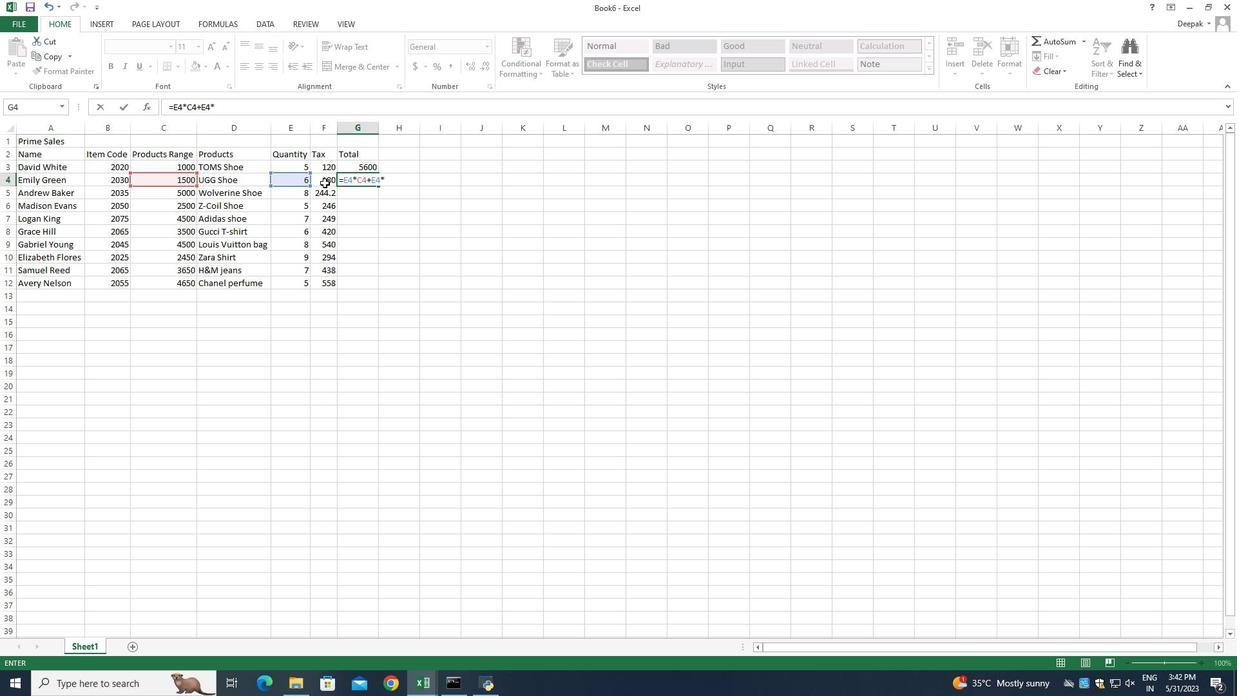 
Action: Mouse pressed left at (324, 182)
Screenshot: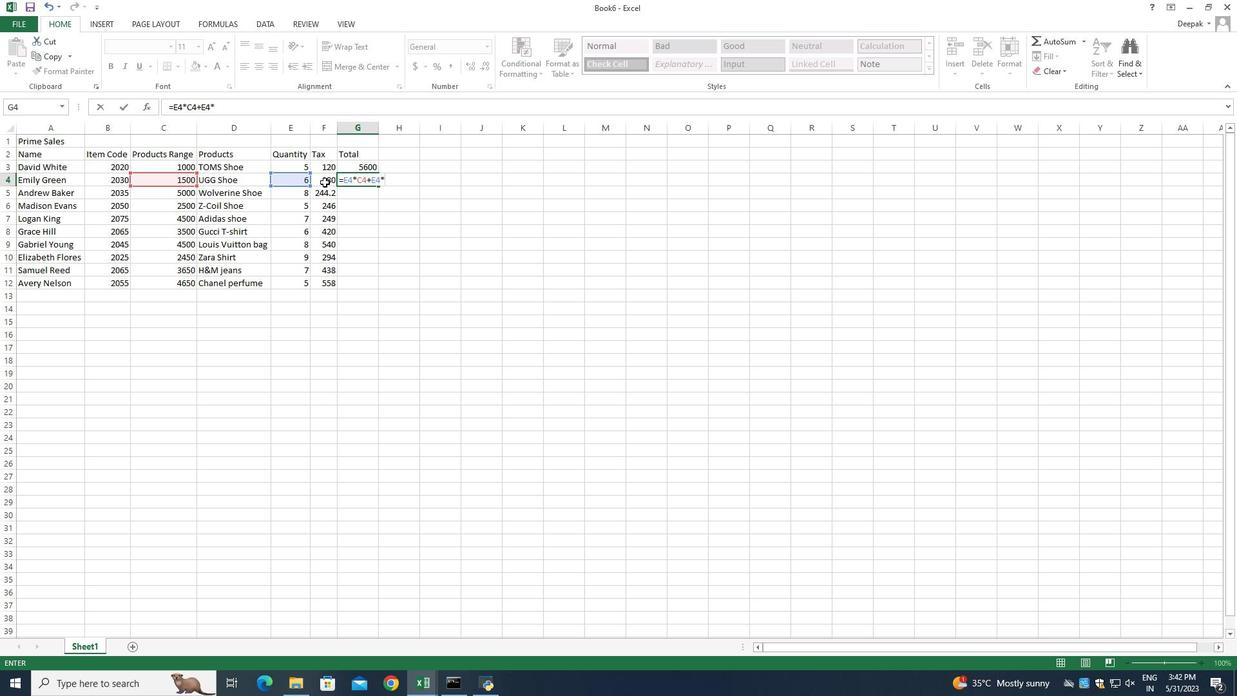 
Action: Mouse moved to (348, 196)
Screenshot: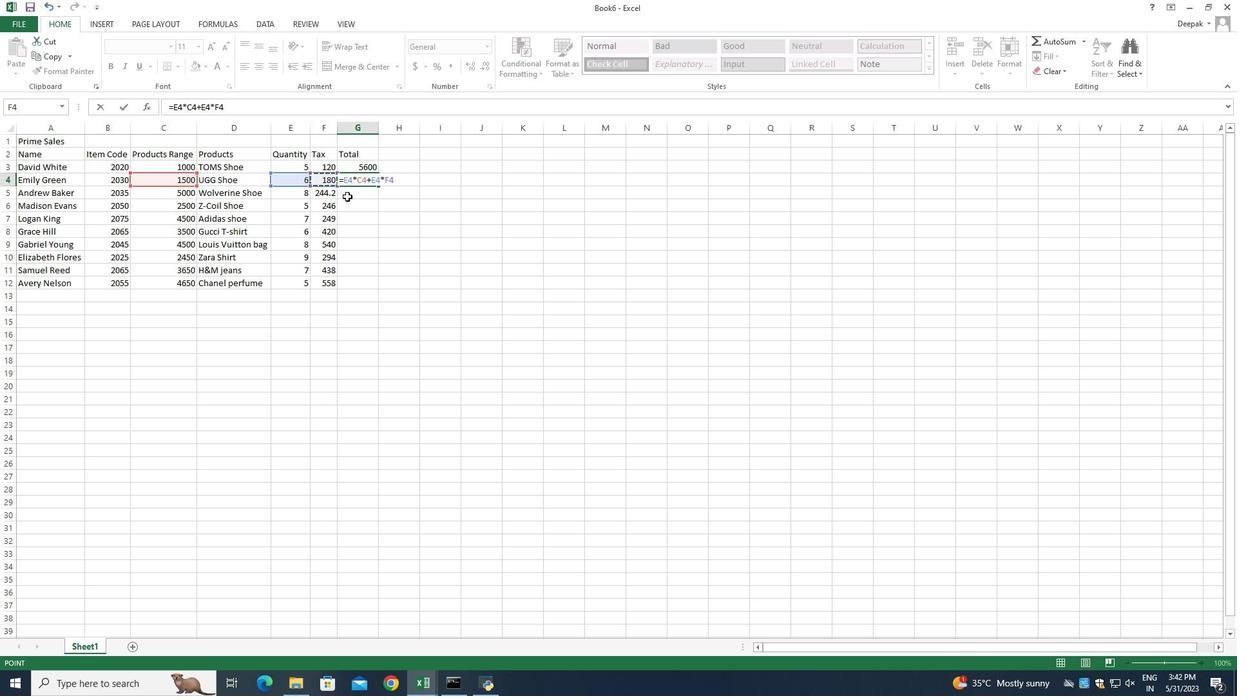 
Action: Key pressed <Key.enter>
Screenshot: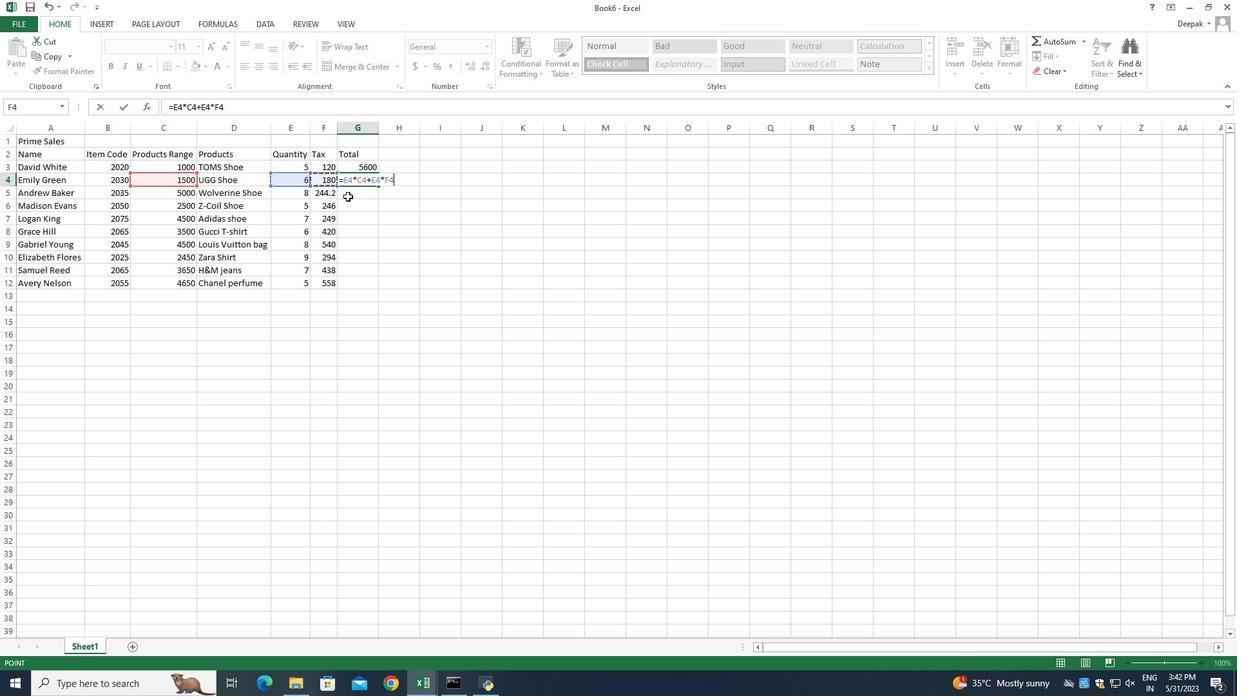 
Action: Mouse moved to (266, 208)
Screenshot: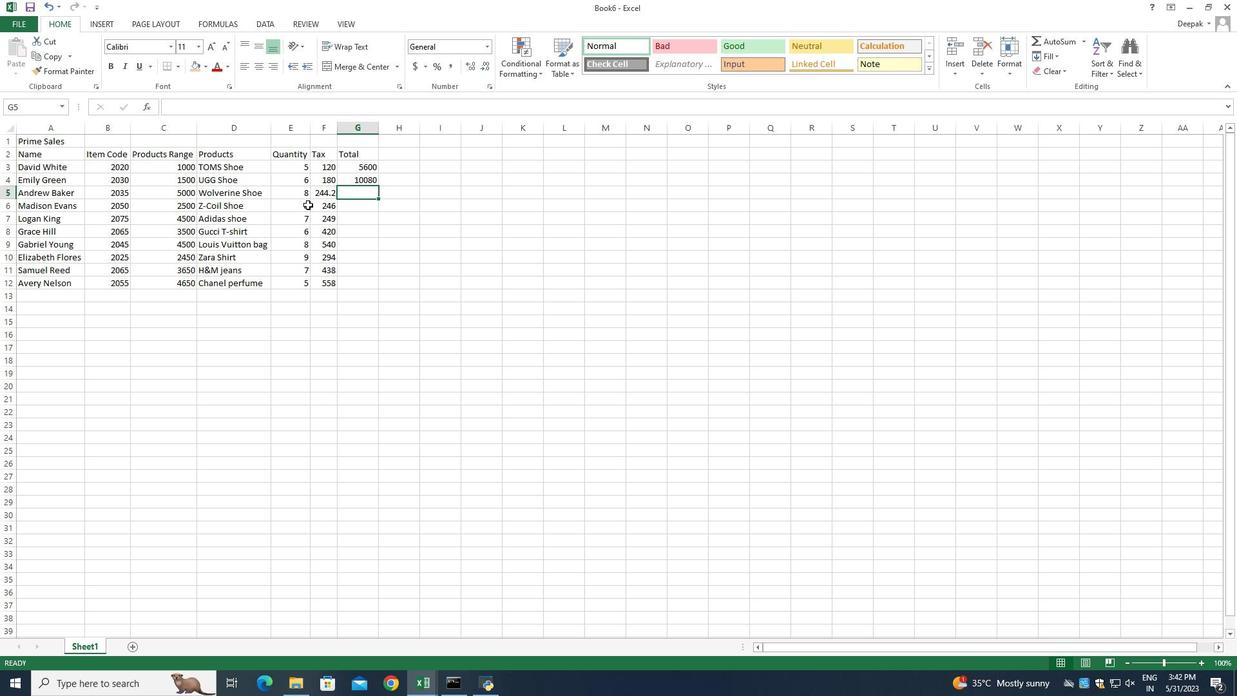 
Action: Key pressed =
Screenshot: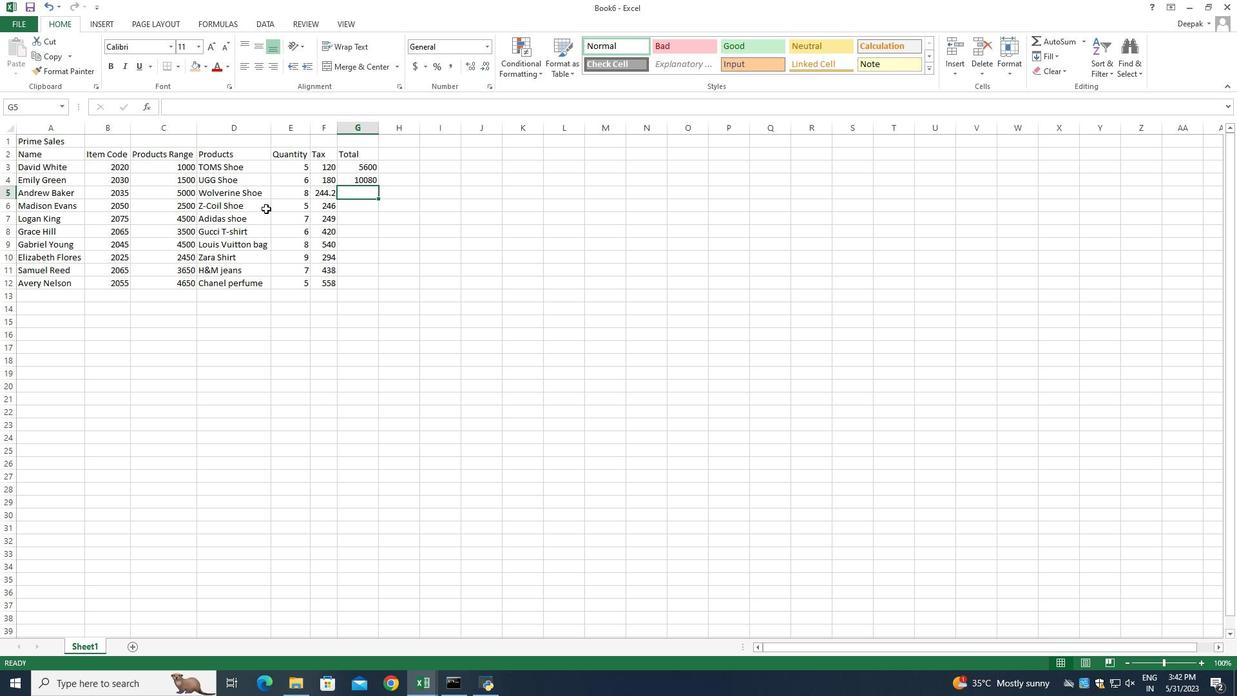 
Action: Mouse moved to (290, 195)
Screenshot: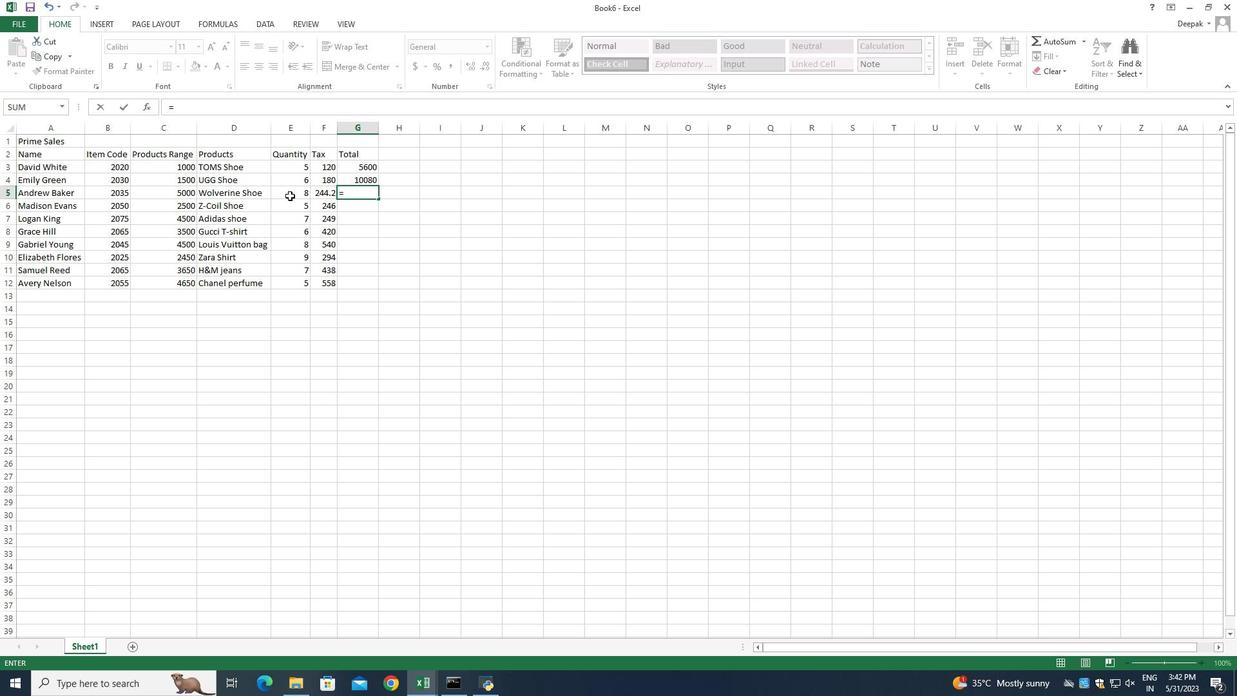 
Action: Mouse pressed left at (290, 195)
Screenshot: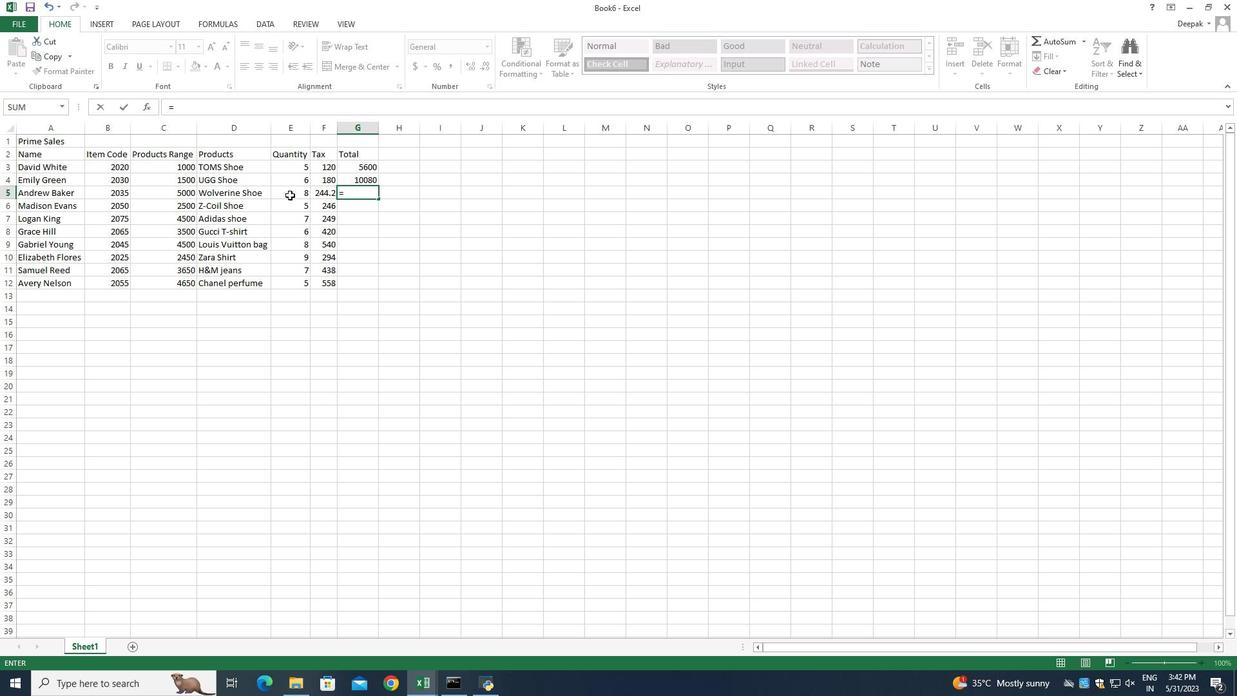 
Action: Key pressed *
Screenshot: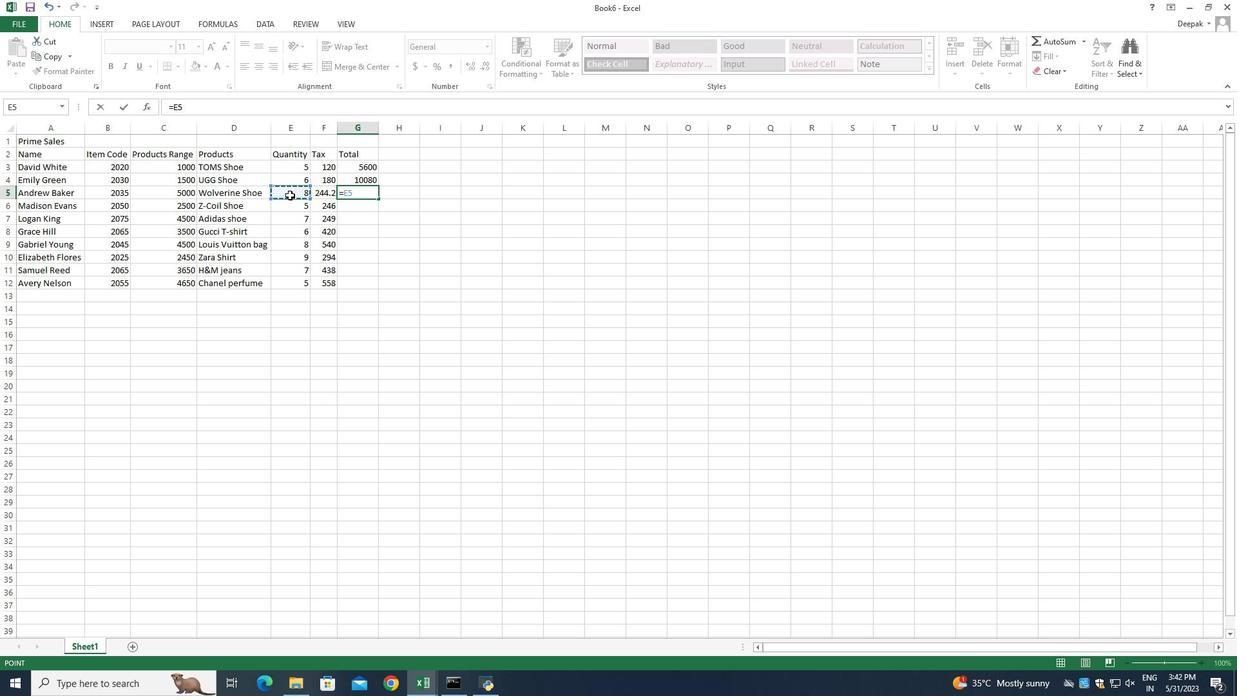 
Action: Mouse moved to (181, 196)
Screenshot: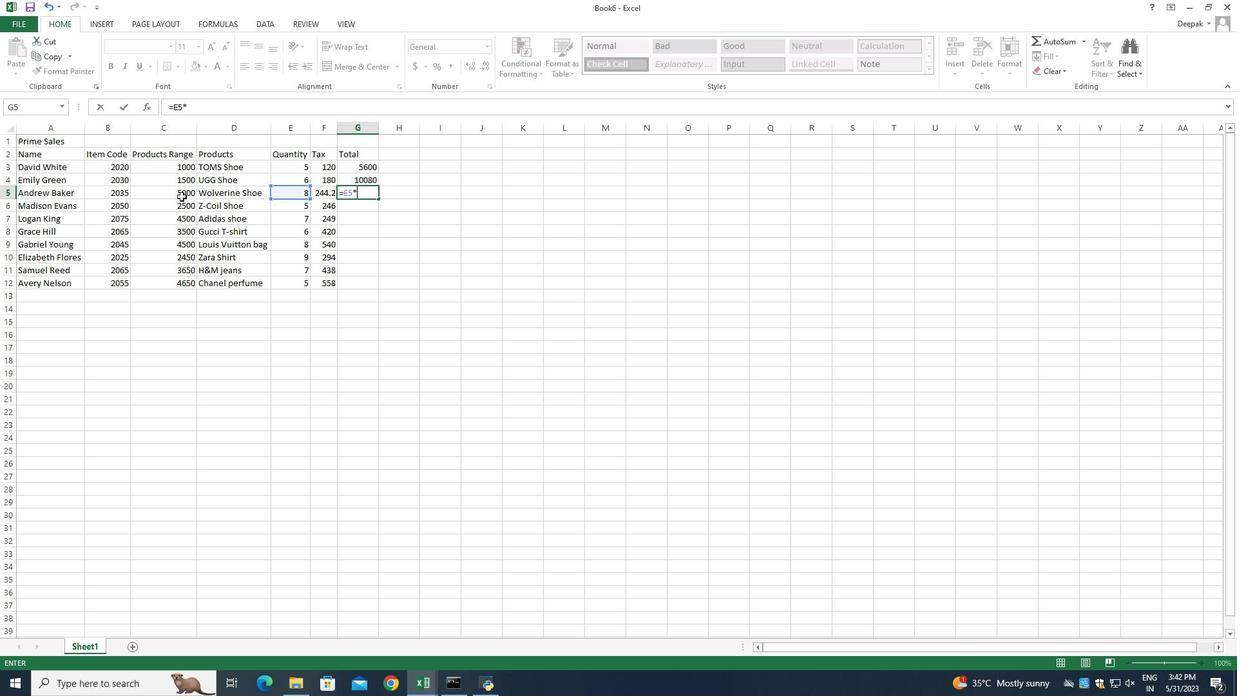 
Action: Mouse pressed left at (181, 196)
Screenshot: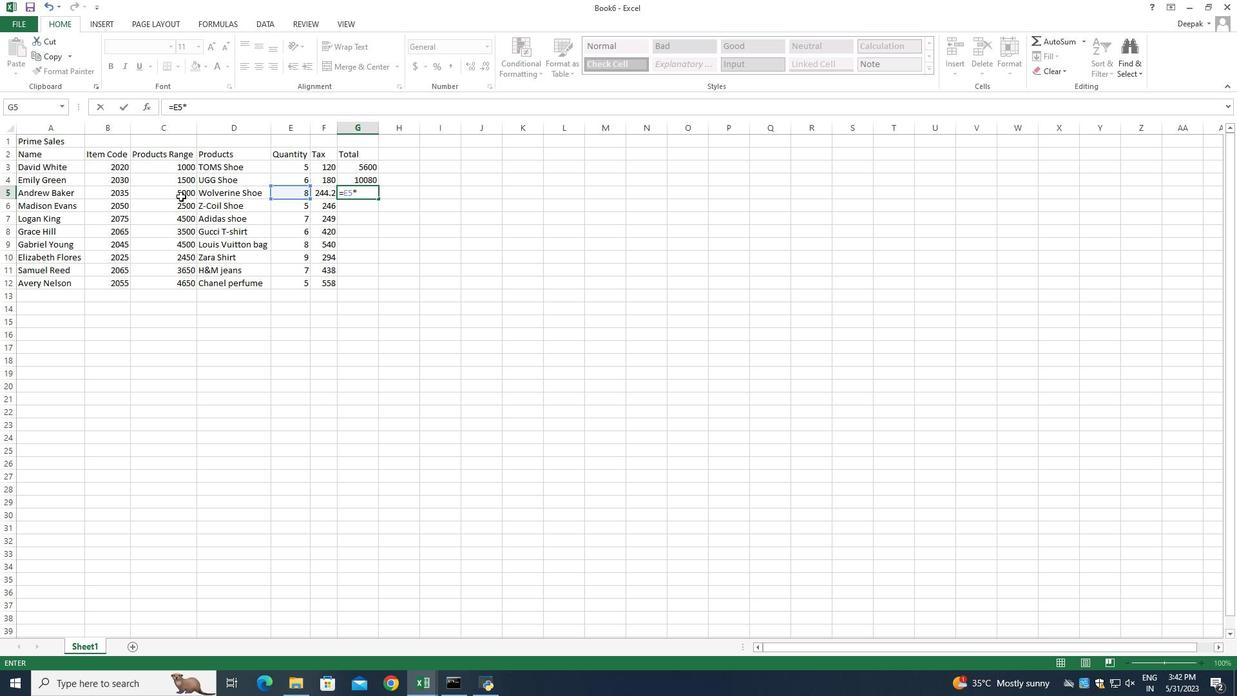 
Action: Key pressed +
Screenshot: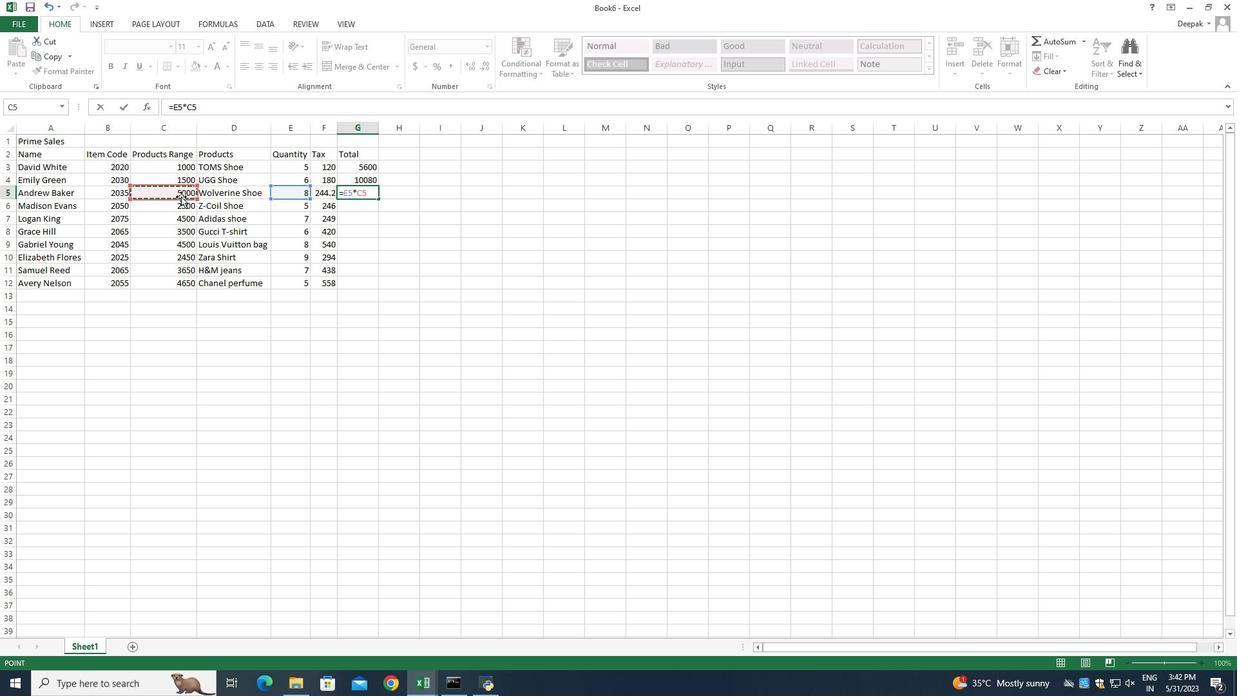
Action: Mouse moved to (288, 192)
Screenshot: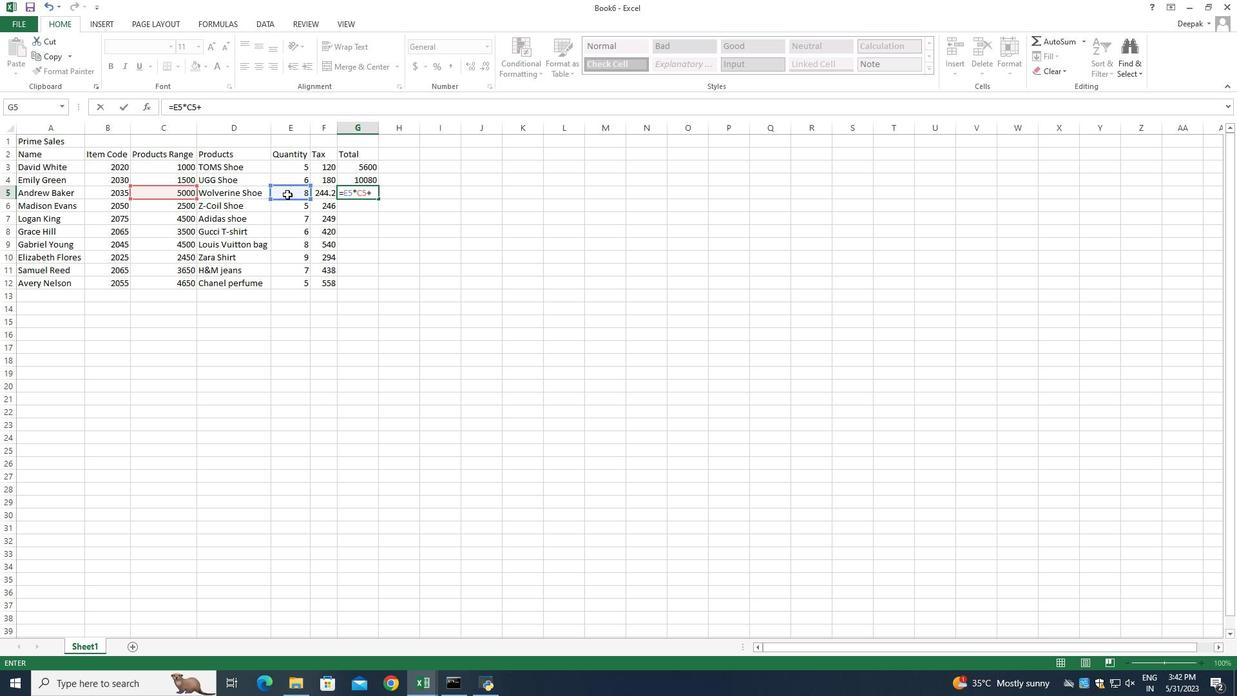 
Action: Mouse pressed left at (288, 192)
Screenshot: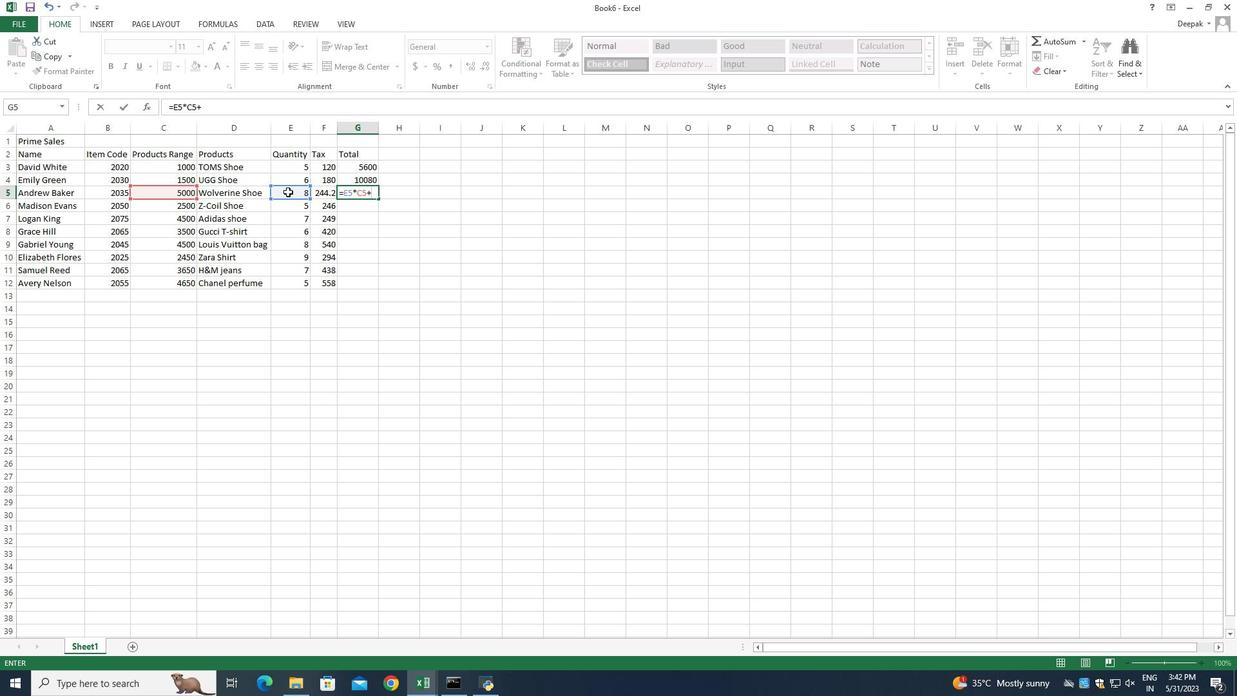 
Action: Mouse moved to (225, 181)
Screenshot: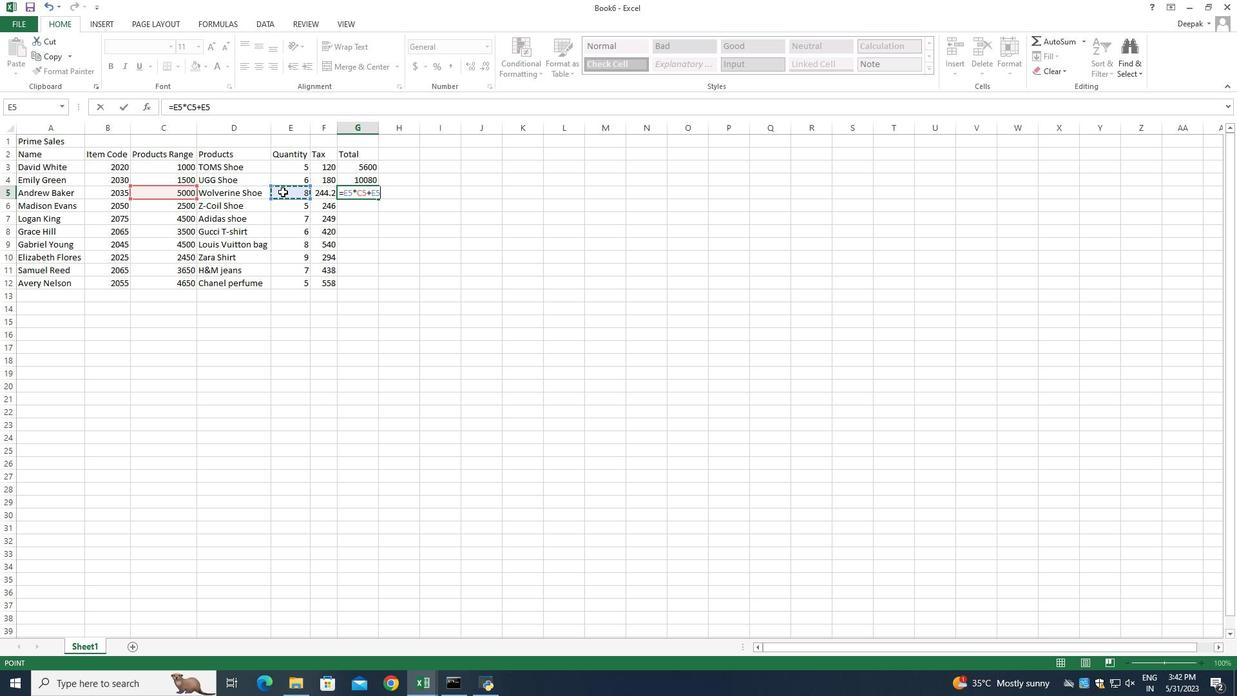 
Action: Key pressed *
Screenshot: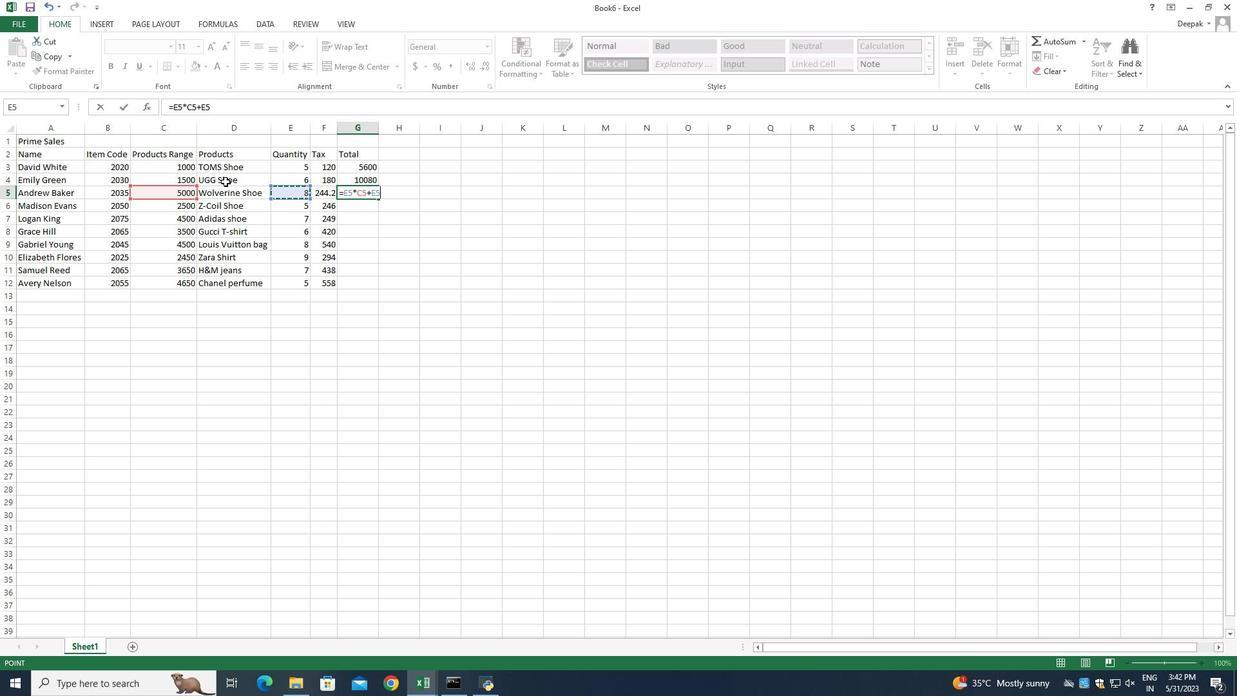 
Action: Mouse moved to (324, 195)
Screenshot: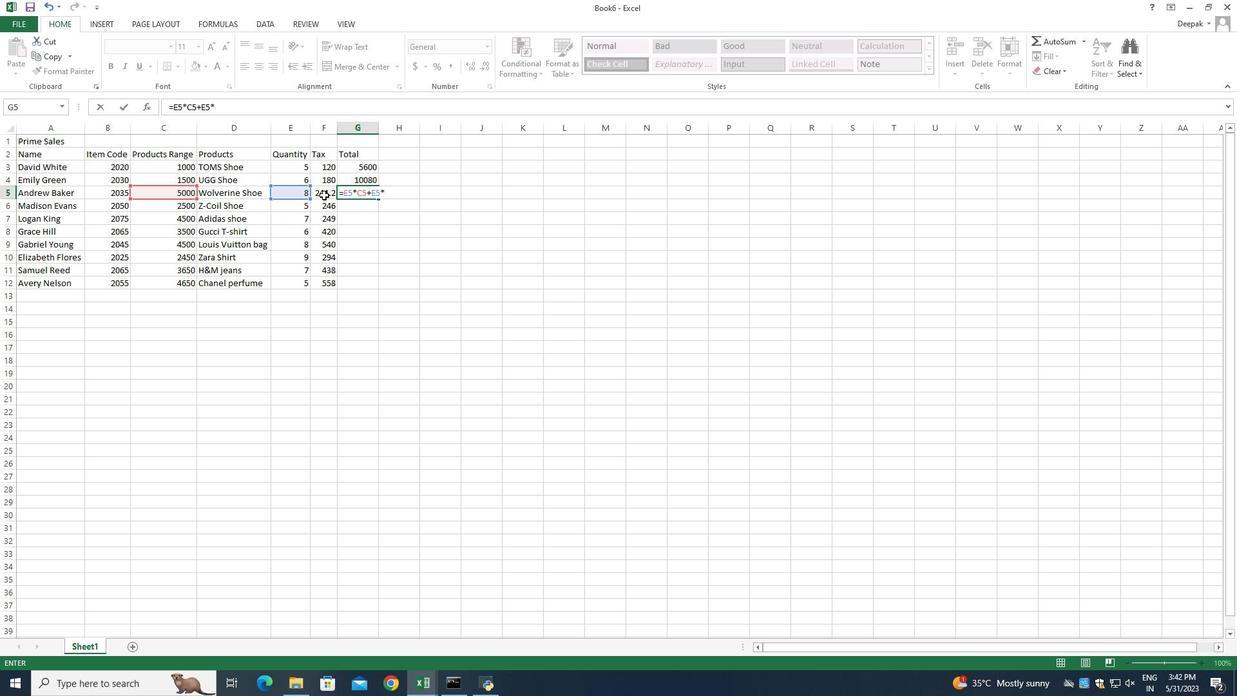 
Action: Mouse pressed left at (324, 195)
Screenshot: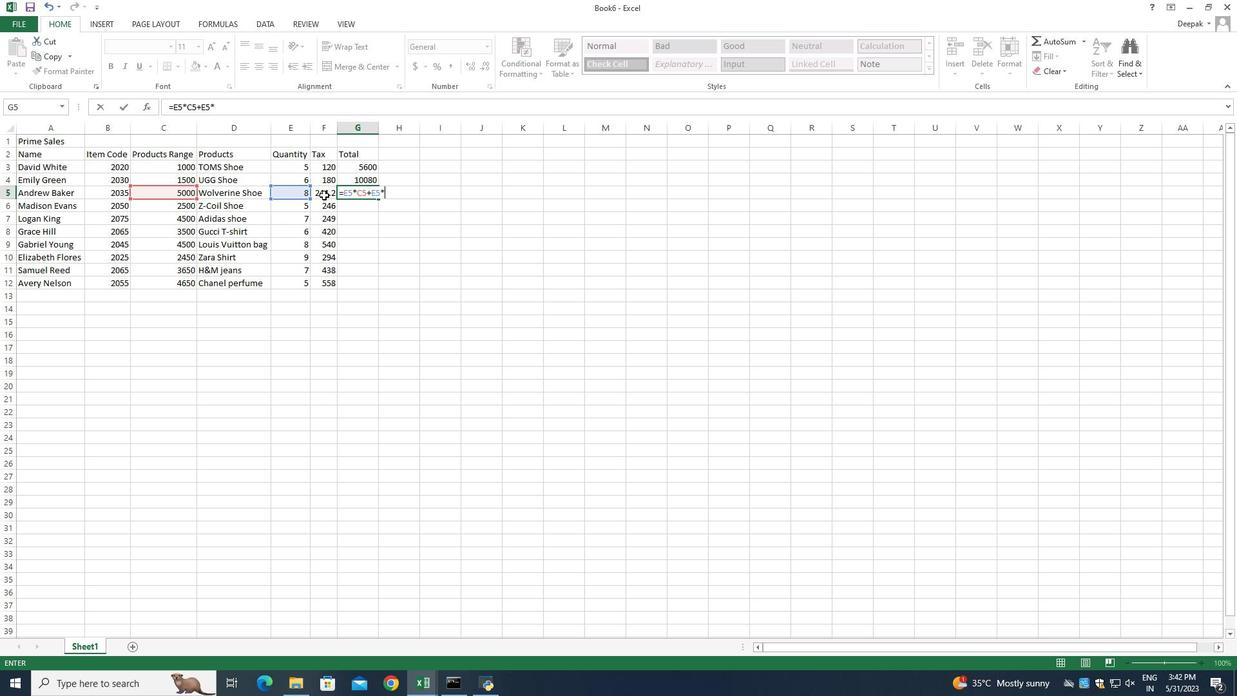 
Action: Mouse moved to (377, 237)
Screenshot: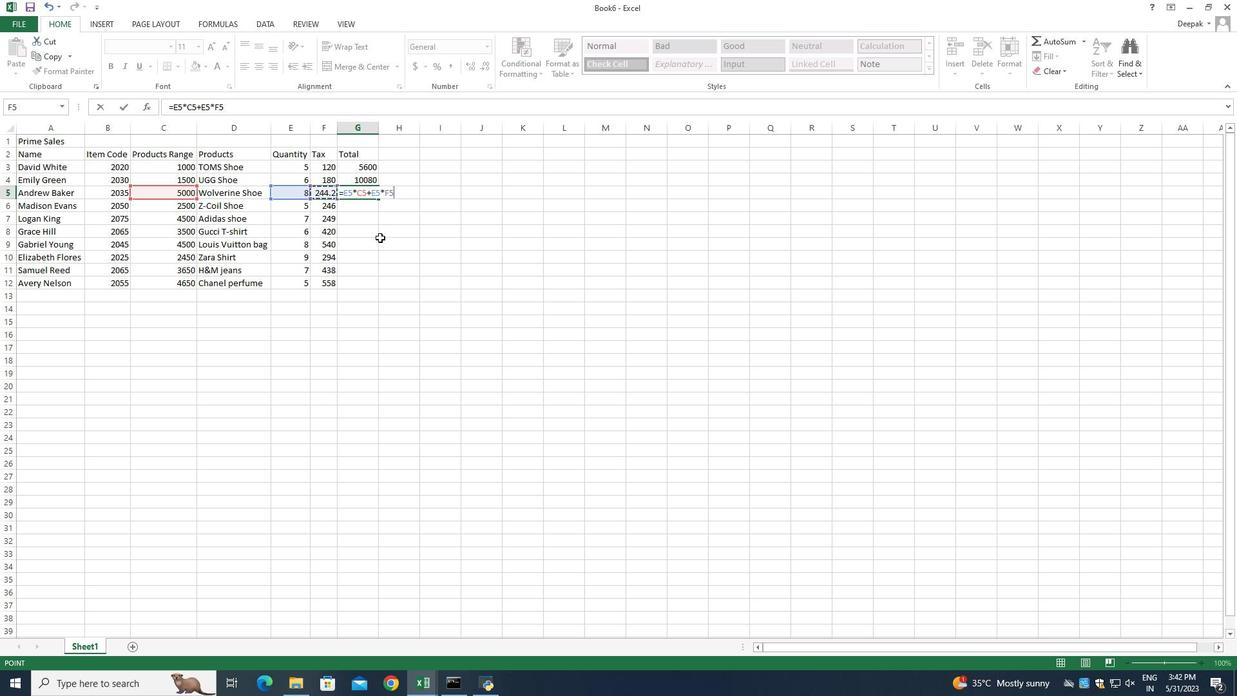 
Action: Key pressed <Key.enter>
Screenshot: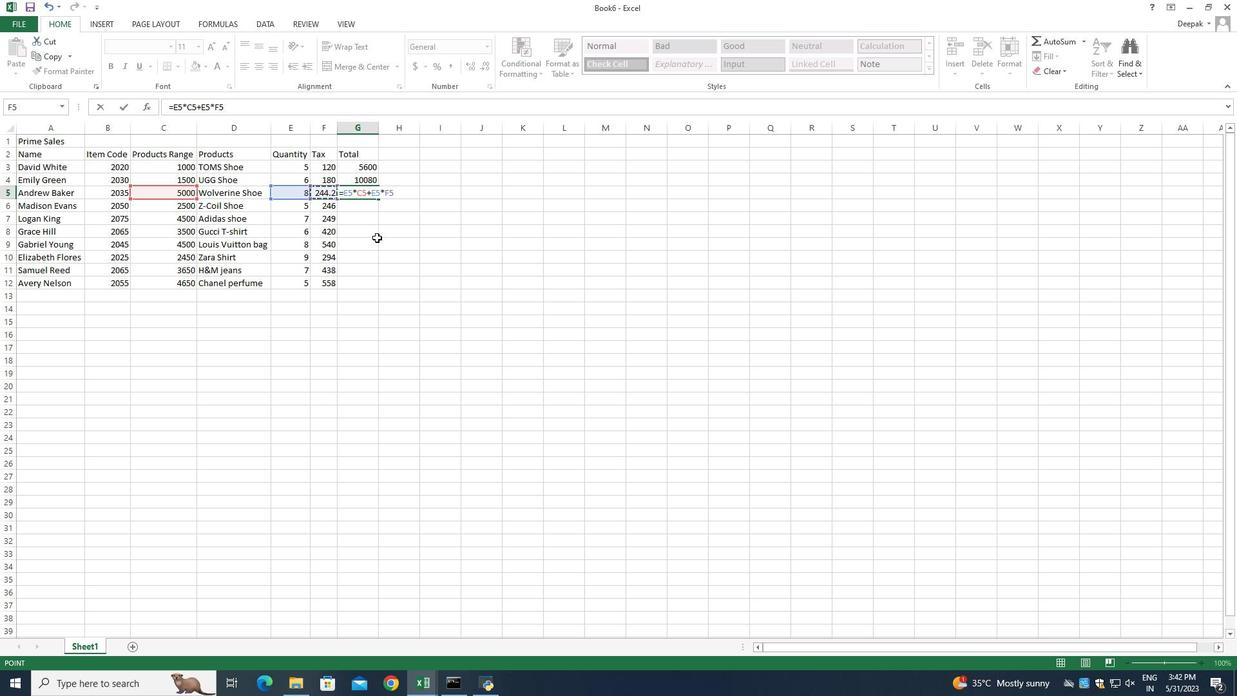 
Action: Mouse moved to (355, 205)
Screenshot: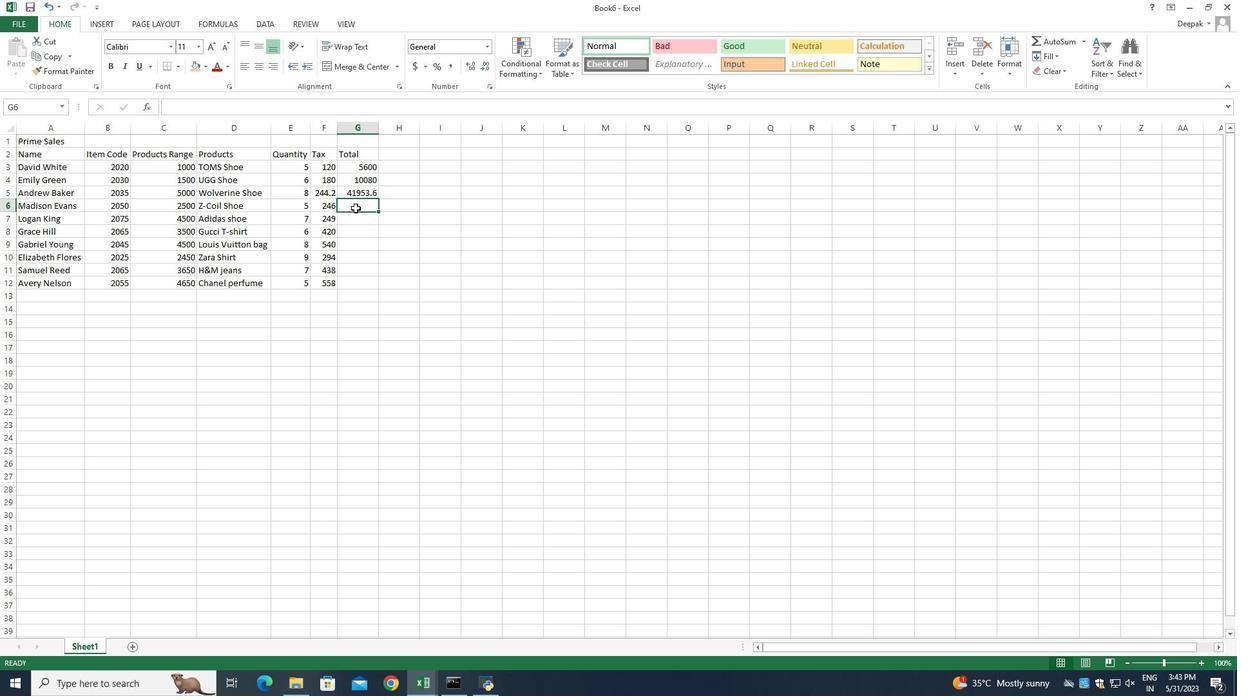 
Action: Key pressed =
Screenshot: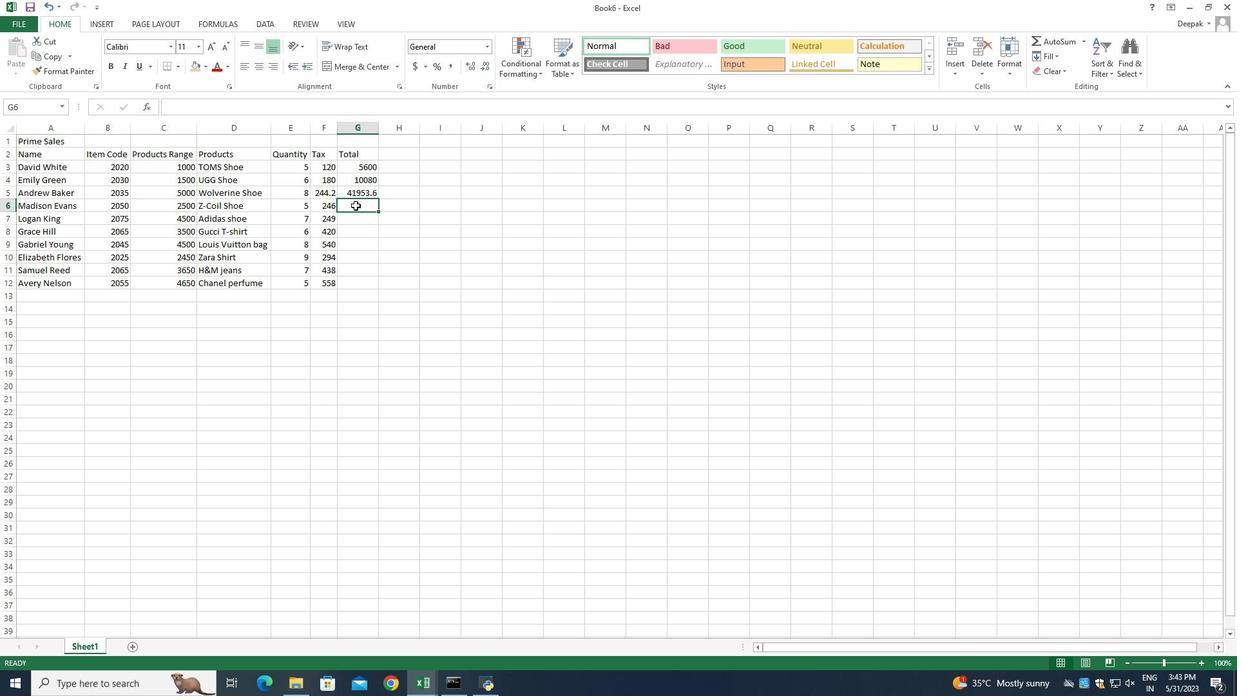 
Action: Mouse moved to (302, 207)
Screenshot: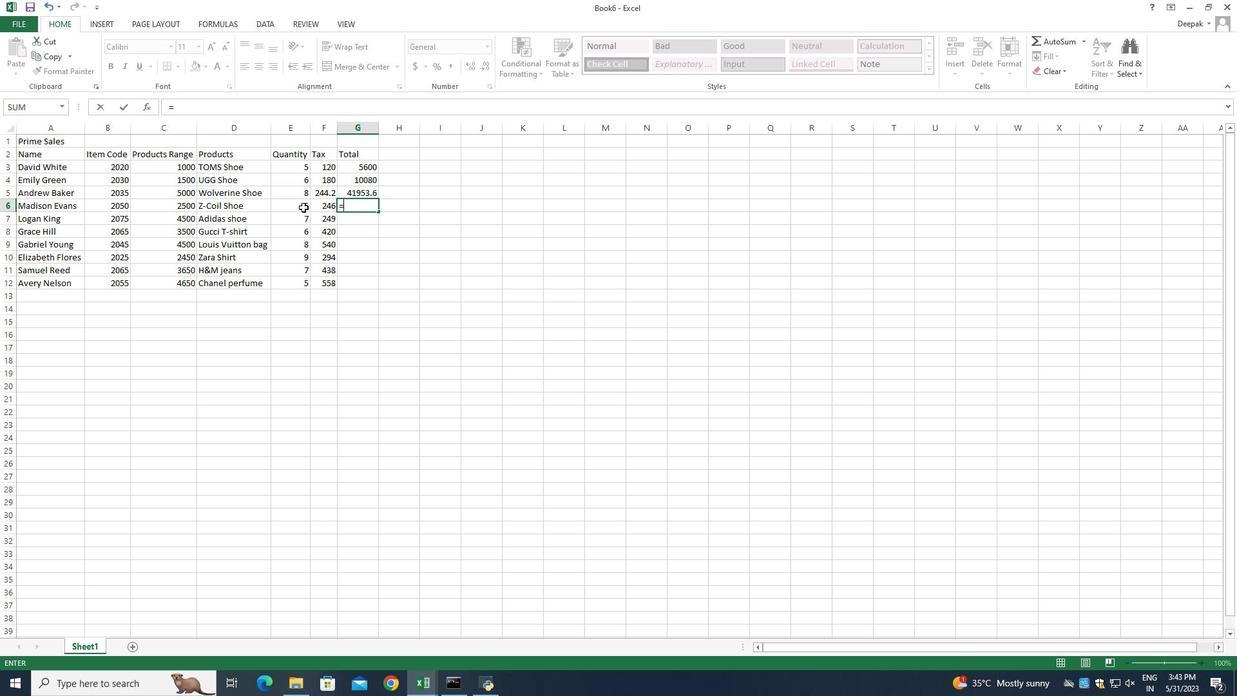 
Action: Mouse pressed left at (302, 207)
Screenshot: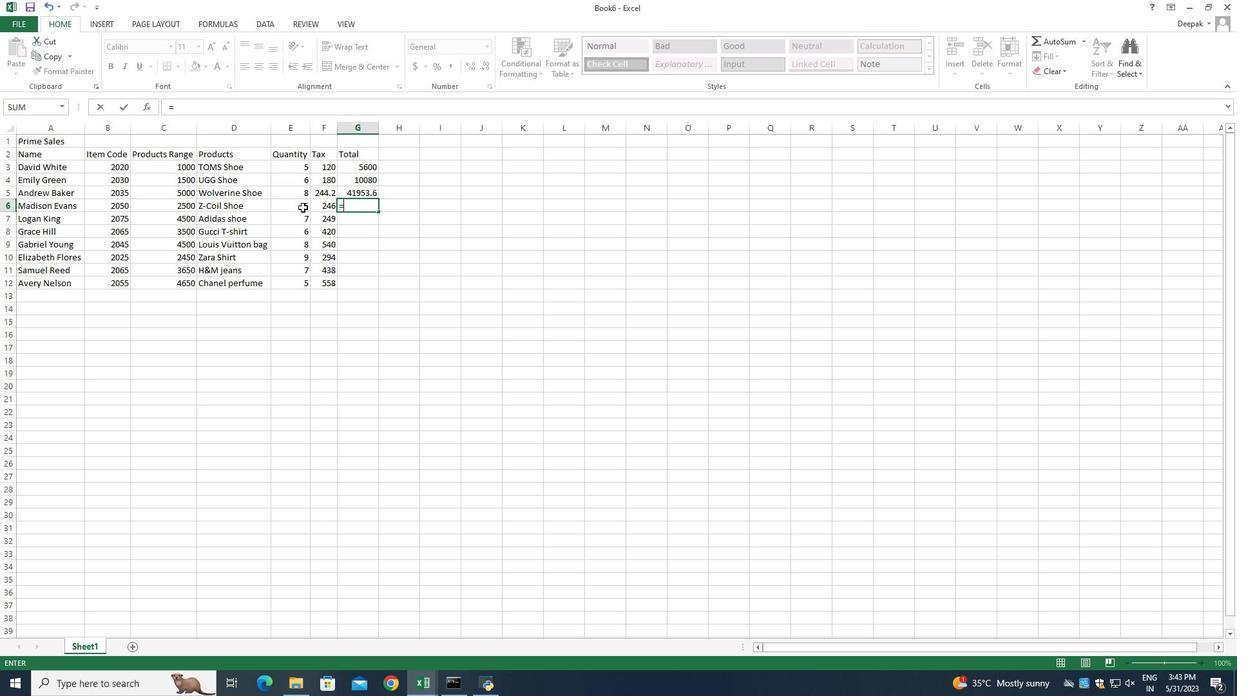 
Action: Key pressed *
Screenshot: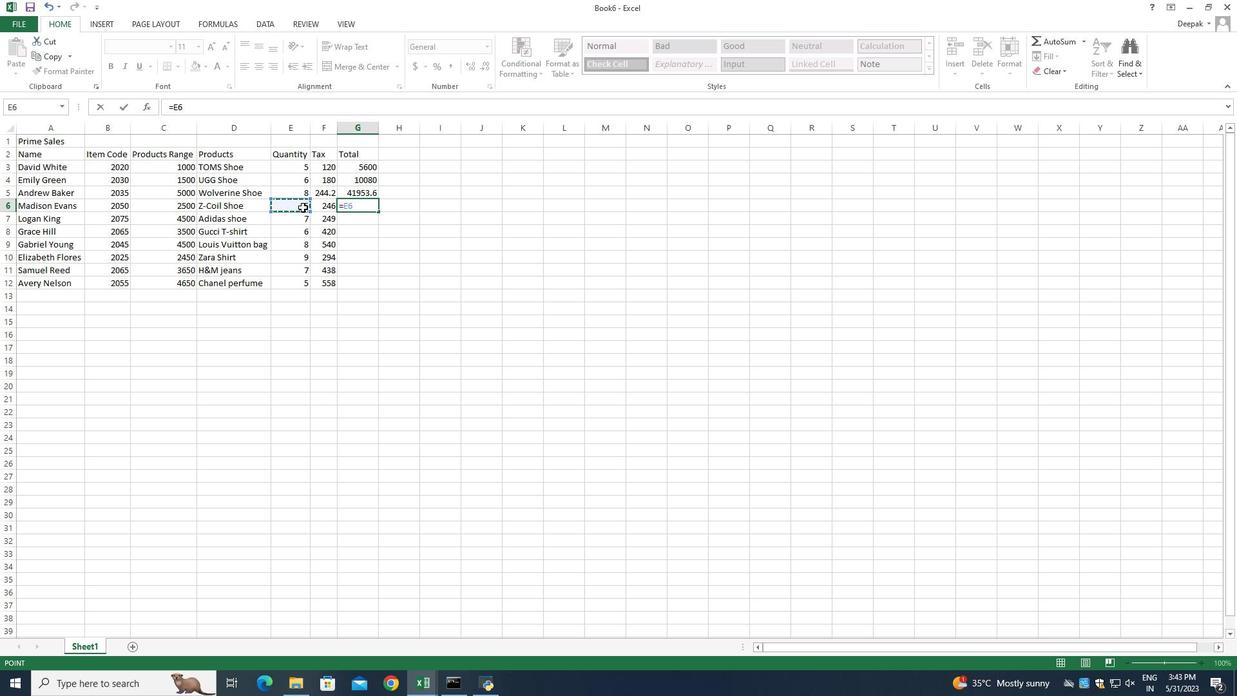 
Action: Mouse moved to (168, 210)
Screenshot: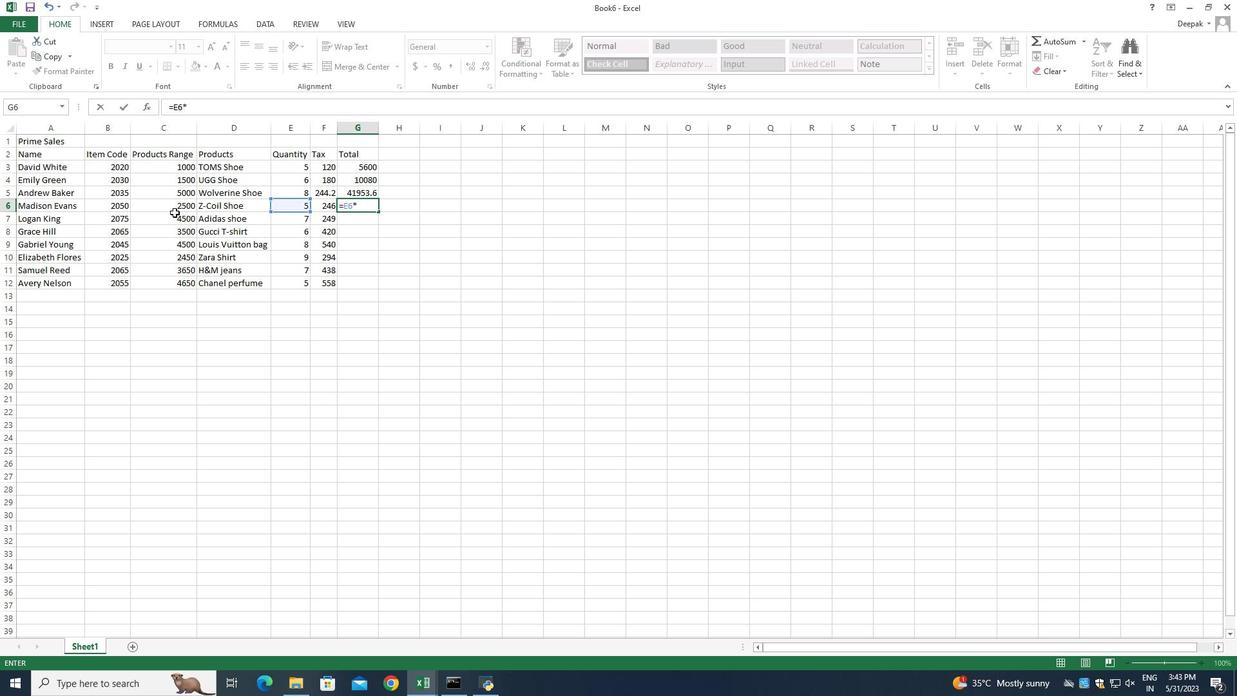 
Action: Mouse pressed left at (168, 210)
Screenshot: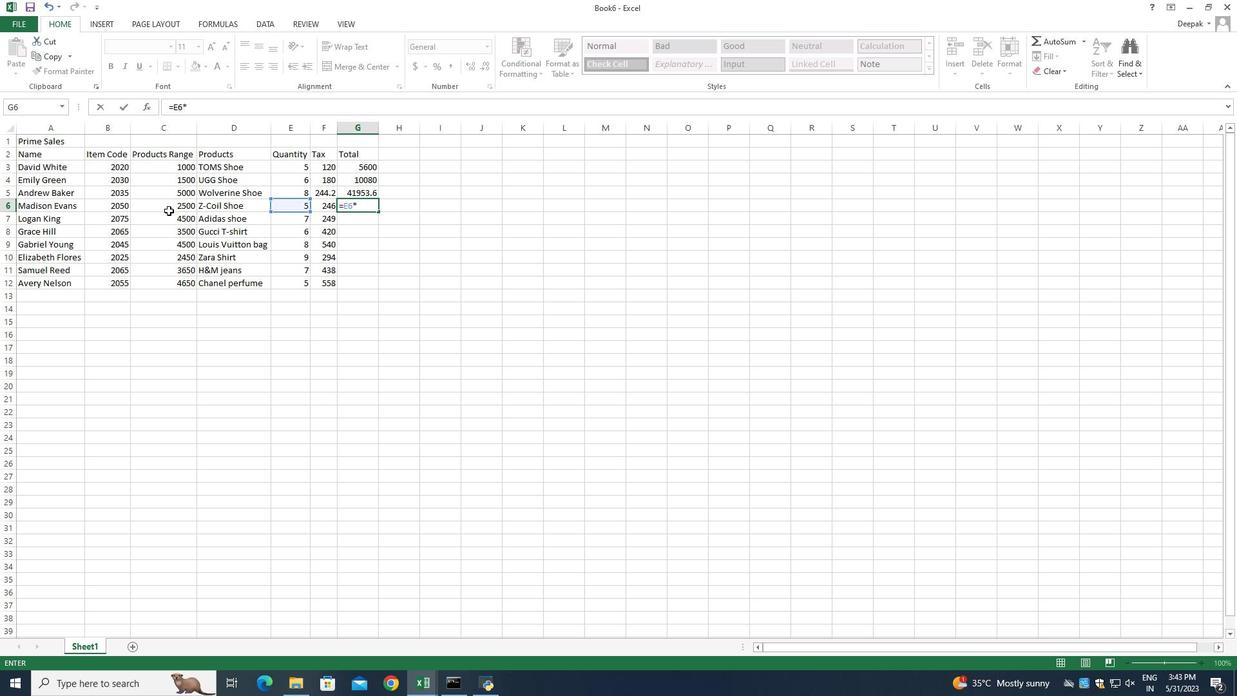 
Action: Mouse moved to (328, 208)
Screenshot: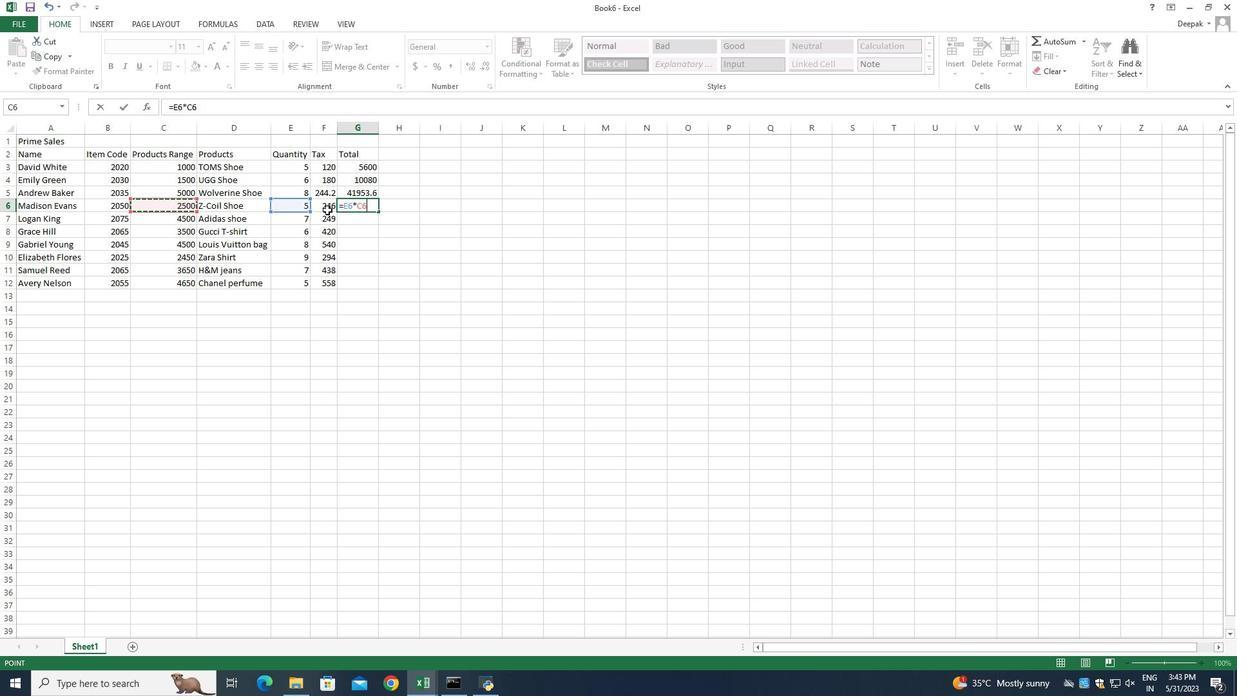 
Action: Key pressed +
Screenshot: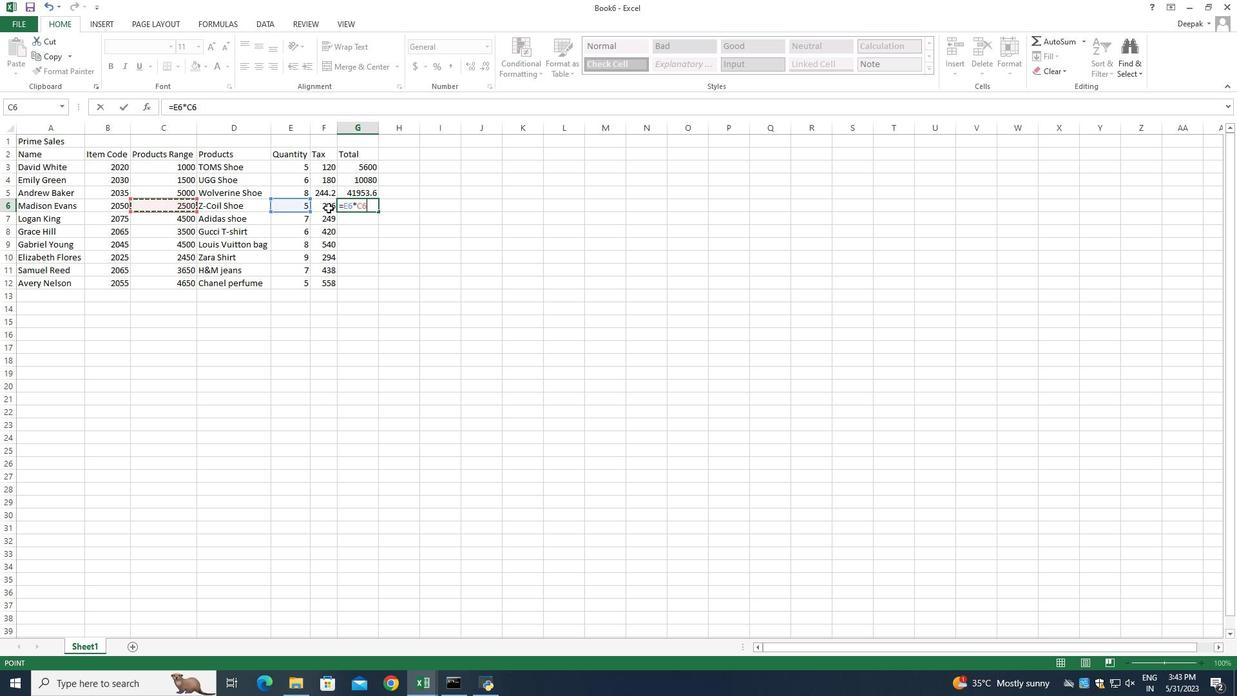 
Action: Mouse moved to (297, 205)
Screenshot: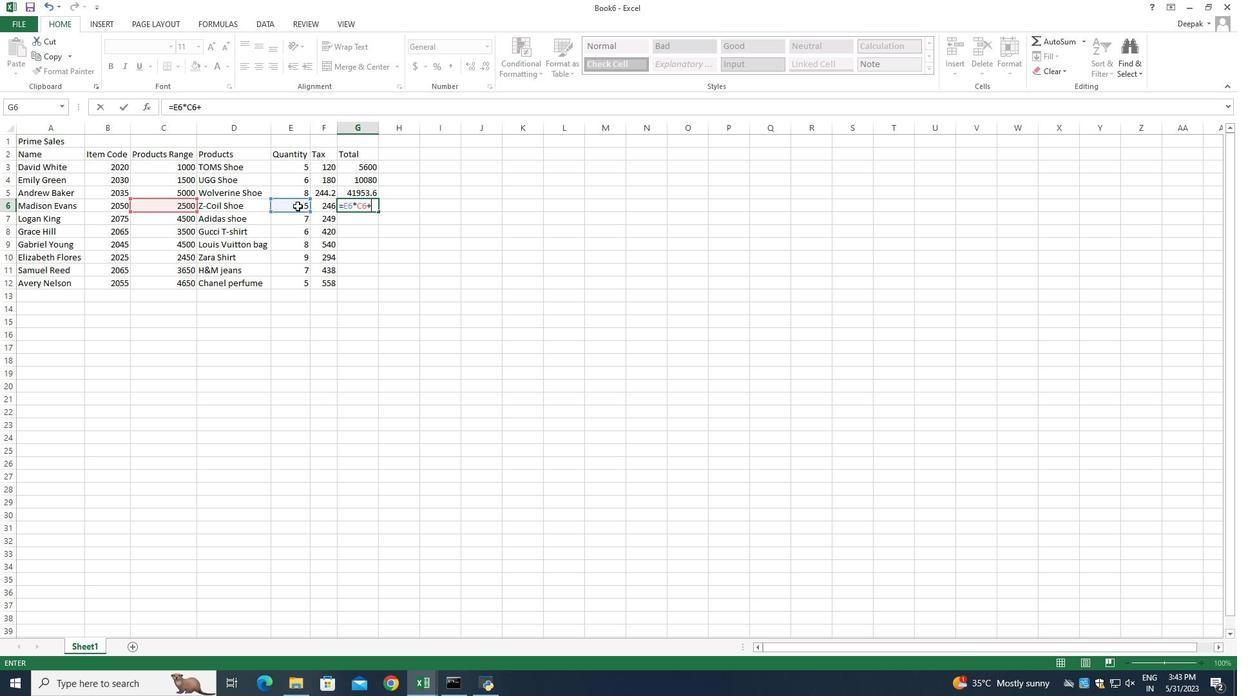 
Action: Mouse pressed left at (297, 205)
Screenshot: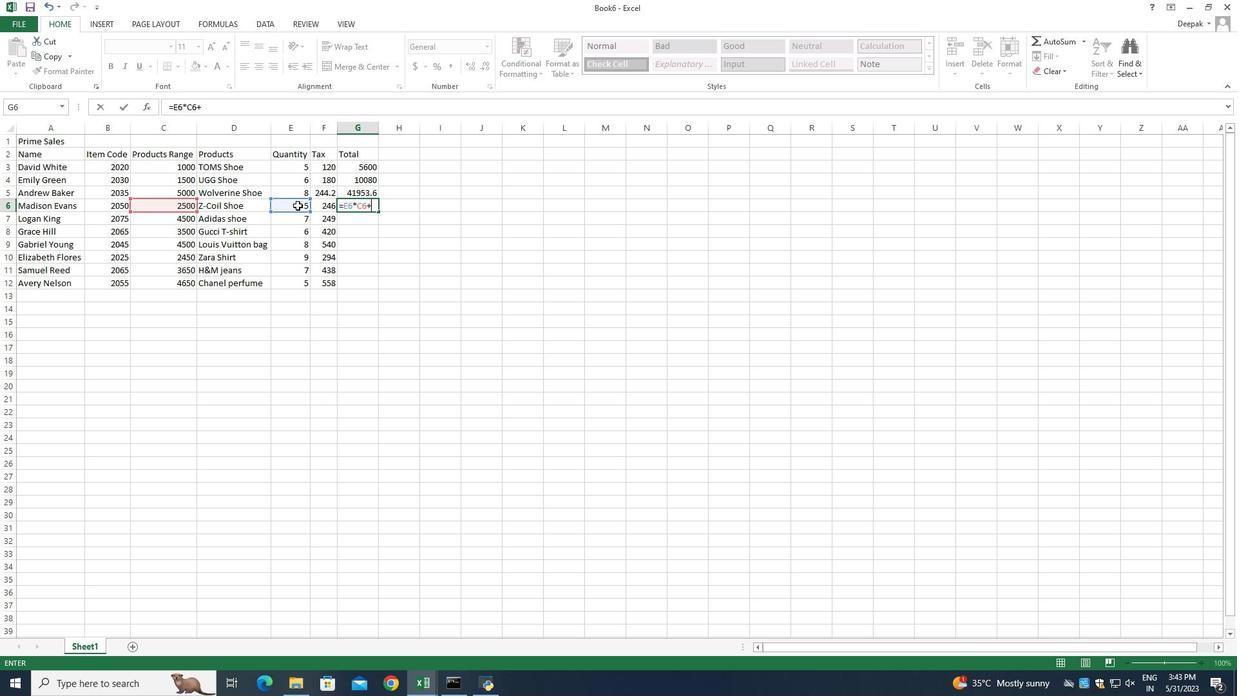 
Action: Mouse moved to (400, 255)
Screenshot: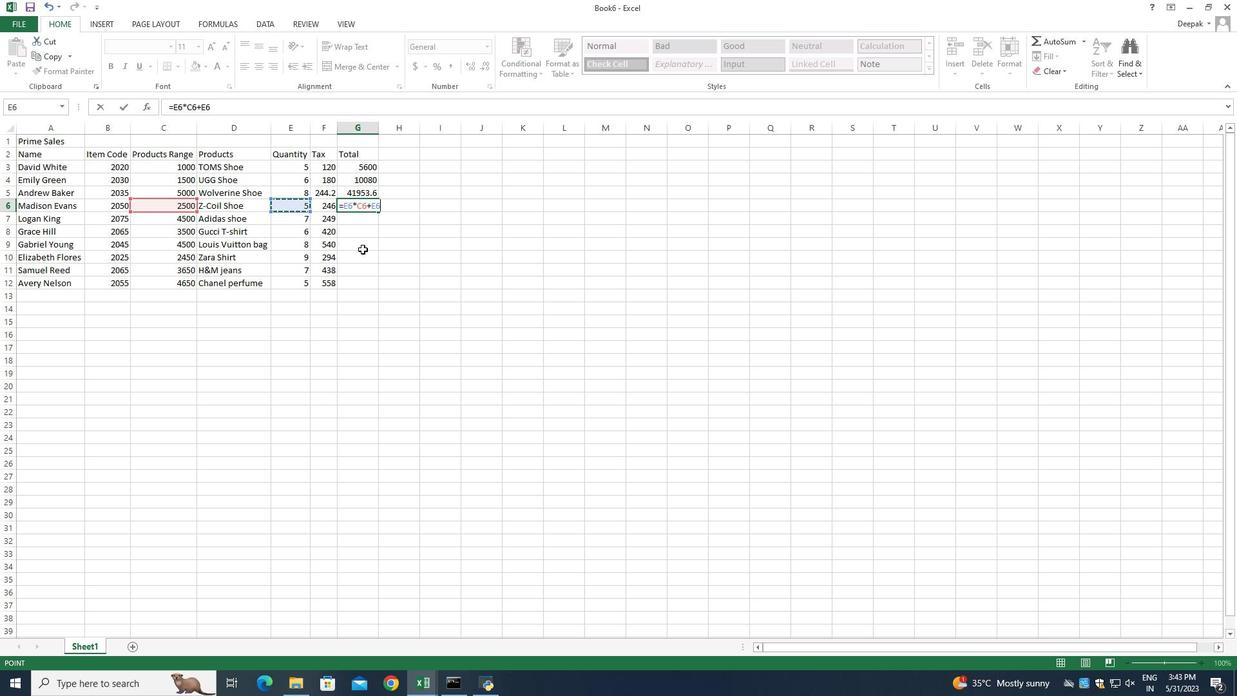 
Action: Key pressed *
Screenshot: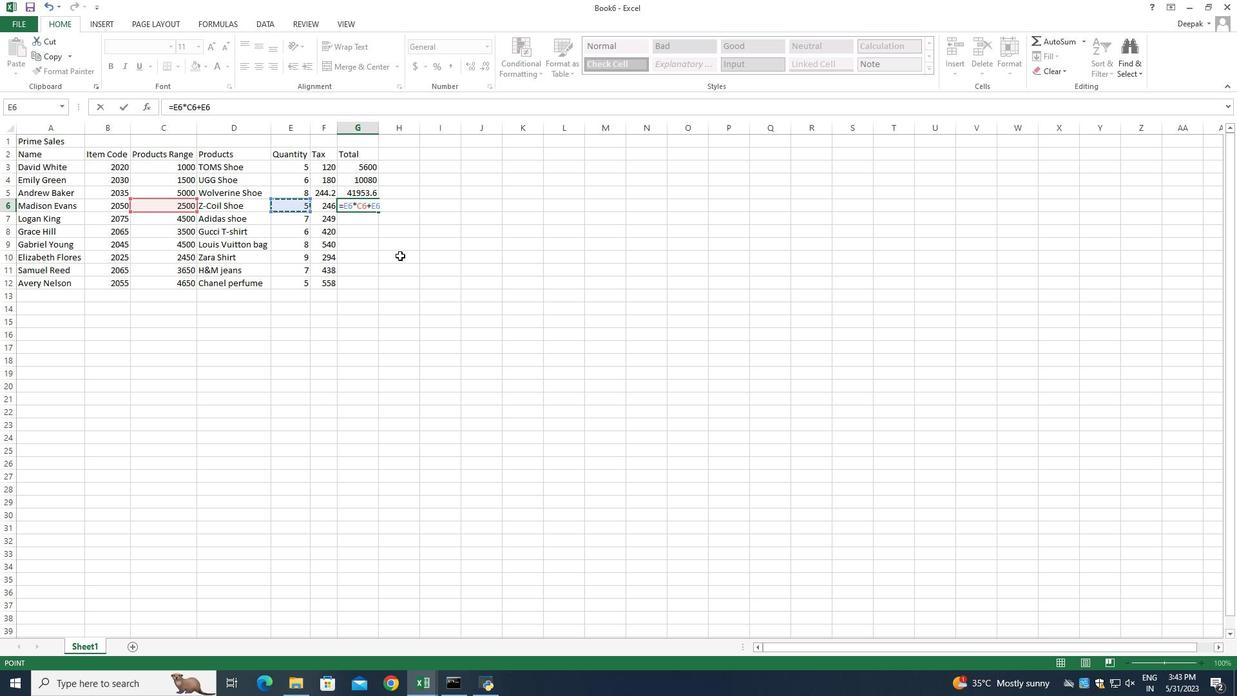 
Action: Mouse moved to (325, 204)
Screenshot: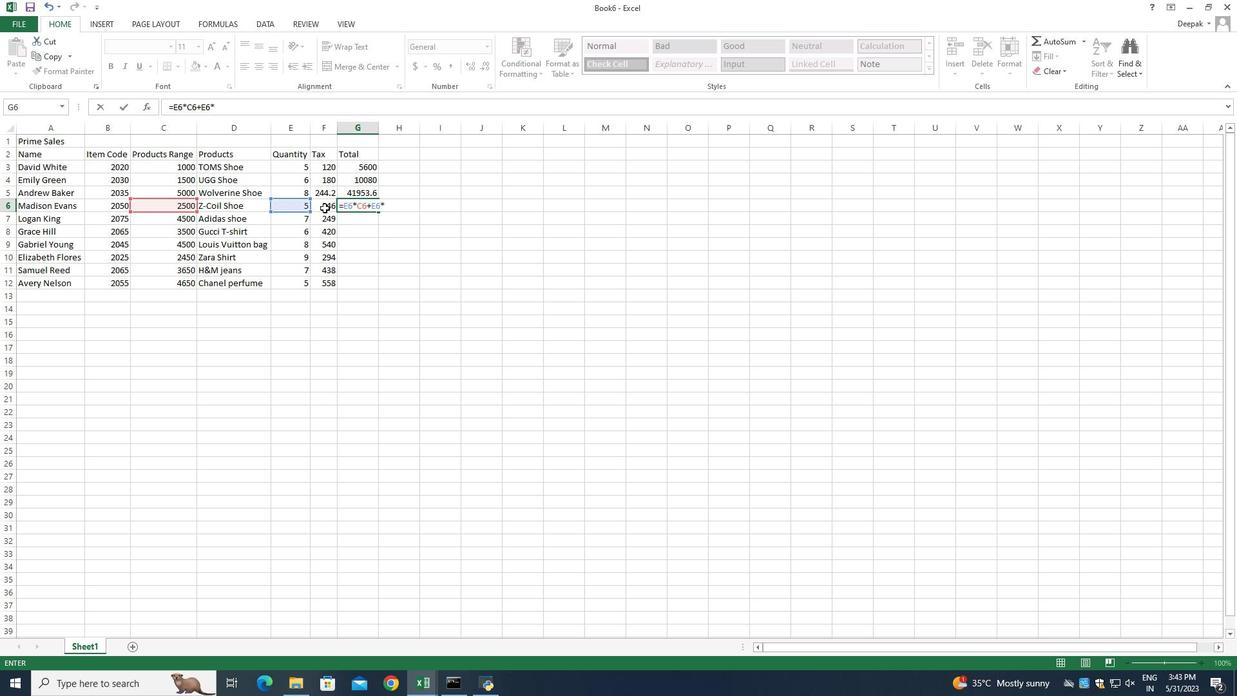 
Action: Mouse pressed left at (325, 204)
Screenshot: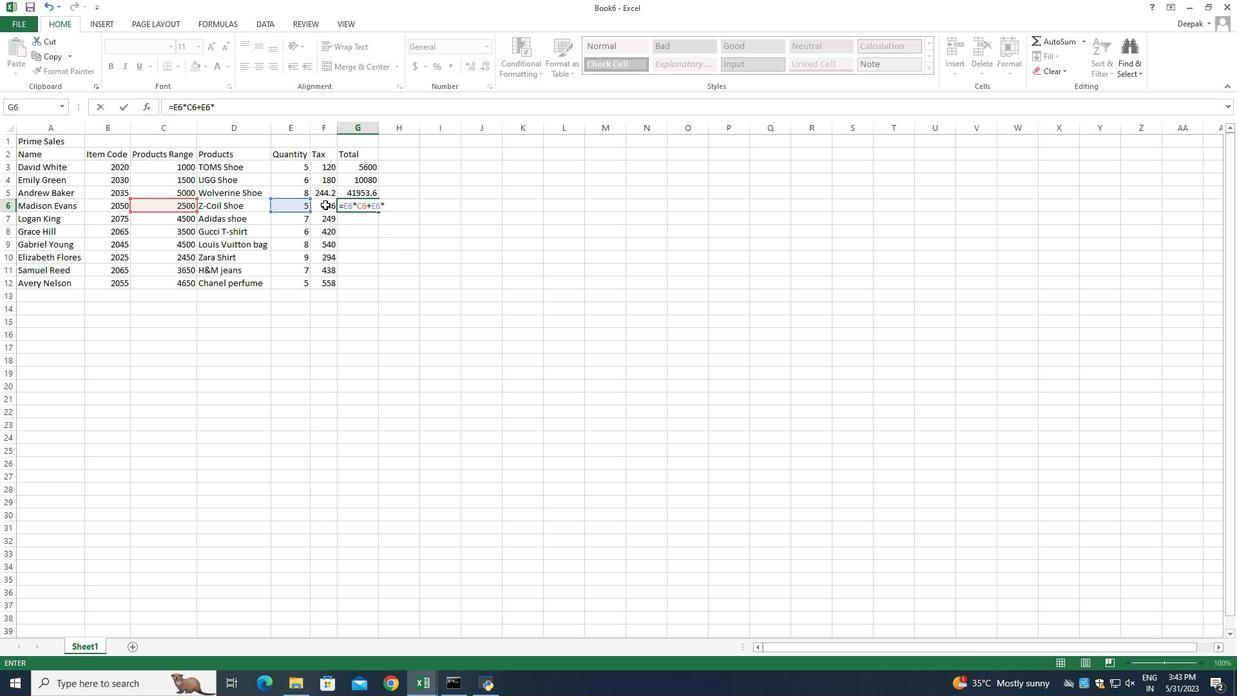 
Action: Mouse moved to (444, 254)
Screenshot: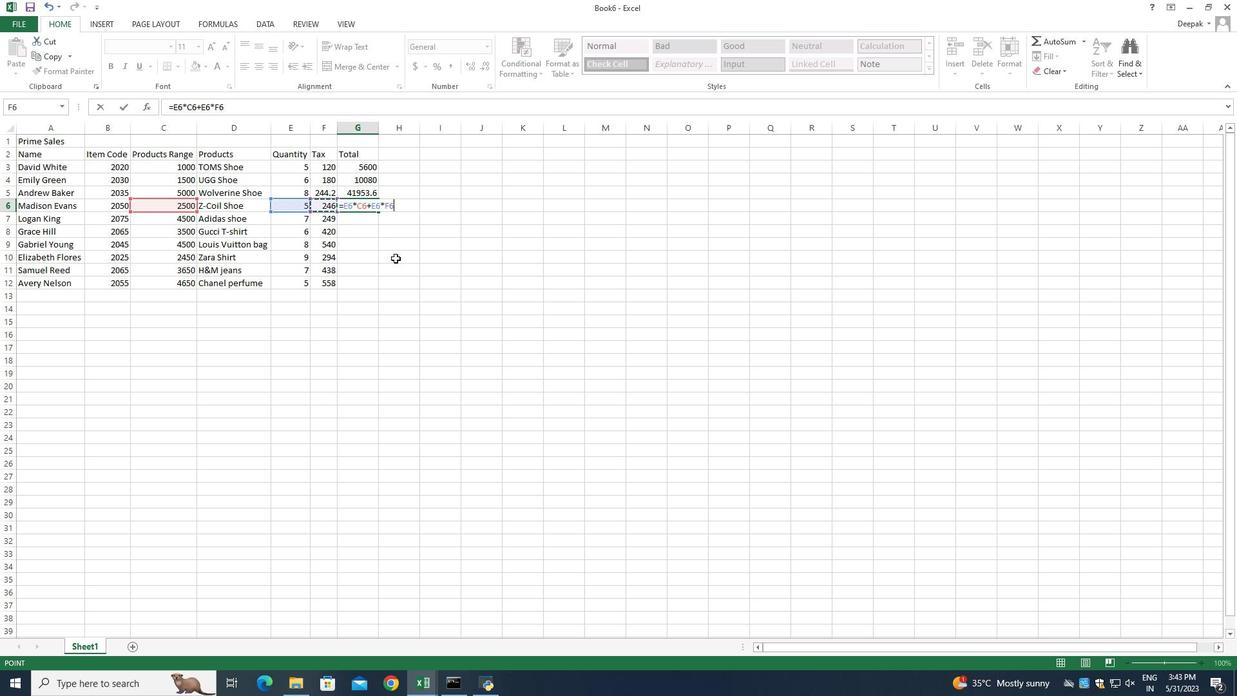 
Action: Key pressed <Key.enter>
Screenshot: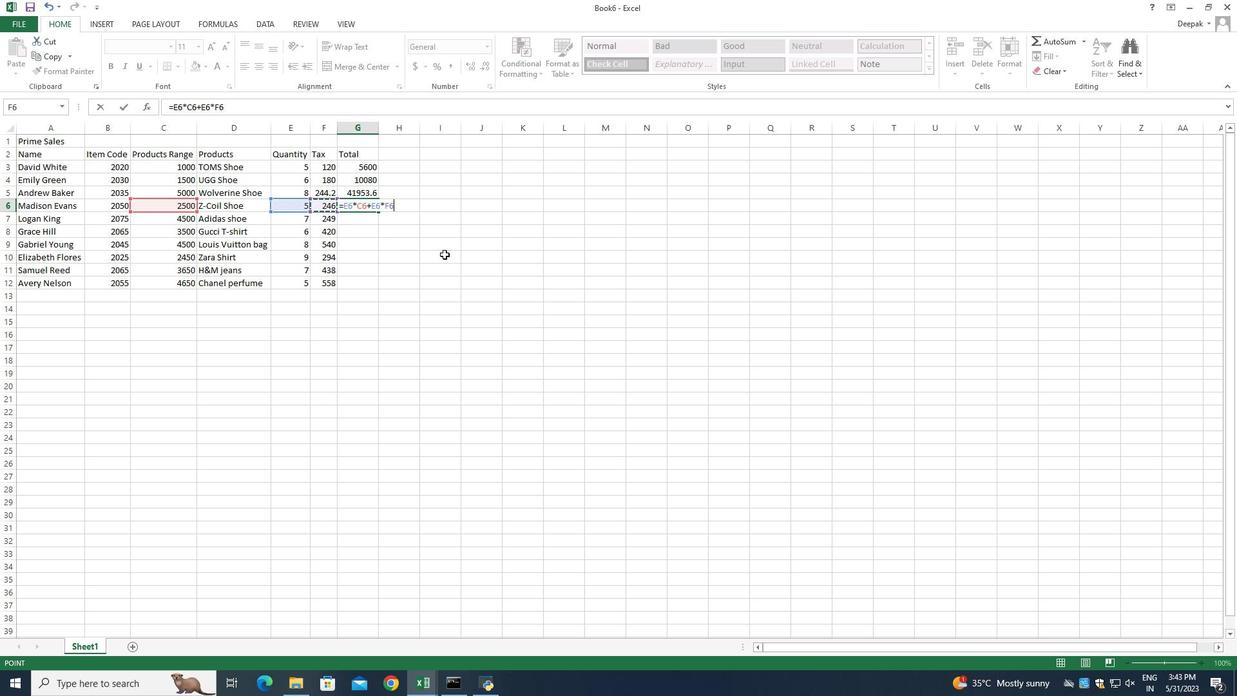 
Action: Mouse moved to (366, 219)
Screenshot: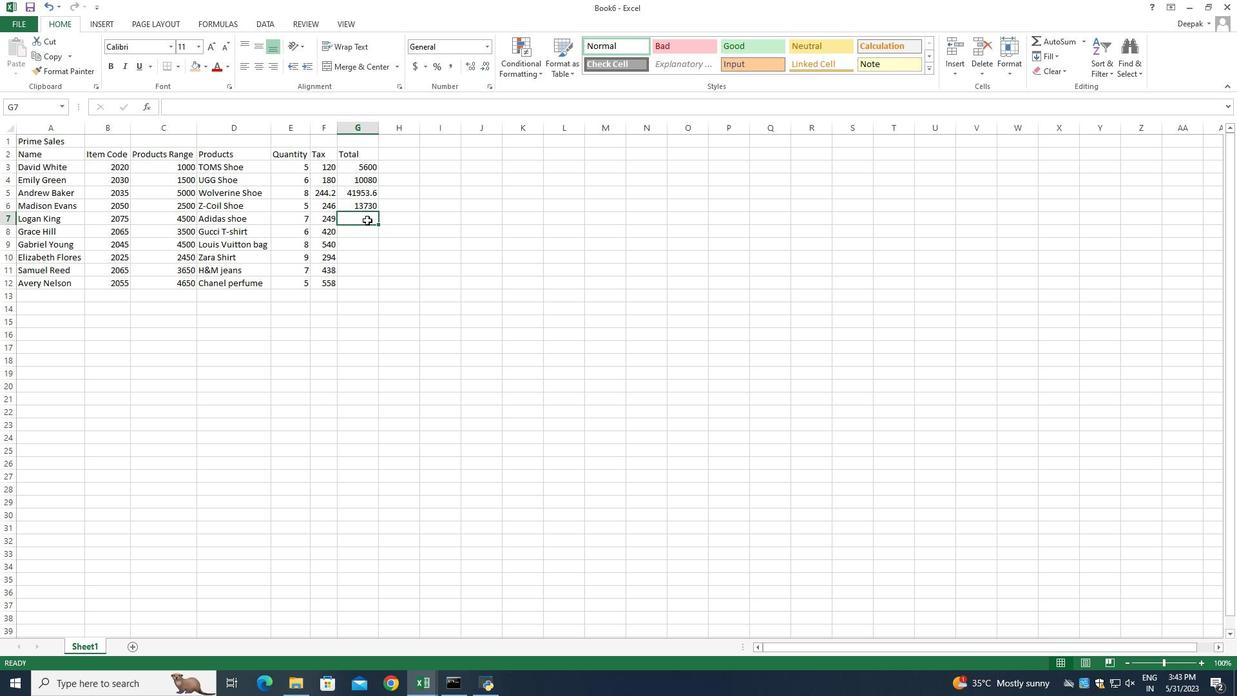 
Action: Key pressed =
Screenshot: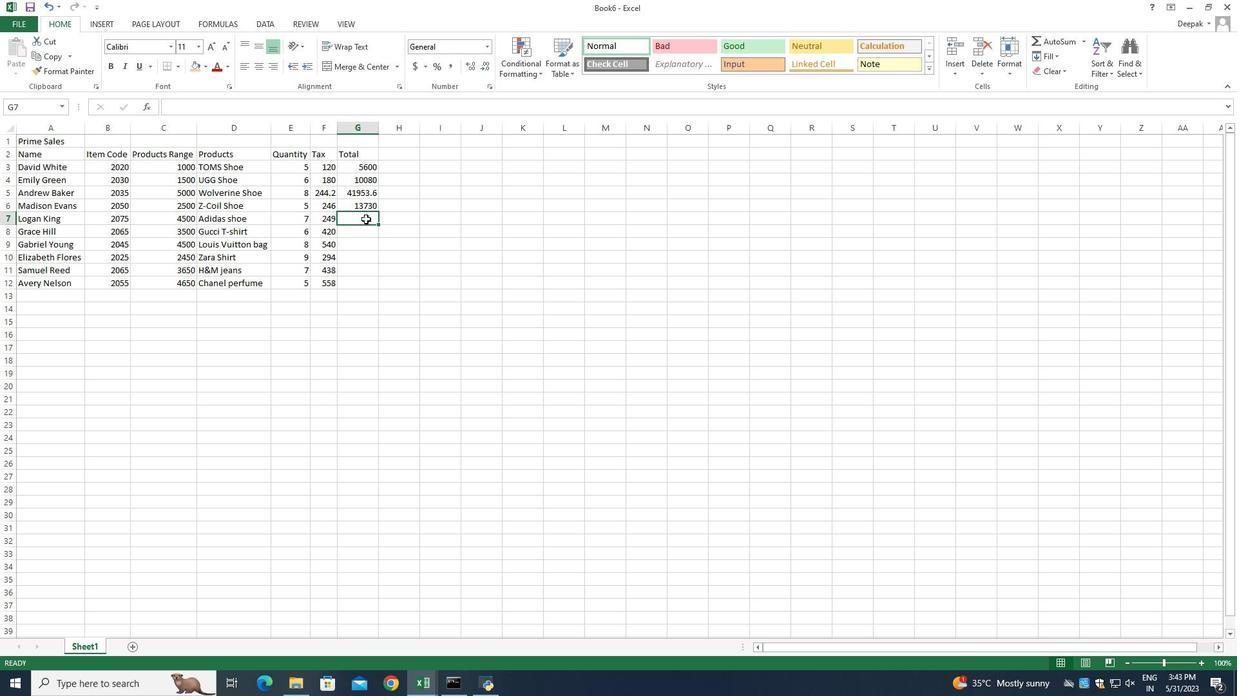 
Action: Mouse moved to (299, 217)
Screenshot: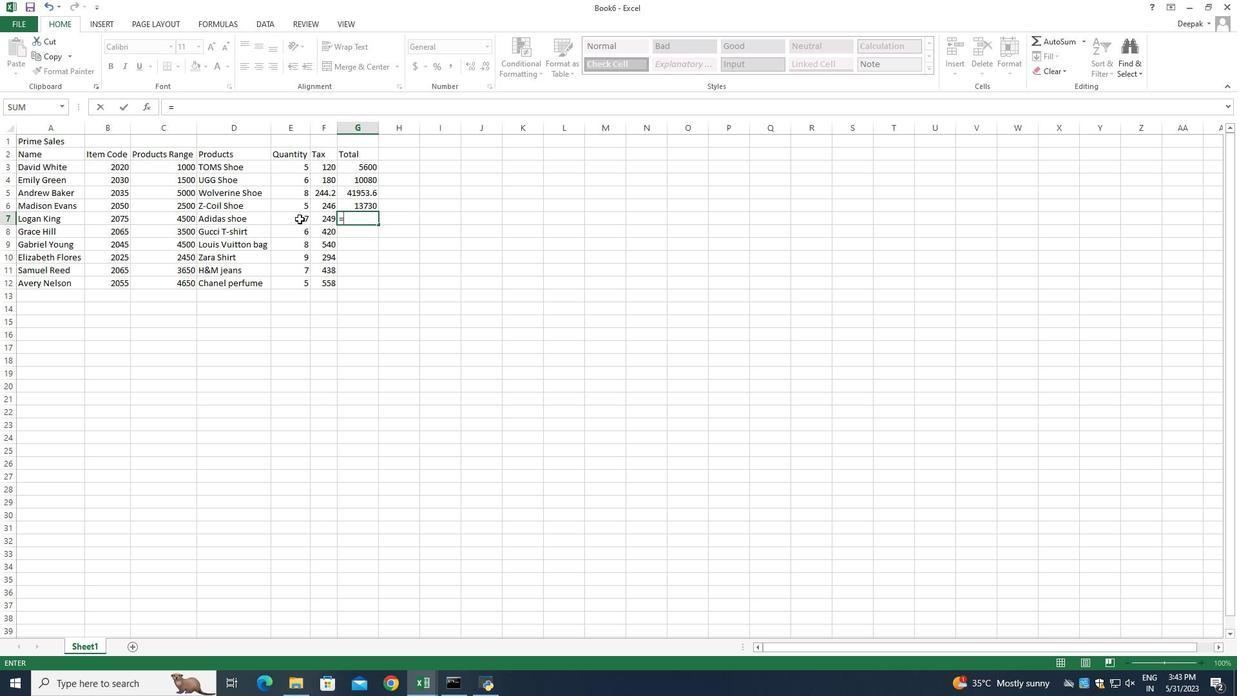 
Action: Mouse pressed left at (299, 217)
Screenshot: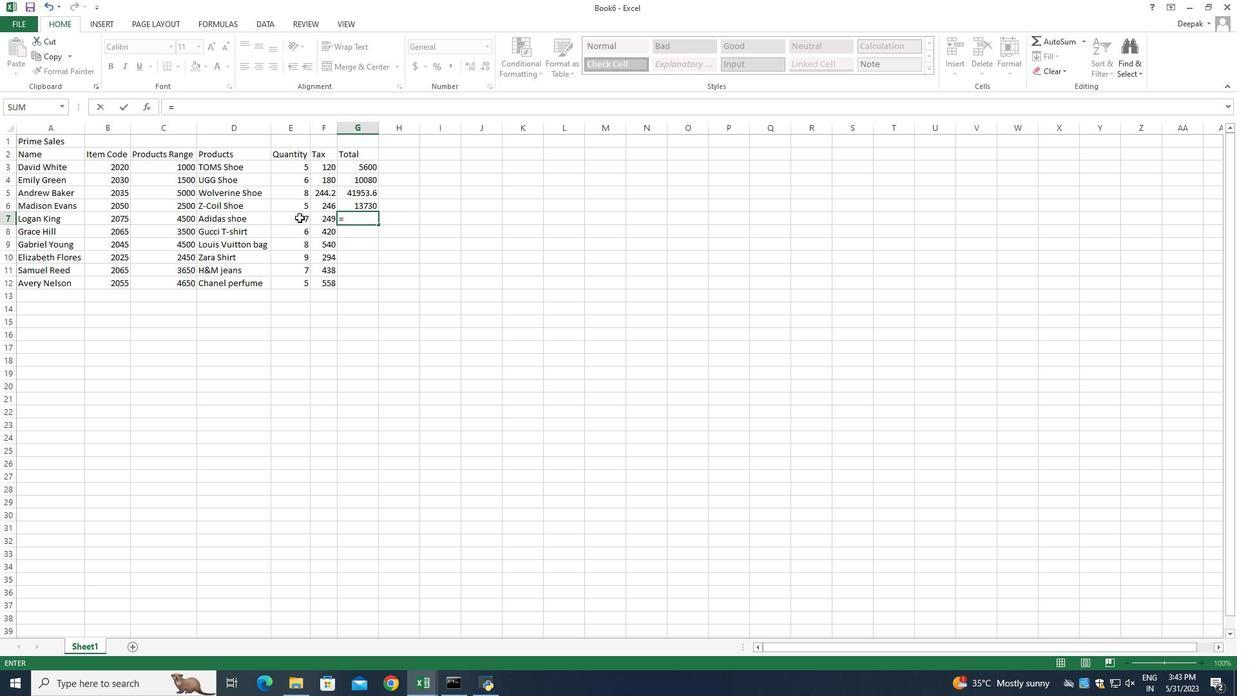 
Action: Key pressed *
Screenshot: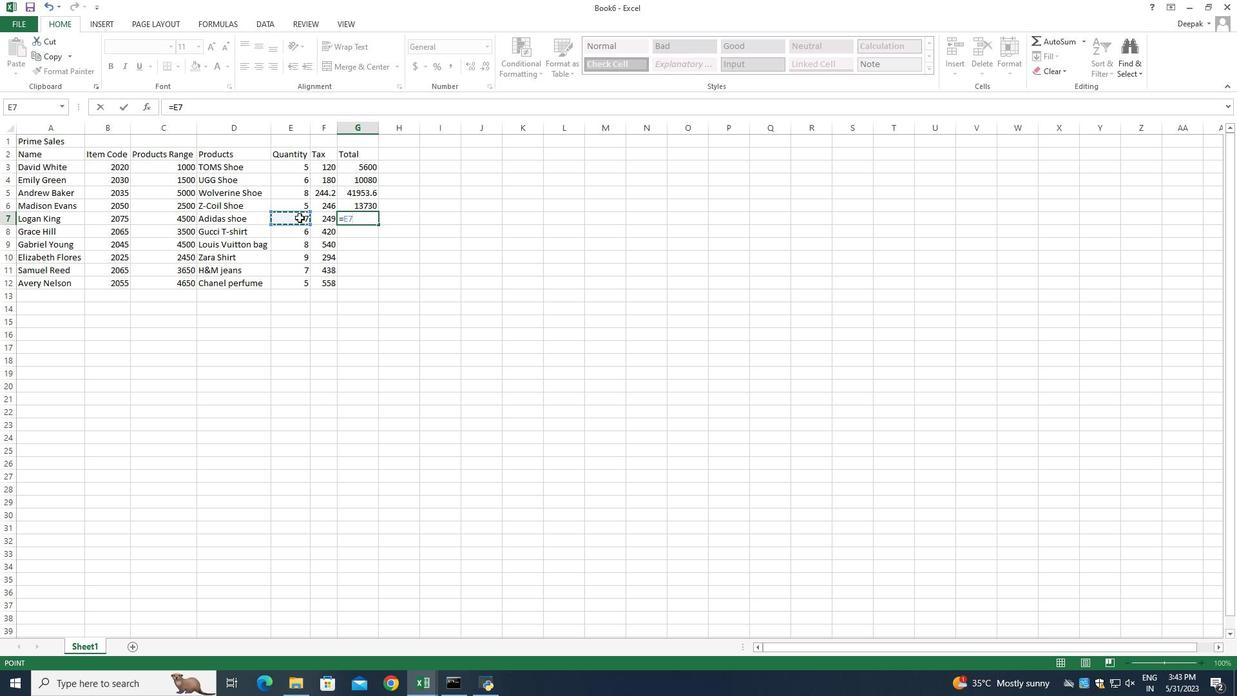 
Action: Mouse moved to (170, 221)
Screenshot: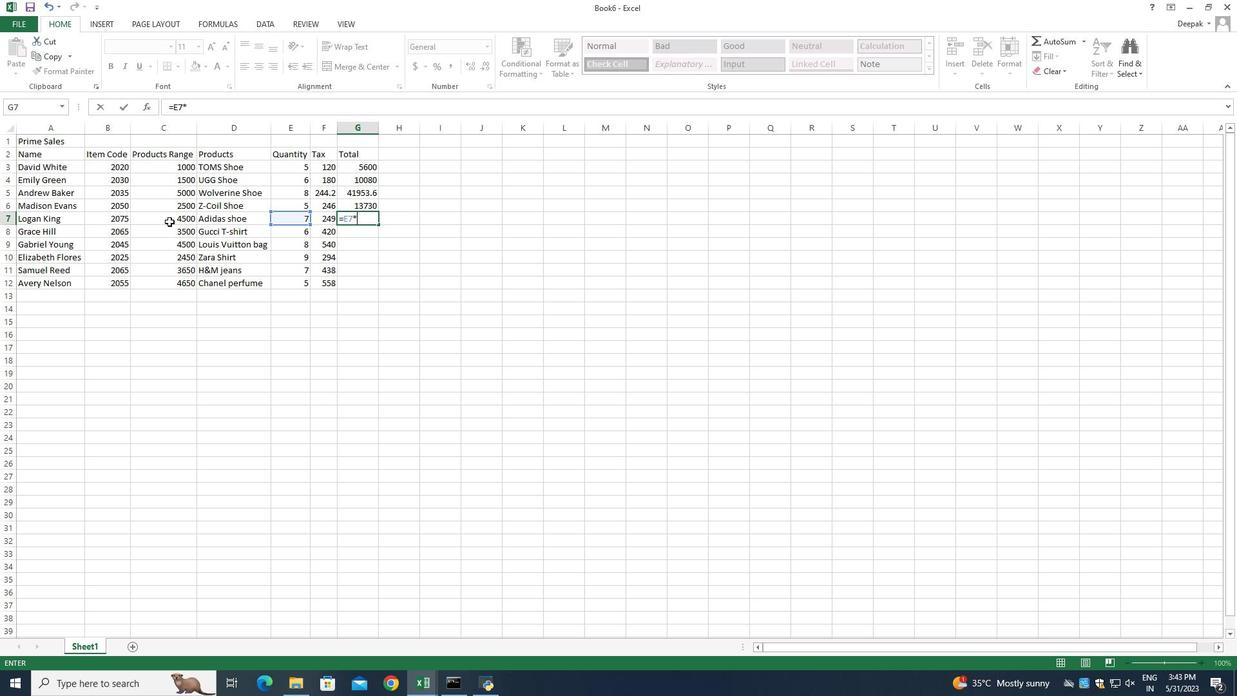 
Action: Mouse pressed left at (170, 221)
Screenshot: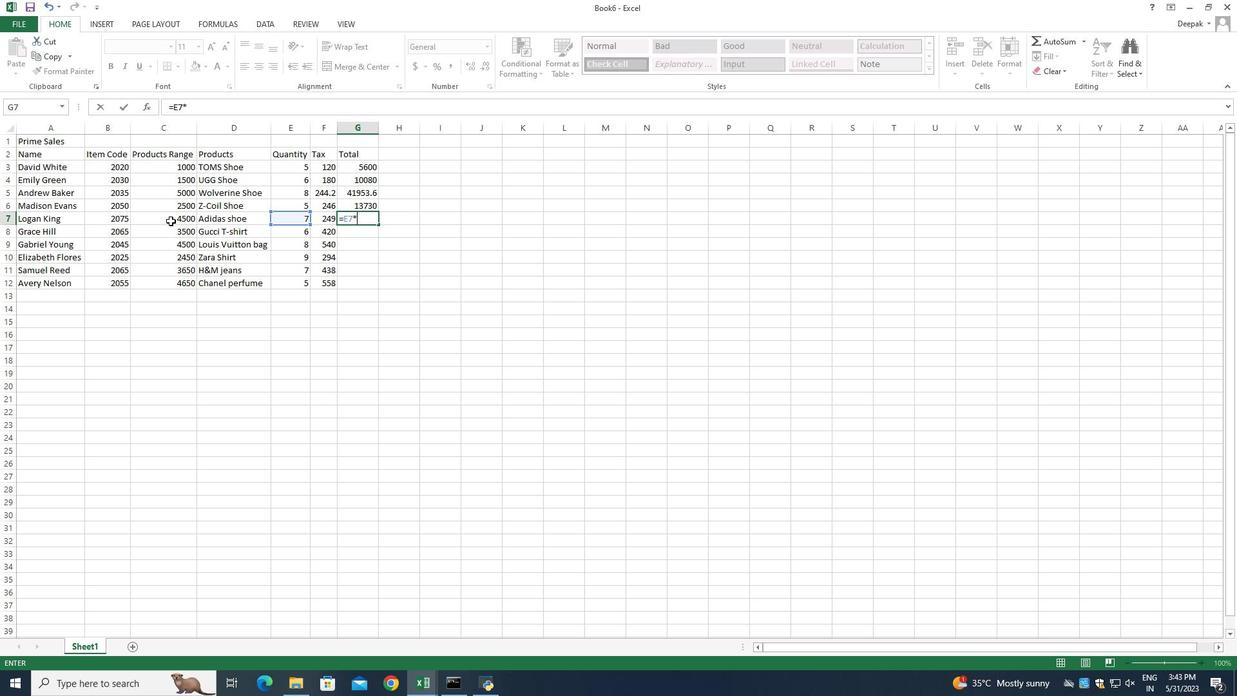 
Action: Mouse moved to (171, 220)
Screenshot: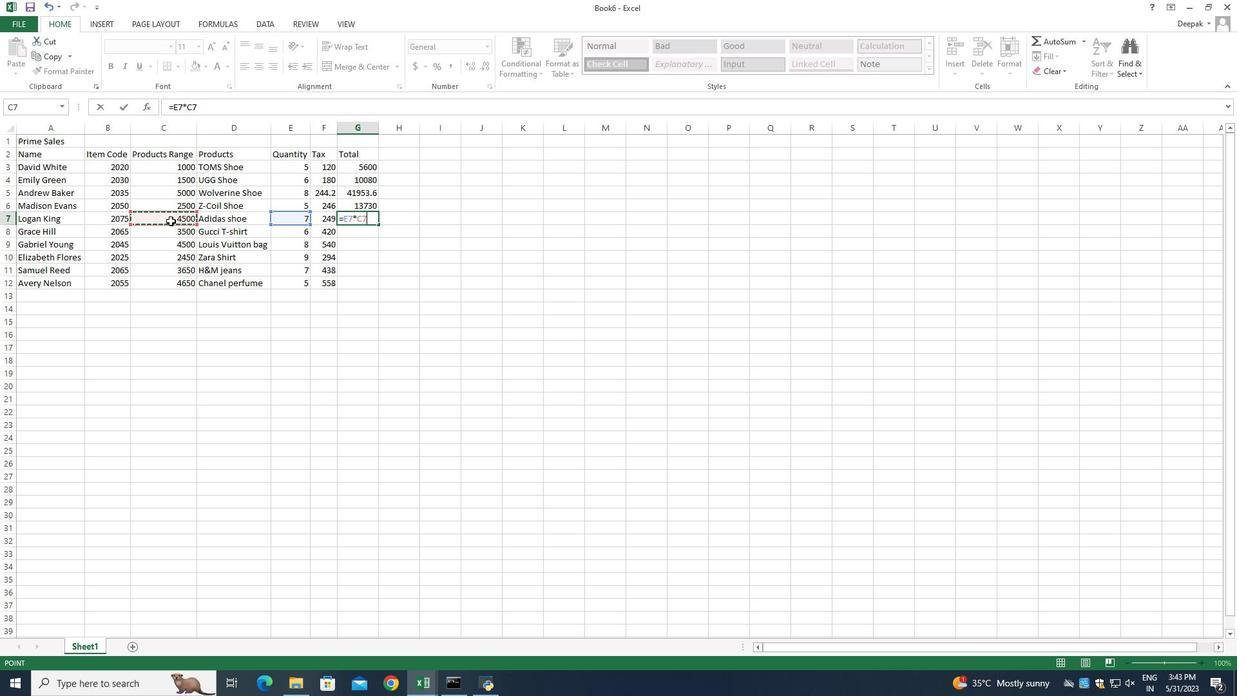 
Action: Key pressed +
Screenshot: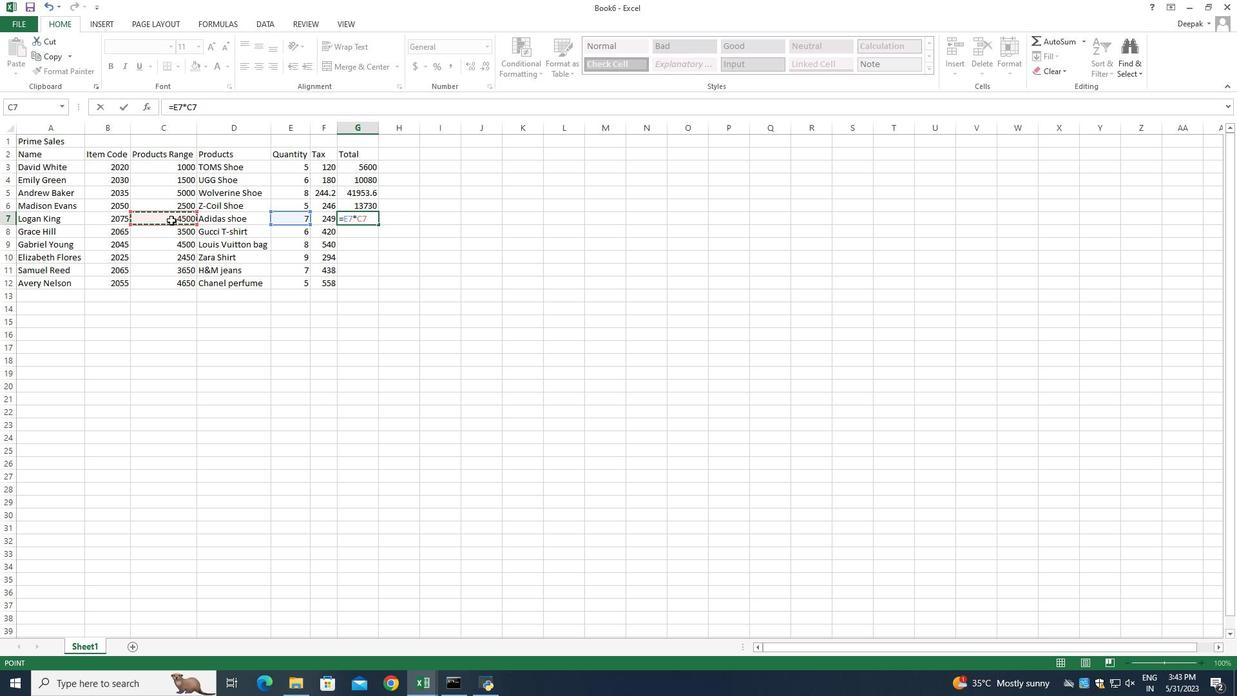 
Action: Mouse moved to (290, 217)
Screenshot: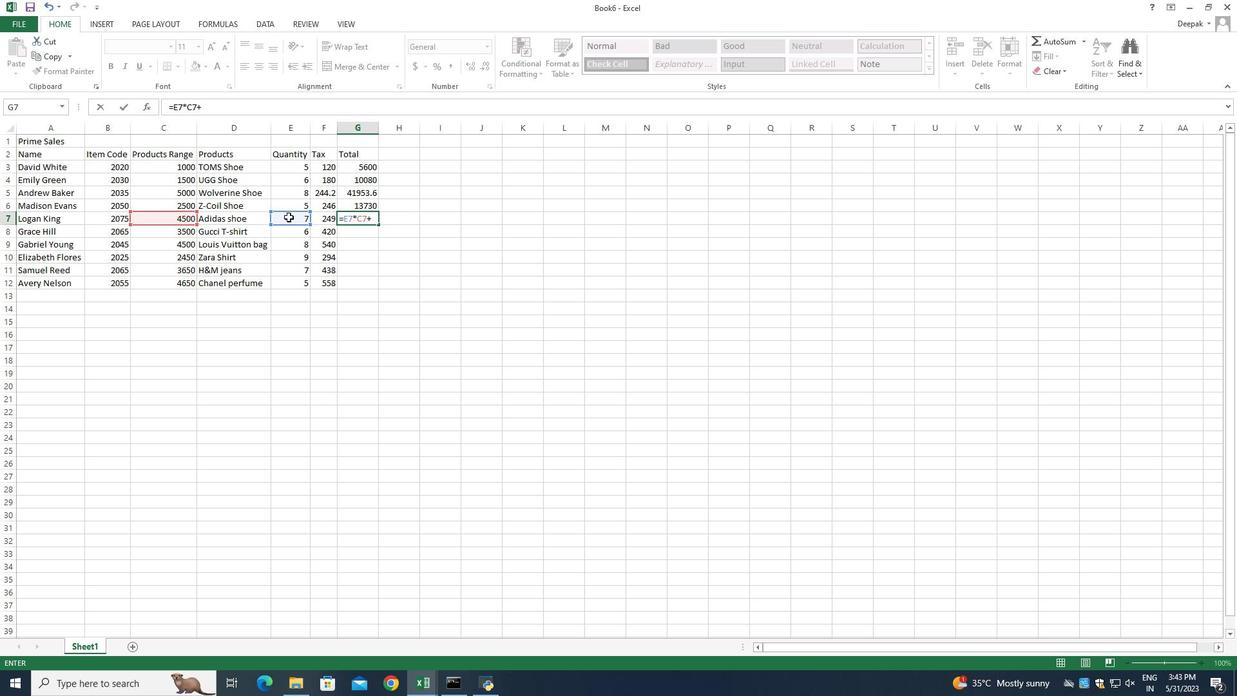 
Action: Mouse pressed left at (290, 217)
Screenshot: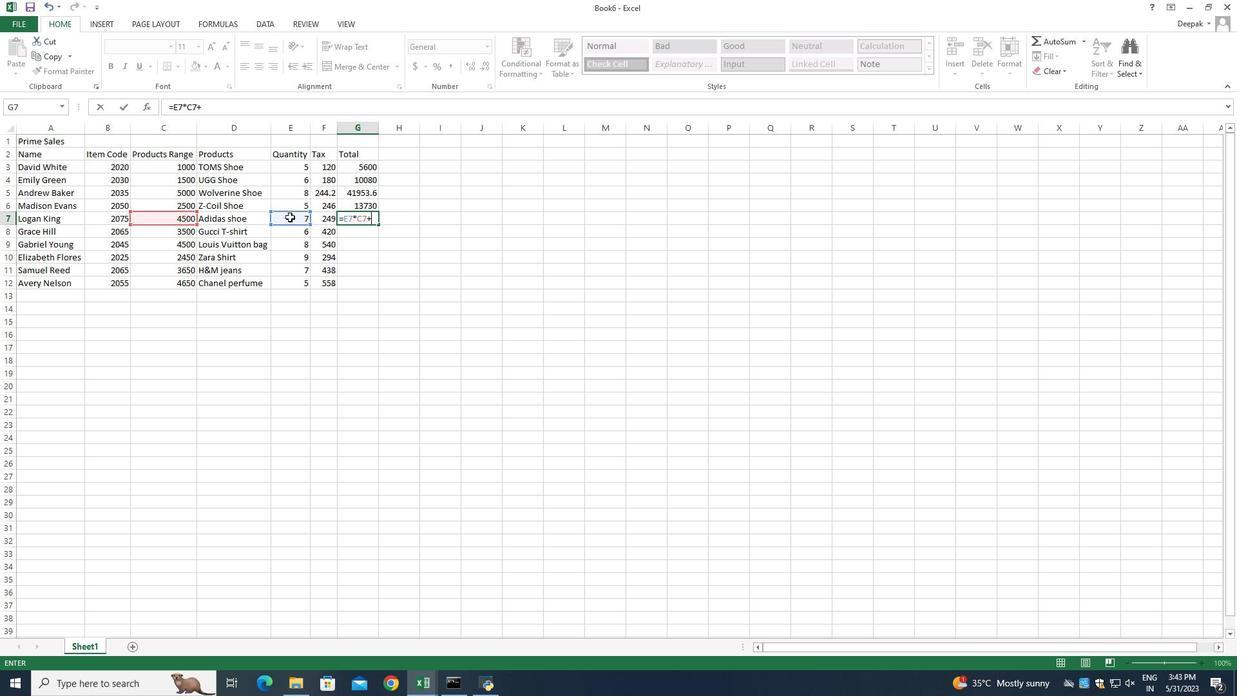 
Action: Key pressed *
Screenshot: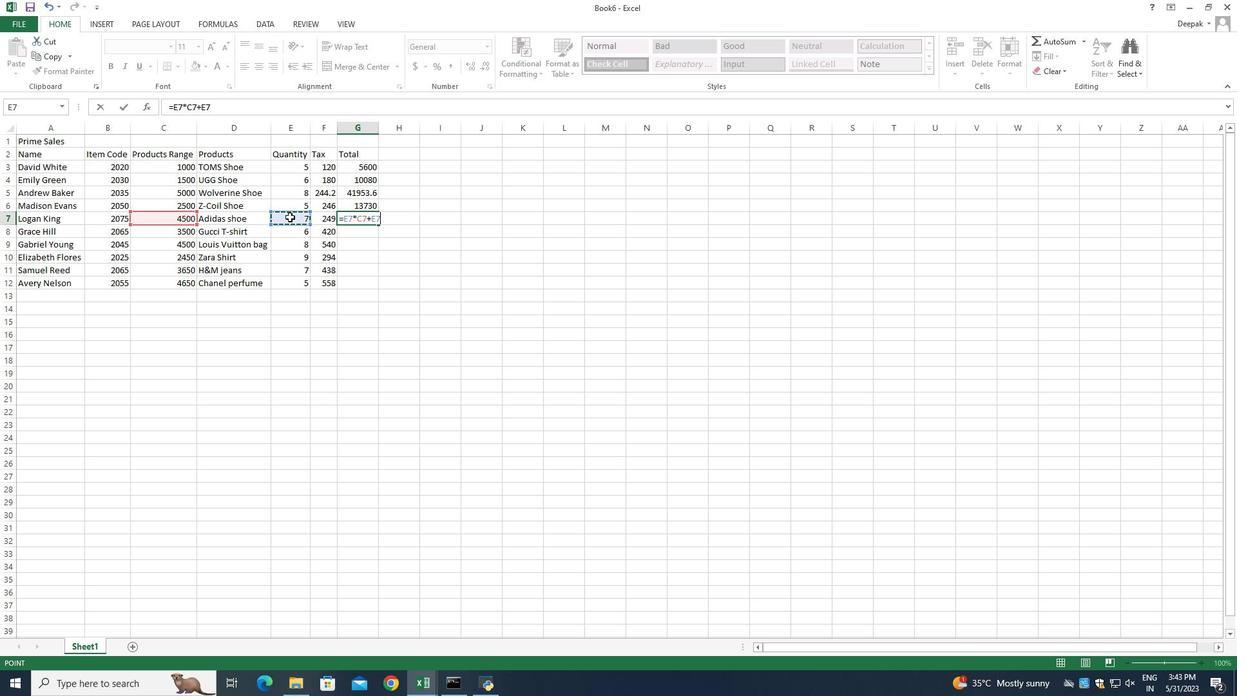 
Action: Mouse moved to (326, 220)
Screenshot: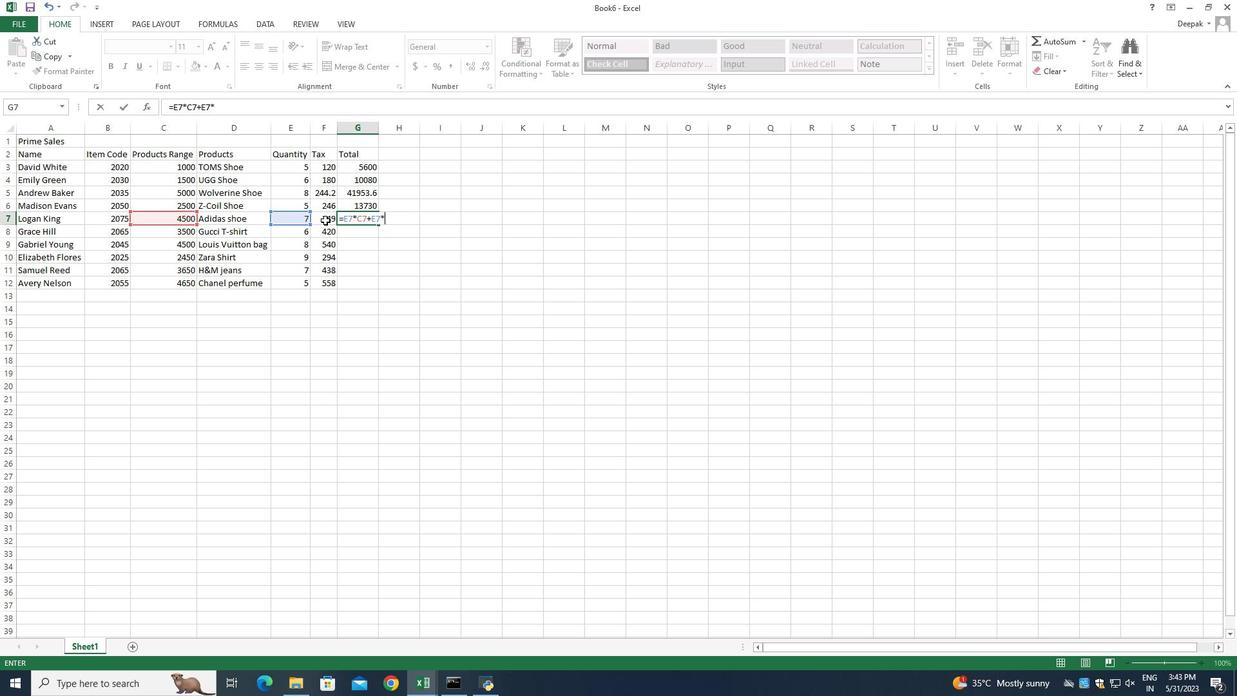 
Action: Mouse pressed left at (326, 220)
Screenshot: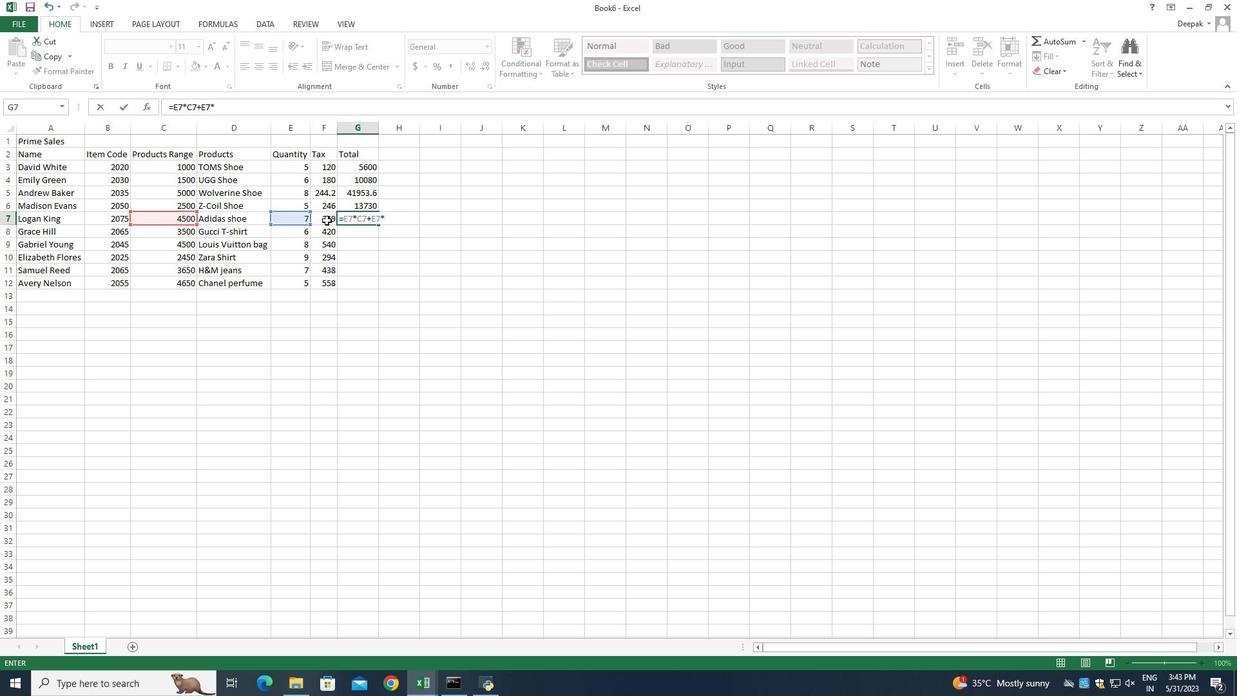 
Action: Mouse moved to (389, 217)
Screenshot: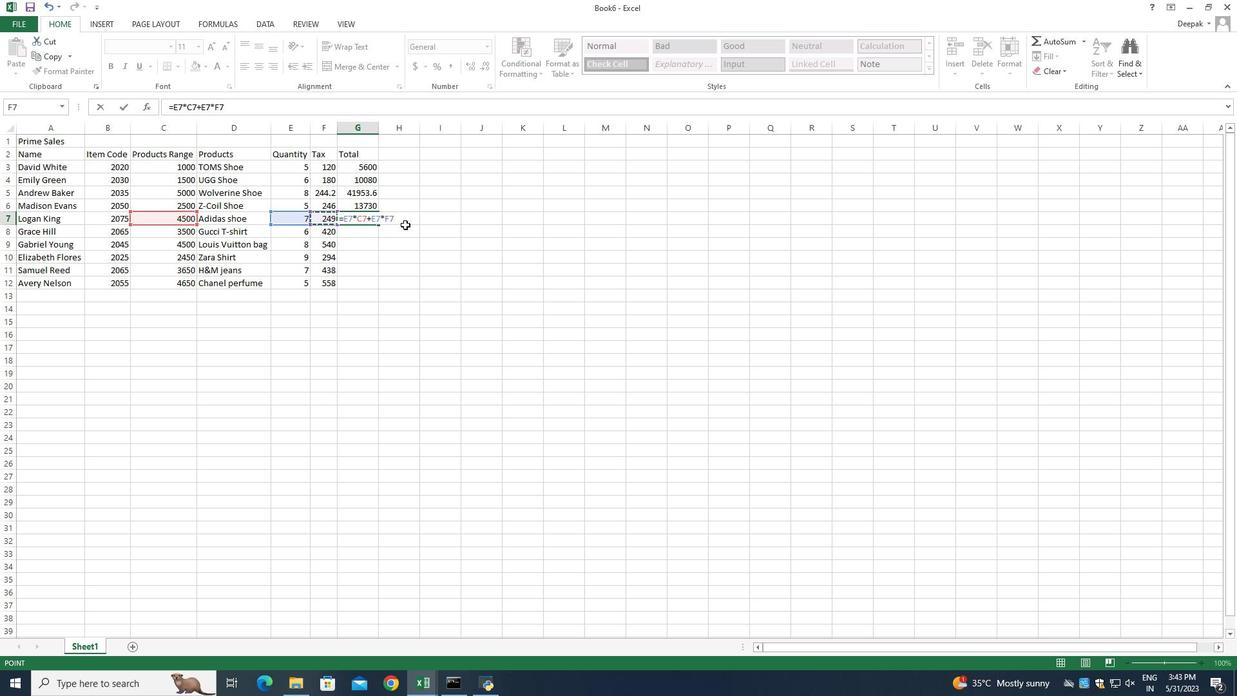 
Action: Key pressed <Key.enter>
Screenshot: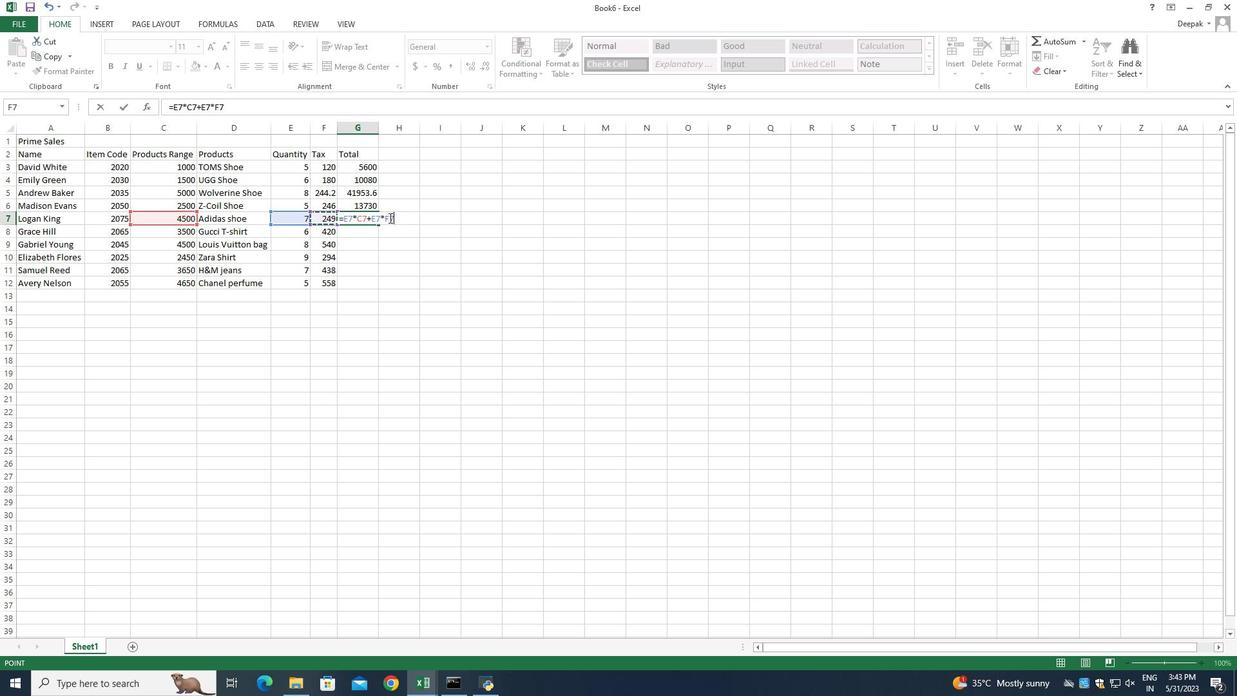 
Action: Mouse moved to (337, 128)
Screenshot: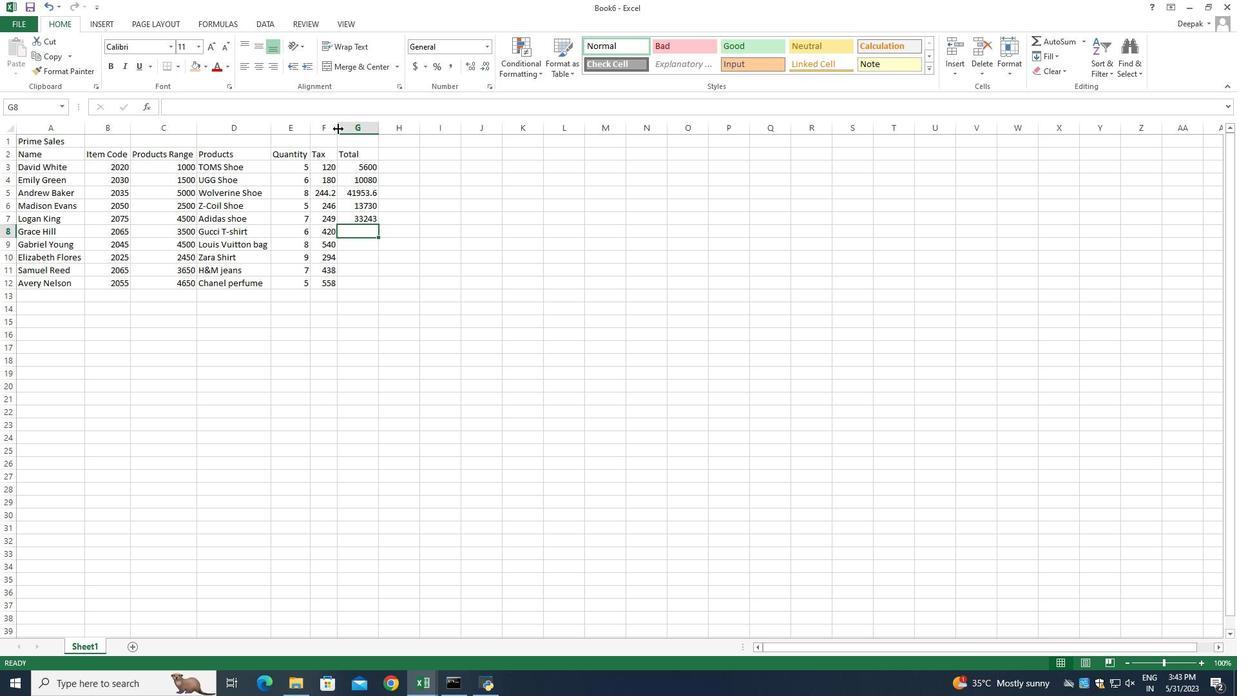 
Action: Mouse pressed left at (337, 128)
Screenshot: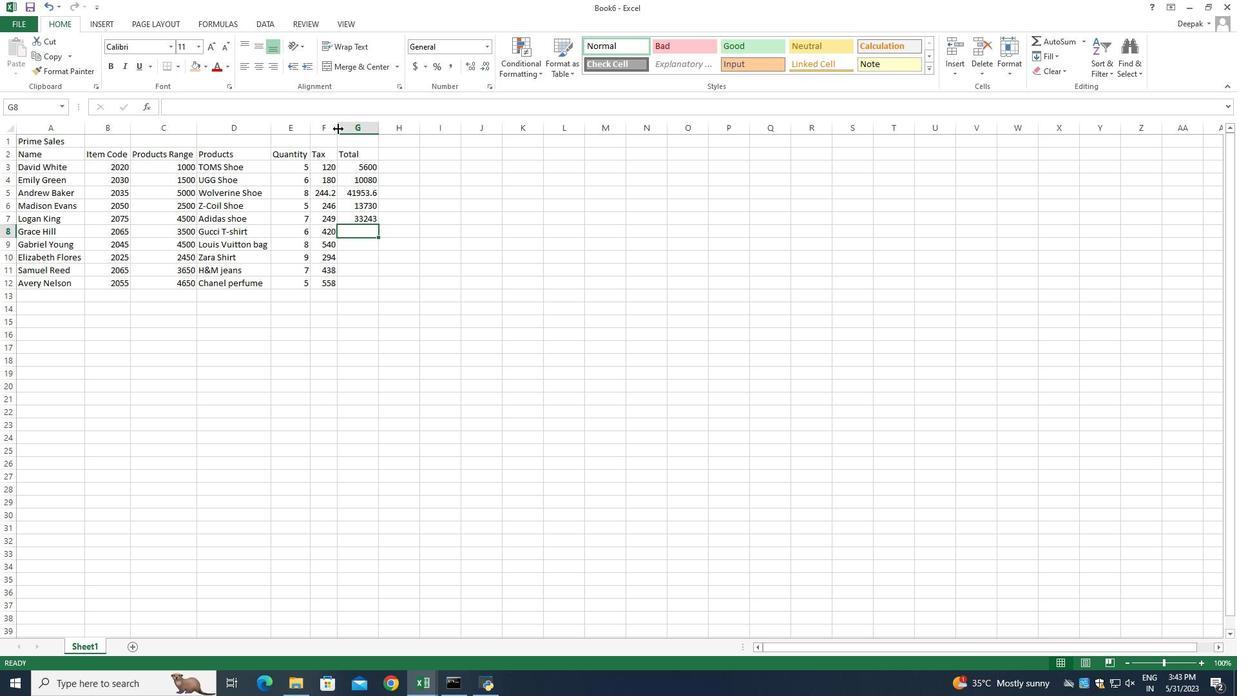 
Action: Mouse pressed left at (337, 128)
Screenshot: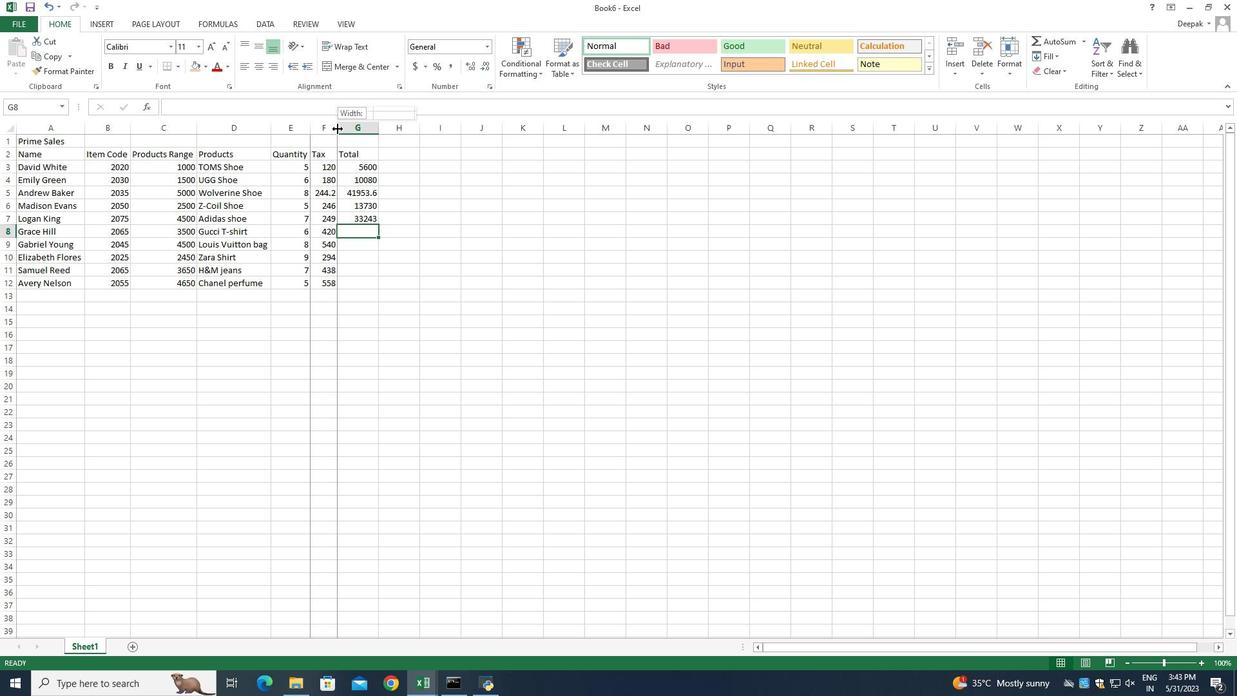 
Action: Mouse moved to (313, 125)
Screenshot: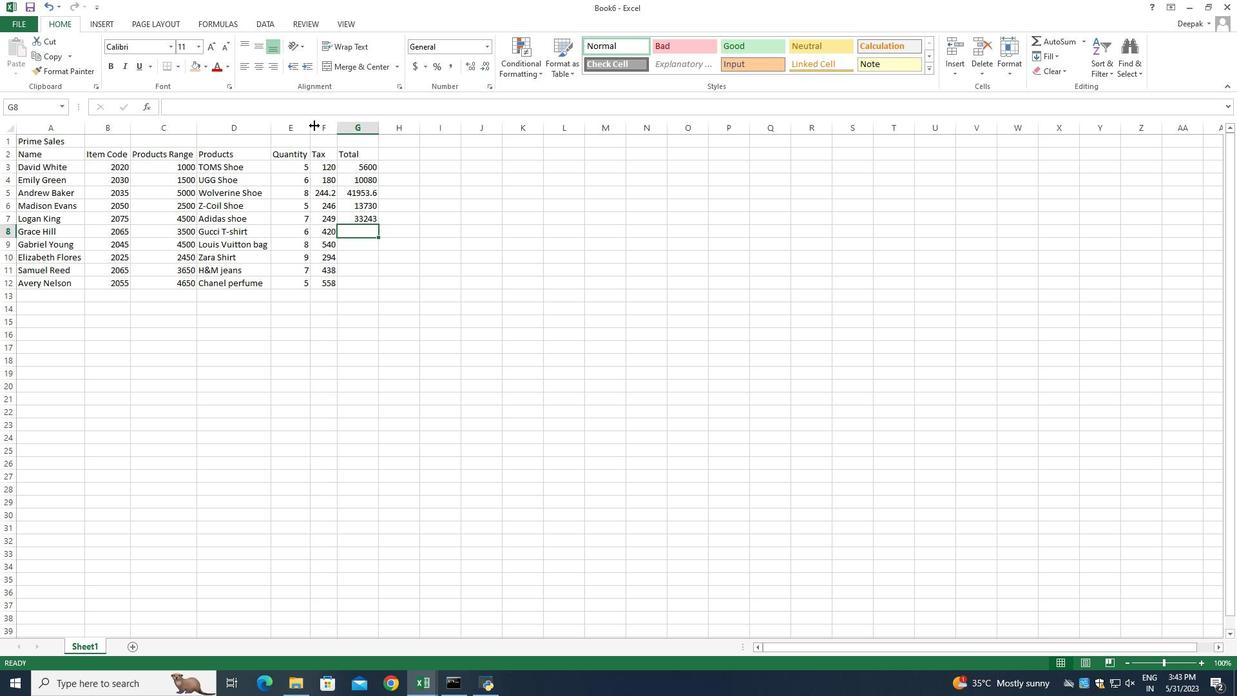 
Action: Mouse pressed left at (313, 125)
Screenshot: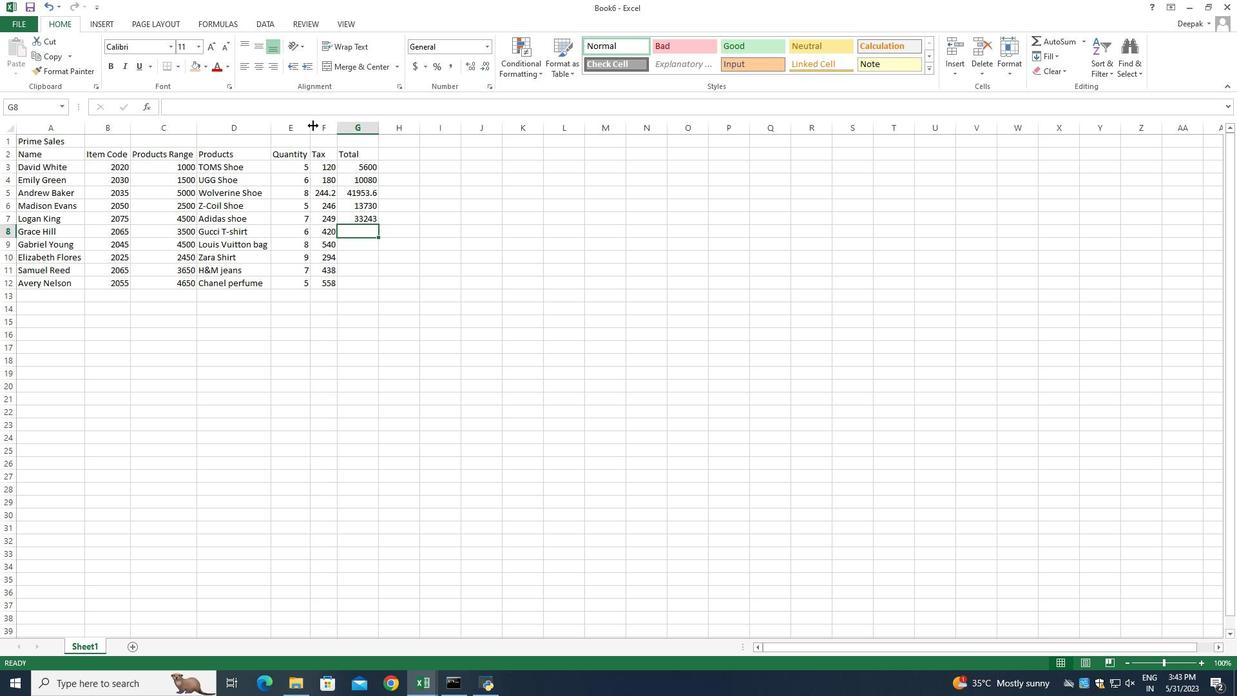 
Action: Mouse pressed left at (313, 125)
Screenshot: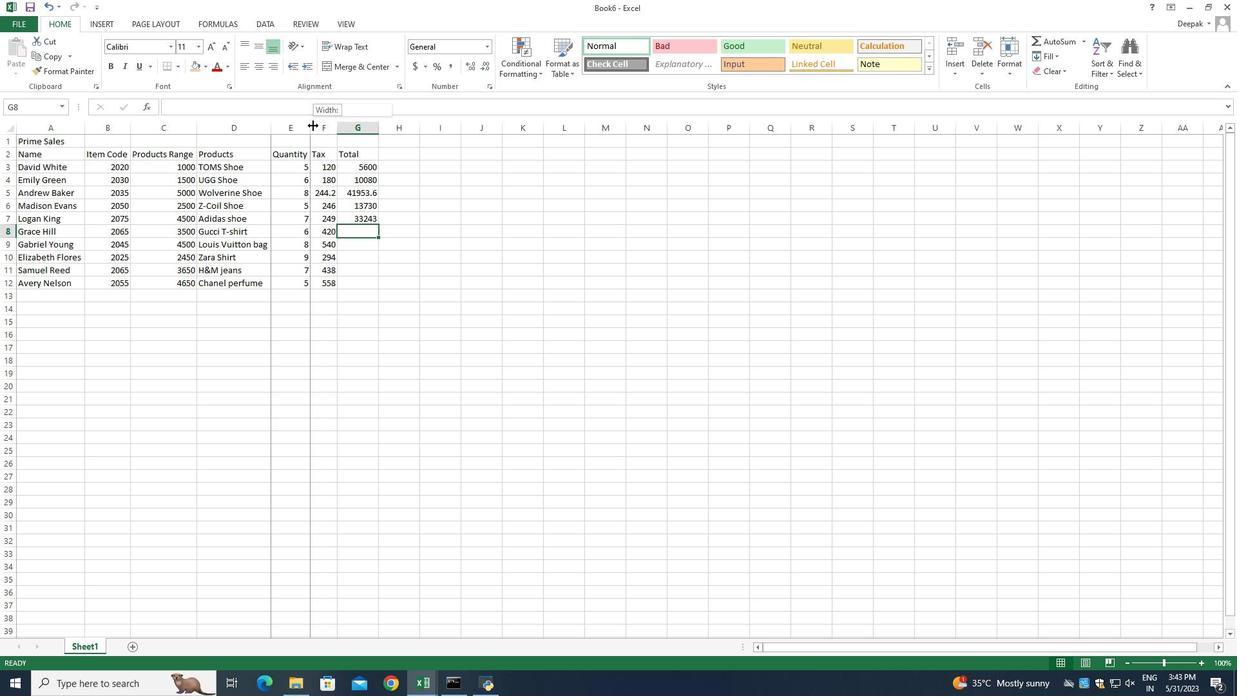 
Action: Mouse moved to (365, 229)
Screenshot: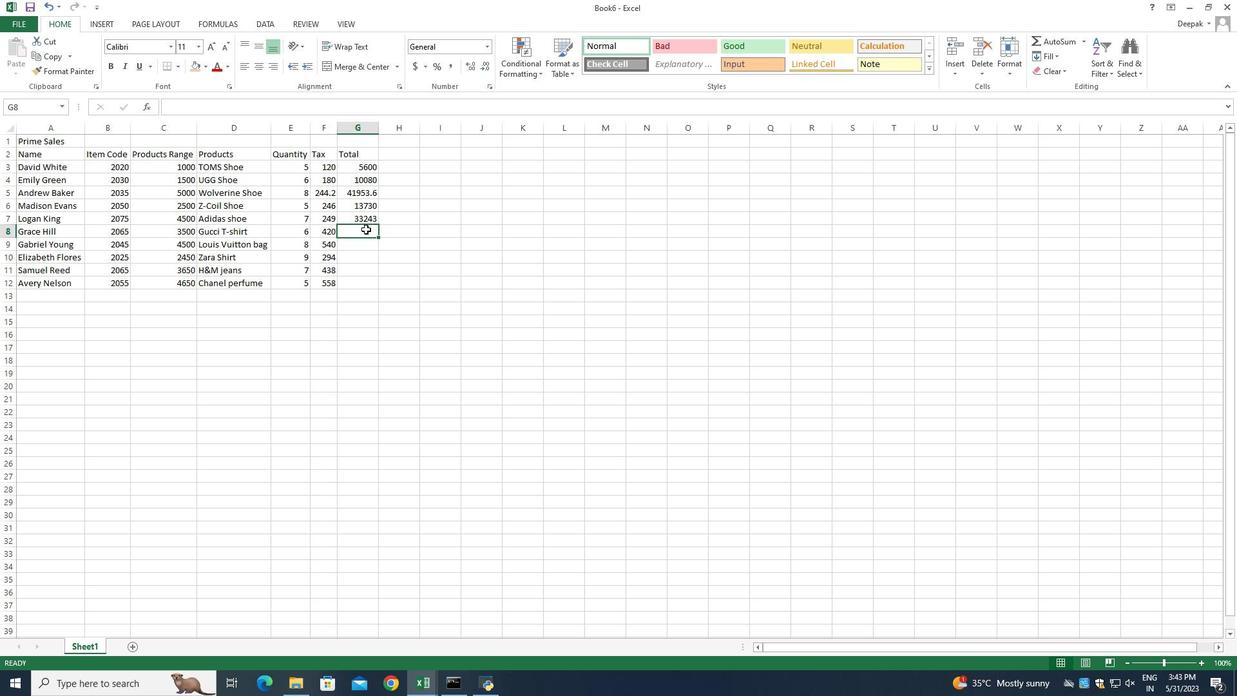 
Action: Key pressed =
Screenshot: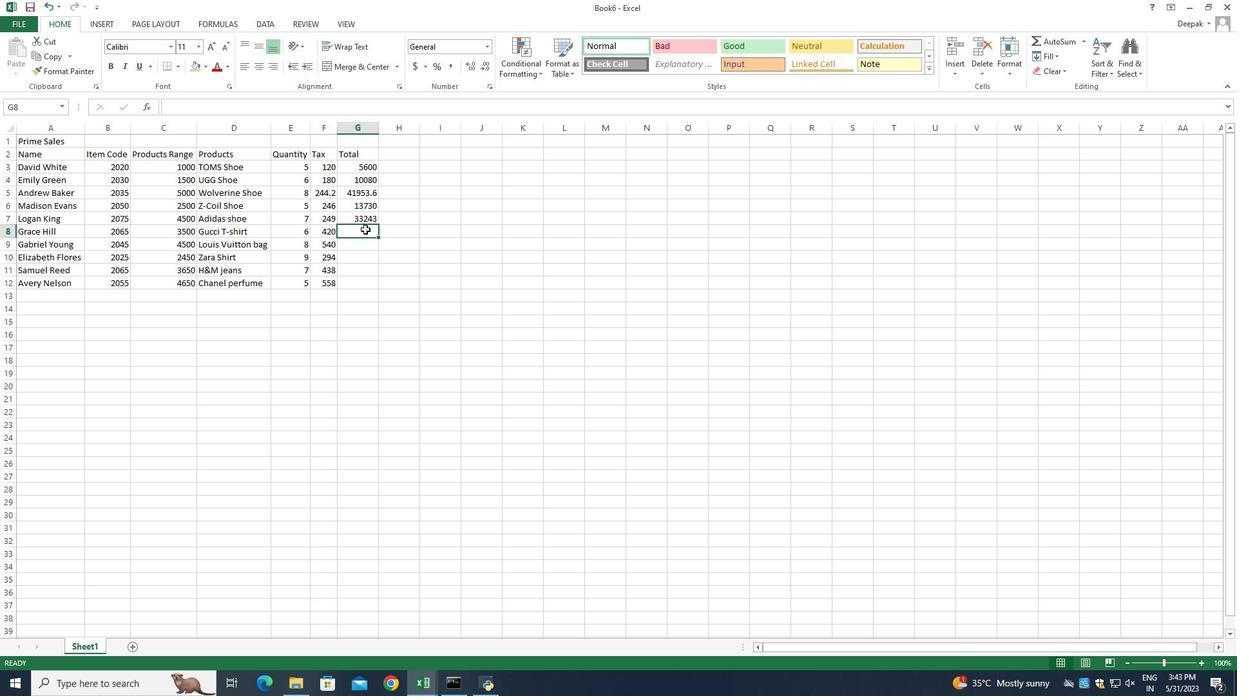 
Action: Mouse moved to (296, 234)
Screenshot: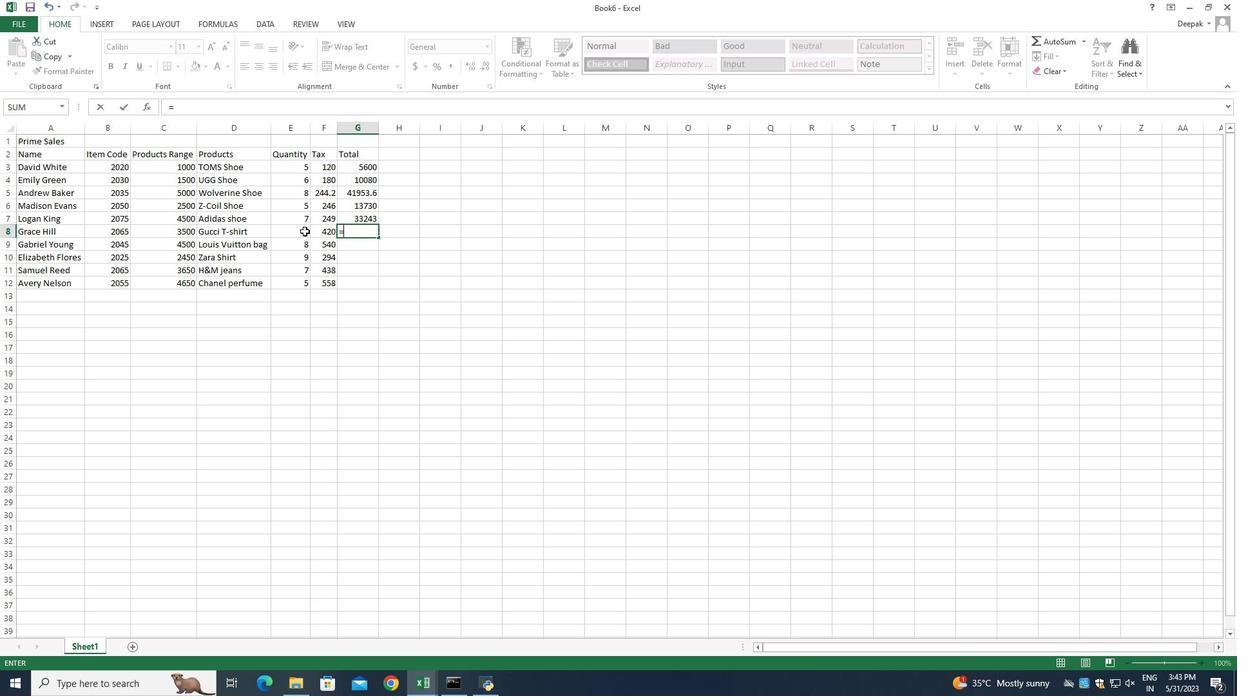 
Action: Mouse pressed left at (296, 234)
Screenshot: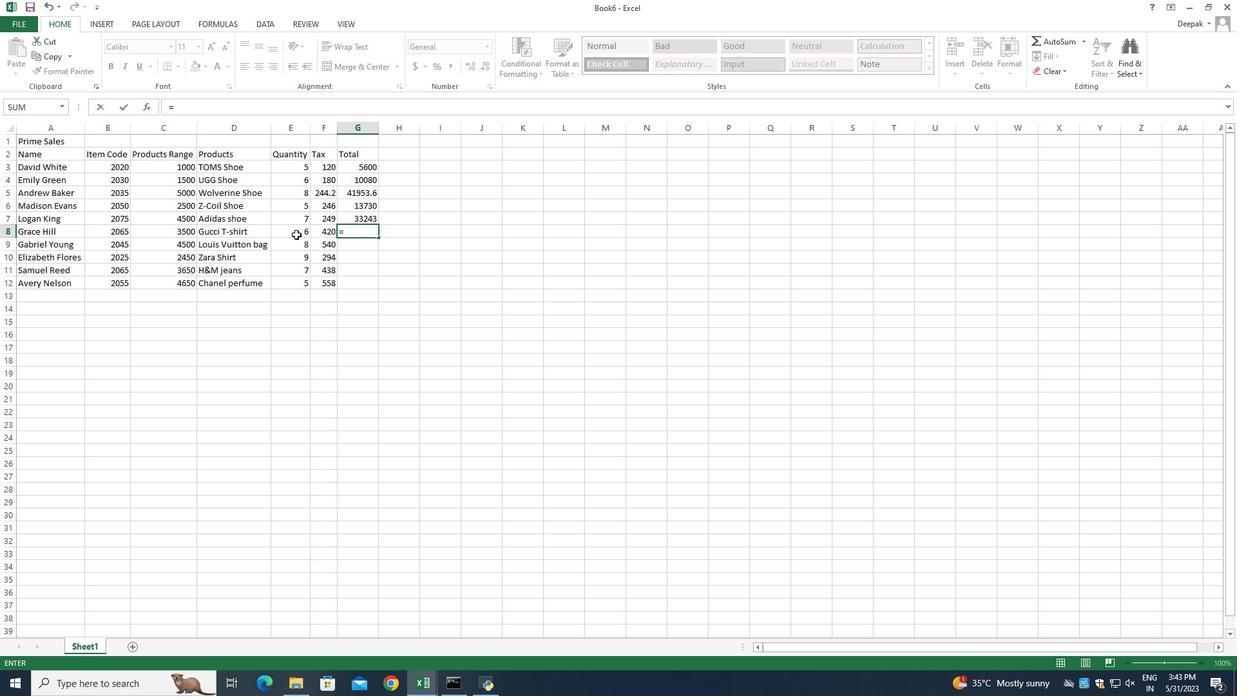 
Action: Key pressed *
Screenshot: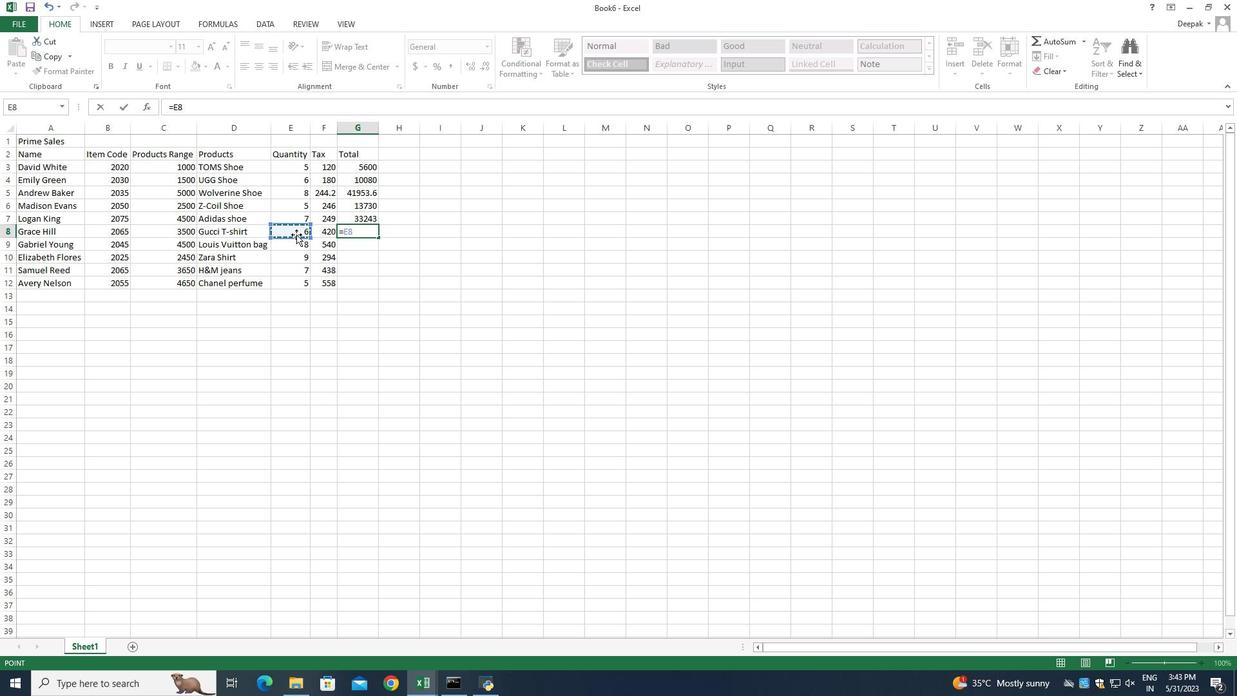 
Action: Mouse moved to (169, 232)
Screenshot: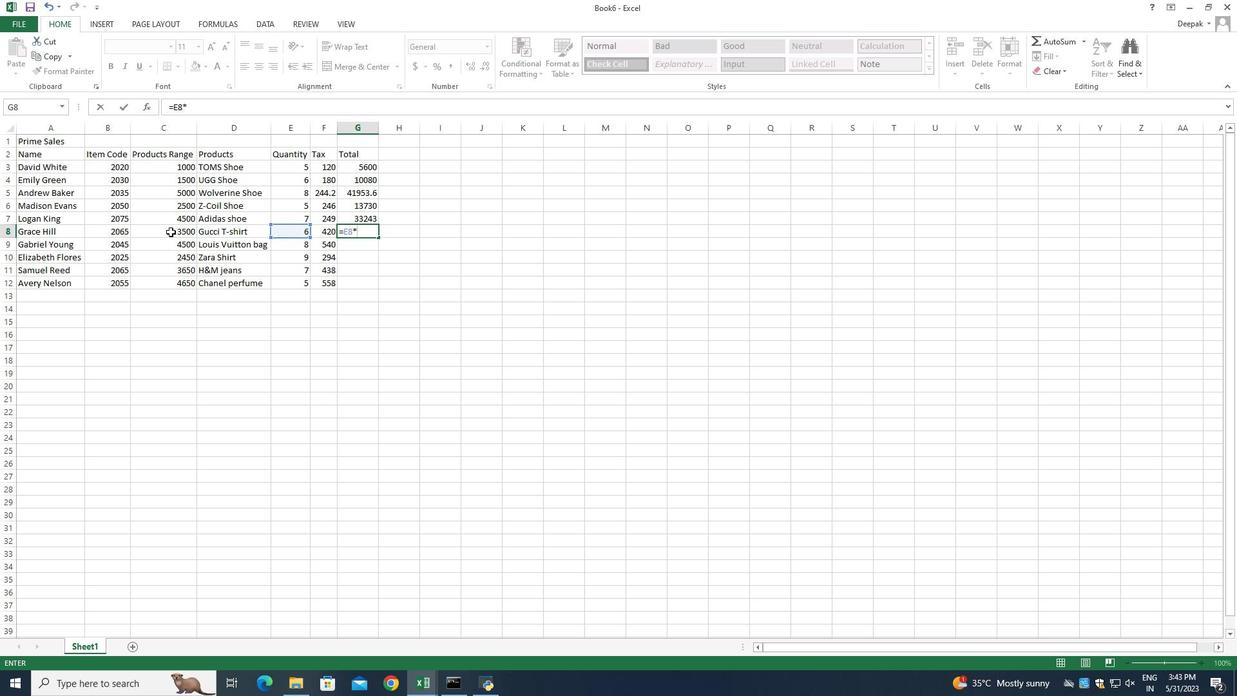 
Action: Mouse pressed left at (169, 232)
Screenshot: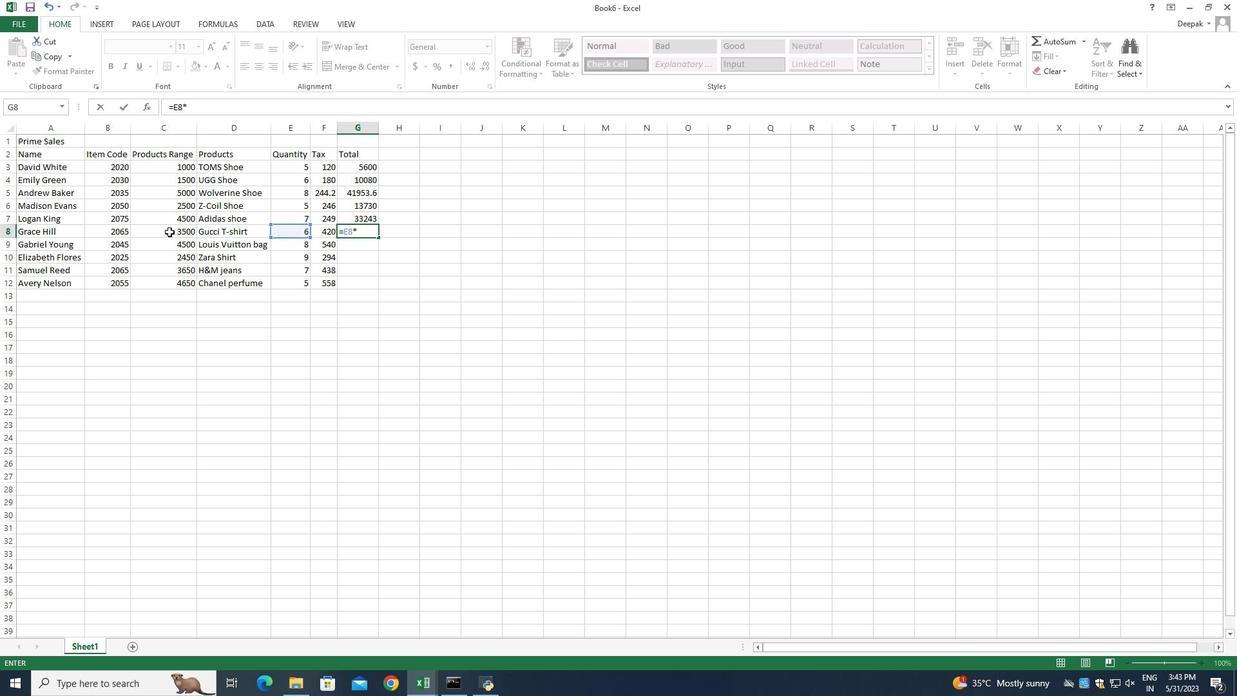 
Action: Key pressed +
Screenshot: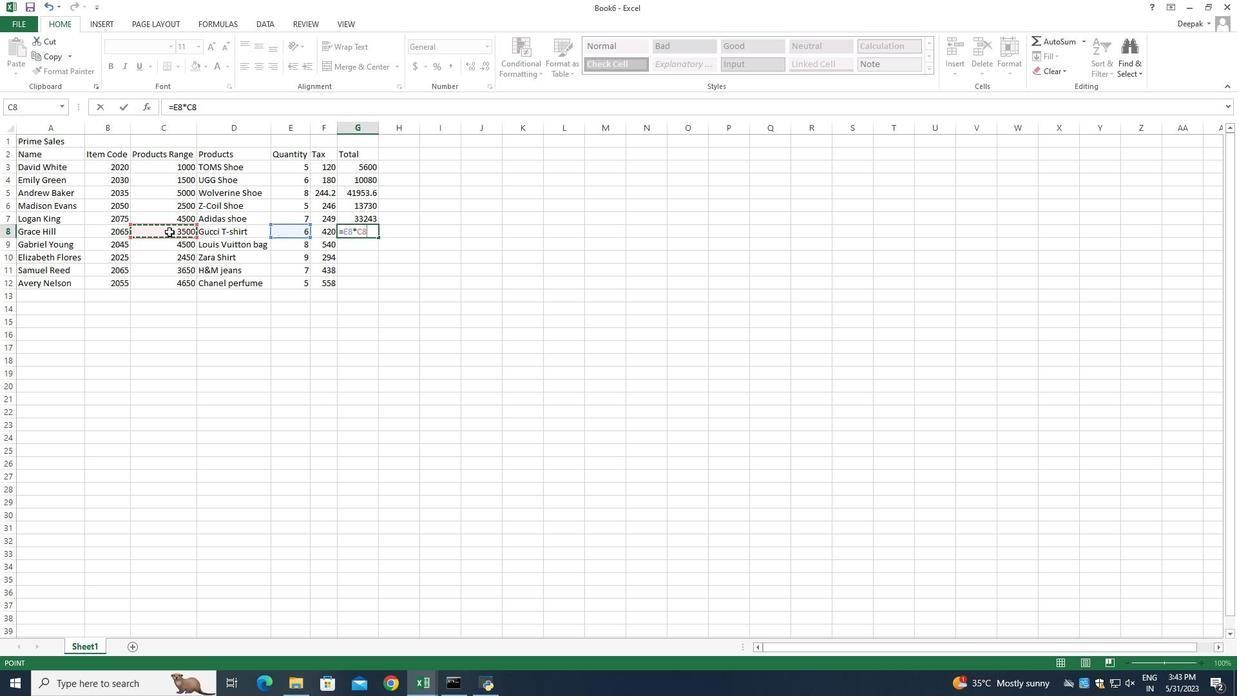 
Action: Mouse moved to (293, 230)
Screenshot: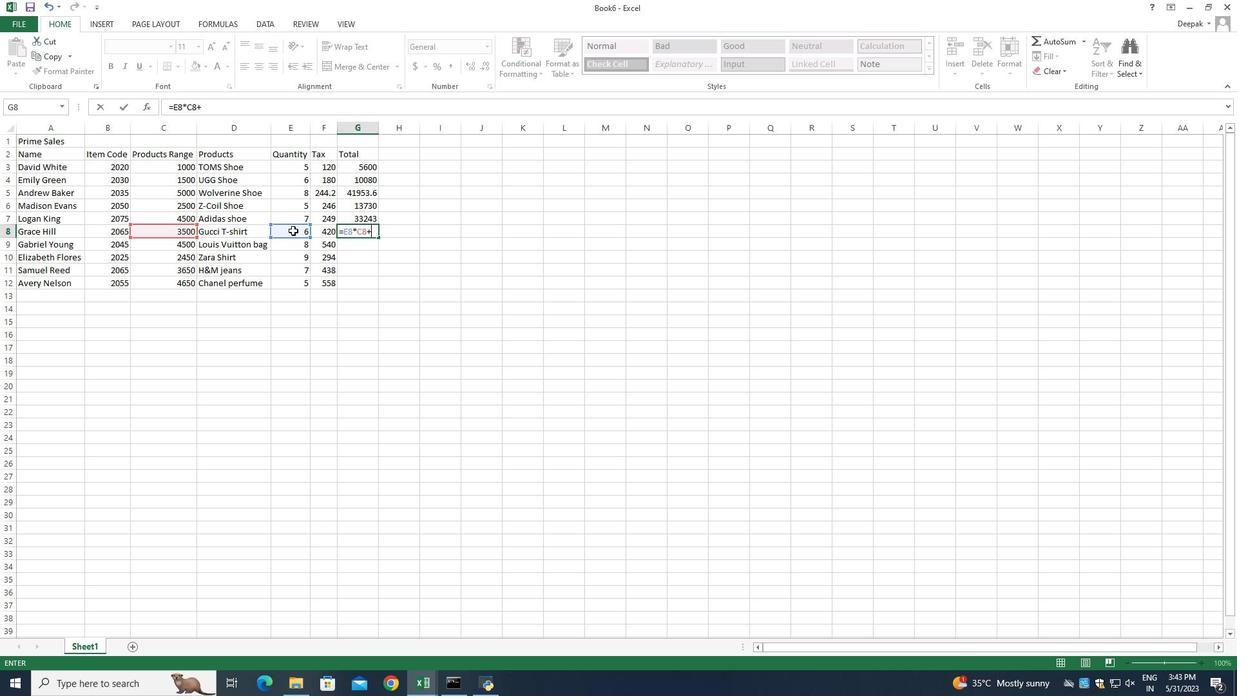 
Action: Mouse pressed left at (293, 230)
Screenshot: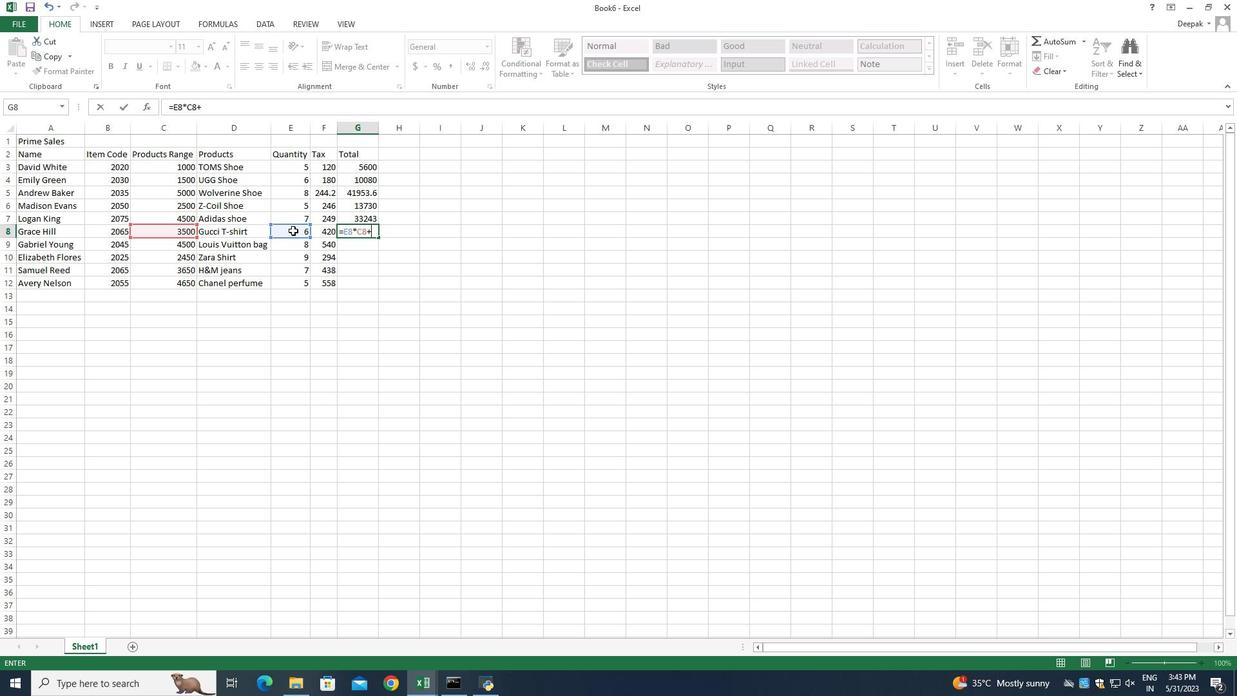 
Action: Key pressed *
Screenshot: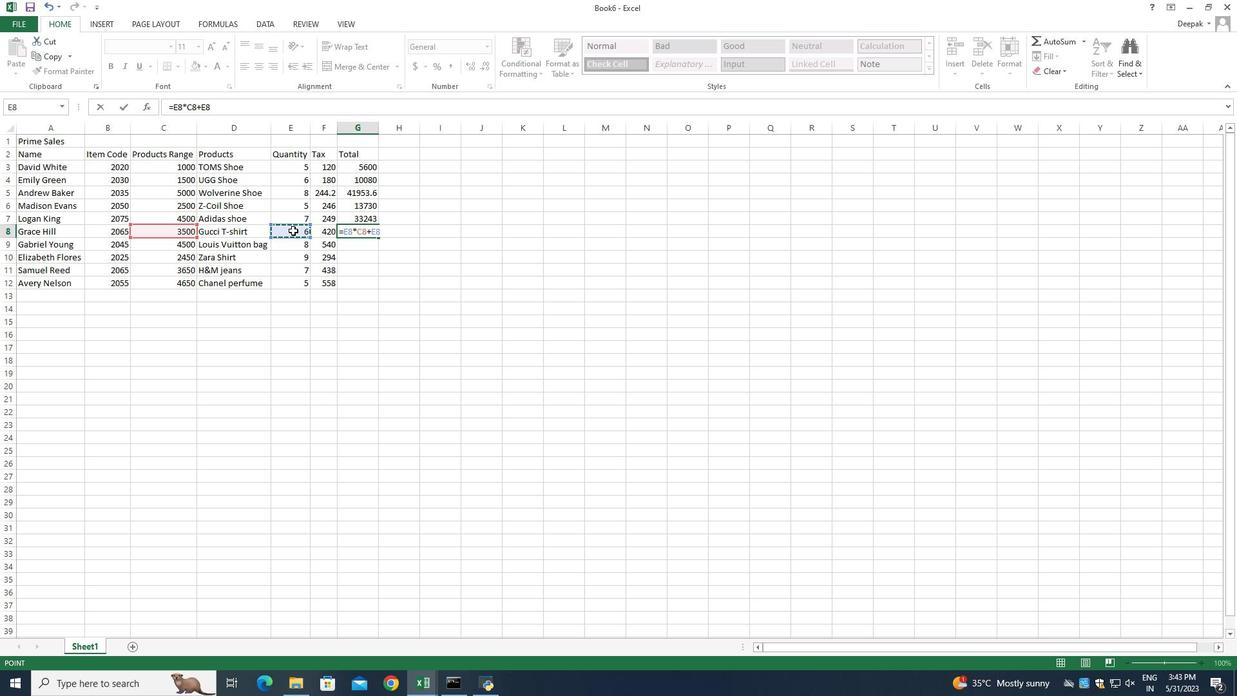 
Action: Mouse moved to (327, 233)
Screenshot: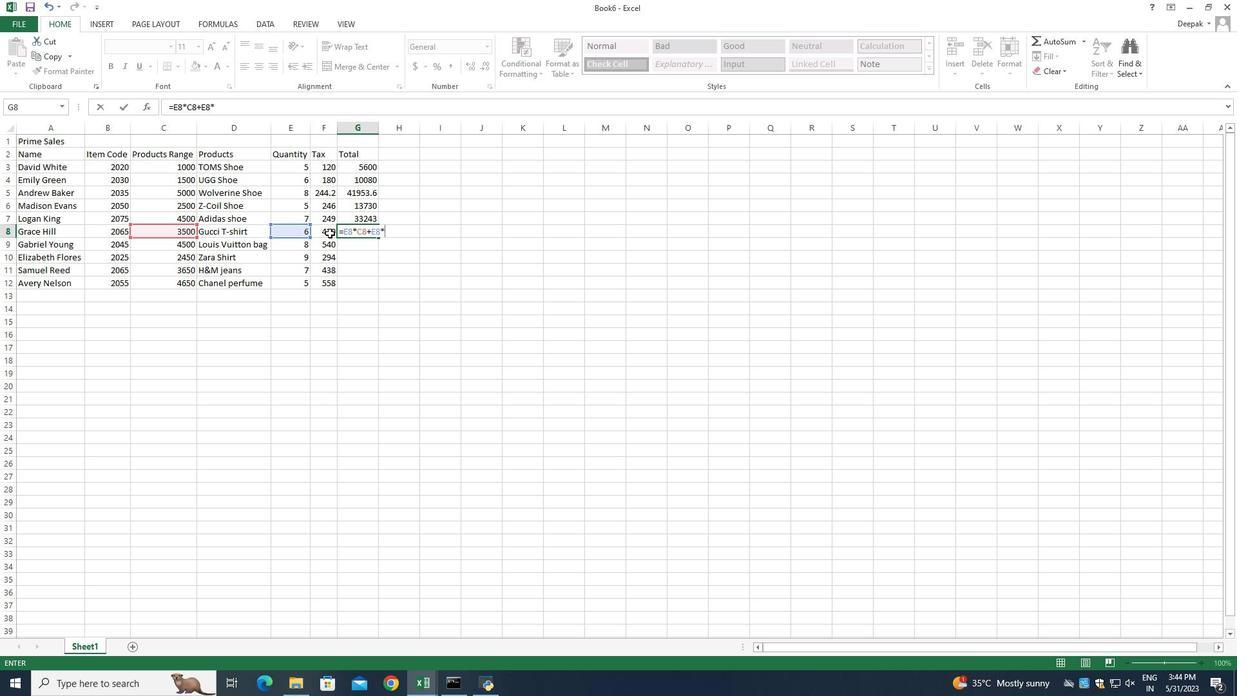 
Action: Mouse pressed left at (327, 233)
Screenshot: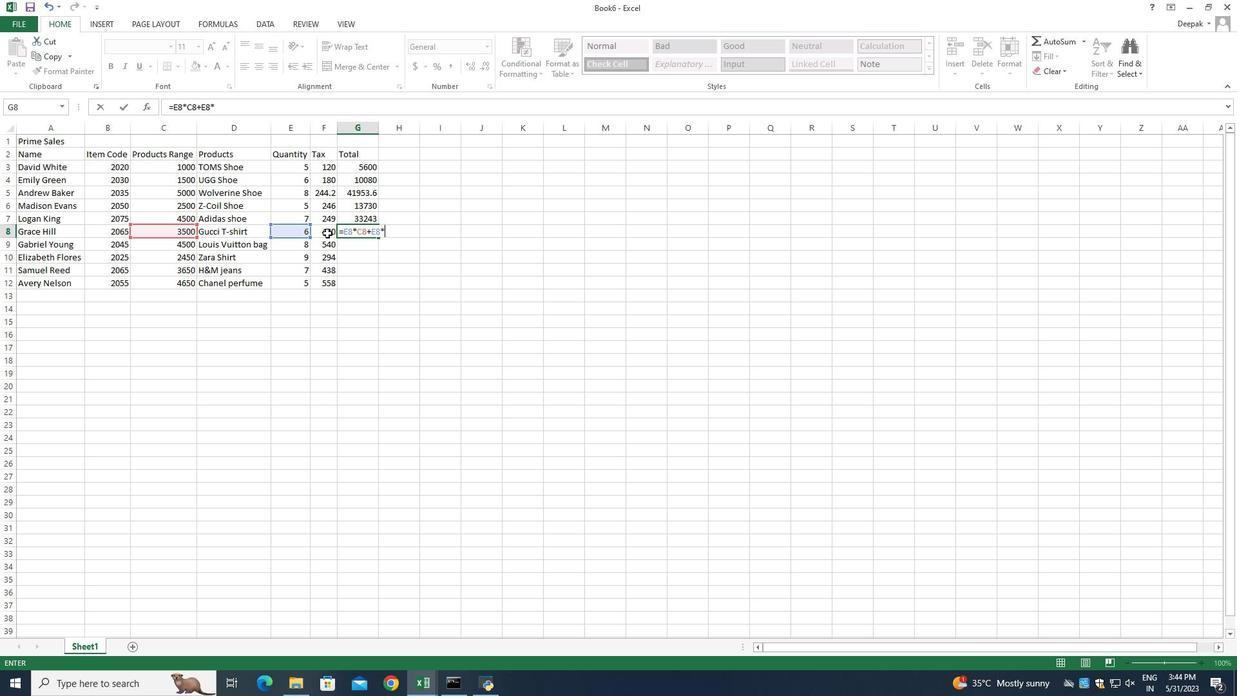 
Action: Key pressed <Key.enter>
Screenshot: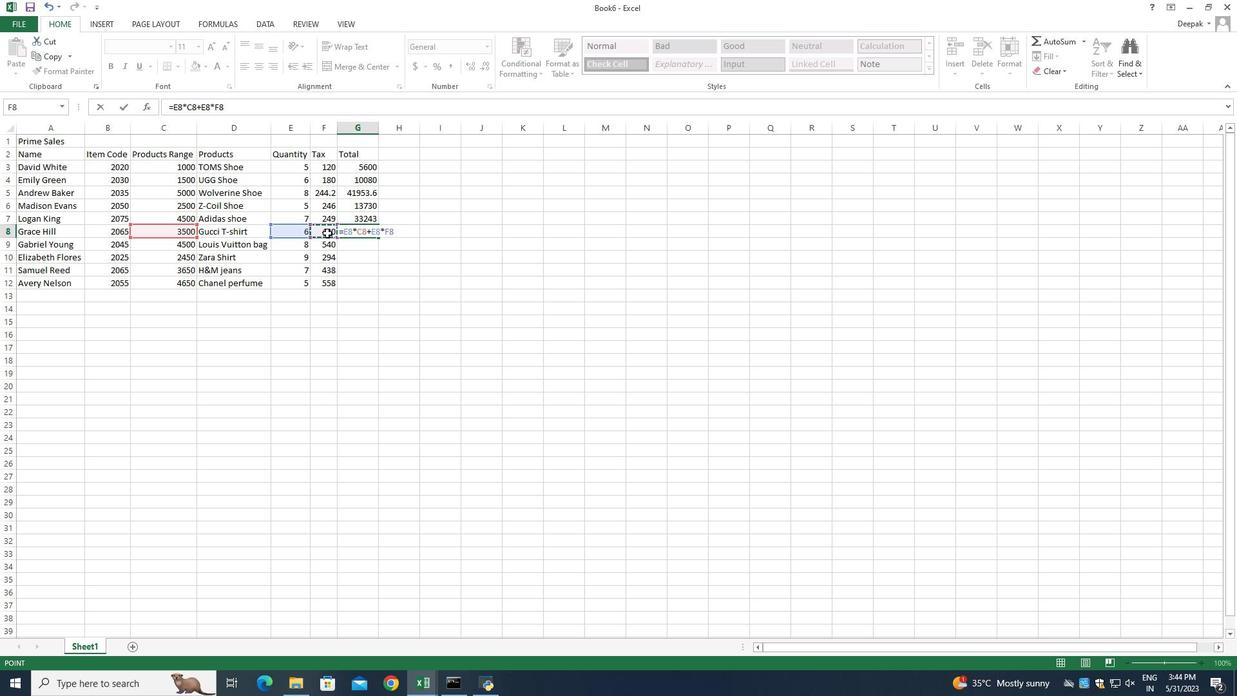 
Action: Mouse moved to (351, 246)
Screenshot: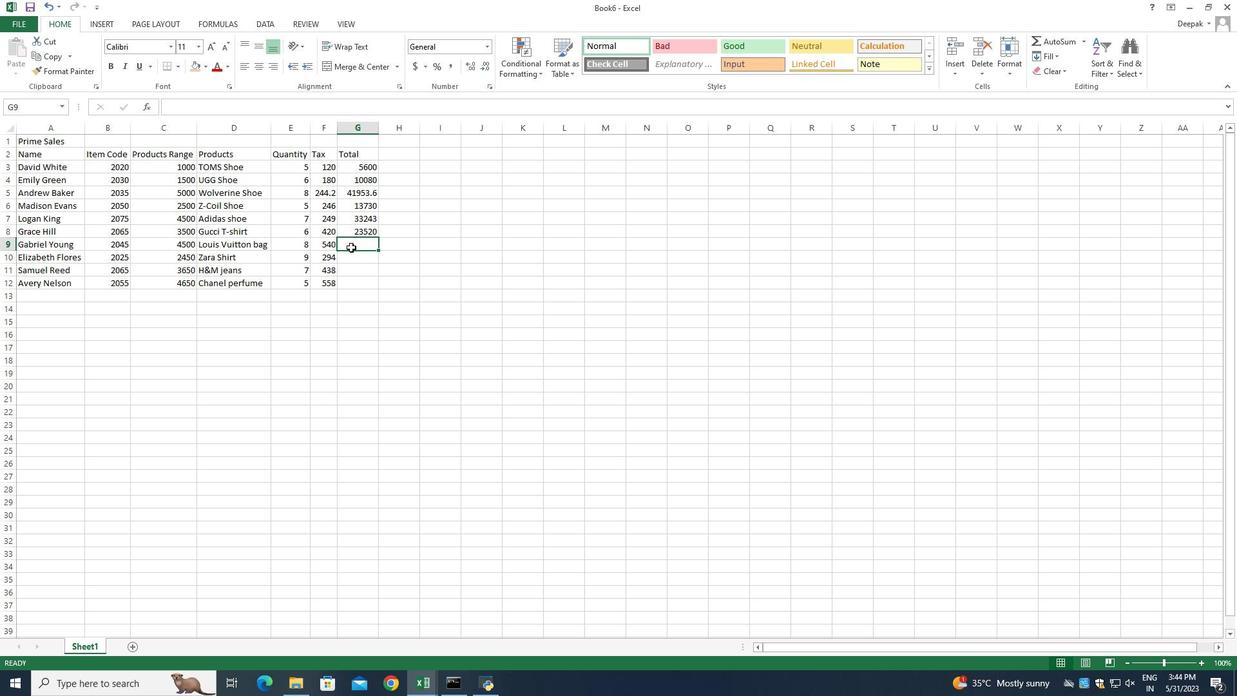 
Action: Key pressed =
Screenshot: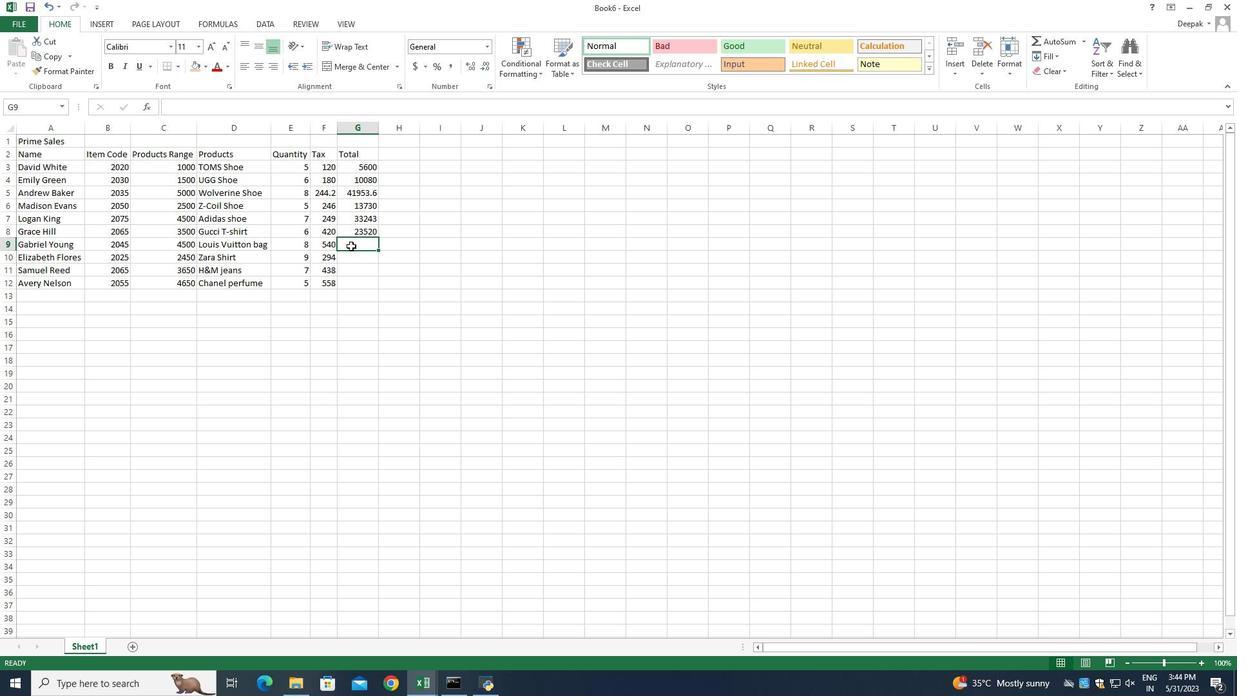 
Action: Mouse moved to (300, 244)
Screenshot: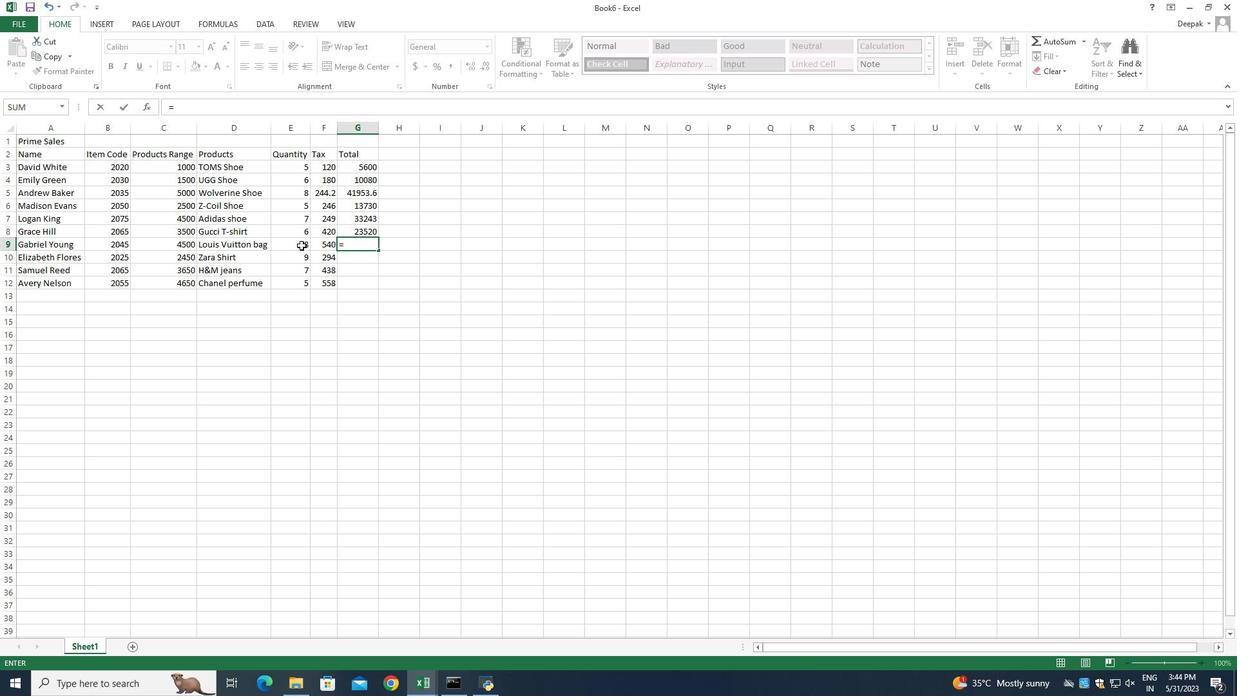 
Action: Mouse pressed left at (300, 244)
Screenshot: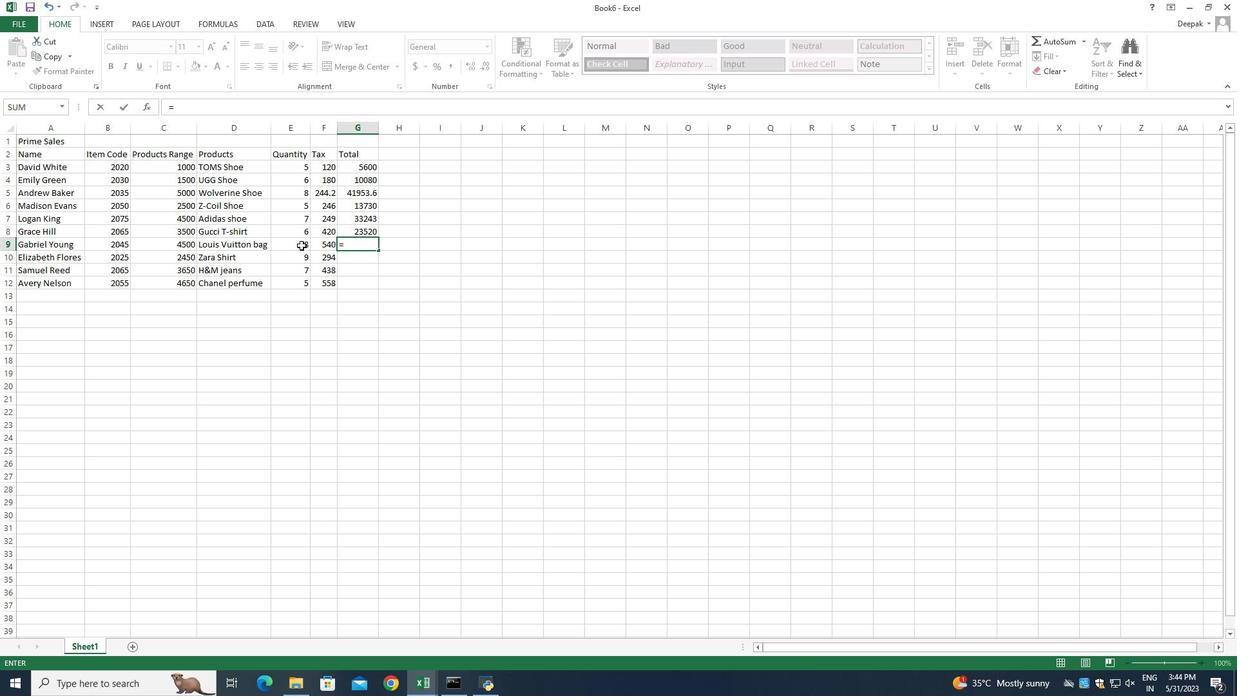 
Action: Key pressed *
Screenshot: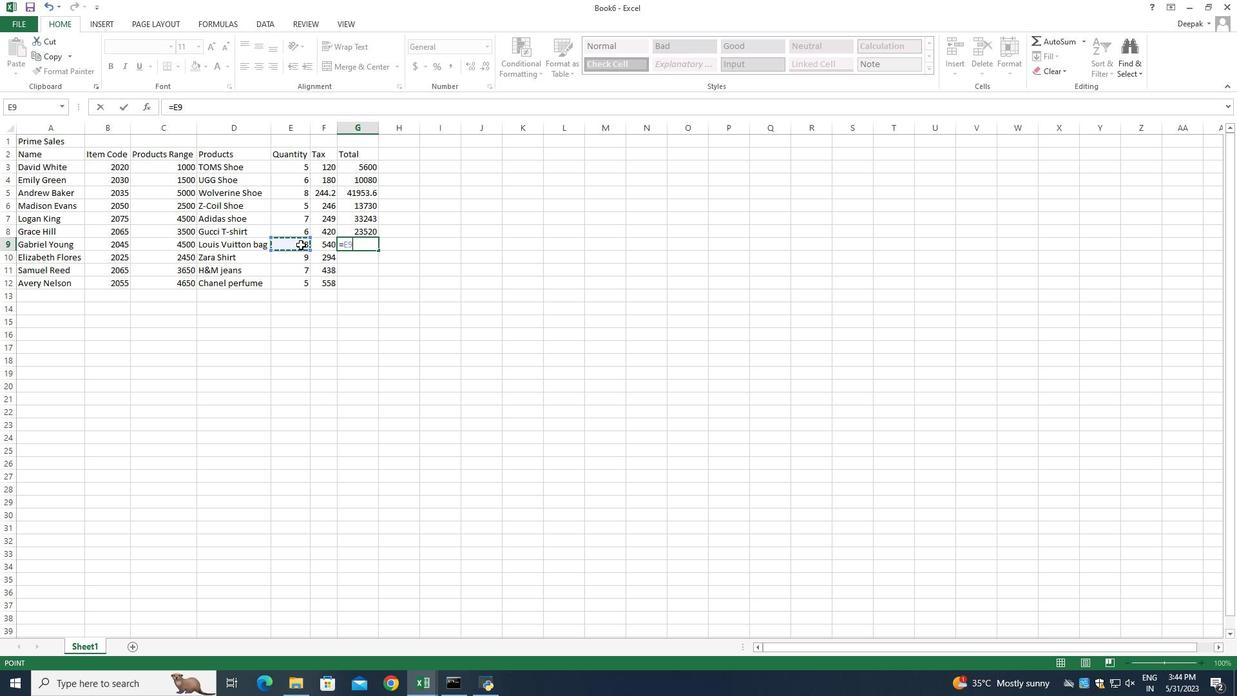 
Action: Mouse moved to (157, 242)
Screenshot: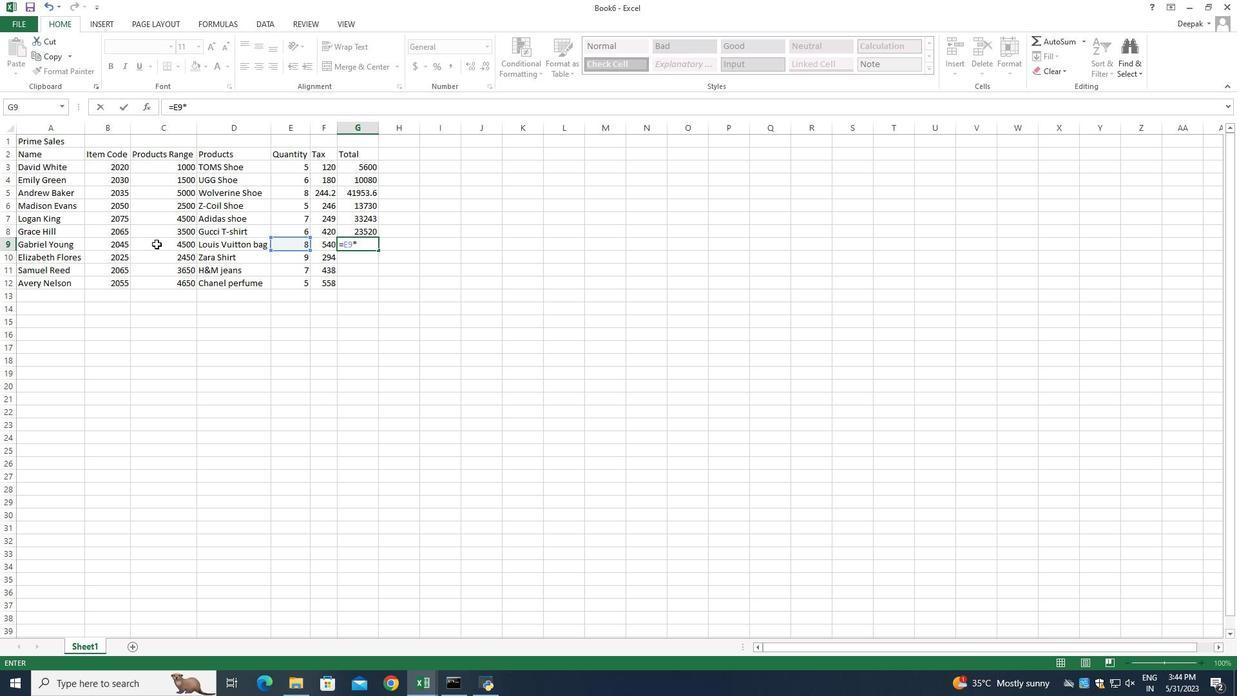 
Action: Mouse pressed left at (157, 242)
Screenshot: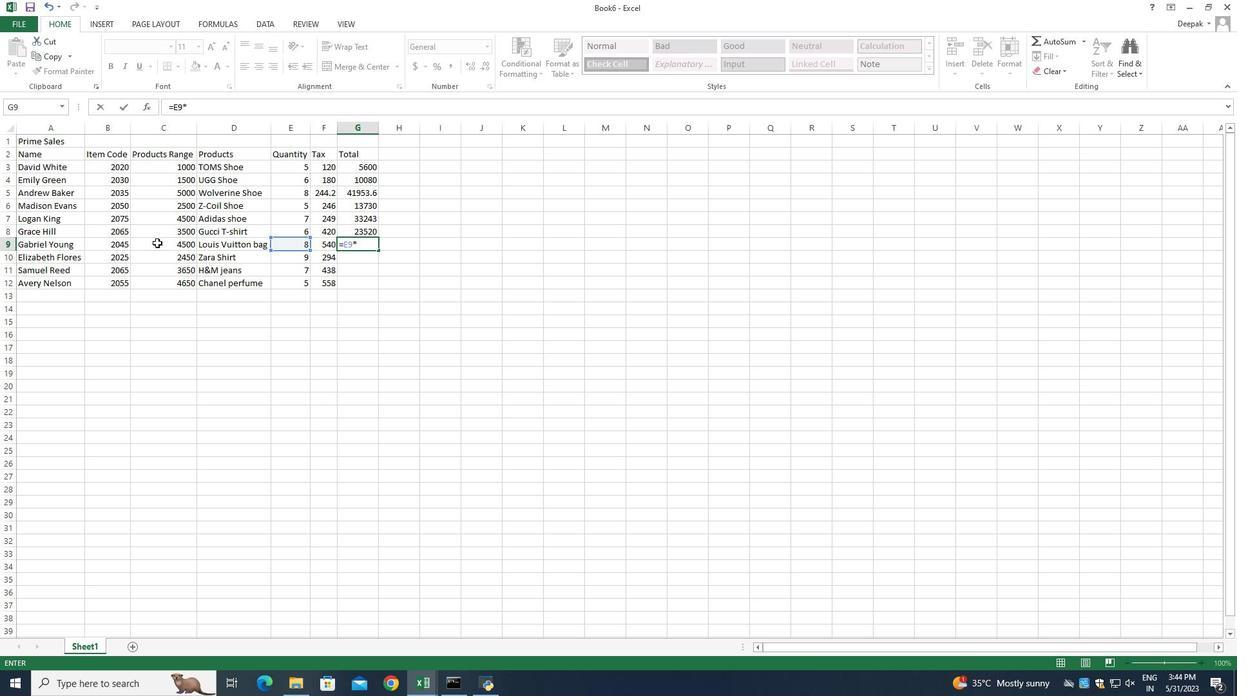 
Action: Key pressed +
Screenshot: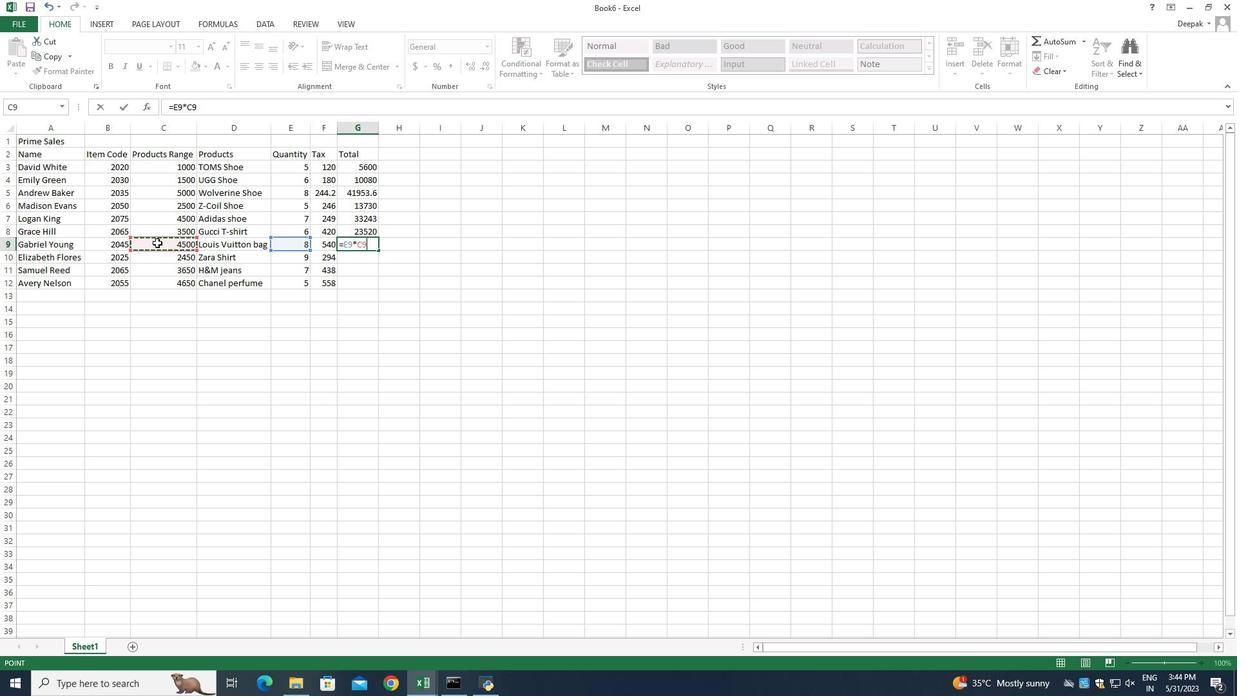
Action: Mouse moved to (299, 244)
Screenshot: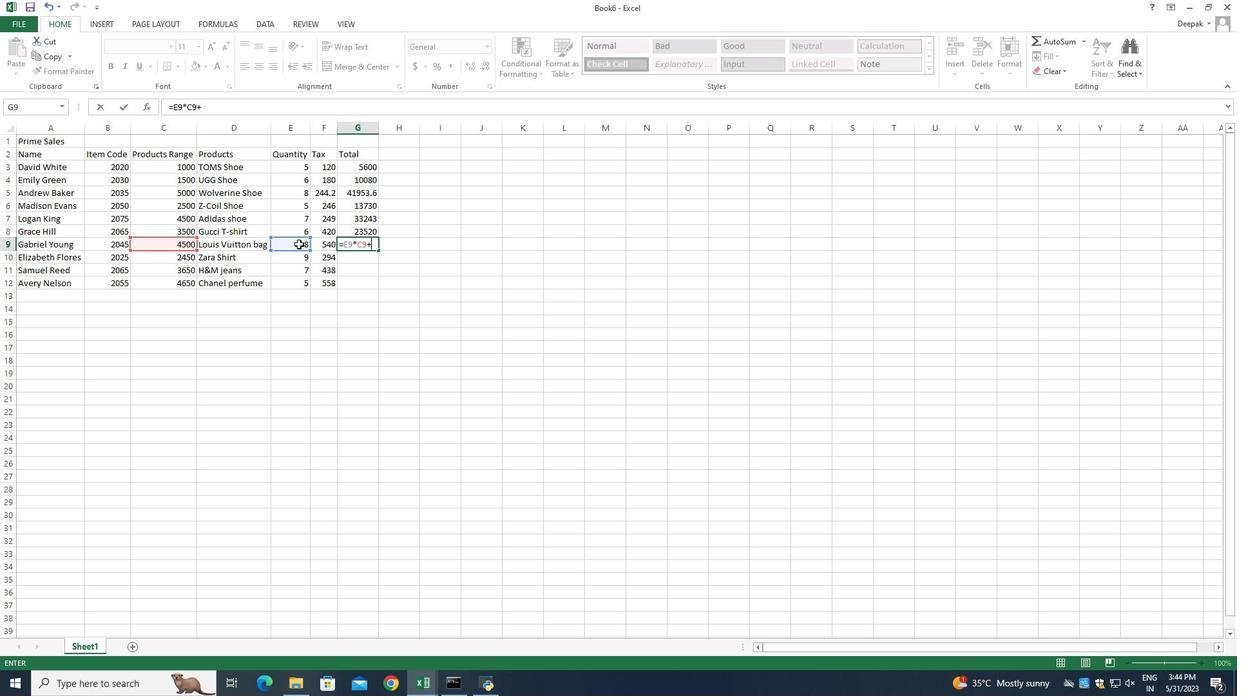 
Action: Mouse pressed left at (299, 244)
Screenshot: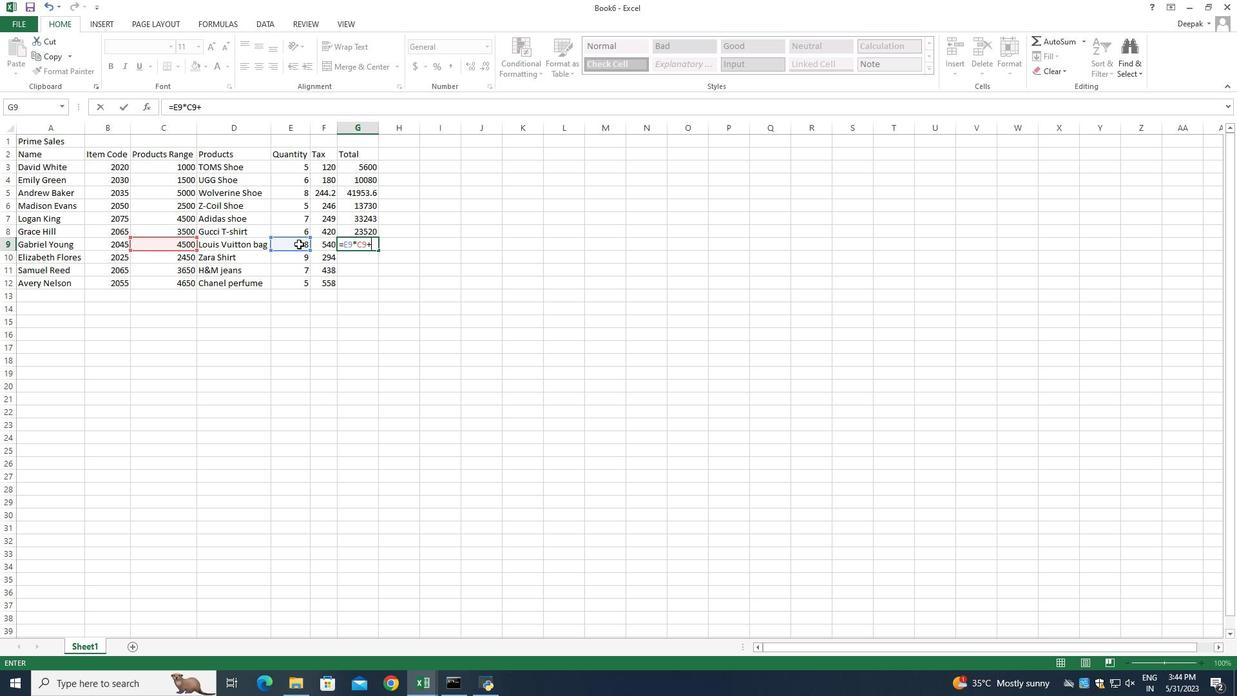 
Action: Key pressed +
Screenshot: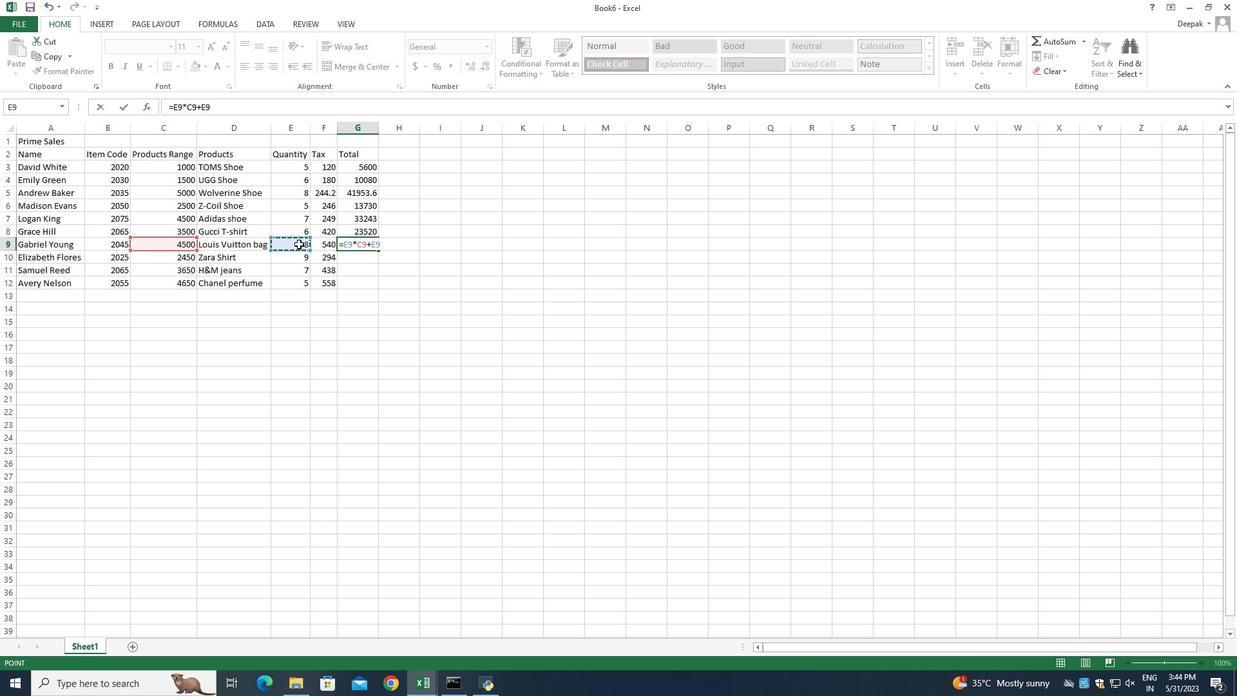 
Action: Mouse moved to (325, 246)
Screenshot: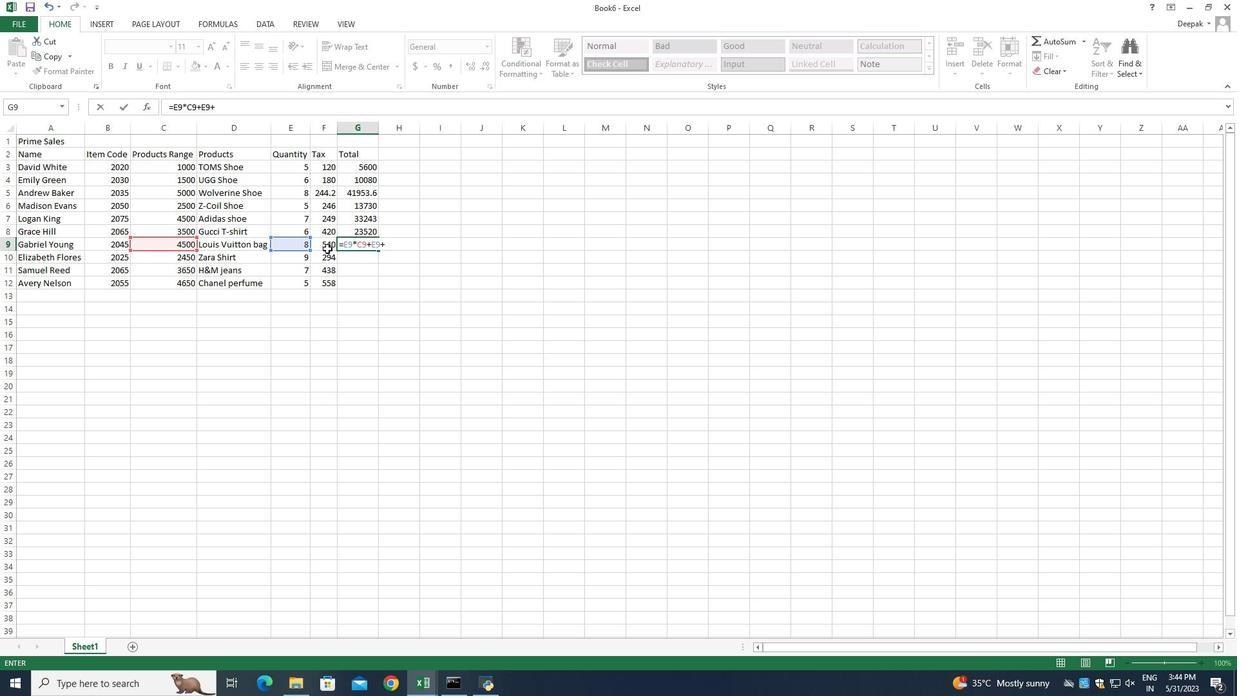 
Action: Mouse pressed left at (325, 246)
Screenshot: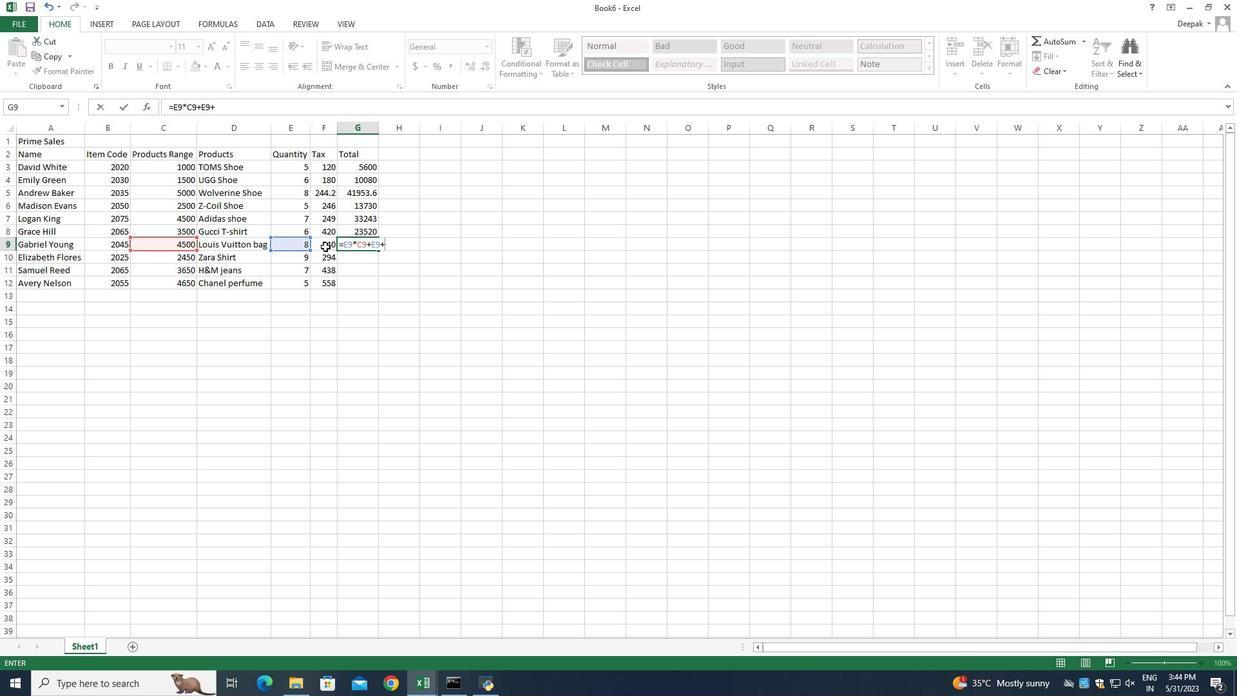 
Action: Key pressed <Key.enter>
Screenshot: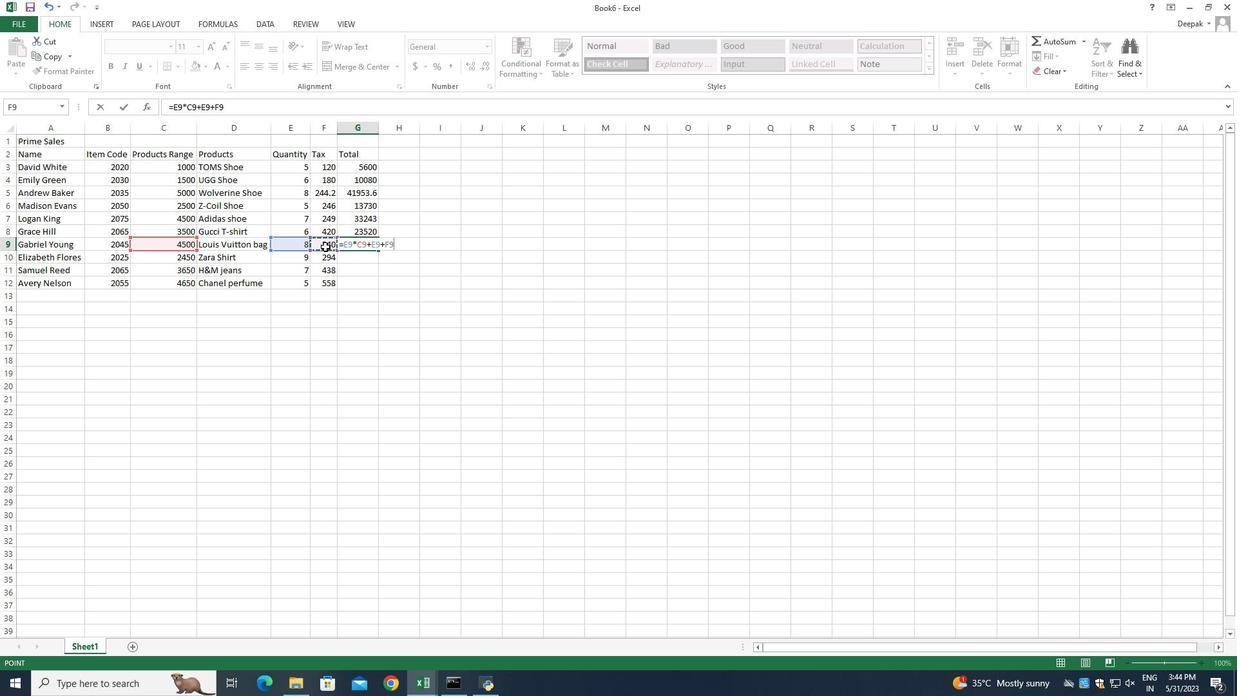 
Action: Mouse moved to (349, 259)
